 Task: Look for Airbnb properties in Stabroek, Belgium from 8th November, 2023 to 19th November, 2023 for 1 adult. Place can be shared room with 1  bedroom having 1 bed and 1 bathroom. Property type can be hotel. Amenities needed are: heating. Look for 3 properties as per requirement.
Action: Mouse moved to (533, 118)
Screenshot: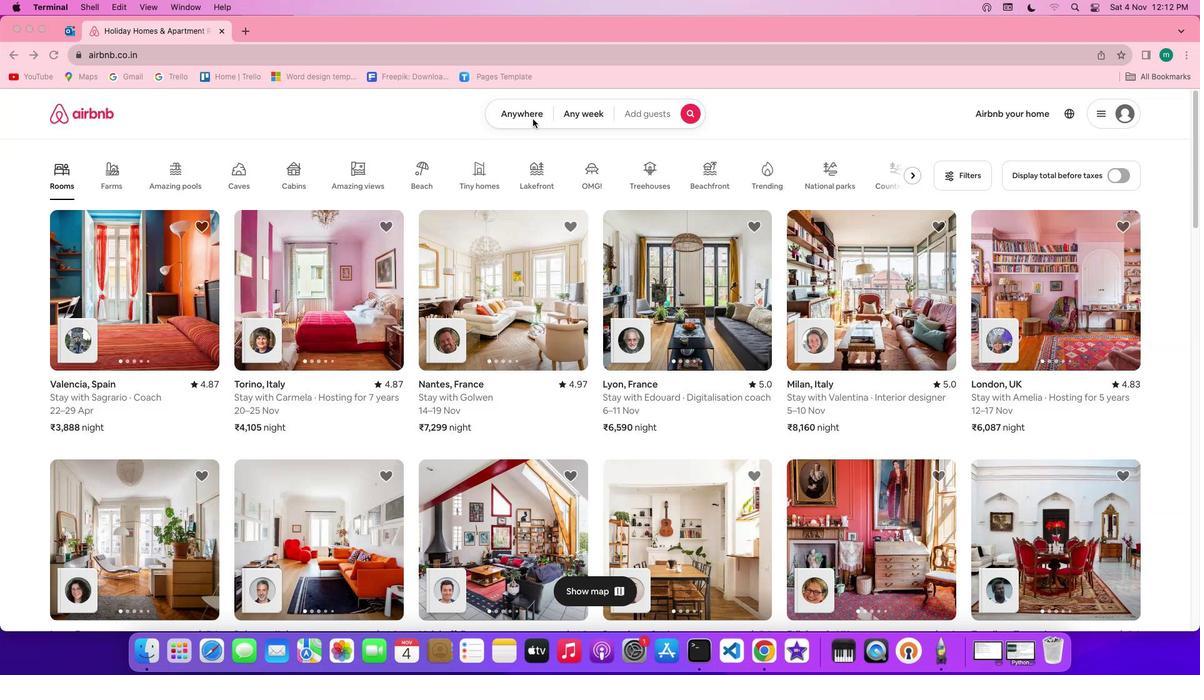 
Action: Mouse pressed left at (533, 118)
Screenshot: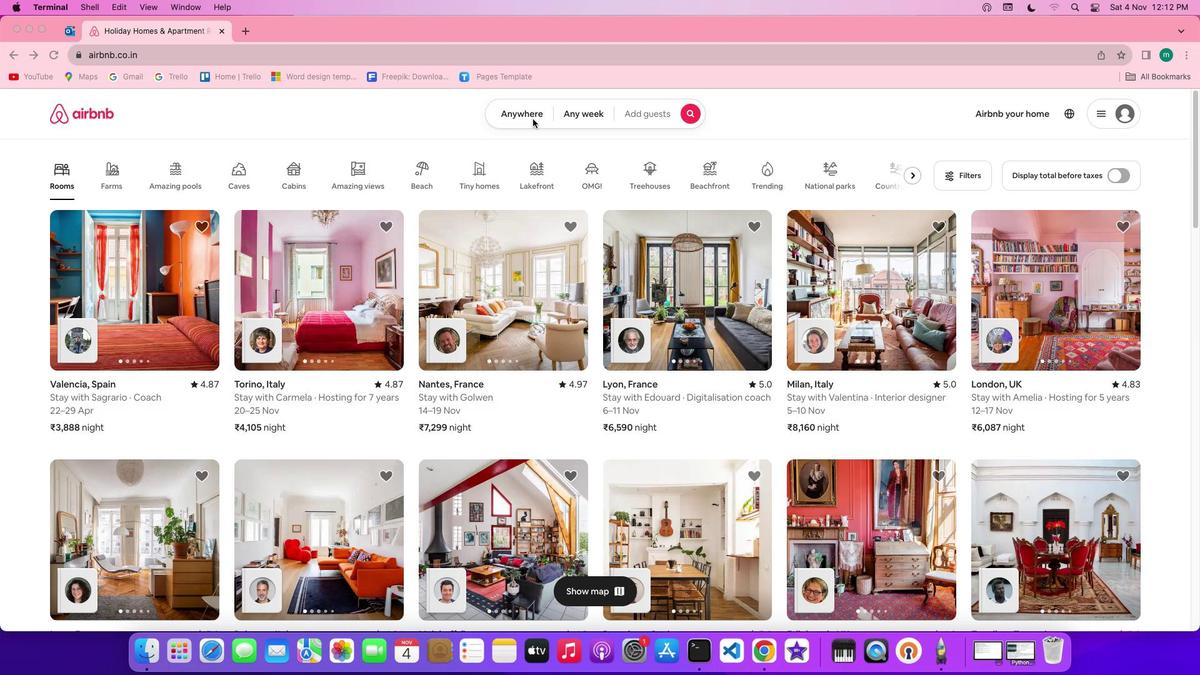
Action: Mouse pressed left at (533, 118)
Screenshot: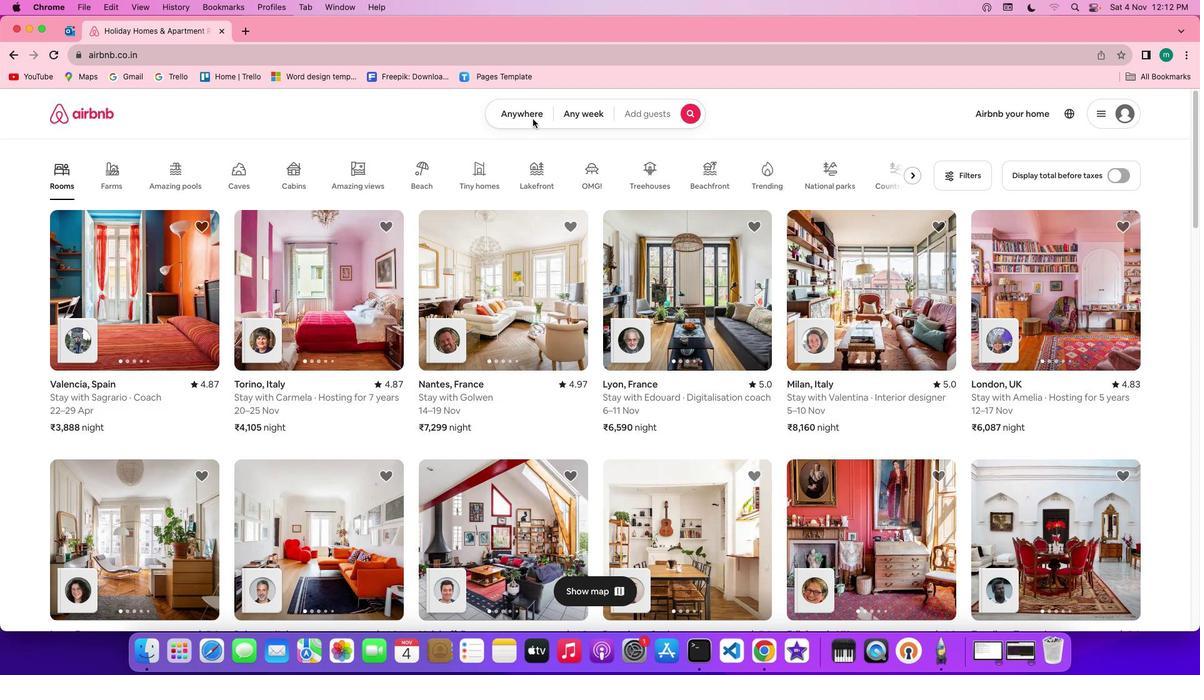 
Action: Mouse moved to (427, 164)
Screenshot: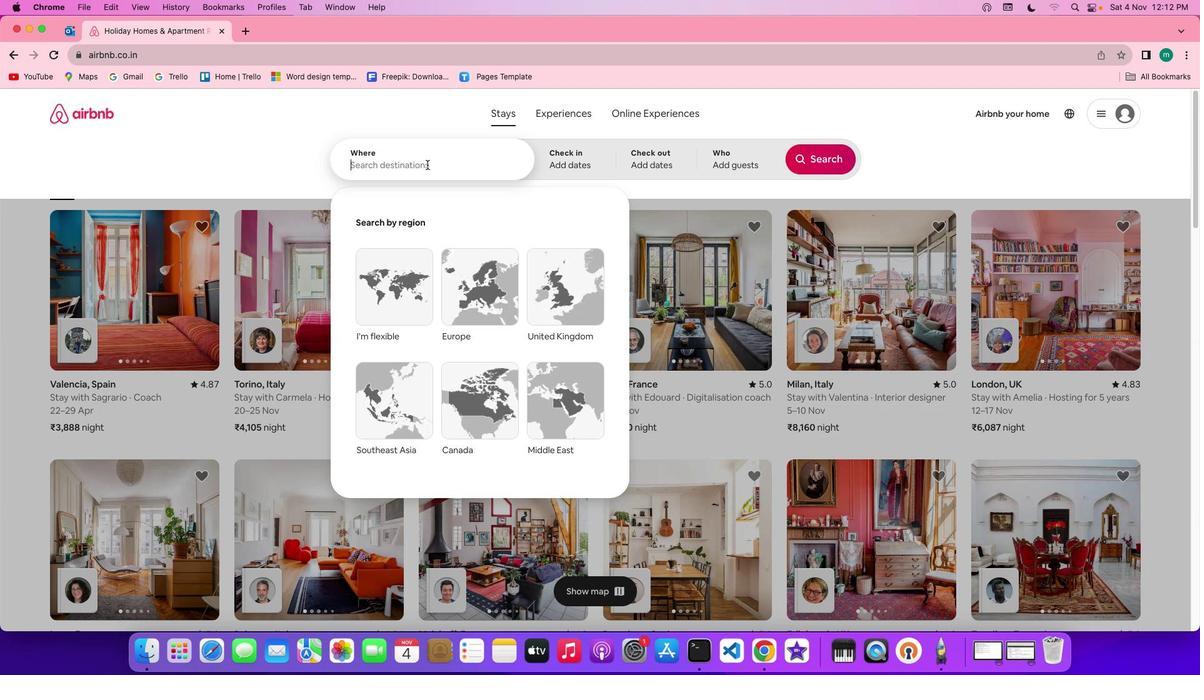 
Action: Key pressed Key.shift'S''t''a''r''b''r''o''e''k'','Key.spaceKey.shift'b''e''l''g''i''u''m'
Screenshot: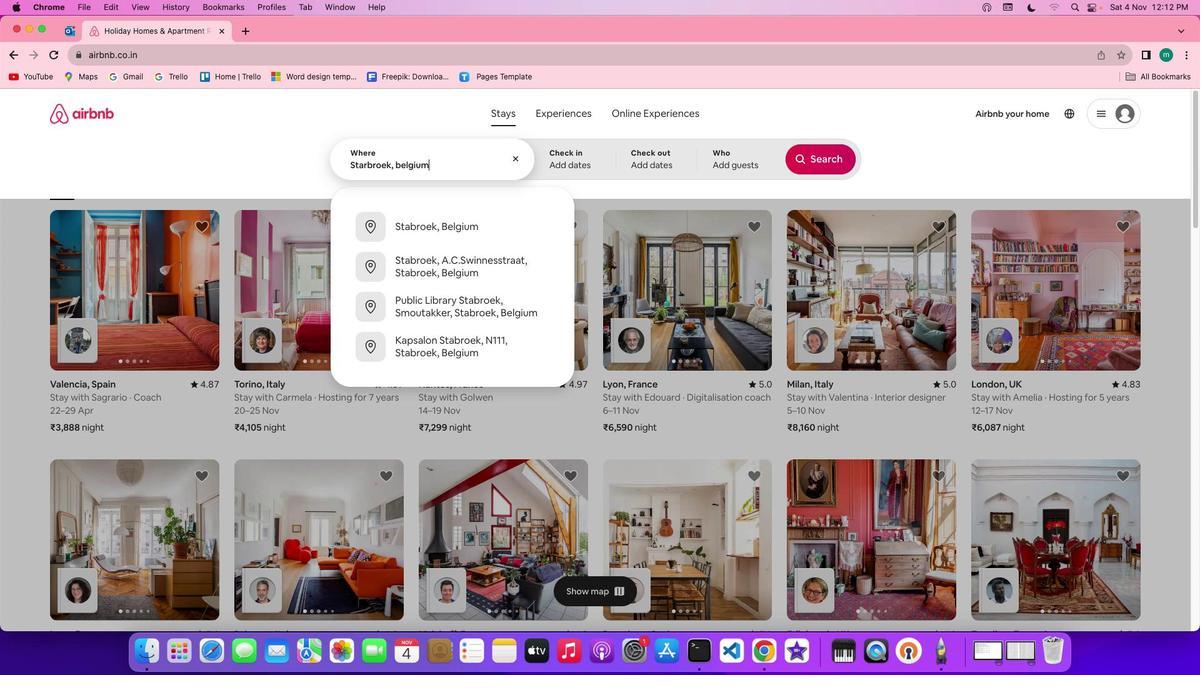 
Action: Mouse moved to (579, 159)
Screenshot: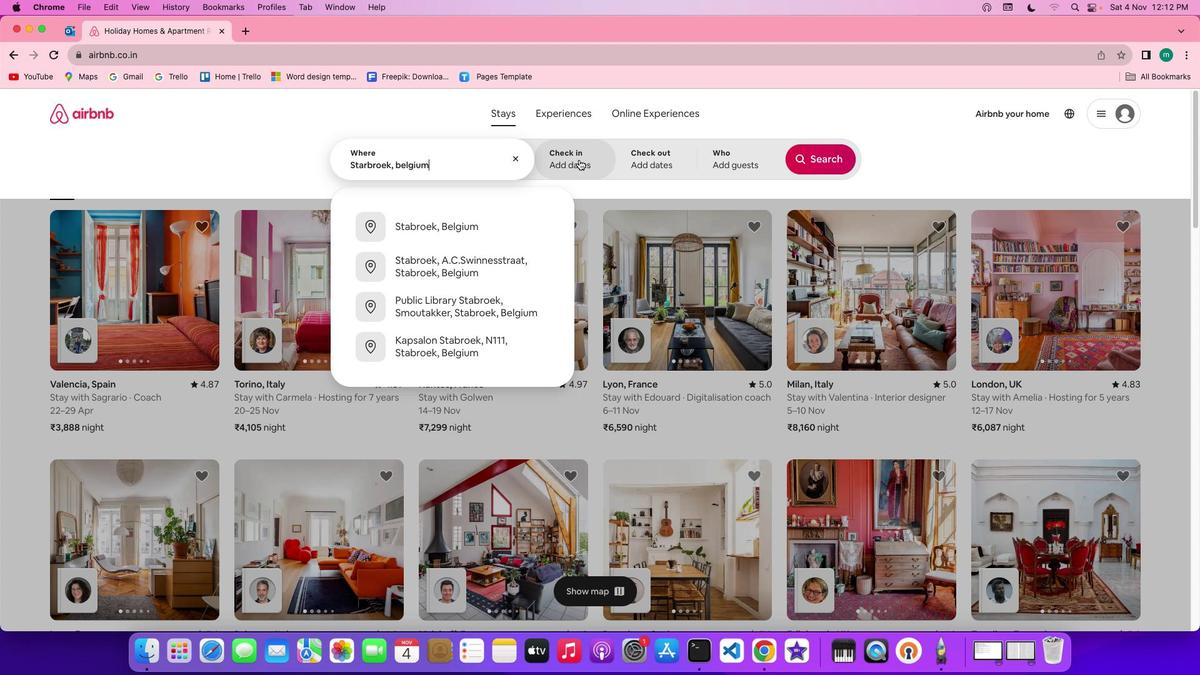 
Action: Mouse pressed left at (579, 159)
Screenshot: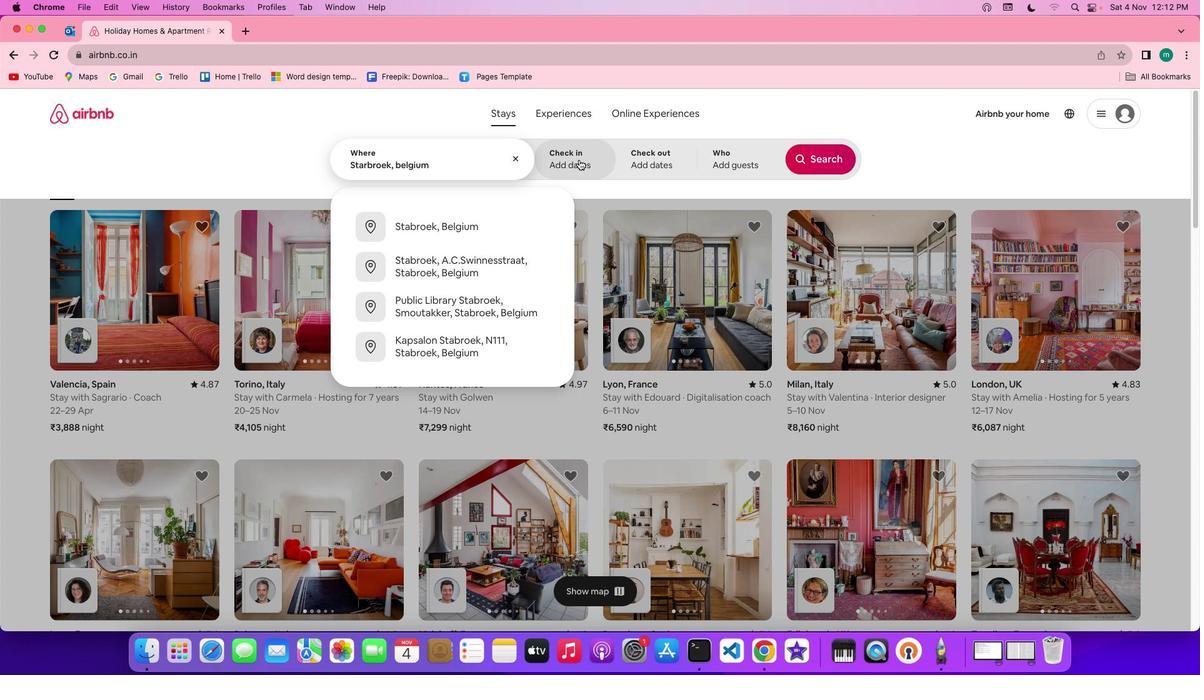 
Action: Mouse moved to (477, 343)
Screenshot: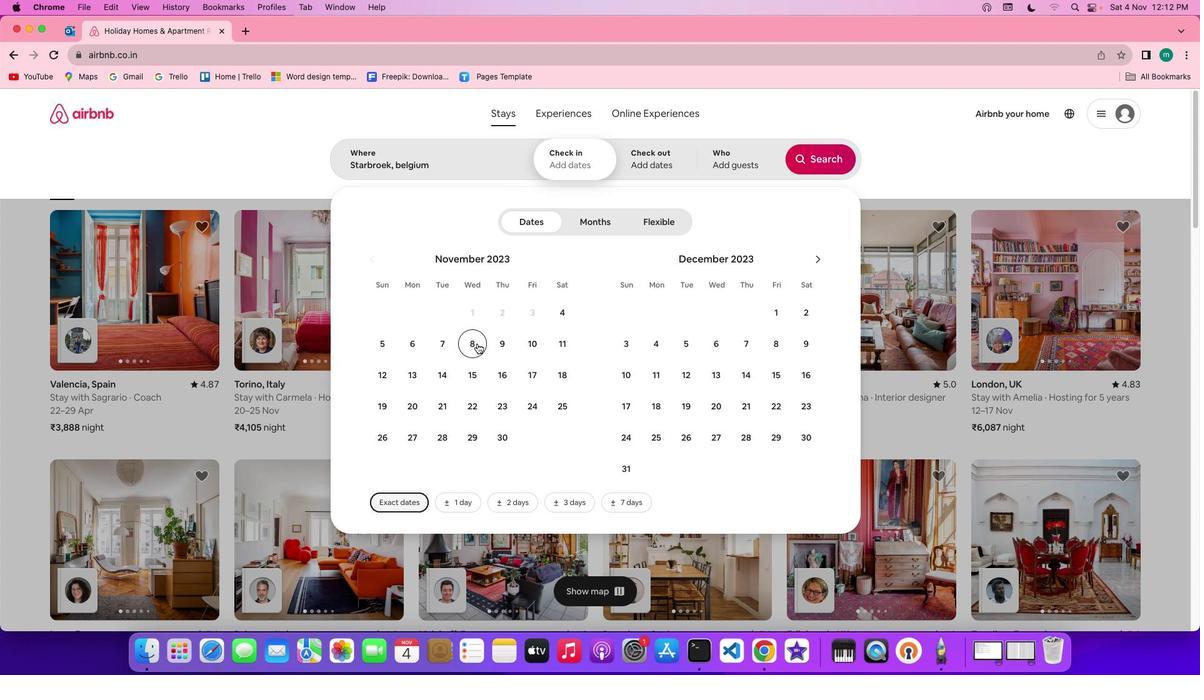 
Action: Mouse pressed left at (477, 343)
Screenshot: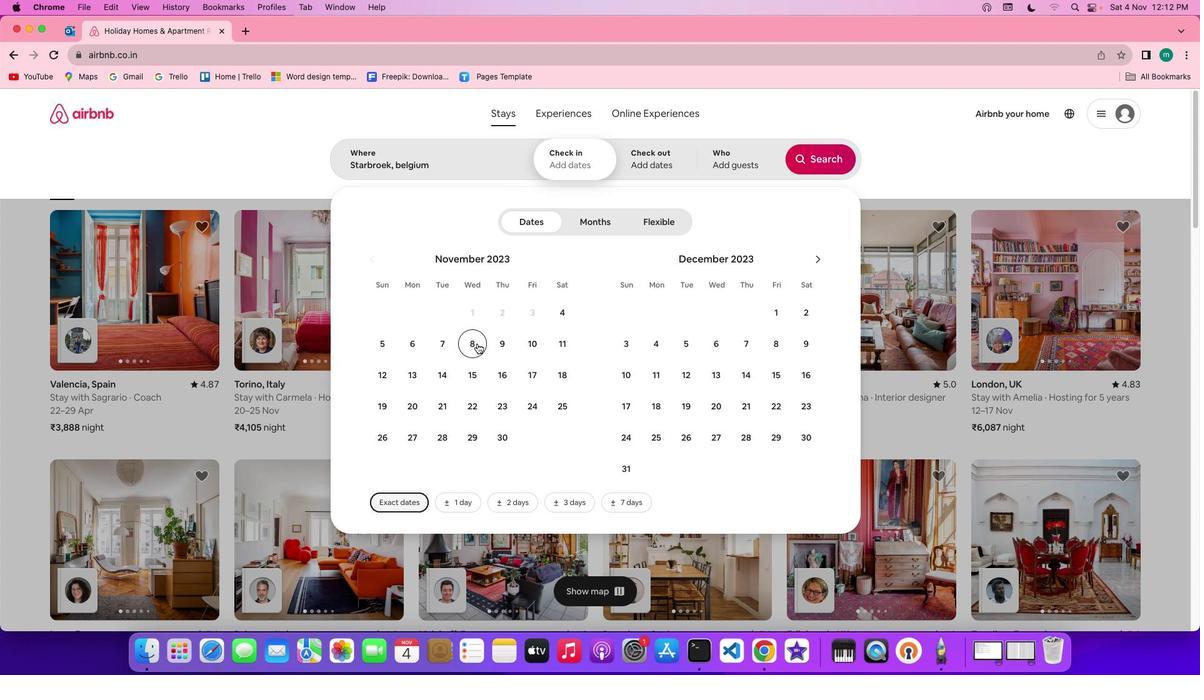 
Action: Mouse moved to (374, 404)
Screenshot: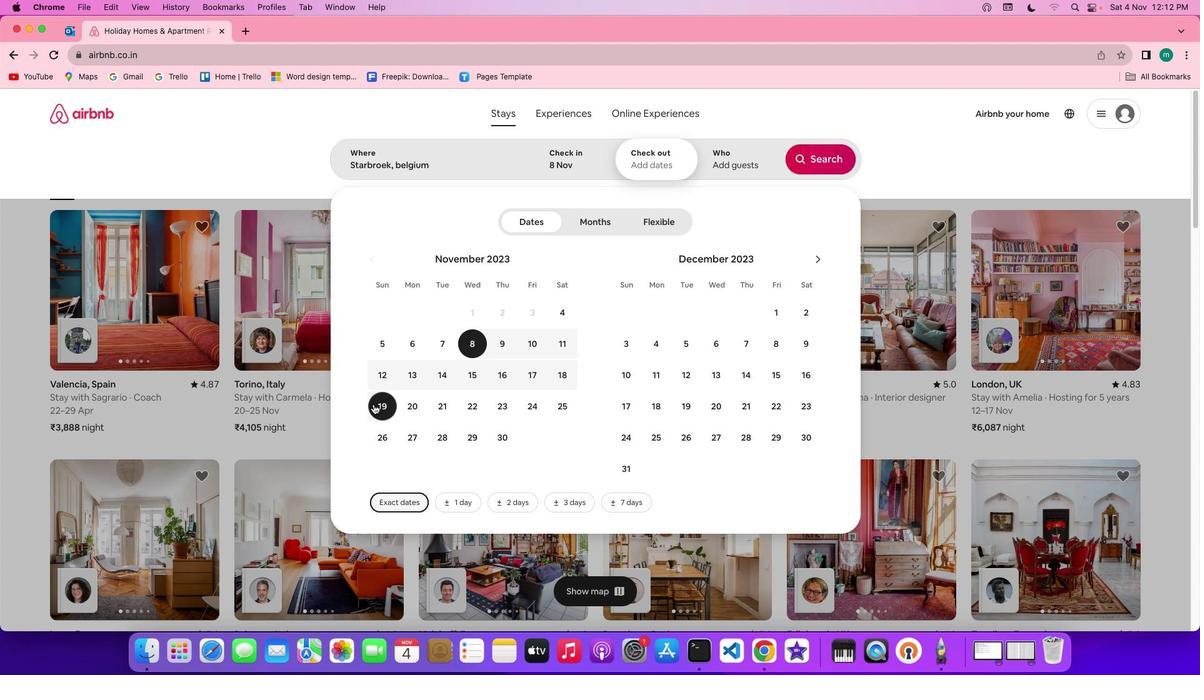 
Action: Mouse pressed left at (374, 404)
Screenshot: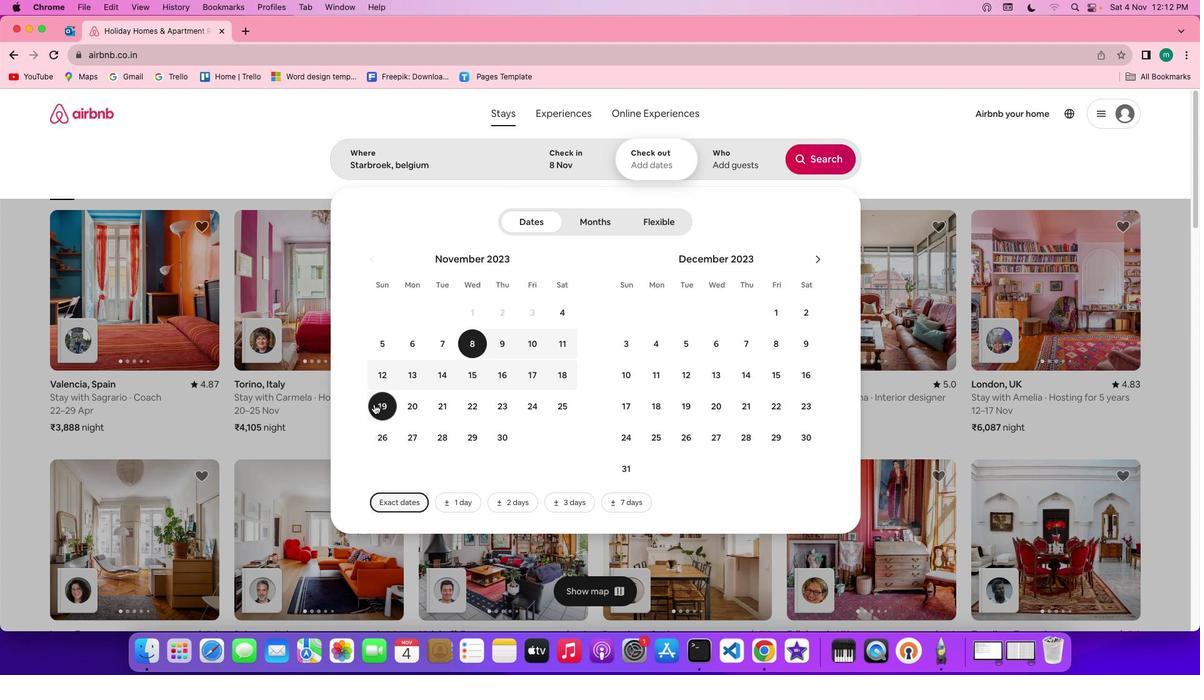 
Action: Mouse moved to (729, 168)
Screenshot: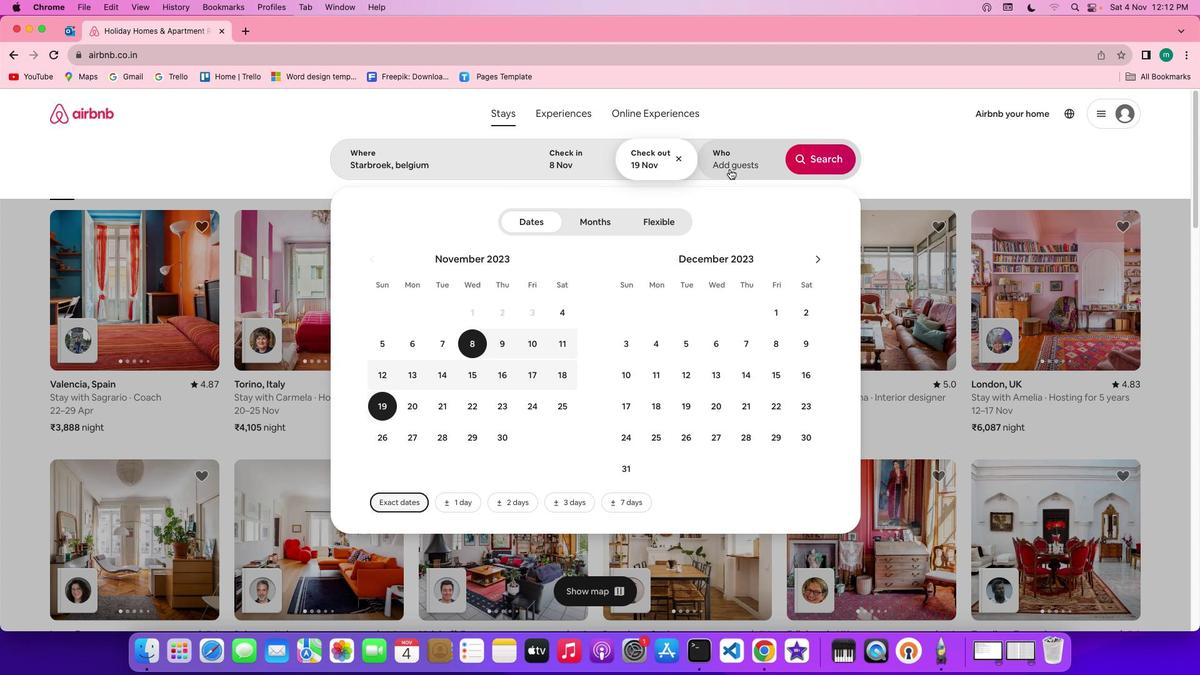 
Action: Mouse pressed left at (729, 168)
Screenshot: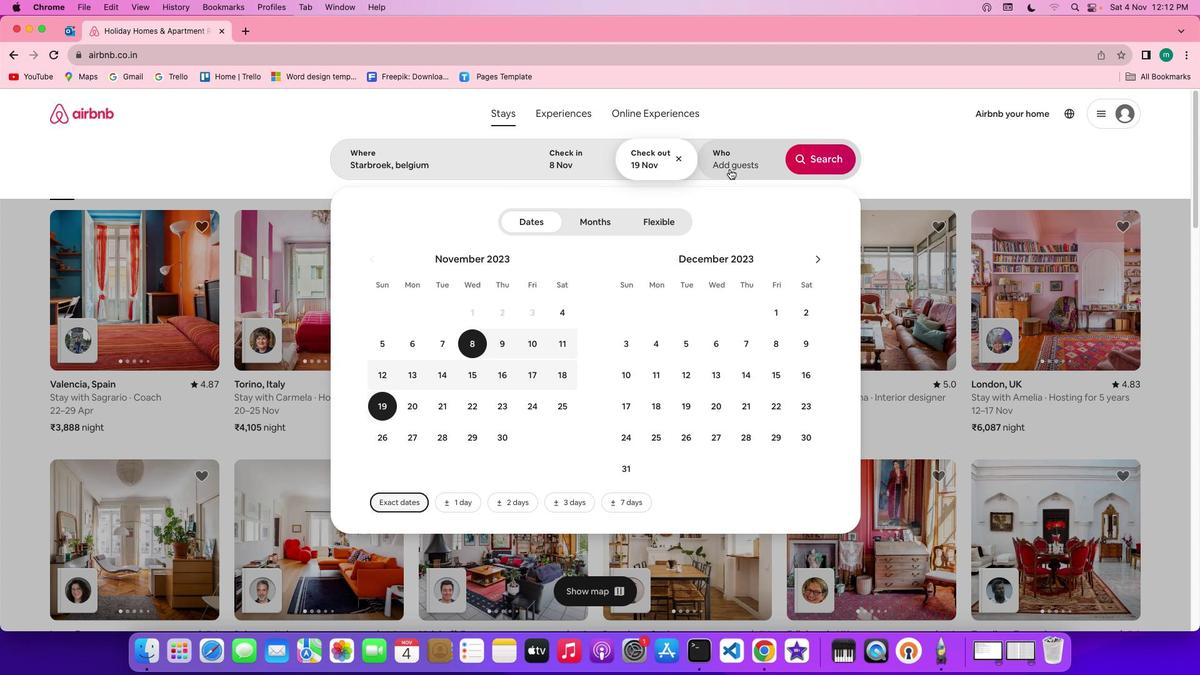 
Action: Mouse moved to (821, 223)
Screenshot: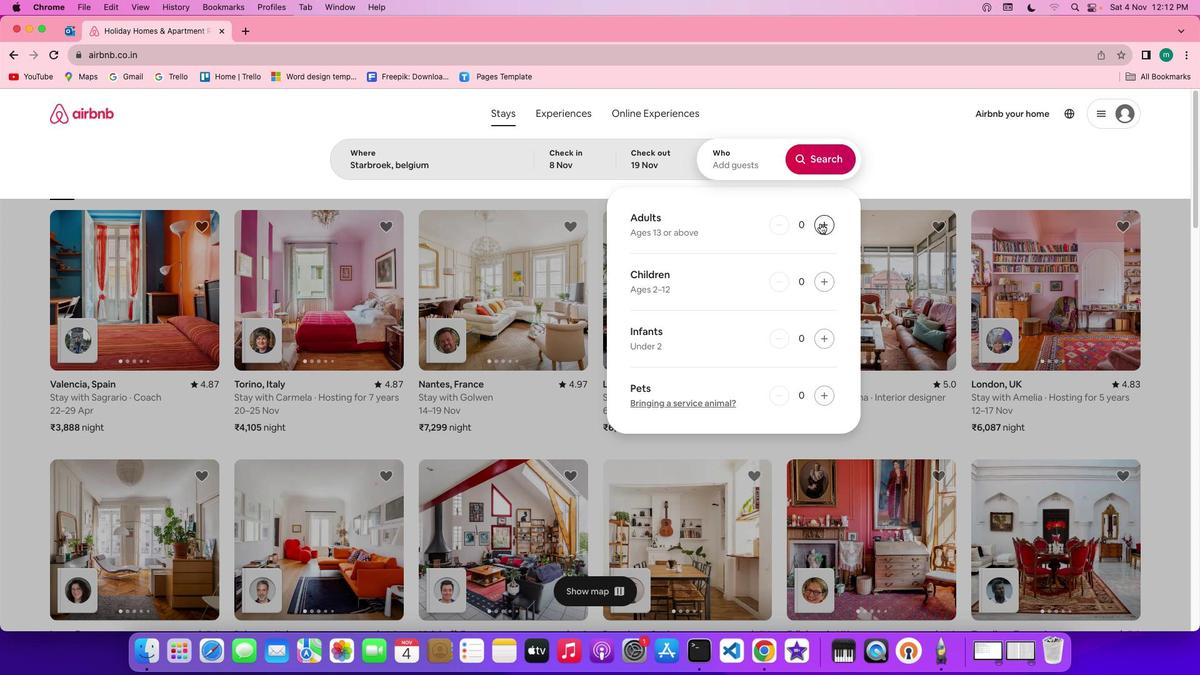 
Action: Mouse pressed left at (821, 223)
Screenshot: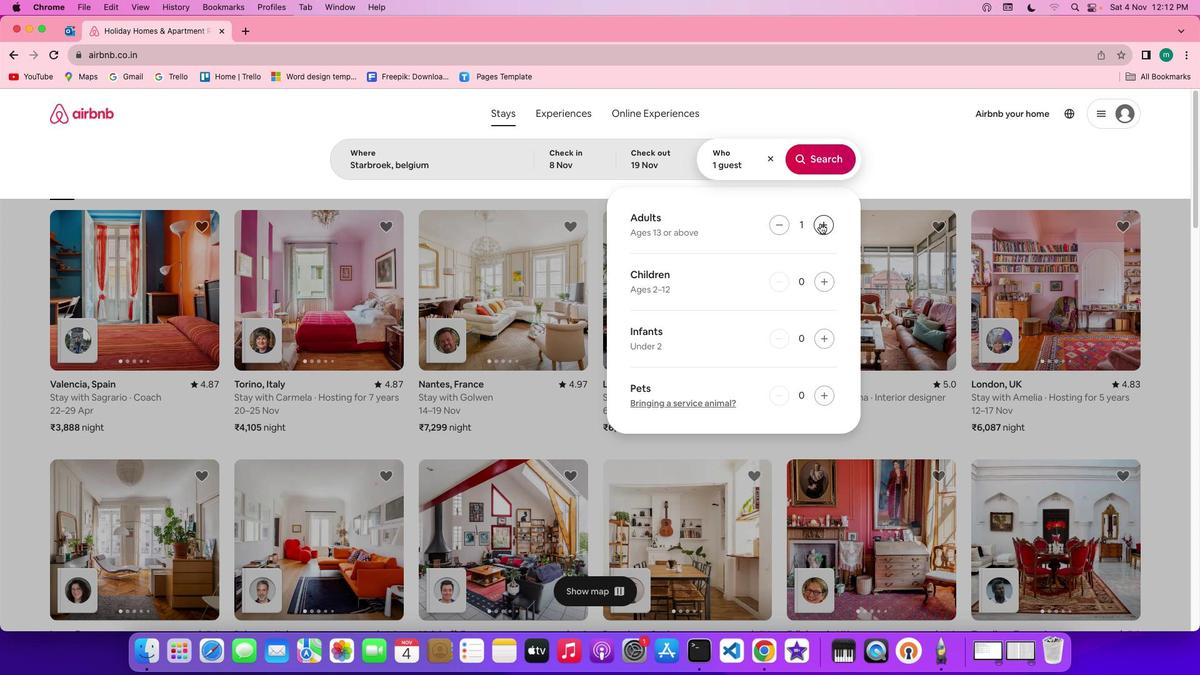 
Action: Mouse moved to (823, 158)
Screenshot: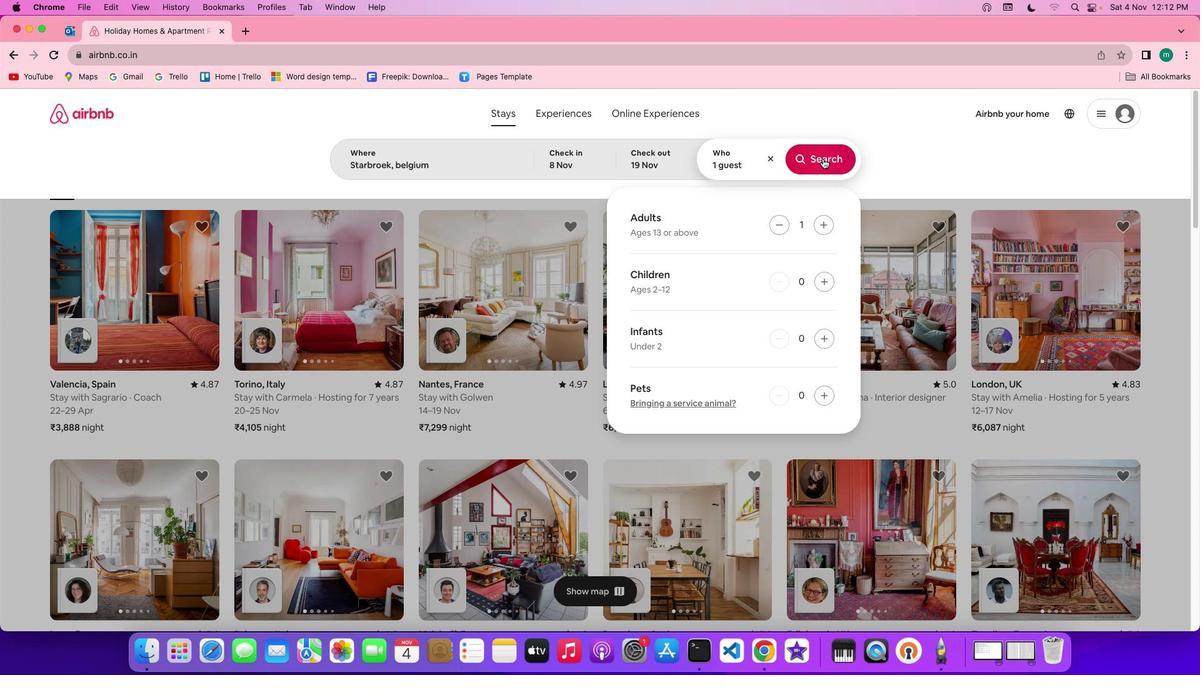 
Action: Mouse pressed left at (823, 158)
Screenshot: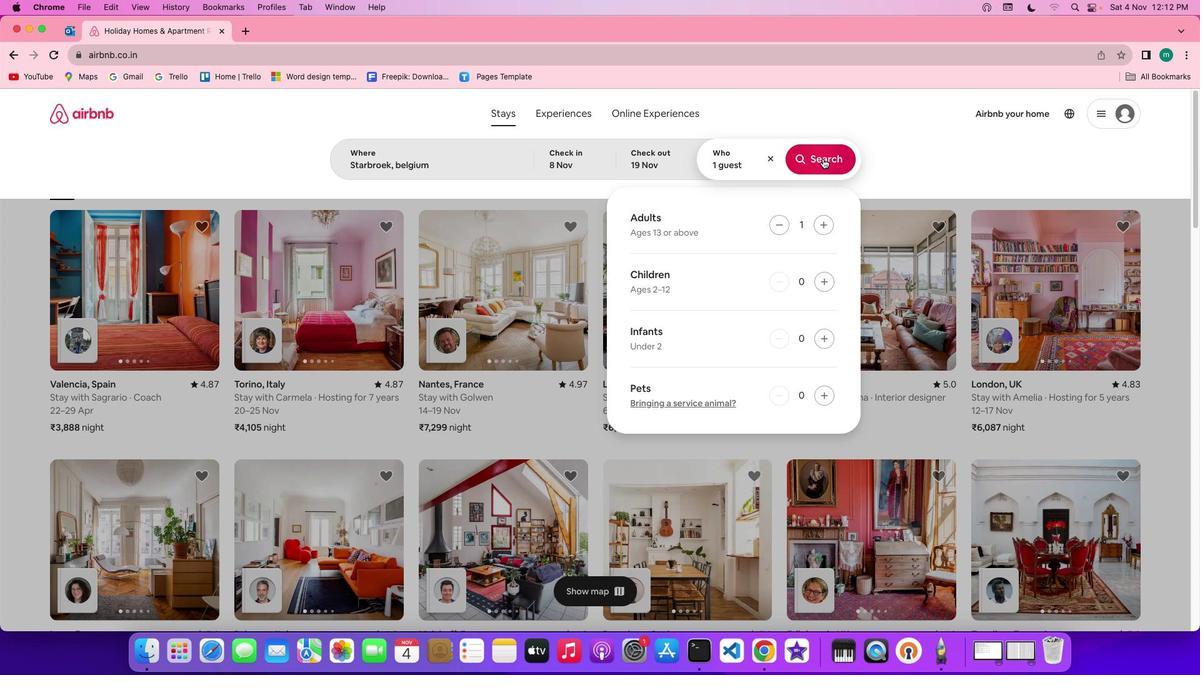 
Action: Mouse moved to (1015, 153)
Screenshot: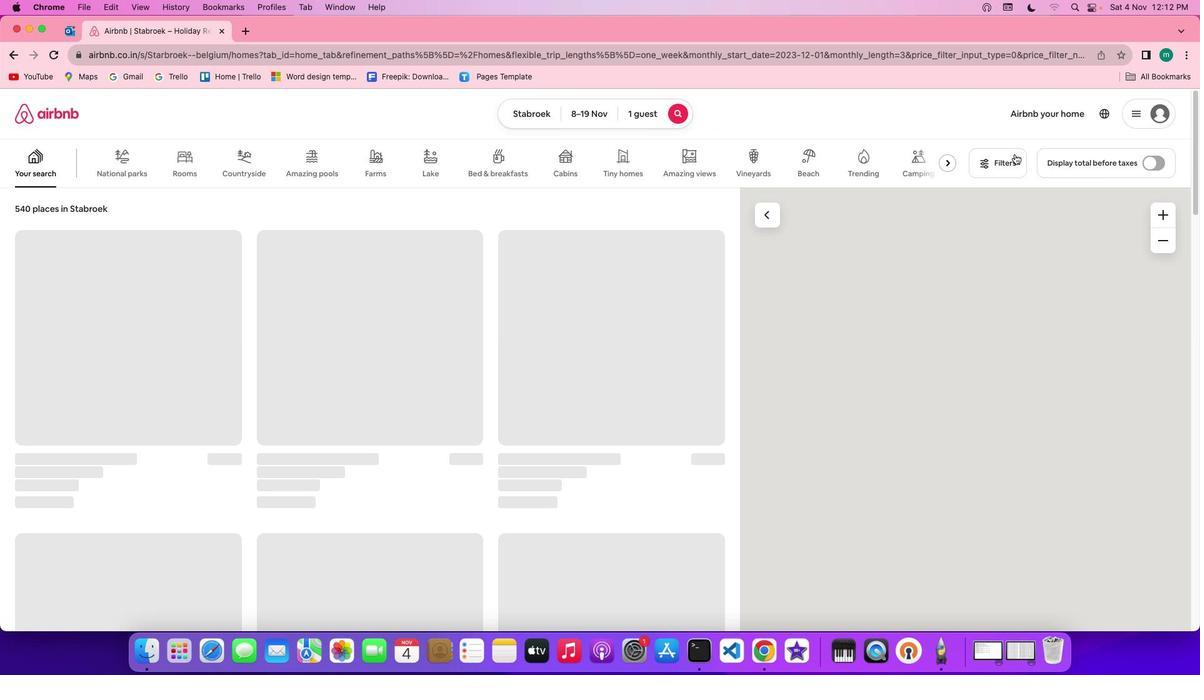 
Action: Mouse pressed left at (1015, 153)
Screenshot: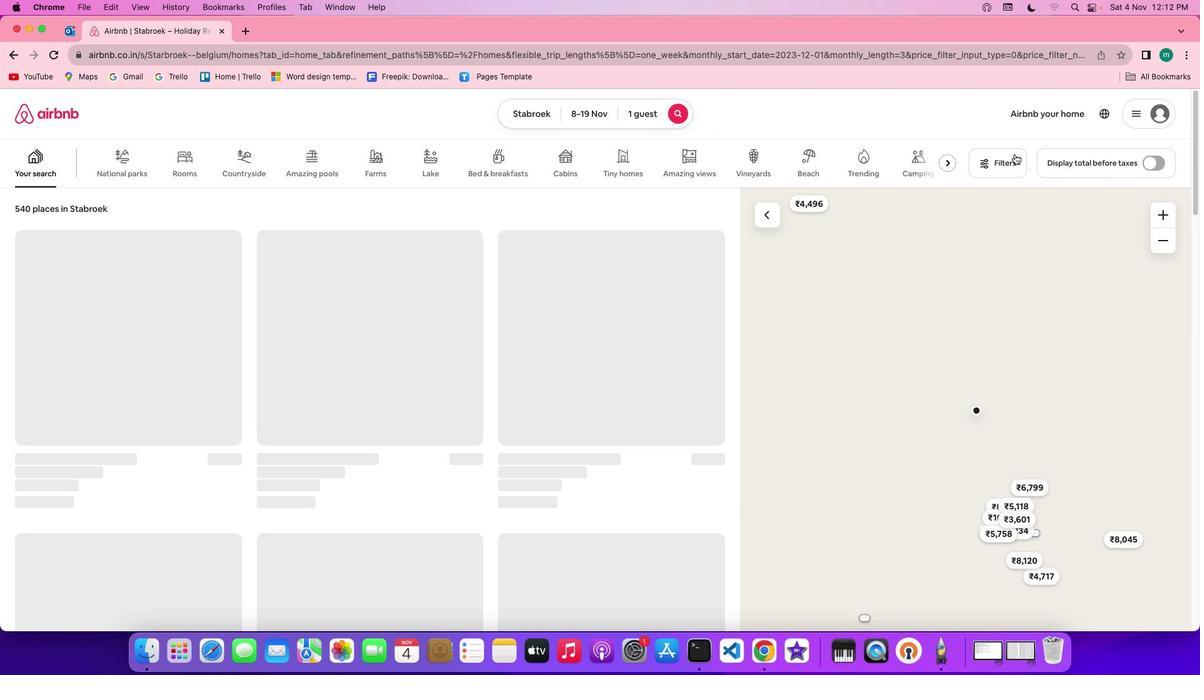 
Action: Mouse moved to (1006, 159)
Screenshot: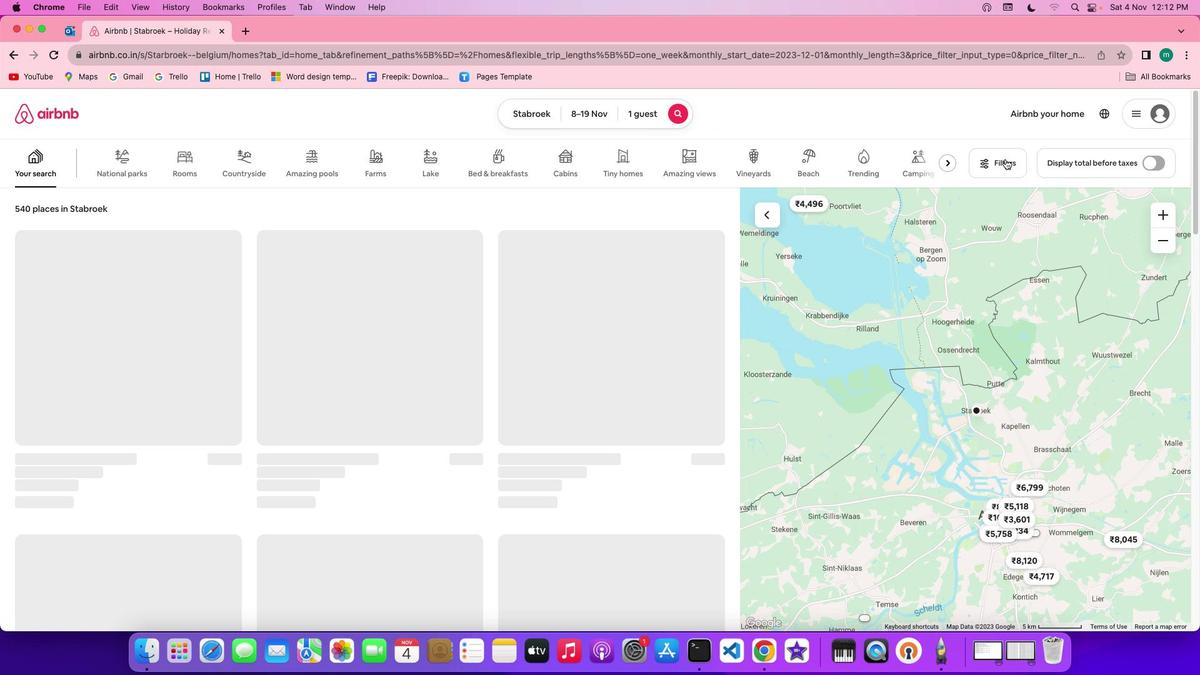 
Action: Mouse pressed left at (1006, 159)
Screenshot: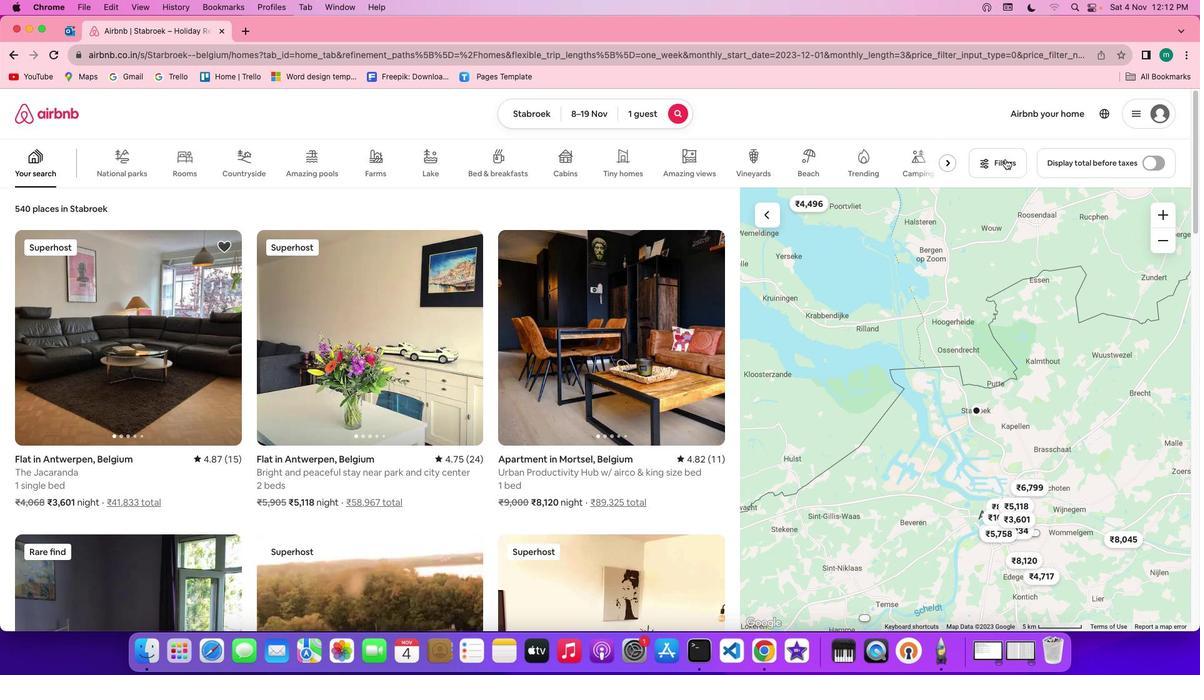 
Action: Mouse moved to (753, 290)
Screenshot: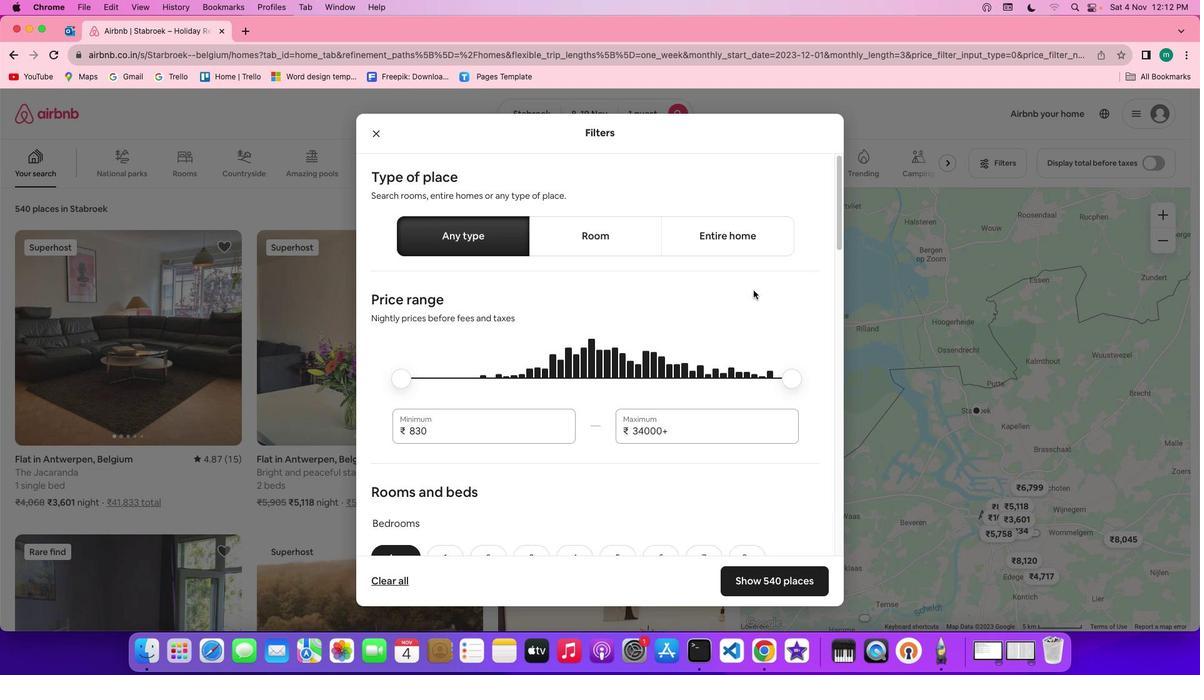 
Action: Mouse scrolled (753, 290) with delta (0, 0)
Screenshot: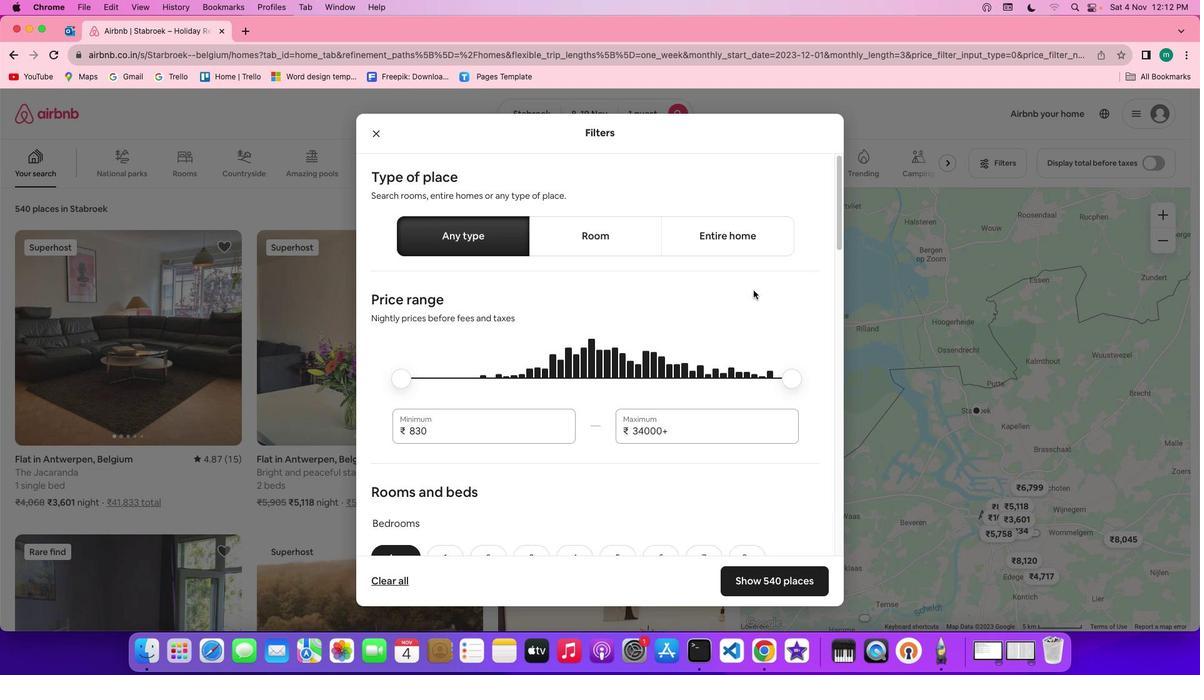
Action: Mouse scrolled (753, 290) with delta (0, 0)
Screenshot: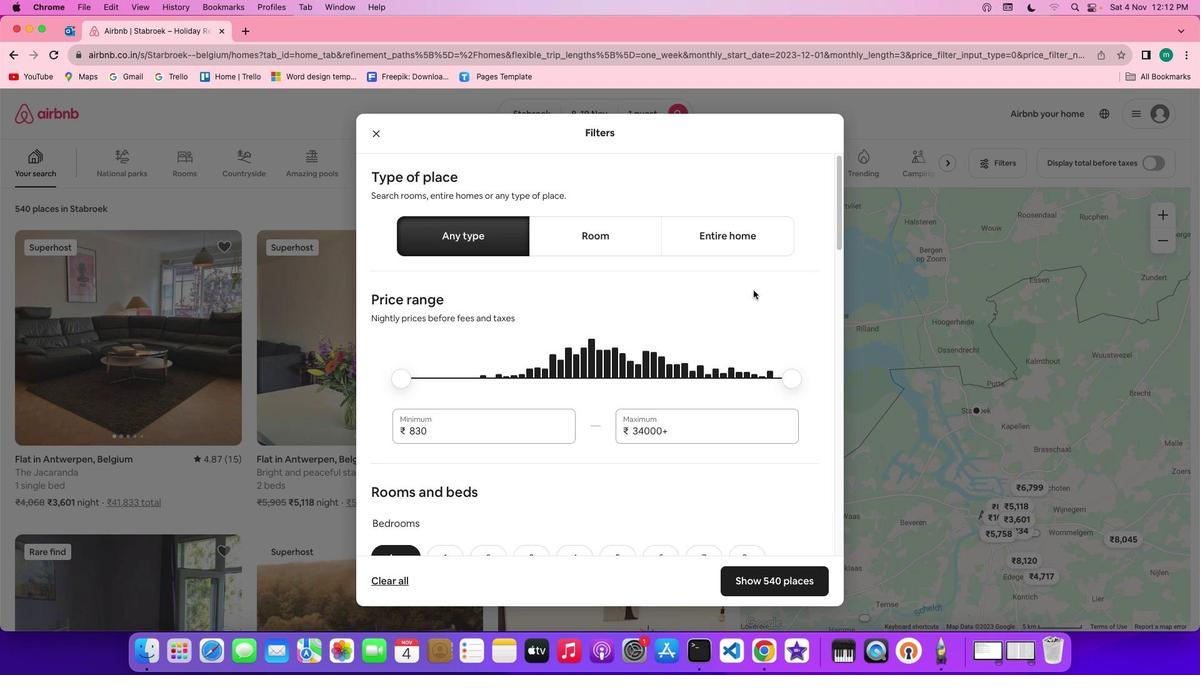 
Action: Mouse scrolled (753, 290) with delta (0, -1)
Screenshot: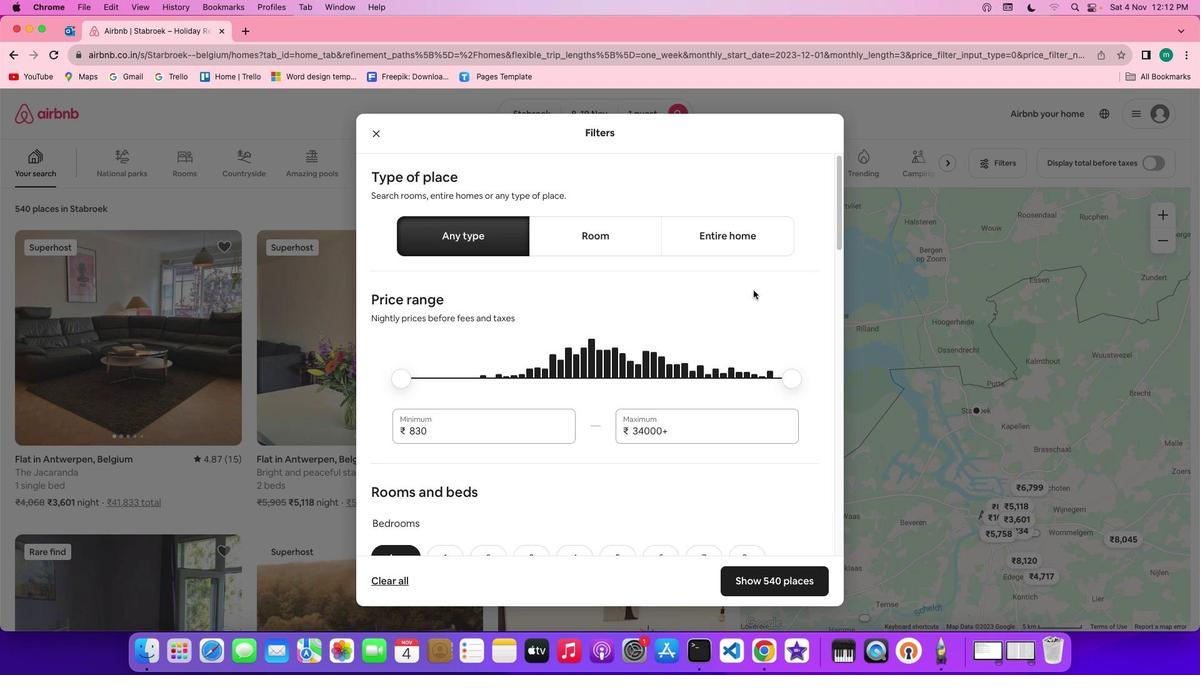 
Action: Mouse scrolled (753, 290) with delta (0, 0)
Screenshot: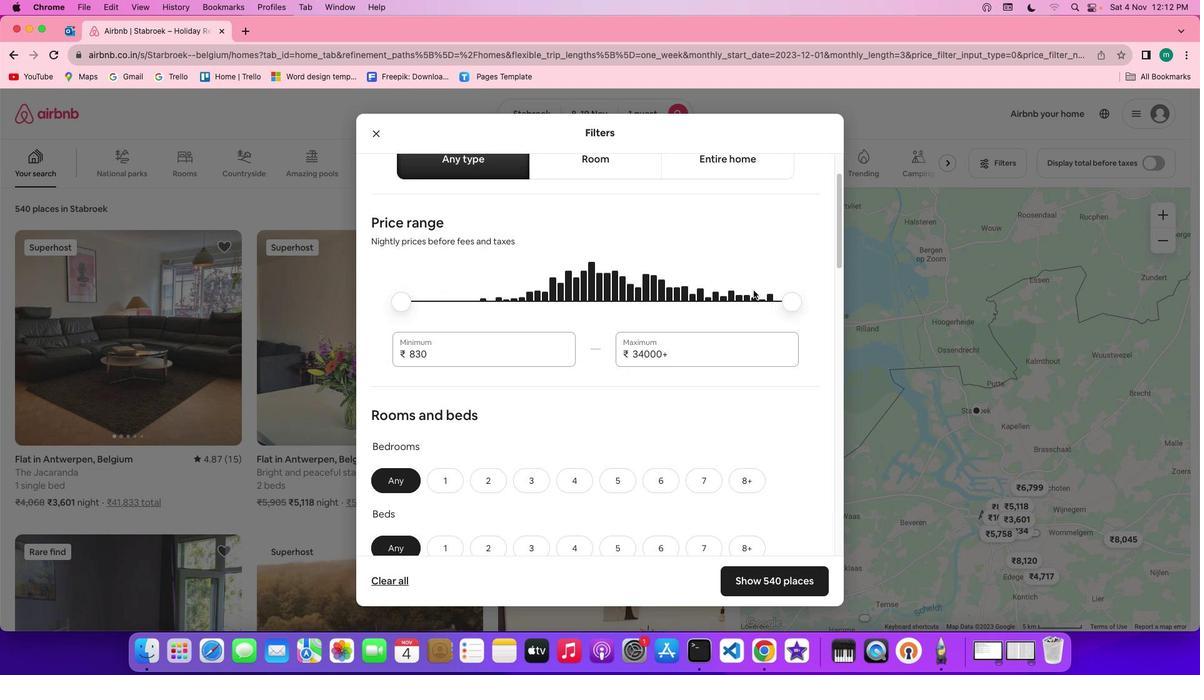 
Action: Mouse scrolled (753, 290) with delta (0, 0)
Screenshot: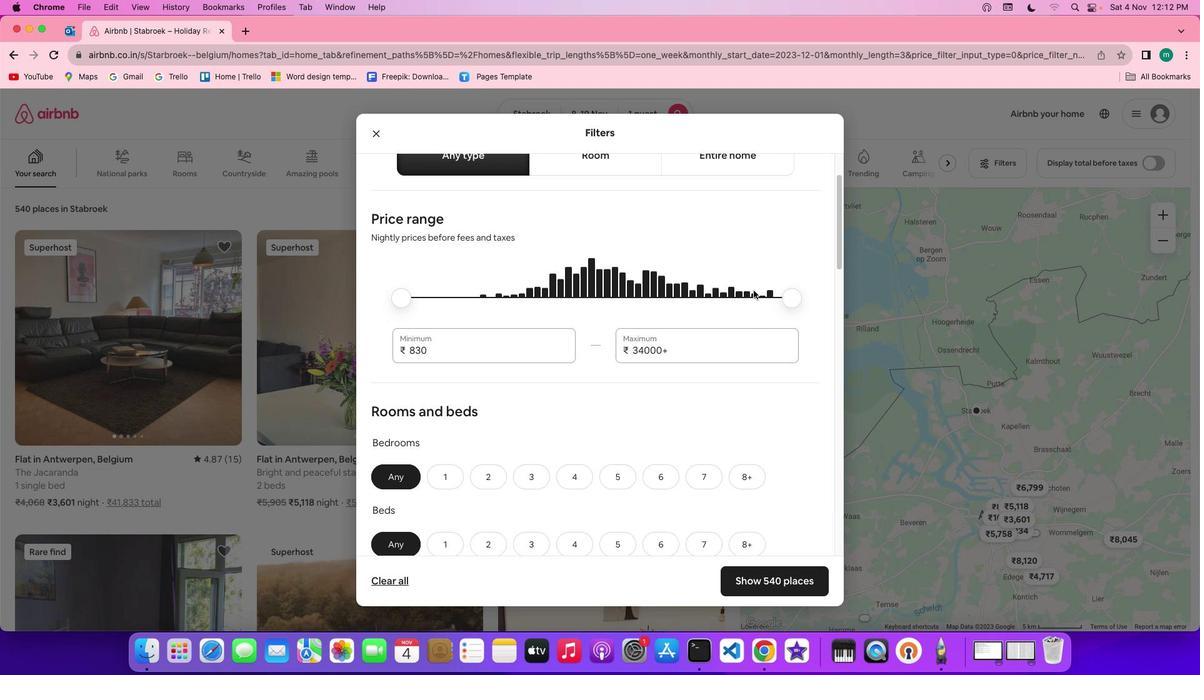 
Action: Mouse scrolled (753, 290) with delta (0, 0)
Screenshot: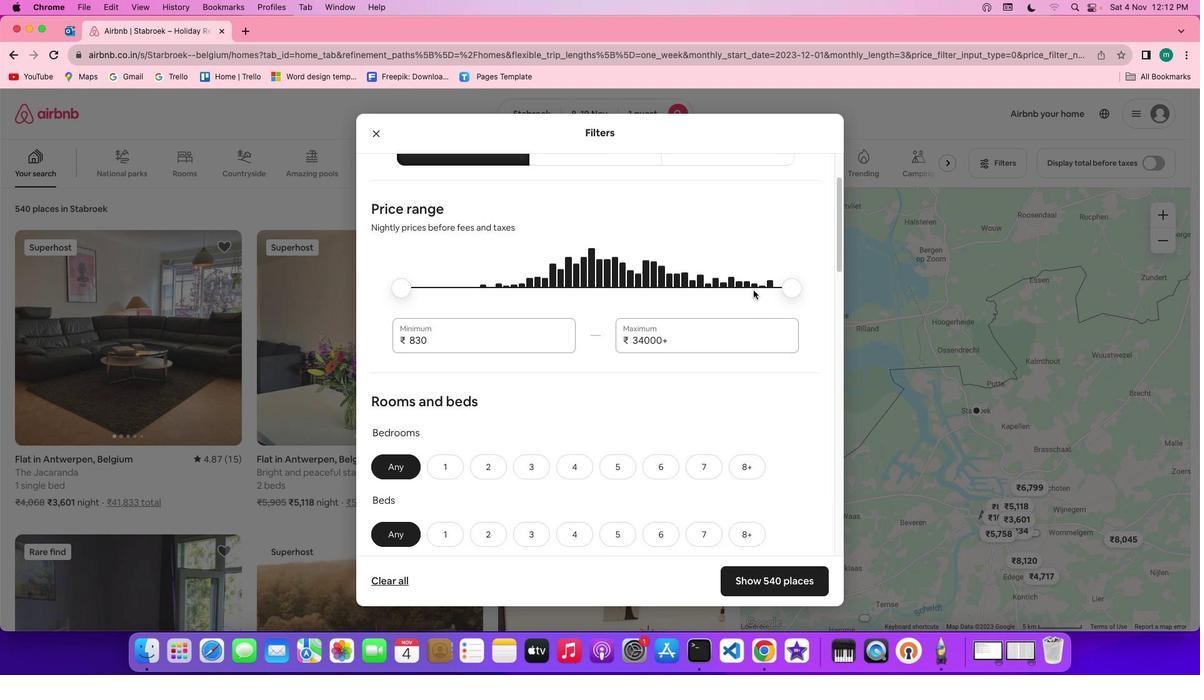 
Action: Mouse scrolled (753, 290) with delta (0, -1)
Screenshot: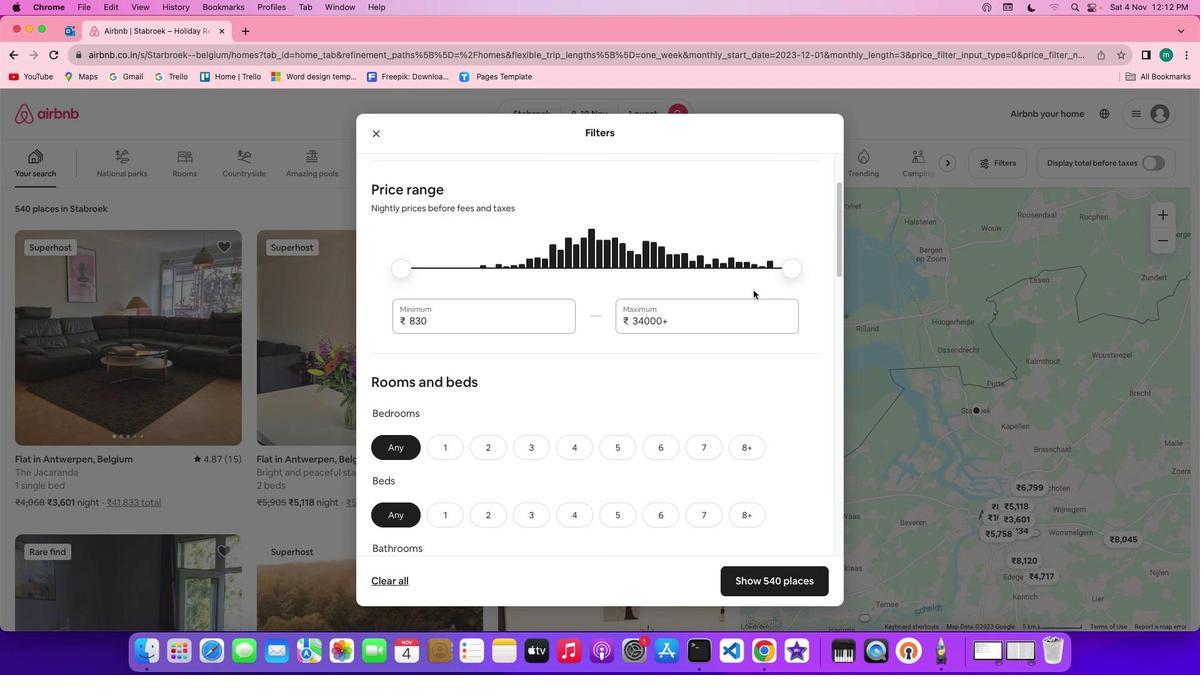 
Action: Mouse scrolled (753, 290) with delta (0, 0)
Screenshot: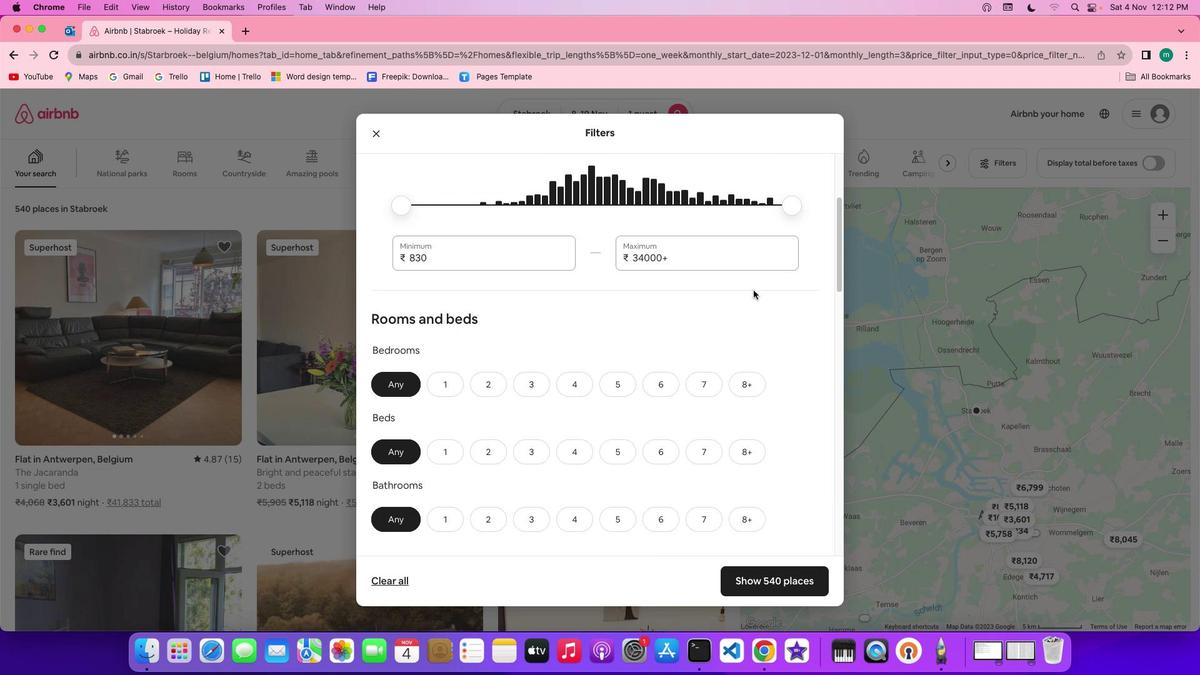 
Action: Mouse scrolled (753, 290) with delta (0, 0)
Screenshot: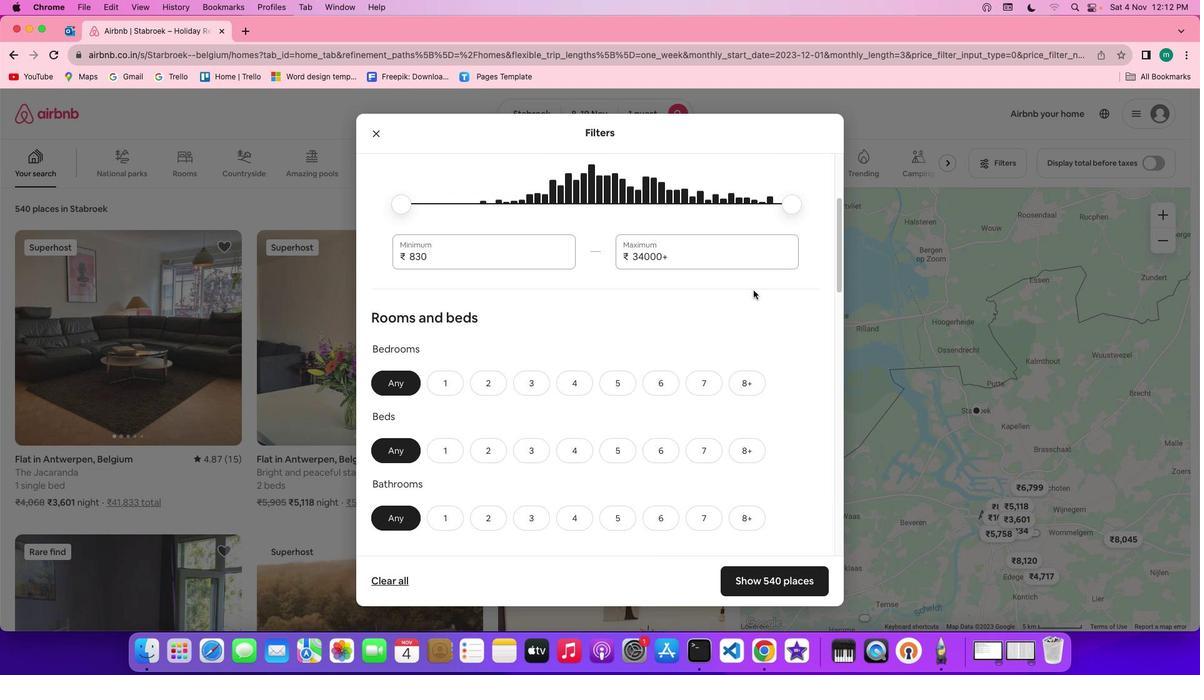 
Action: Mouse scrolled (753, 290) with delta (0, 0)
Screenshot: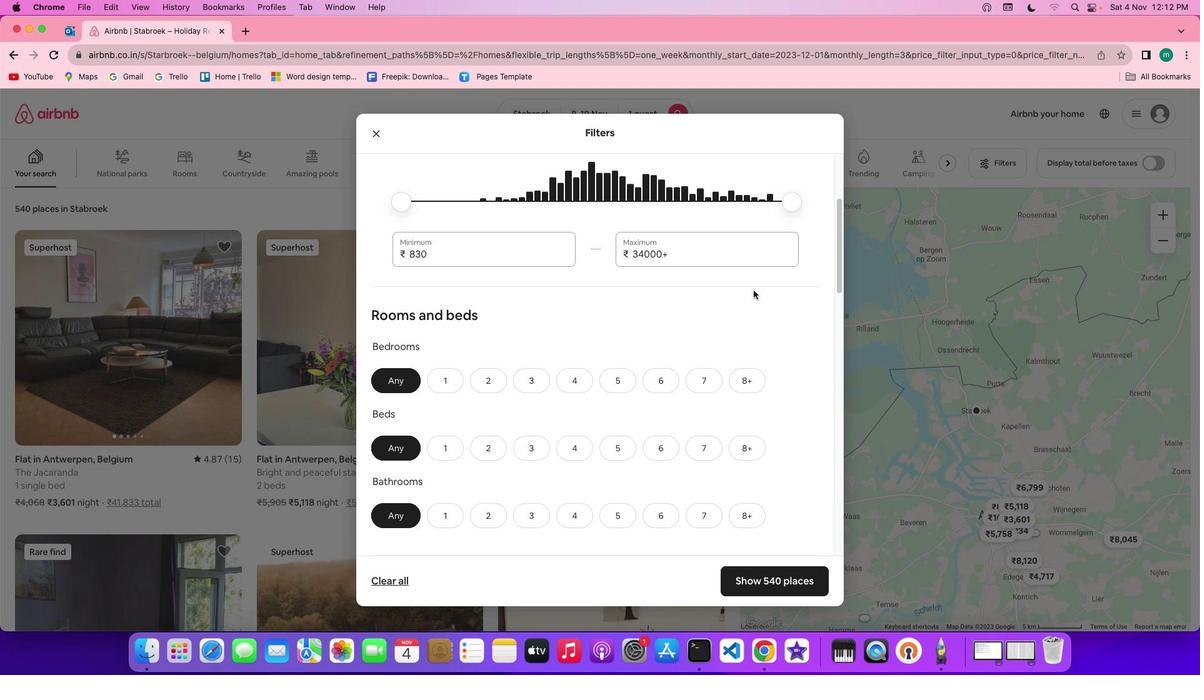 
Action: Mouse scrolled (753, 290) with delta (0, -1)
Screenshot: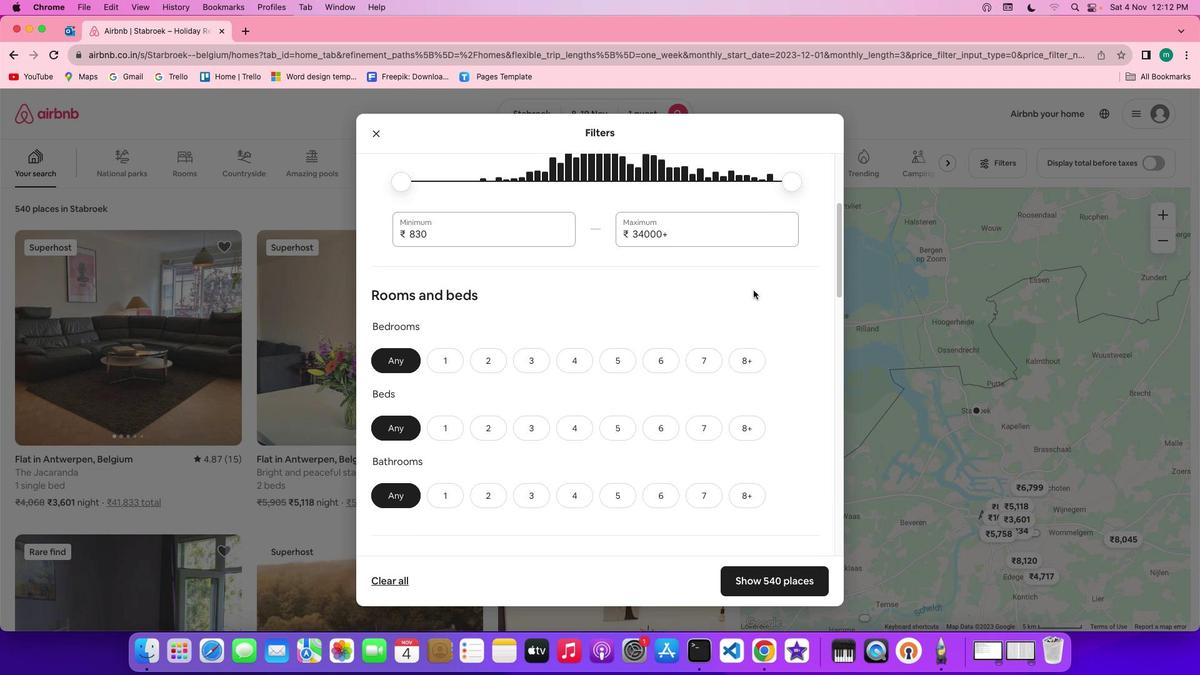 
Action: Mouse scrolled (753, 290) with delta (0, 0)
Screenshot: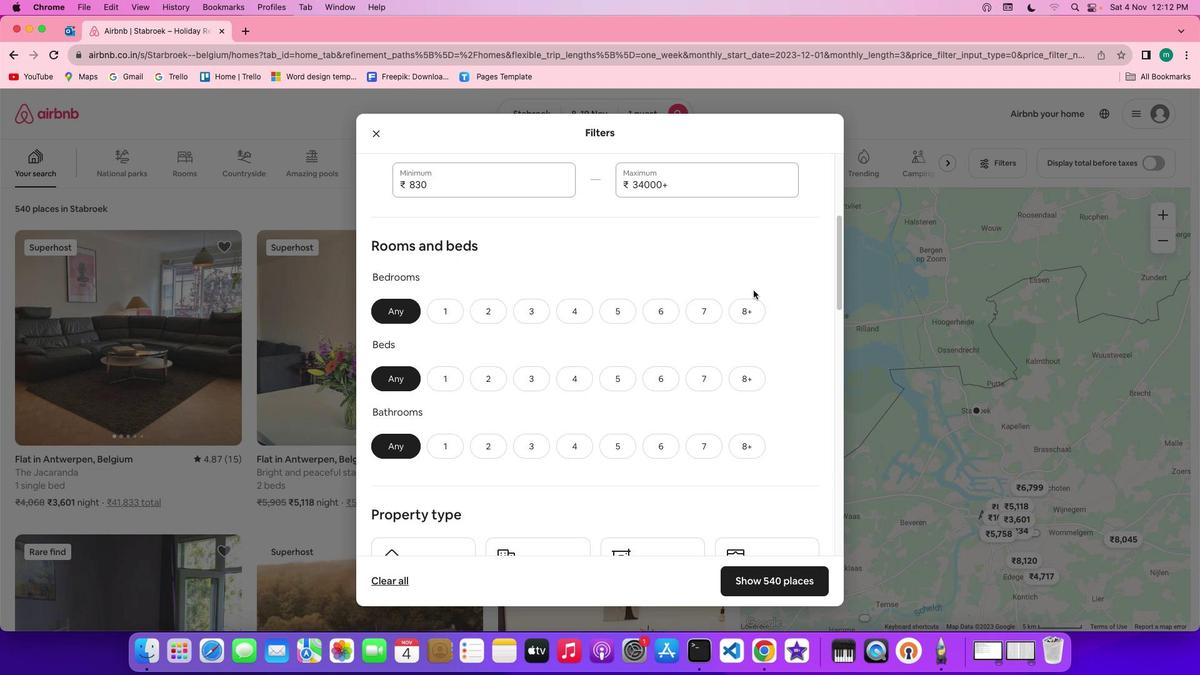 
Action: Mouse scrolled (753, 290) with delta (0, 0)
Screenshot: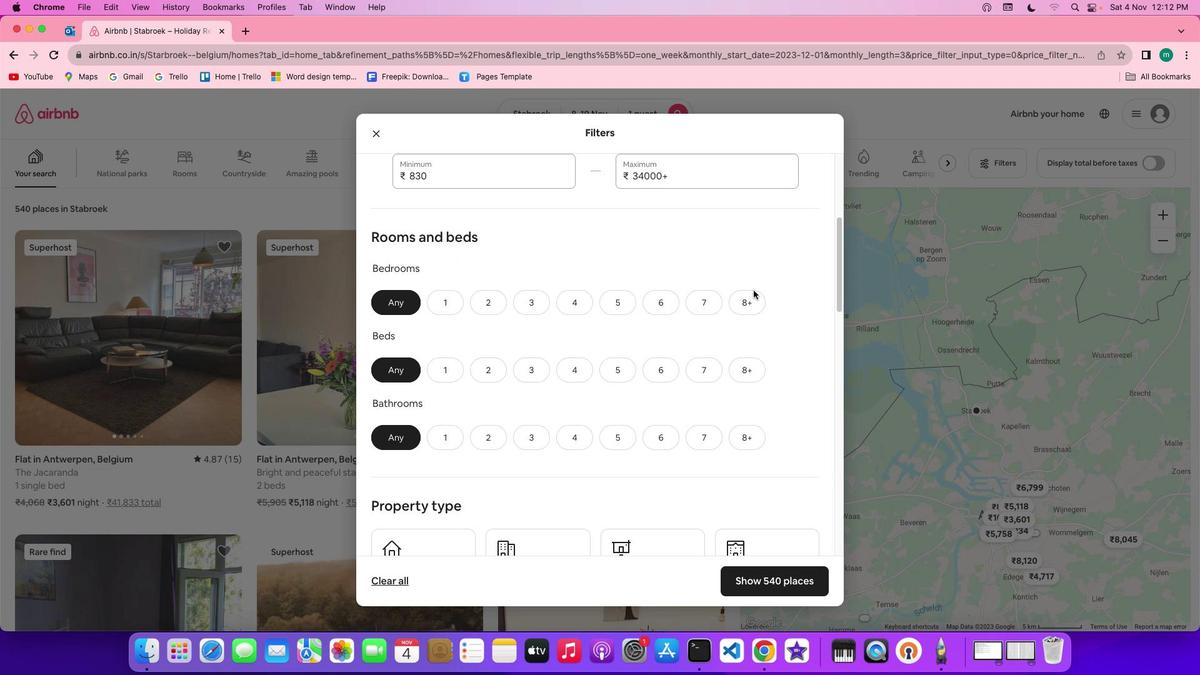 
Action: Mouse moved to (440, 290)
Screenshot: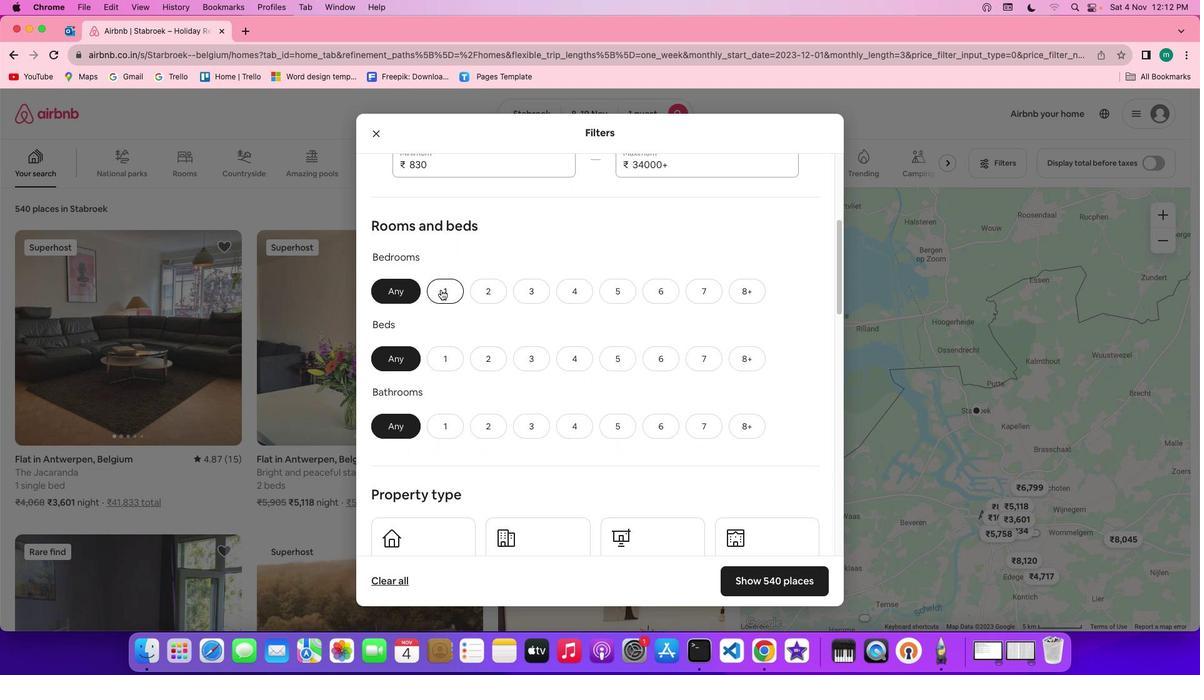
Action: Mouse pressed left at (440, 290)
Screenshot: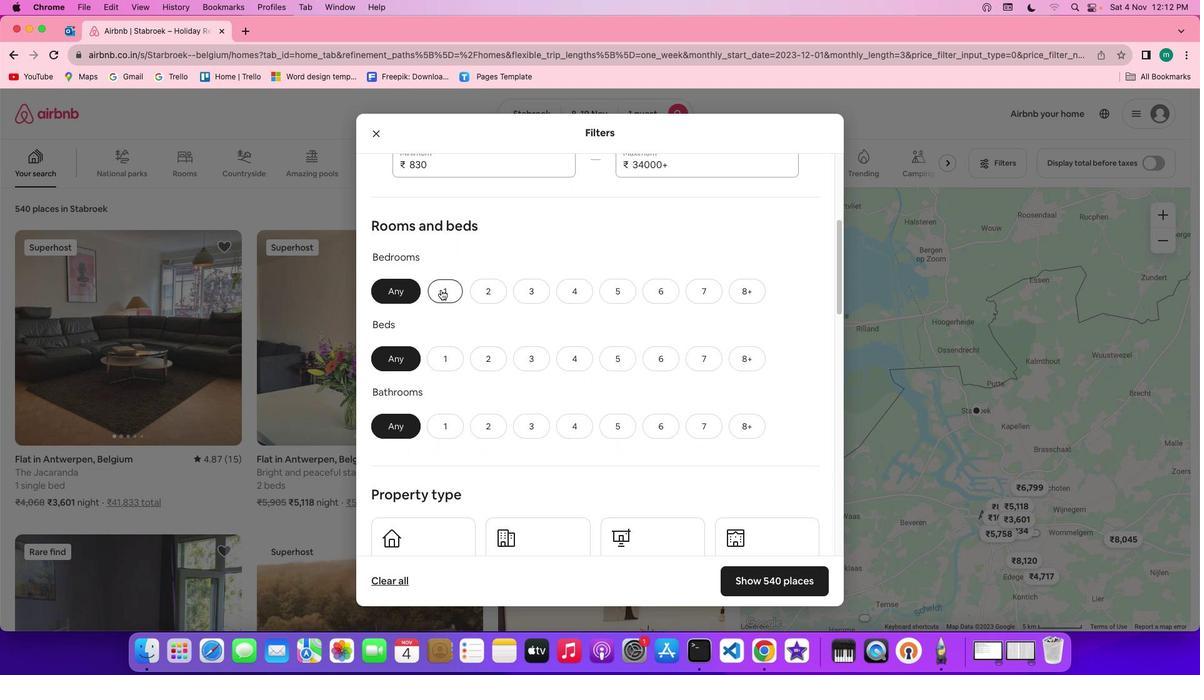 
Action: Mouse moved to (451, 353)
Screenshot: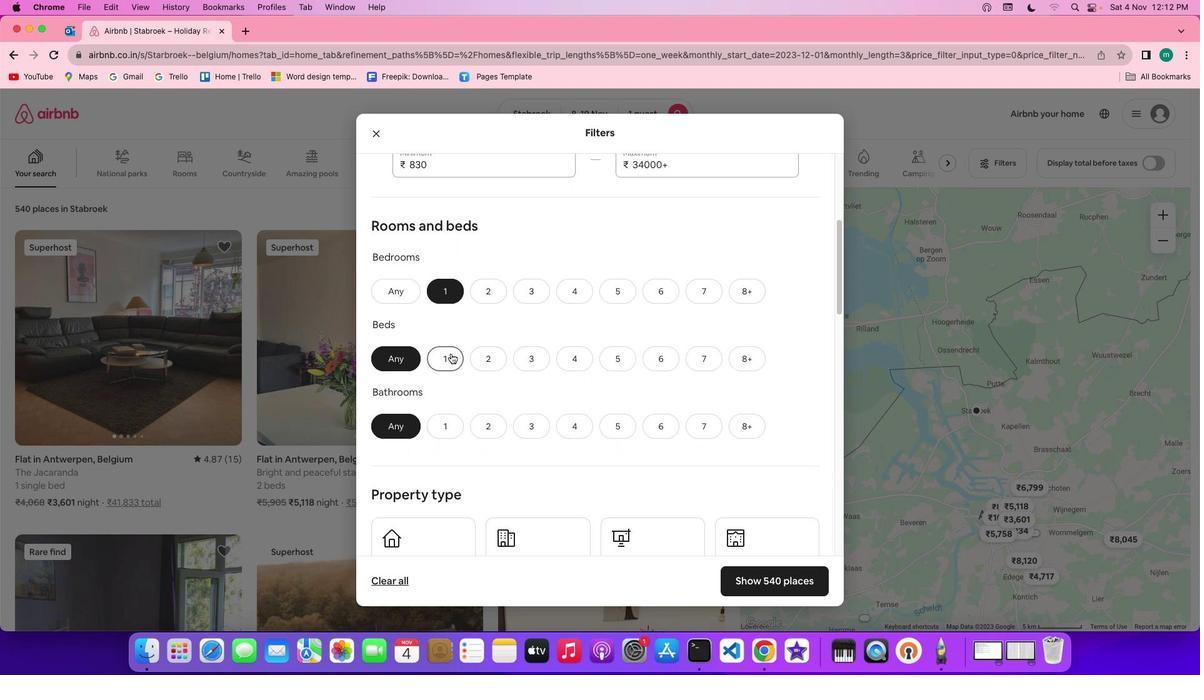 
Action: Mouse pressed left at (451, 353)
Screenshot: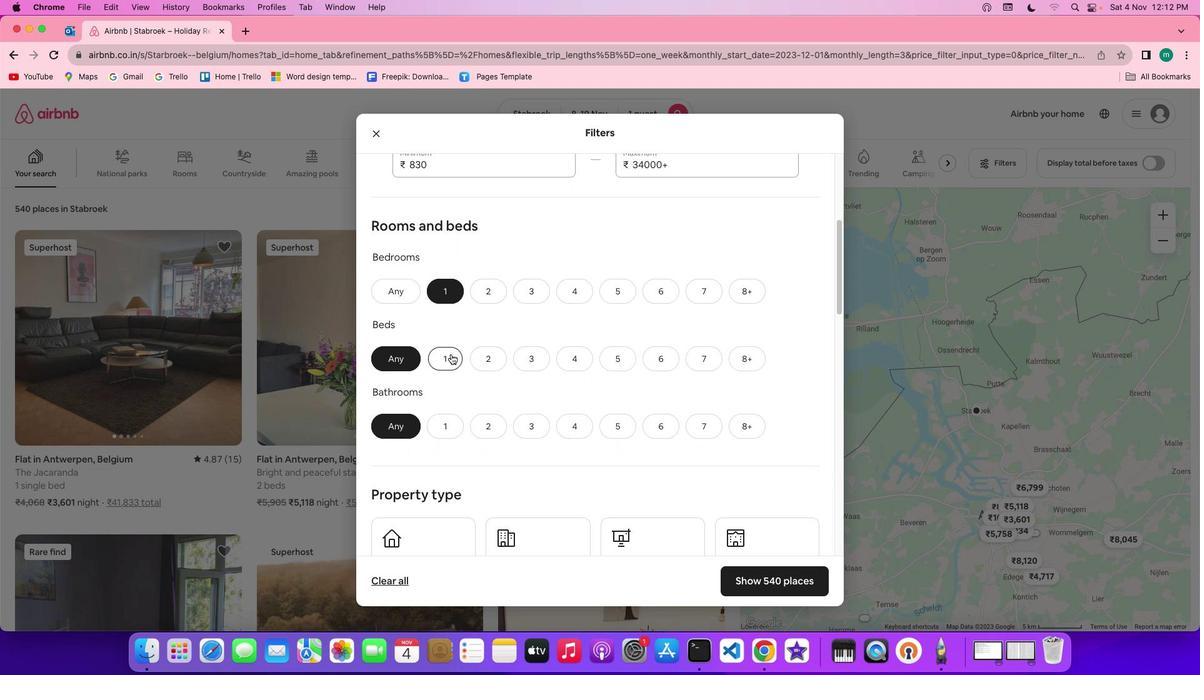 
Action: Mouse moved to (442, 417)
Screenshot: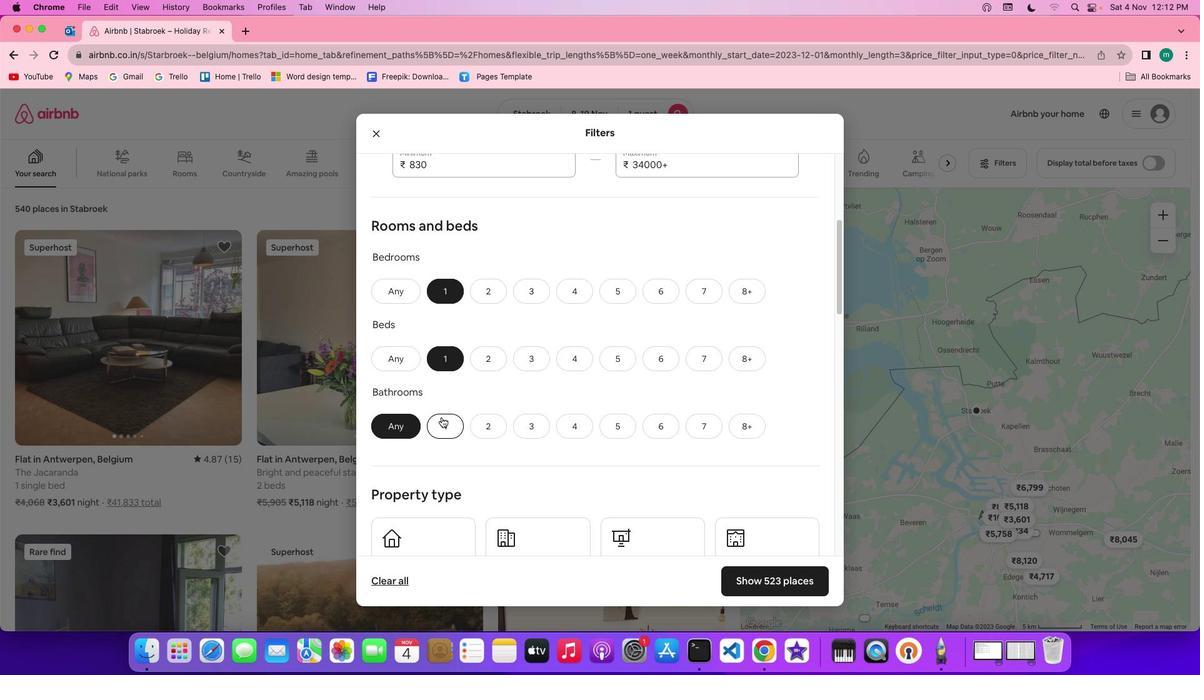 
Action: Mouse pressed left at (442, 417)
Screenshot: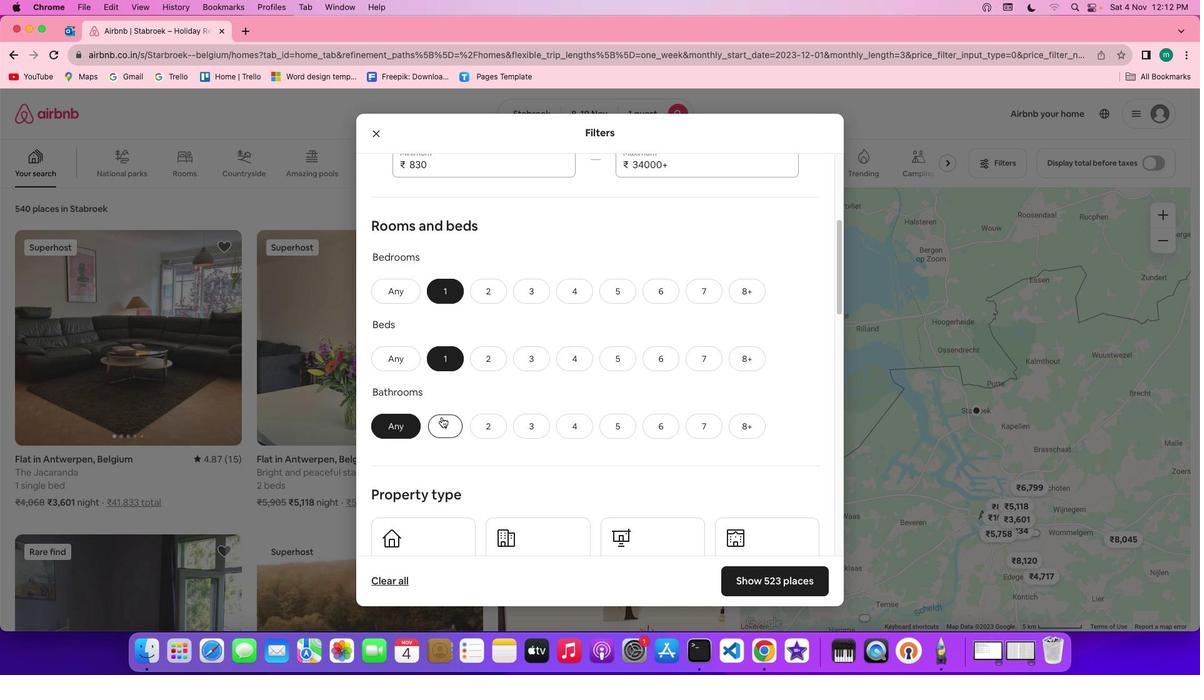 
Action: Mouse moved to (617, 400)
Screenshot: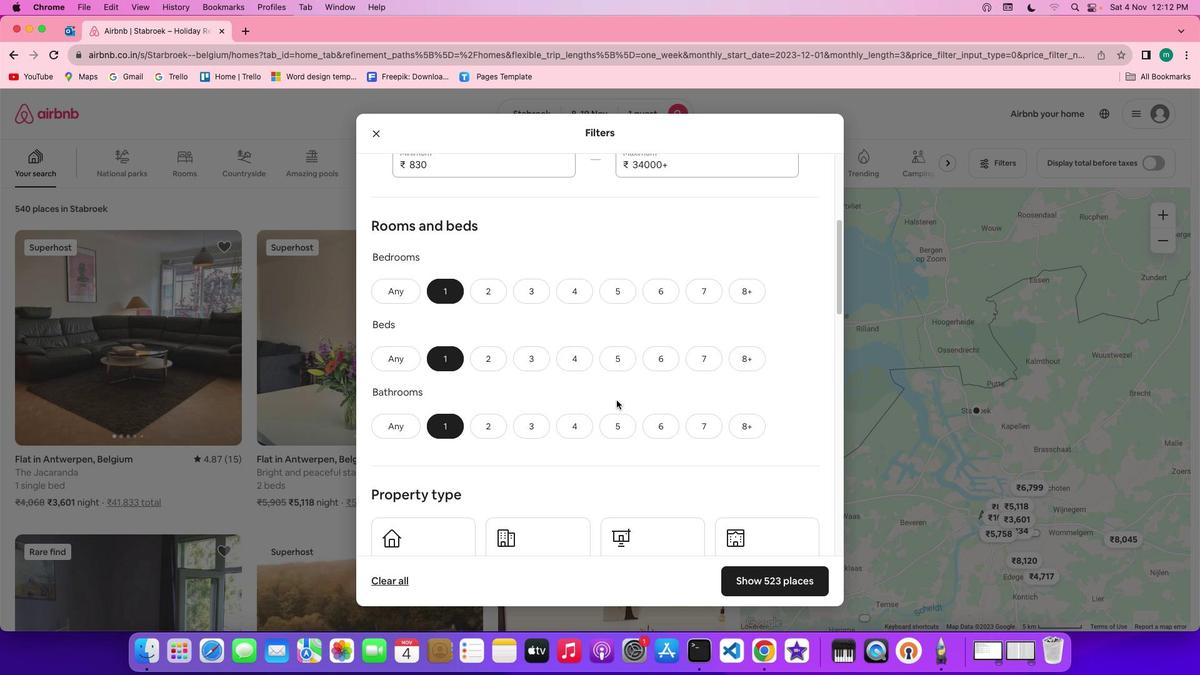
Action: Mouse scrolled (617, 400) with delta (0, 0)
Screenshot: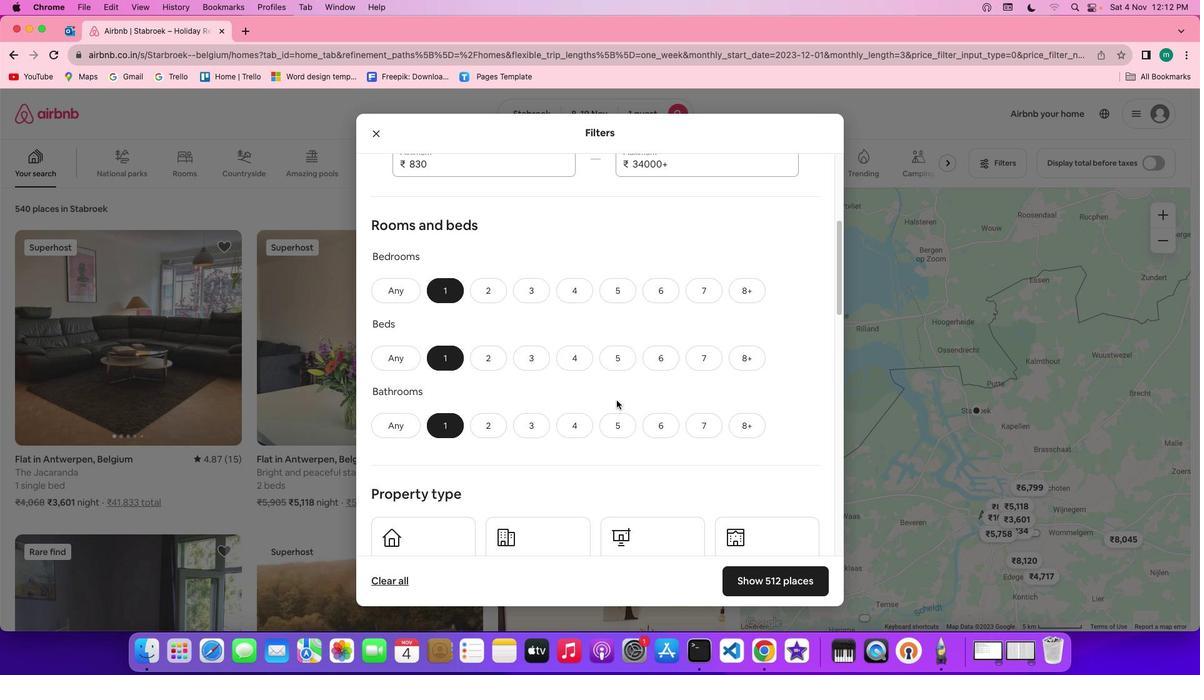 
Action: Mouse scrolled (617, 400) with delta (0, 0)
Screenshot: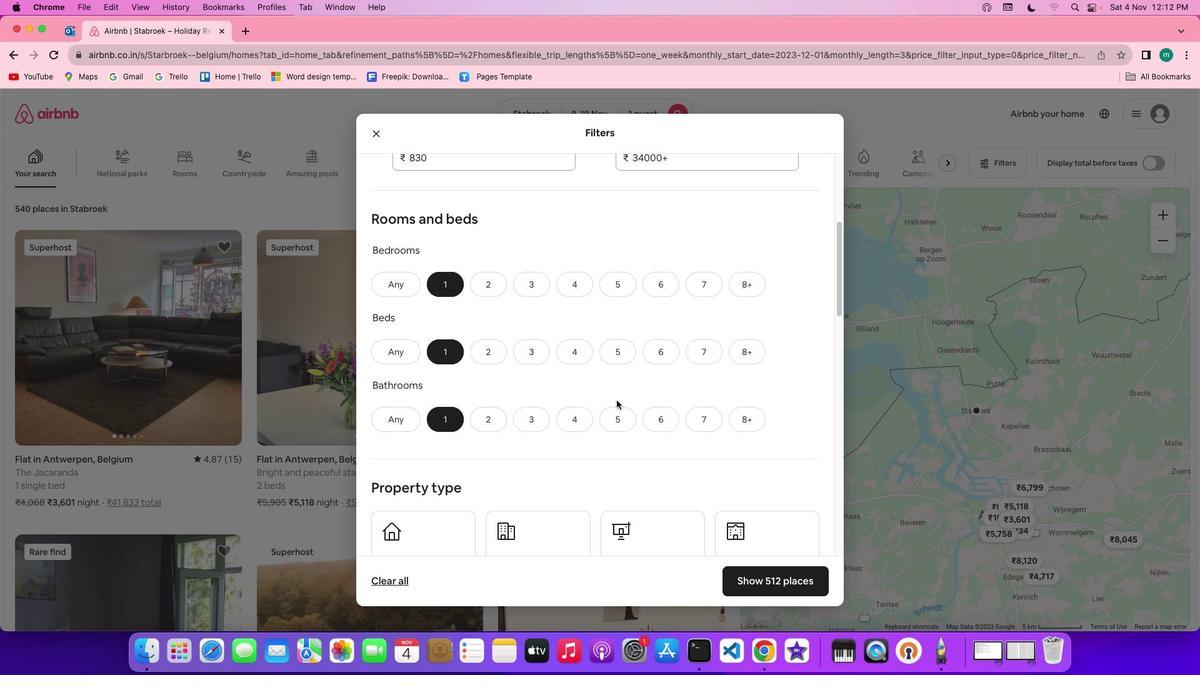 
Action: Mouse scrolled (617, 400) with delta (0, -1)
Screenshot: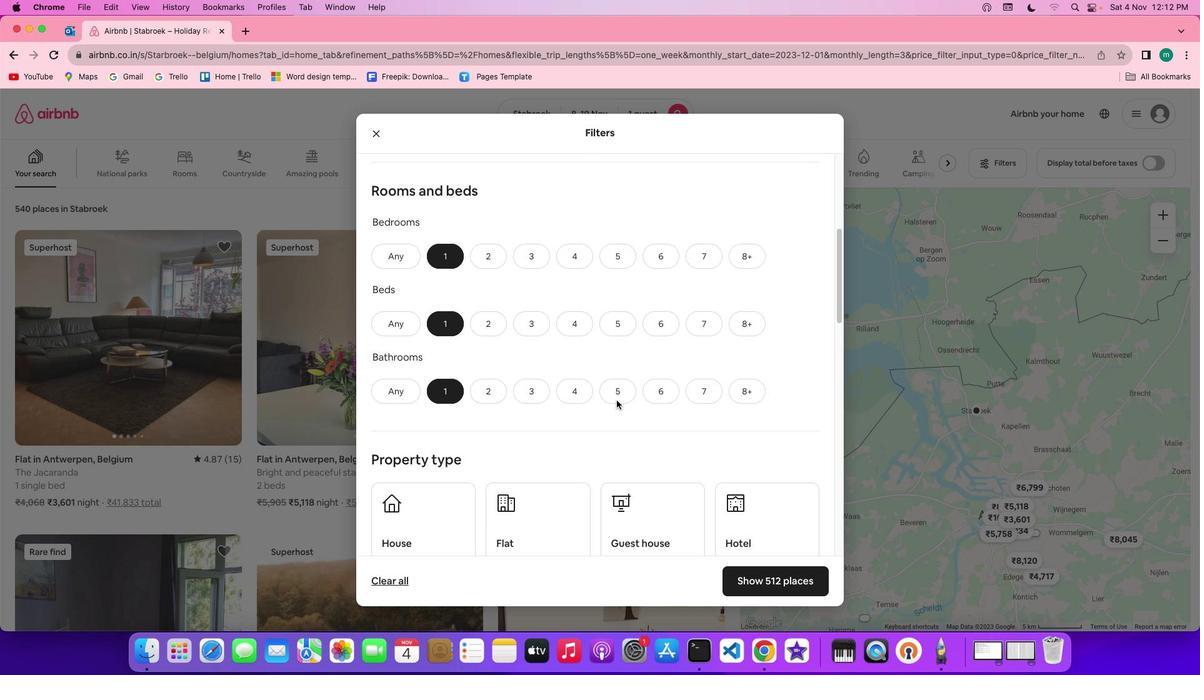 
Action: Mouse scrolled (617, 400) with delta (0, -1)
Screenshot: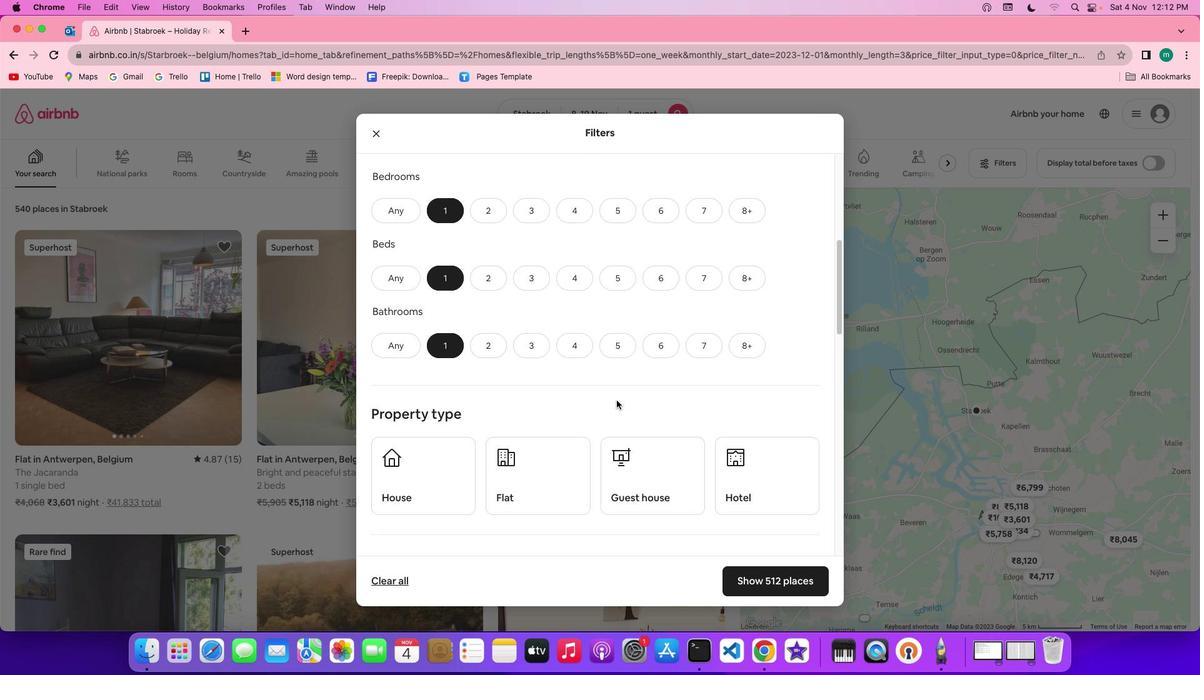 
Action: Mouse scrolled (617, 400) with delta (0, 0)
Screenshot: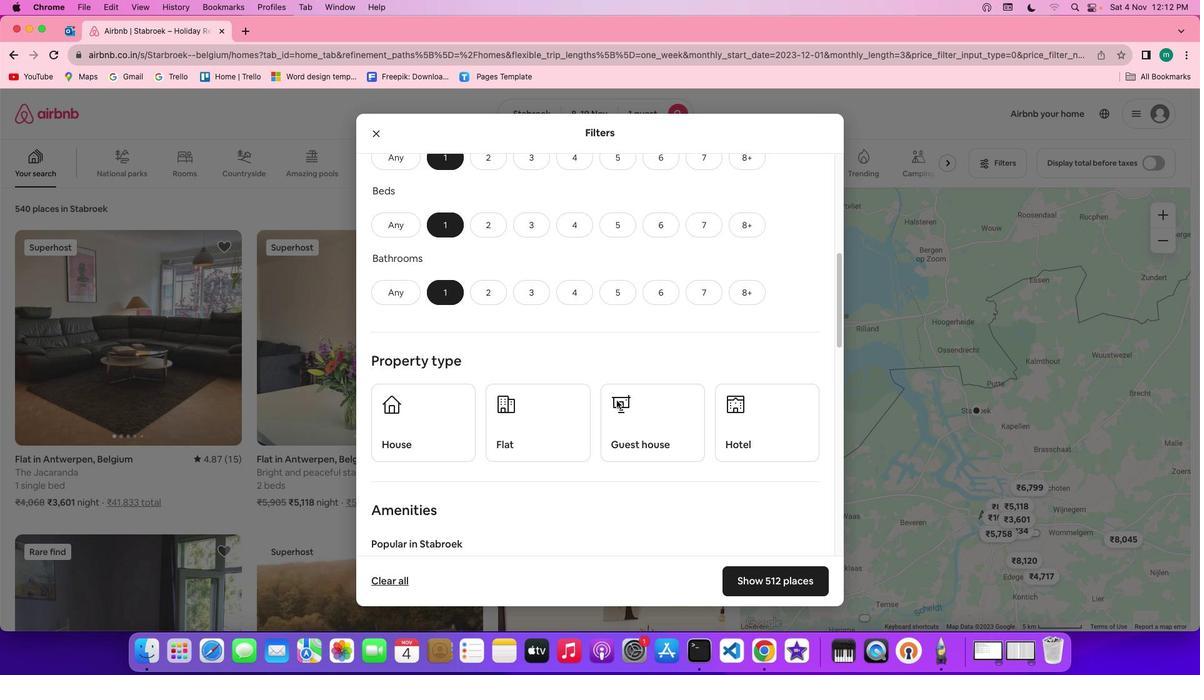 
Action: Mouse scrolled (617, 400) with delta (0, 0)
Screenshot: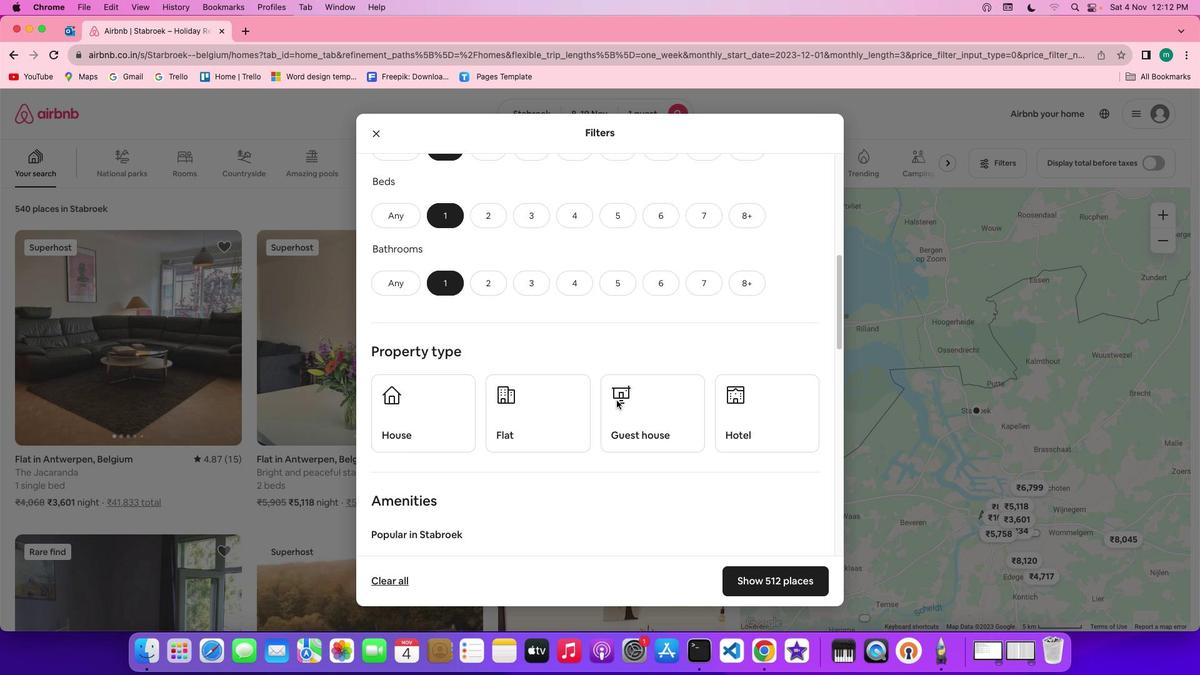
Action: Mouse scrolled (617, 400) with delta (0, 0)
Screenshot: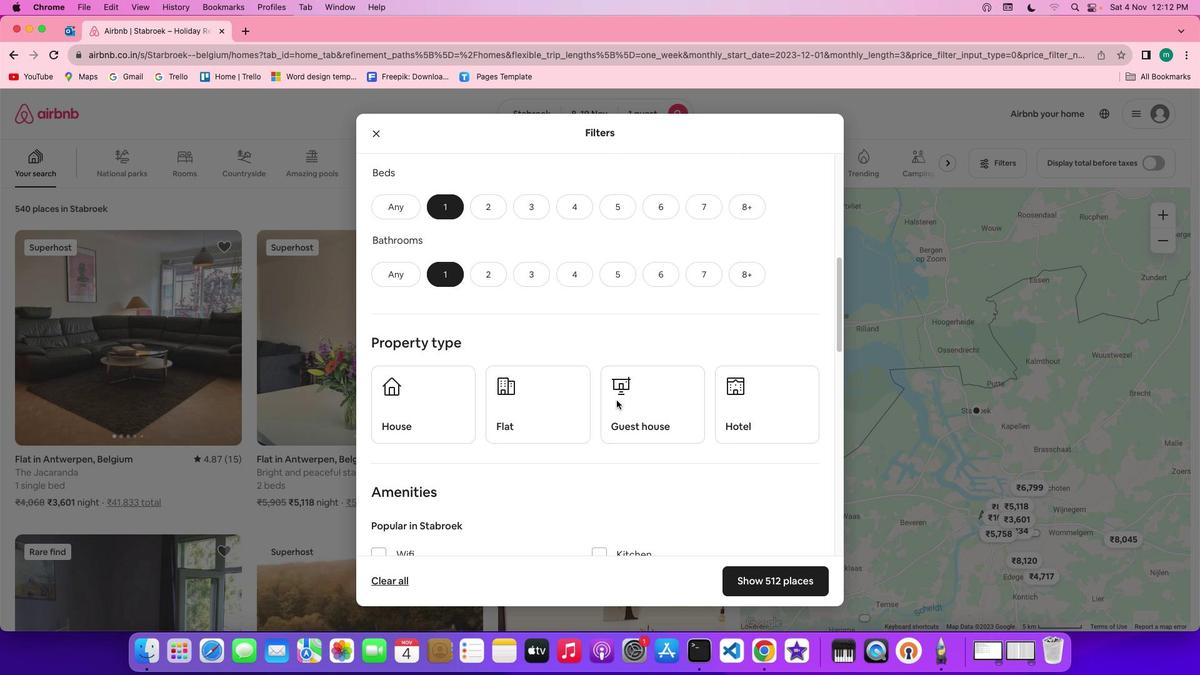 
Action: Mouse scrolled (617, 400) with delta (0, 0)
Screenshot: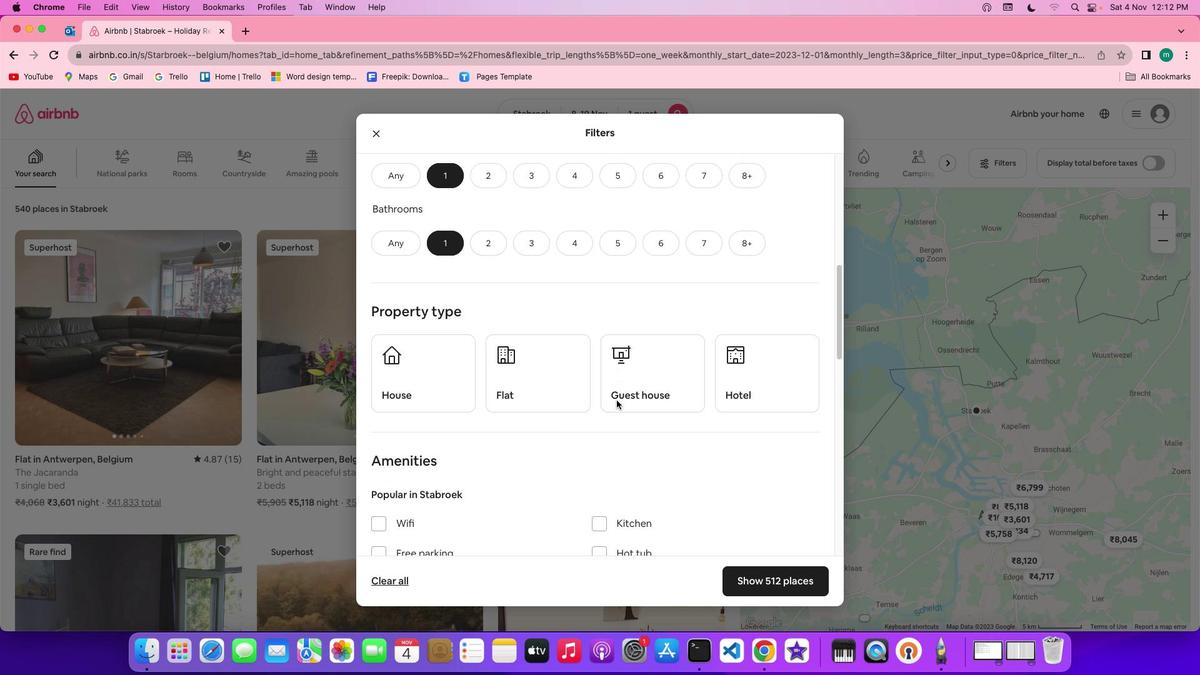 
Action: Mouse scrolled (617, 400) with delta (0, 0)
Screenshot: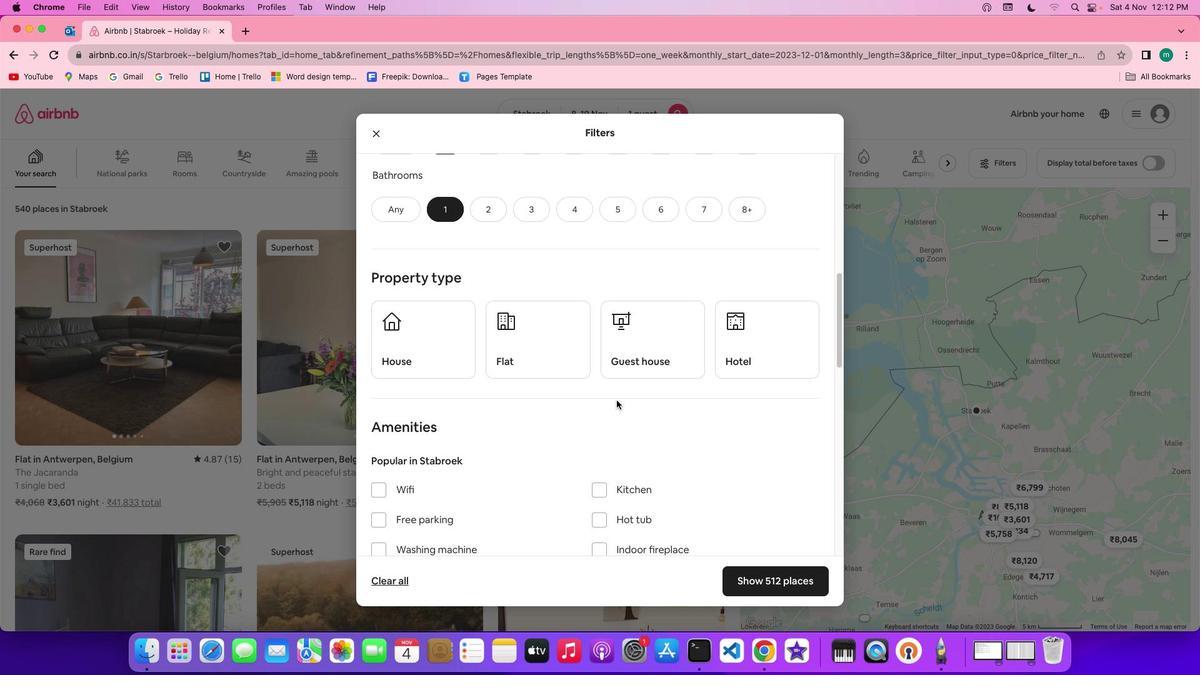 
Action: Mouse scrolled (617, 400) with delta (0, 0)
Screenshot: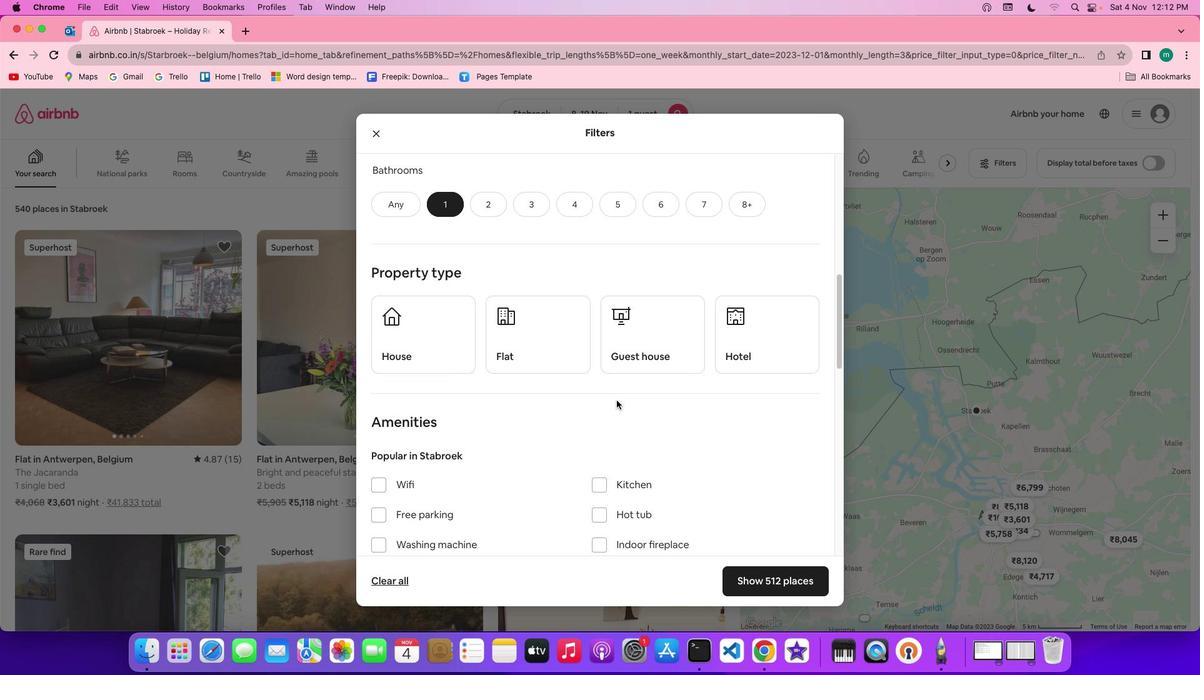 
Action: Mouse scrolled (617, 400) with delta (0, 0)
Screenshot: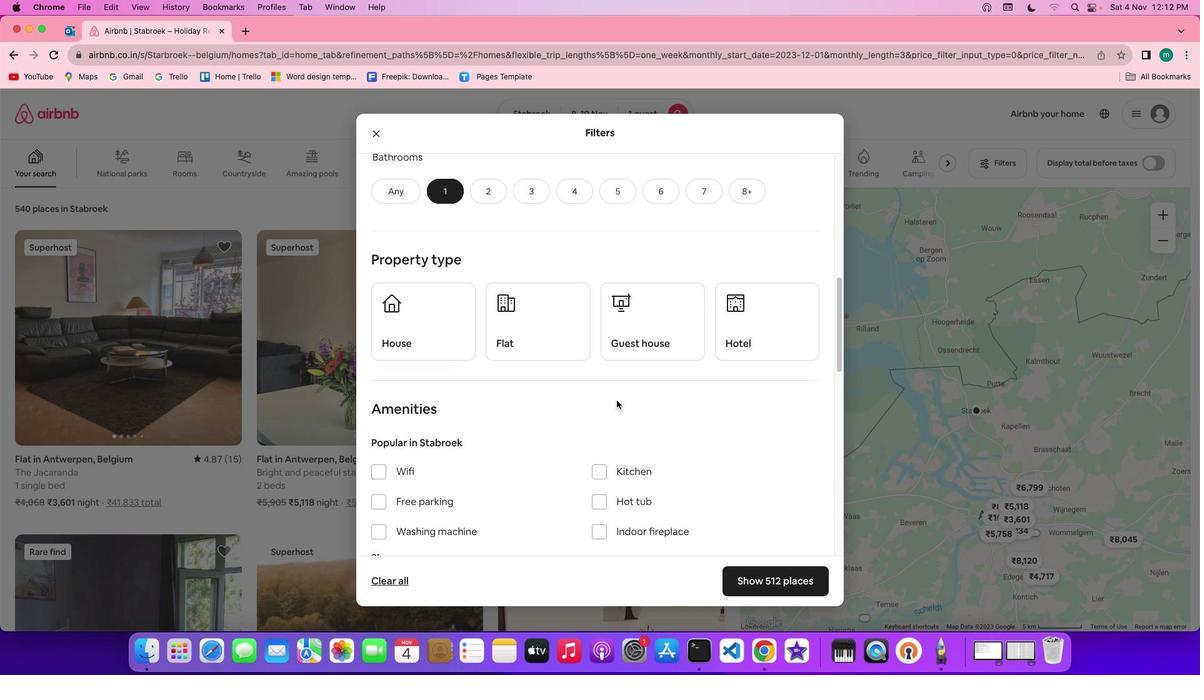 
Action: Mouse scrolled (617, 400) with delta (0, 0)
Screenshot: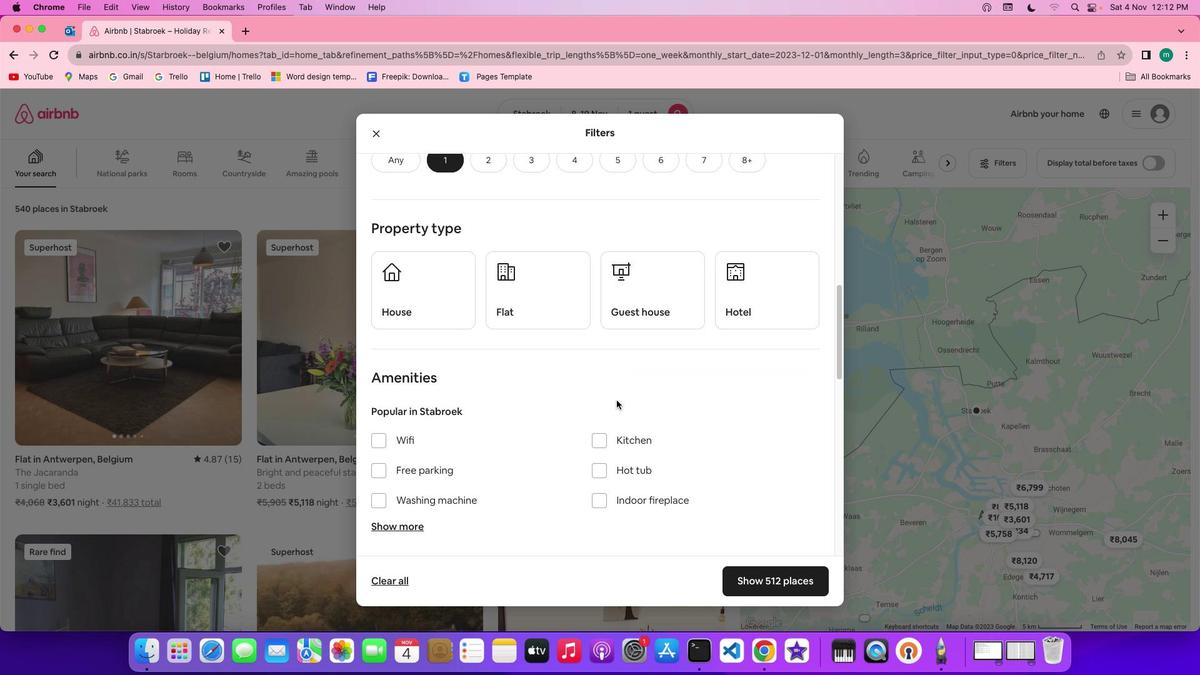 
Action: Mouse scrolled (617, 400) with delta (0, 0)
Screenshot: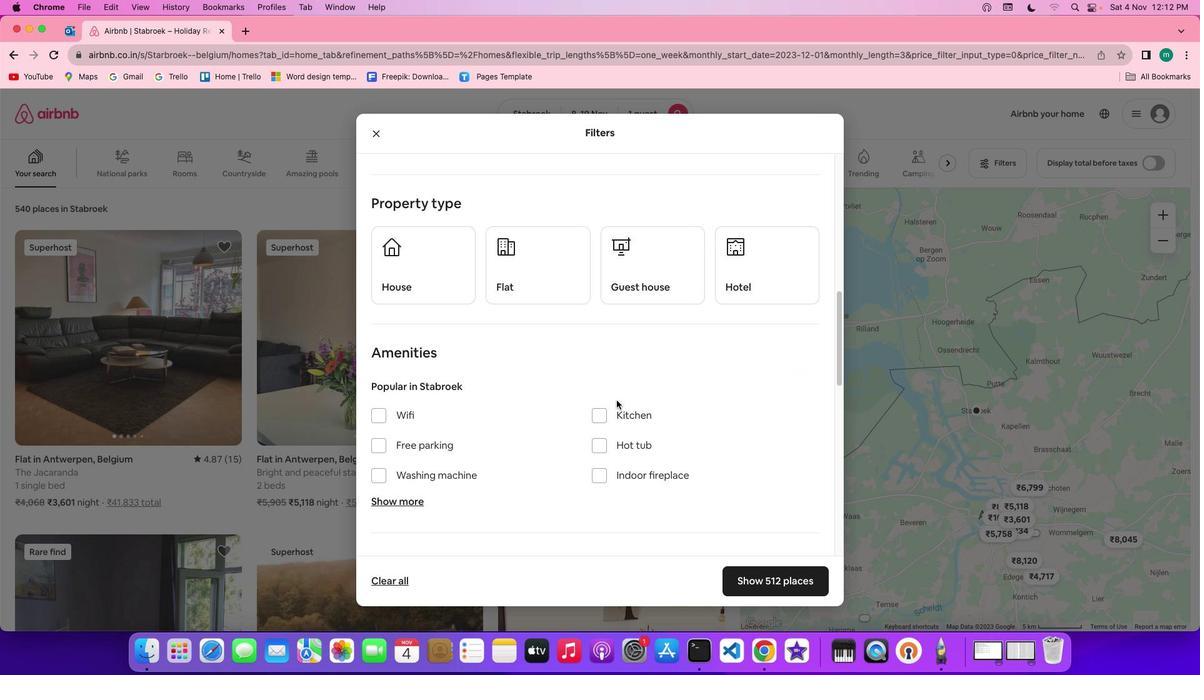 
Action: Mouse scrolled (617, 400) with delta (0, 0)
Screenshot: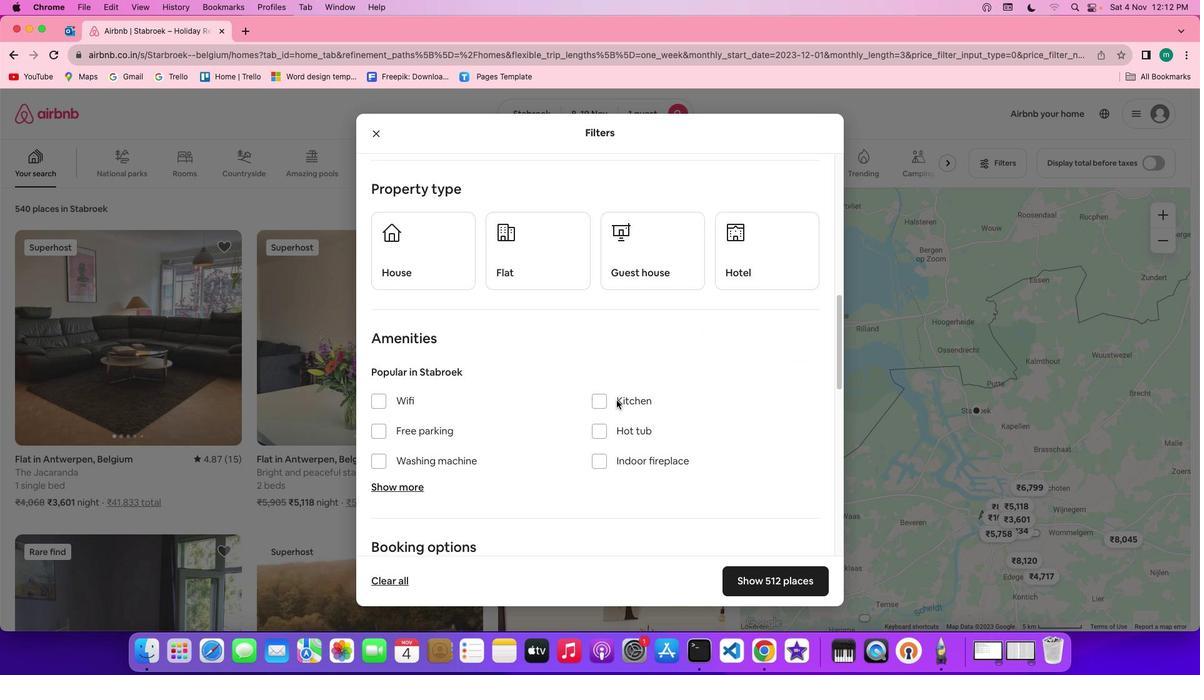 
Action: Mouse scrolled (617, 400) with delta (0, 0)
Screenshot: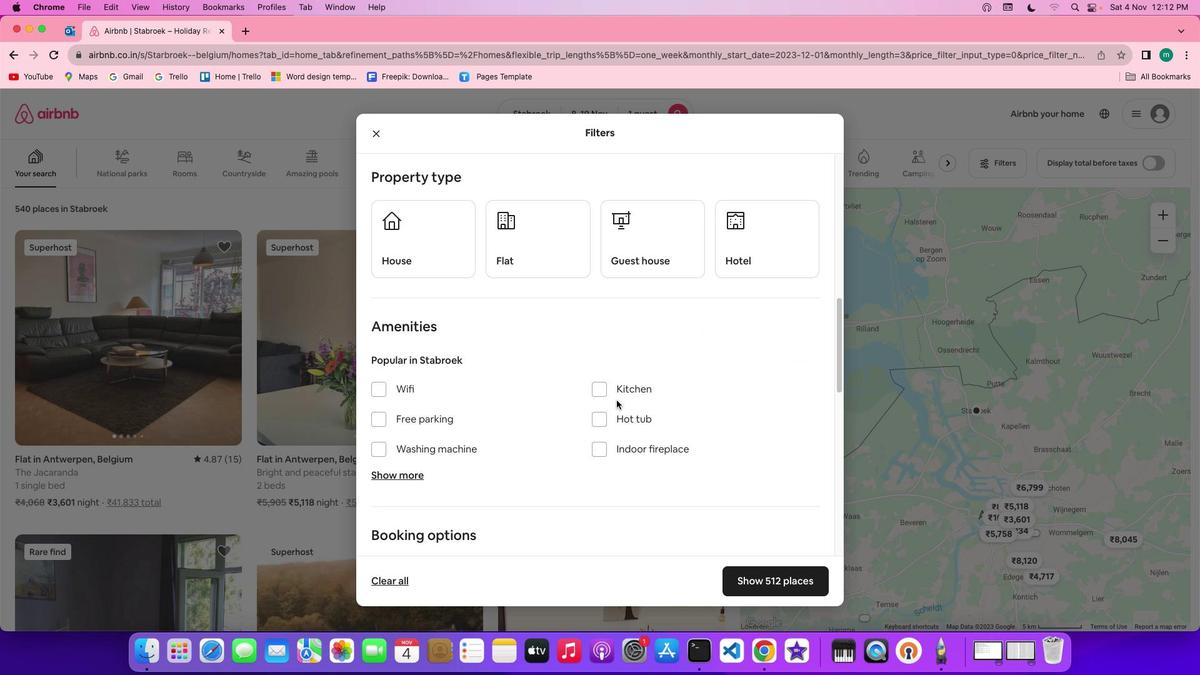 
Action: Mouse scrolled (617, 400) with delta (0, 0)
Screenshot: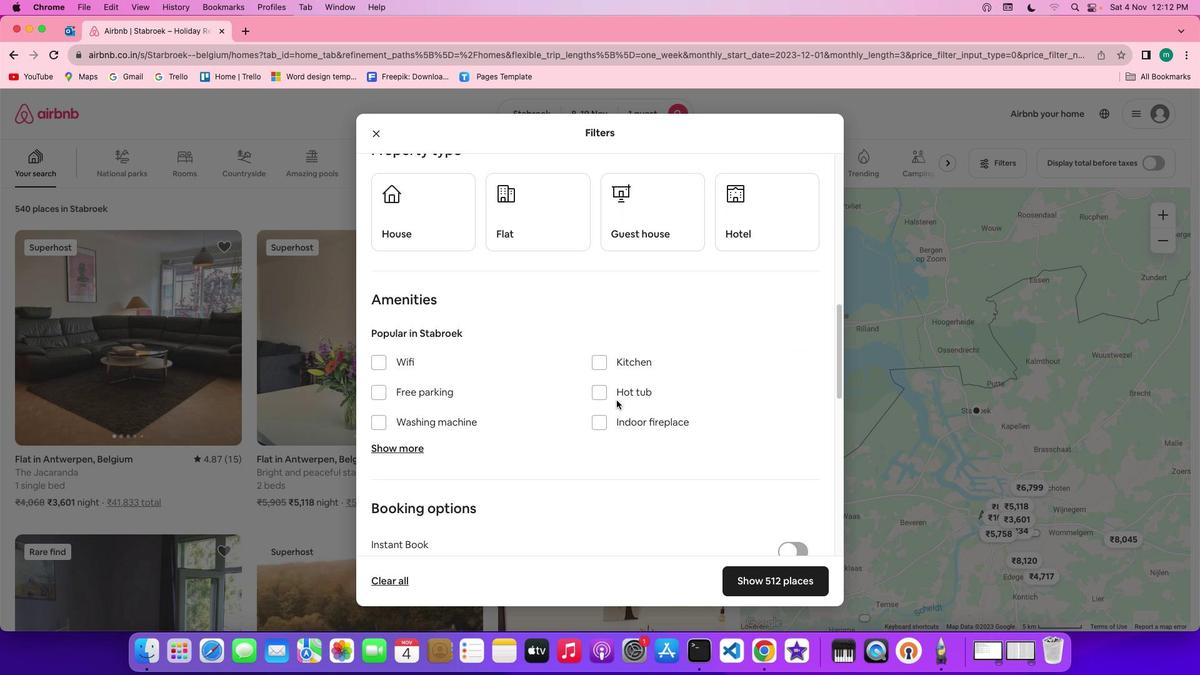 
Action: Mouse moved to (768, 199)
Screenshot: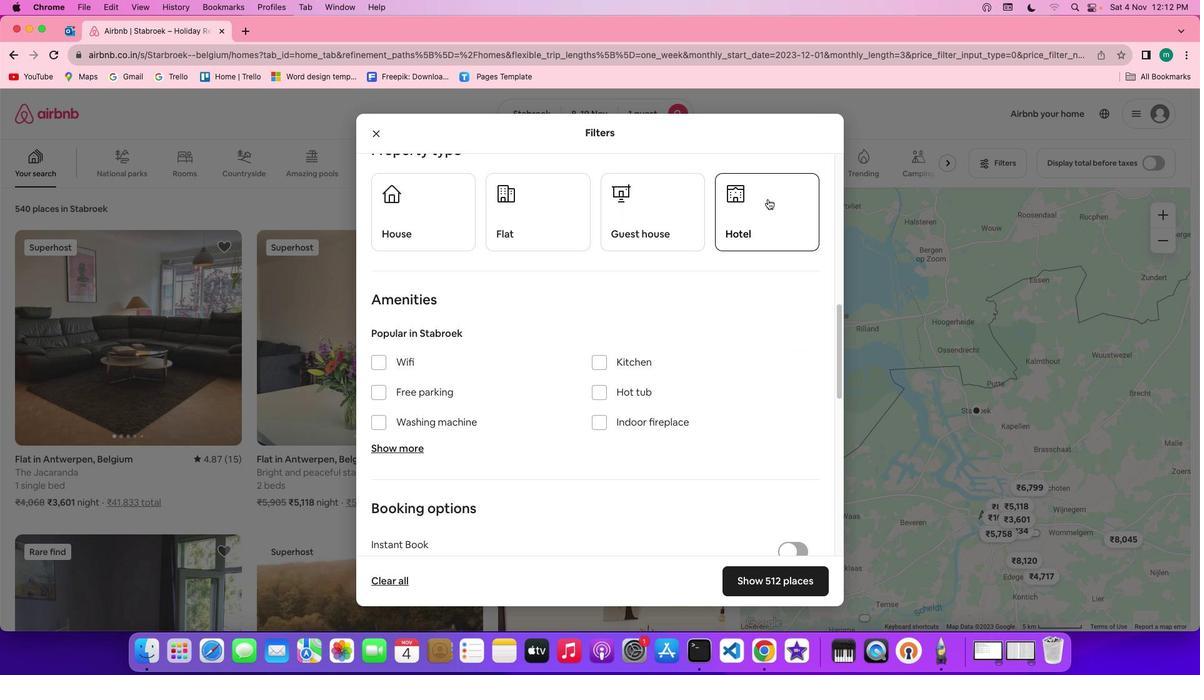
Action: Mouse pressed left at (768, 199)
Screenshot: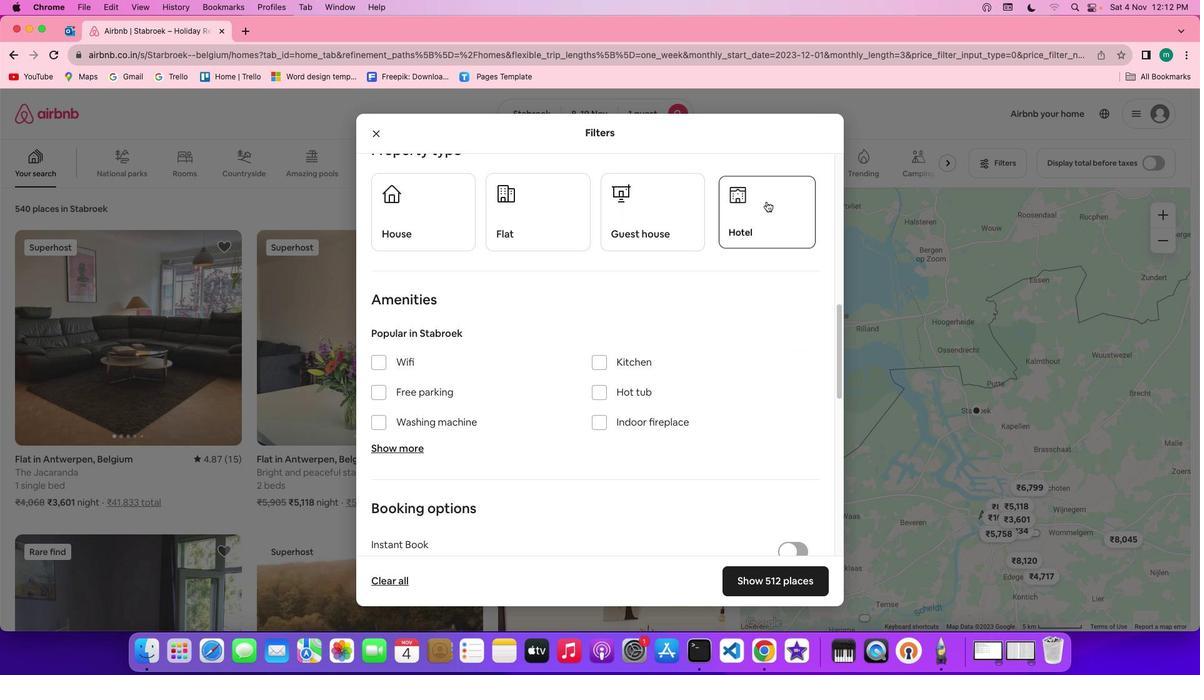 
Action: Mouse moved to (736, 364)
Screenshot: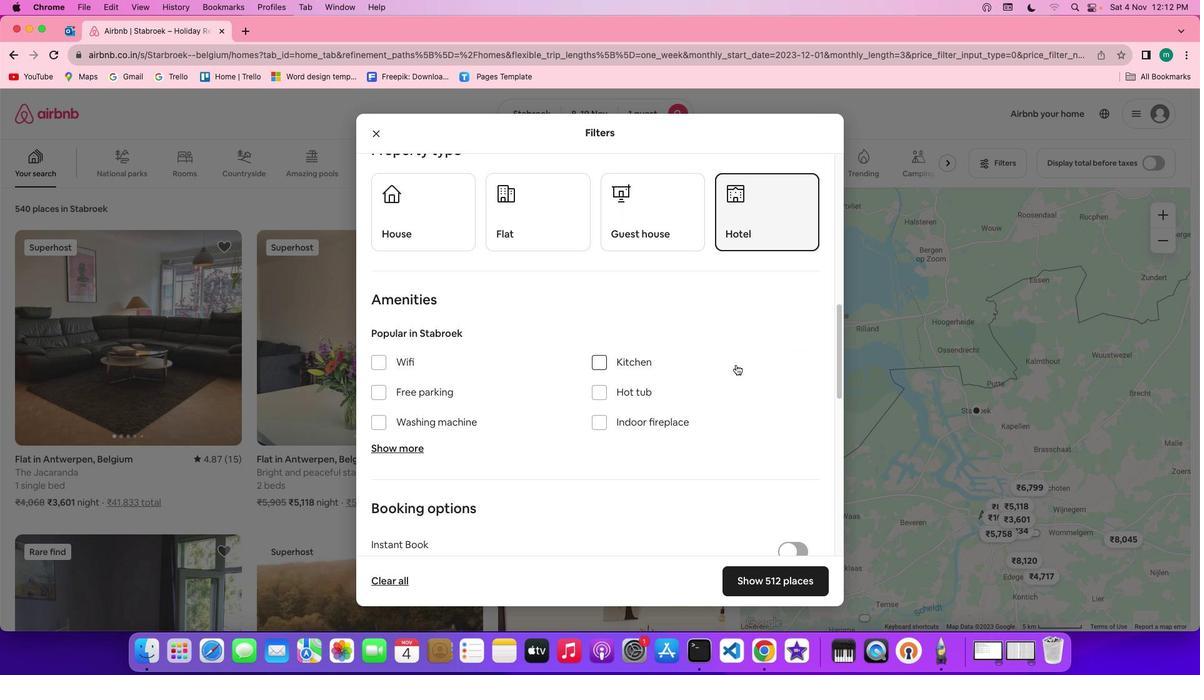 
Action: Mouse scrolled (736, 364) with delta (0, 0)
Screenshot: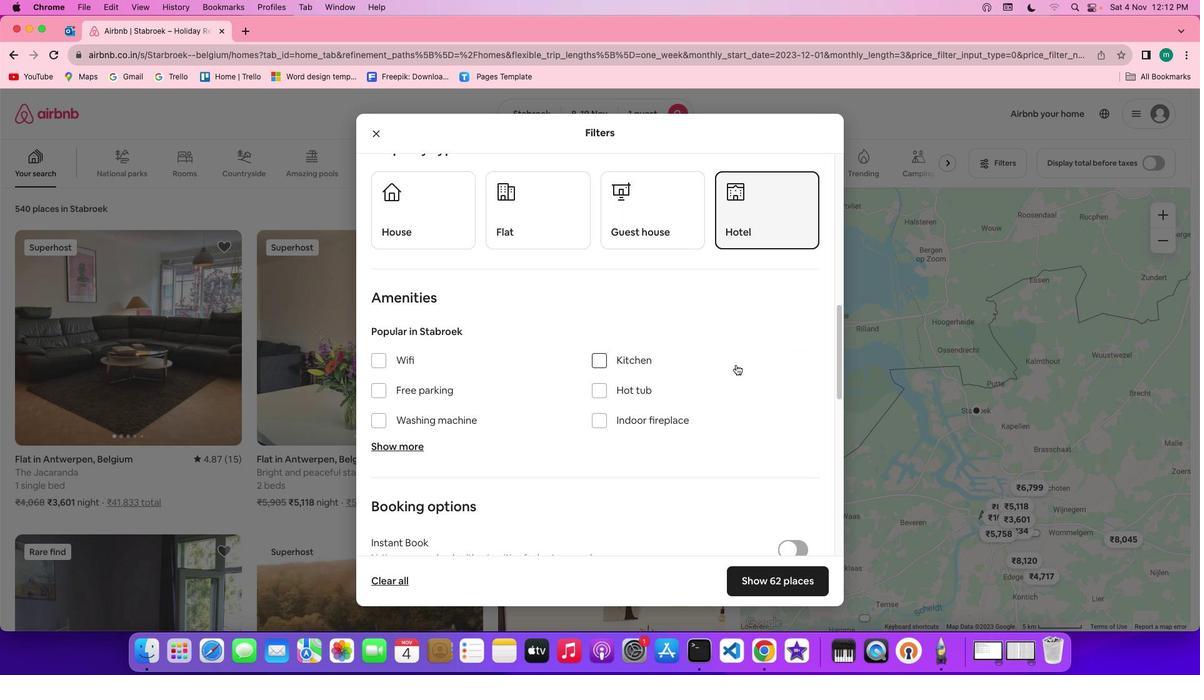 
Action: Mouse scrolled (736, 364) with delta (0, 0)
Screenshot: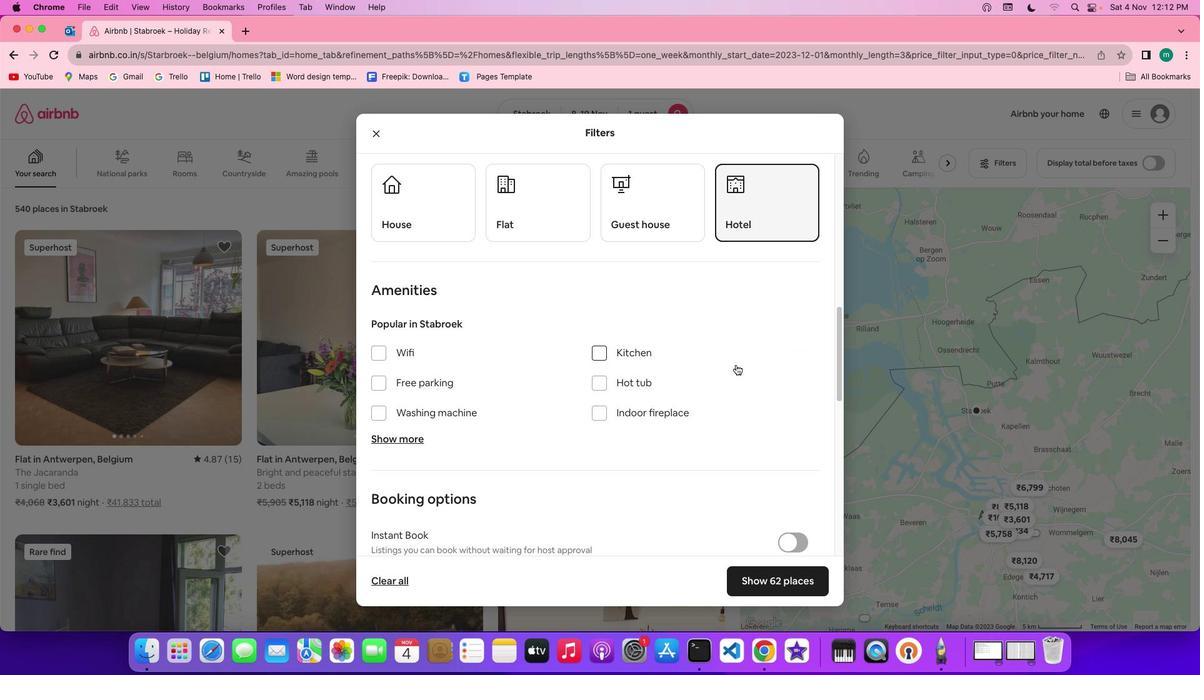
Action: Mouse scrolled (736, 364) with delta (0, 0)
Screenshot: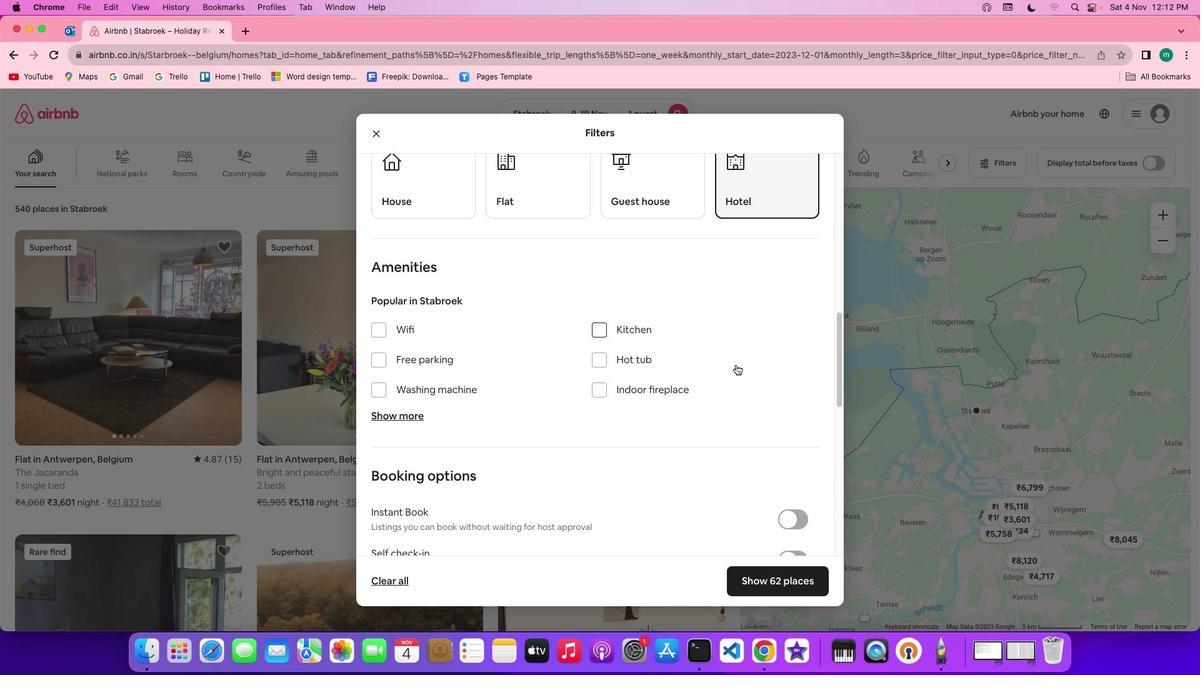 
Action: Mouse scrolled (736, 364) with delta (0, 0)
Screenshot: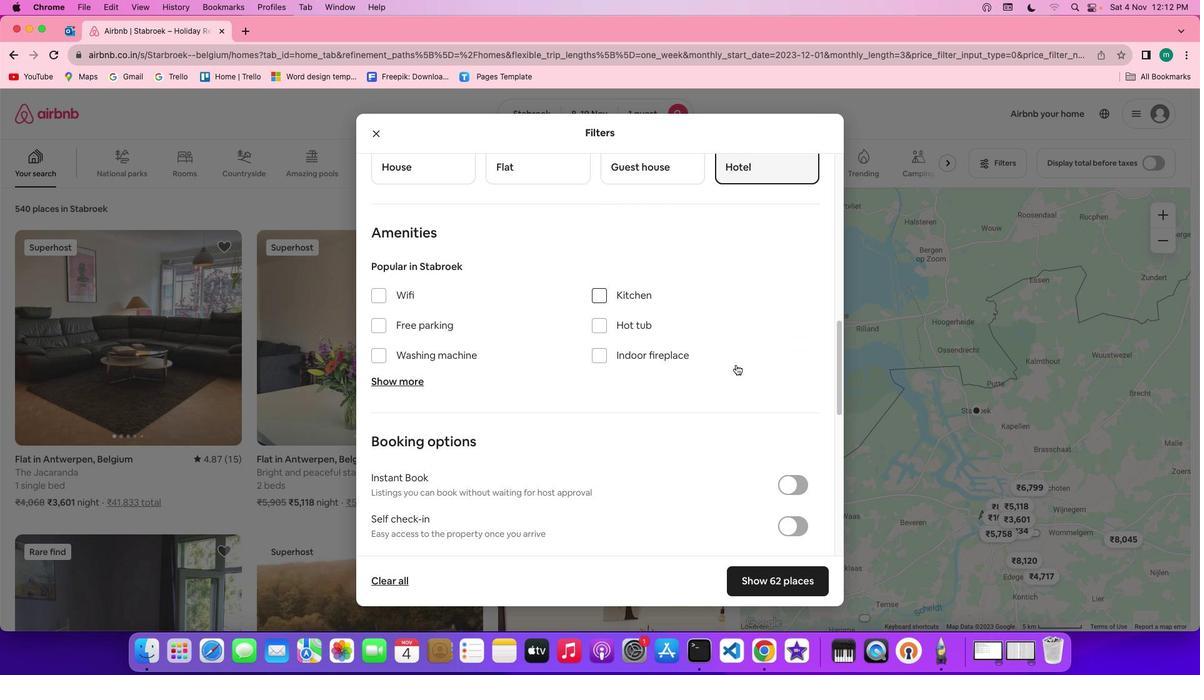 
Action: Mouse moved to (753, 394)
Screenshot: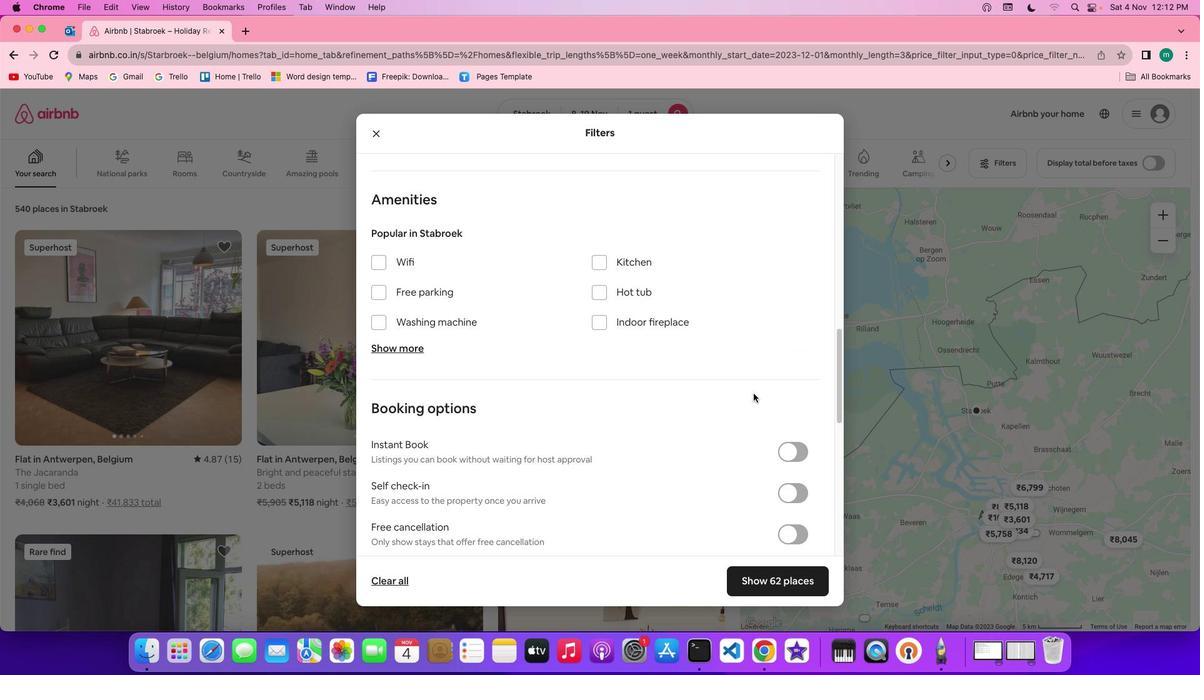 
Action: Mouse scrolled (753, 394) with delta (0, 0)
Screenshot: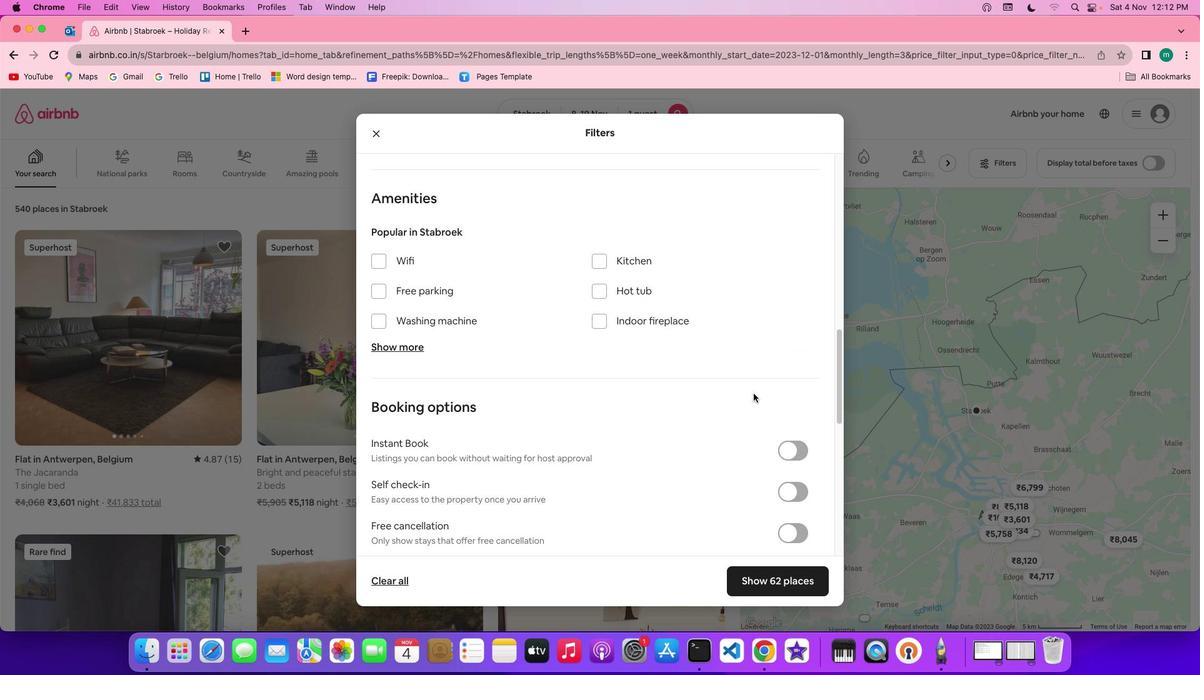 
Action: Mouse scrolled (753, 394) with delta (0, 0)
Screenshot: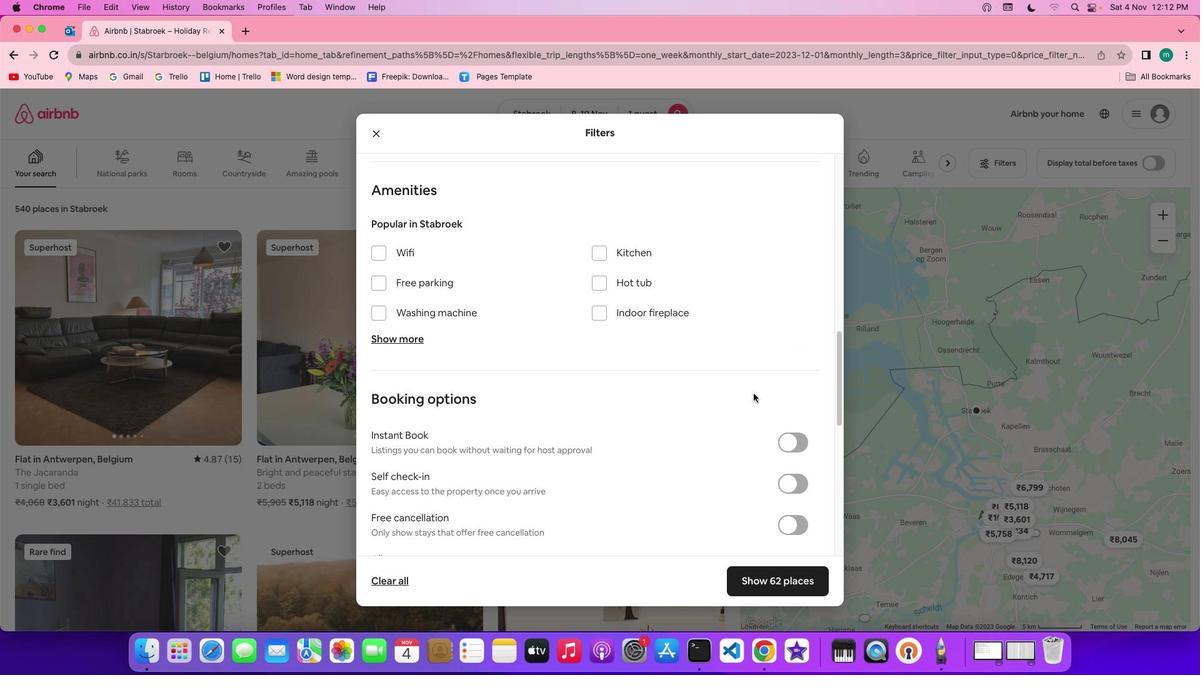 
Action: Mouse scrolled (753, 394) with delta (0, 0)
Screenshot: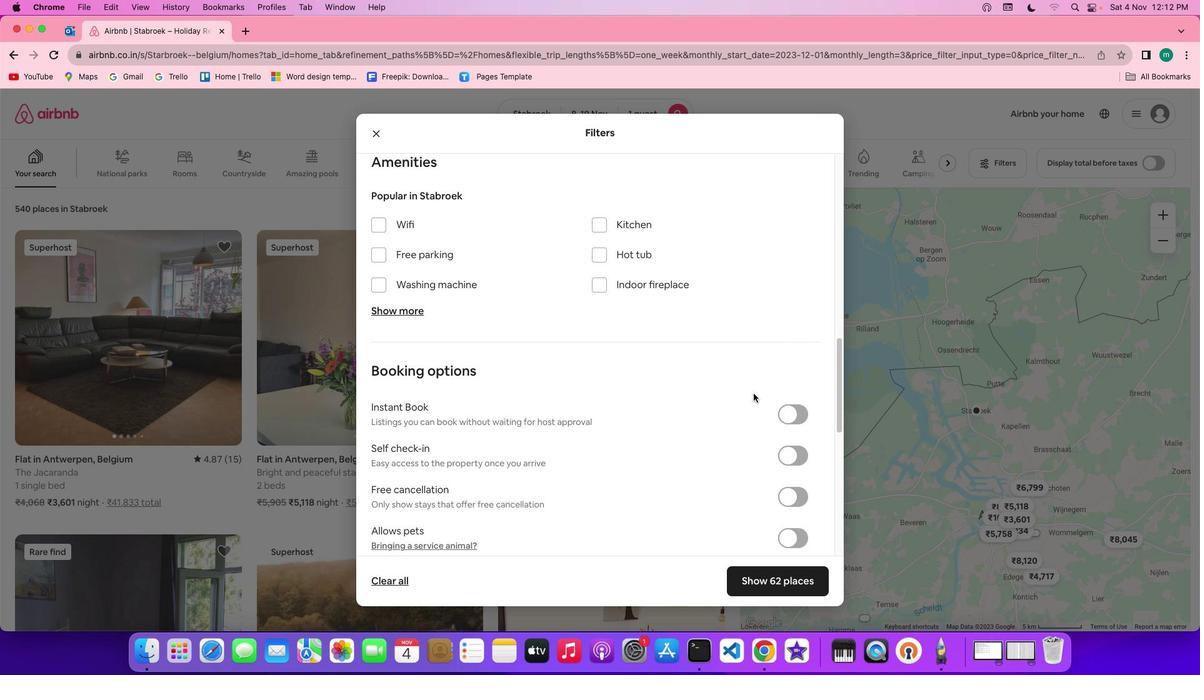 
Action: Mouse scrolled (753, 394) with delta (0, -1)
Screenshot: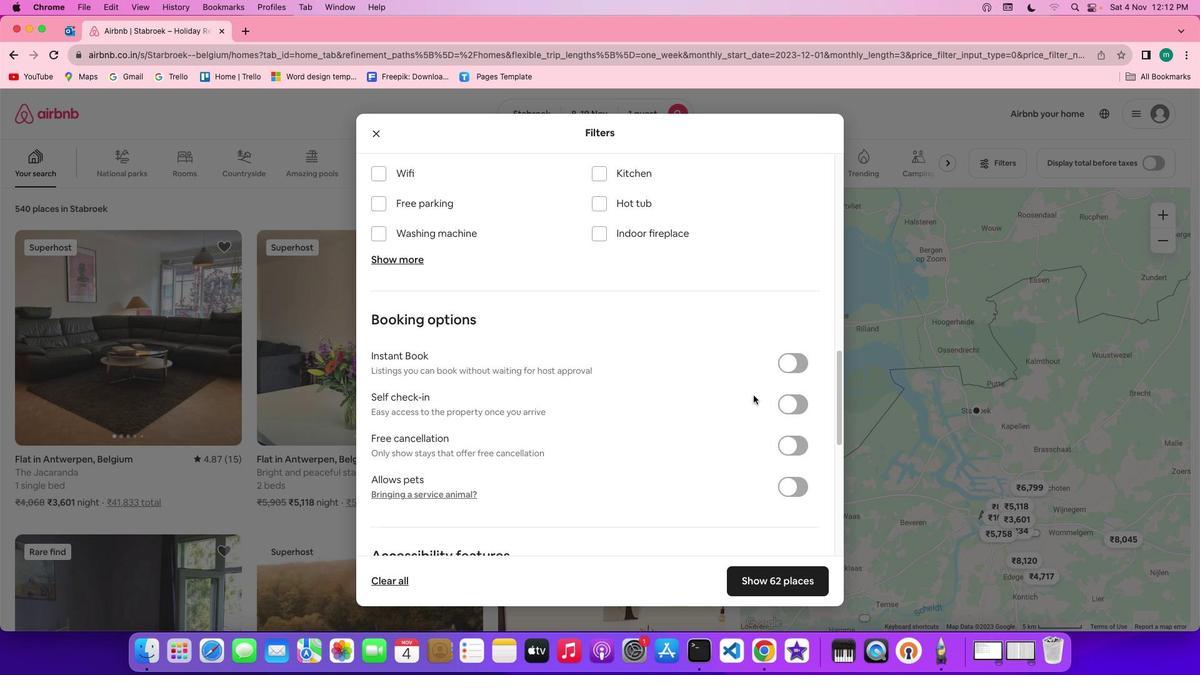 
Action: Mouse moved to (754, 396)
Screenshot: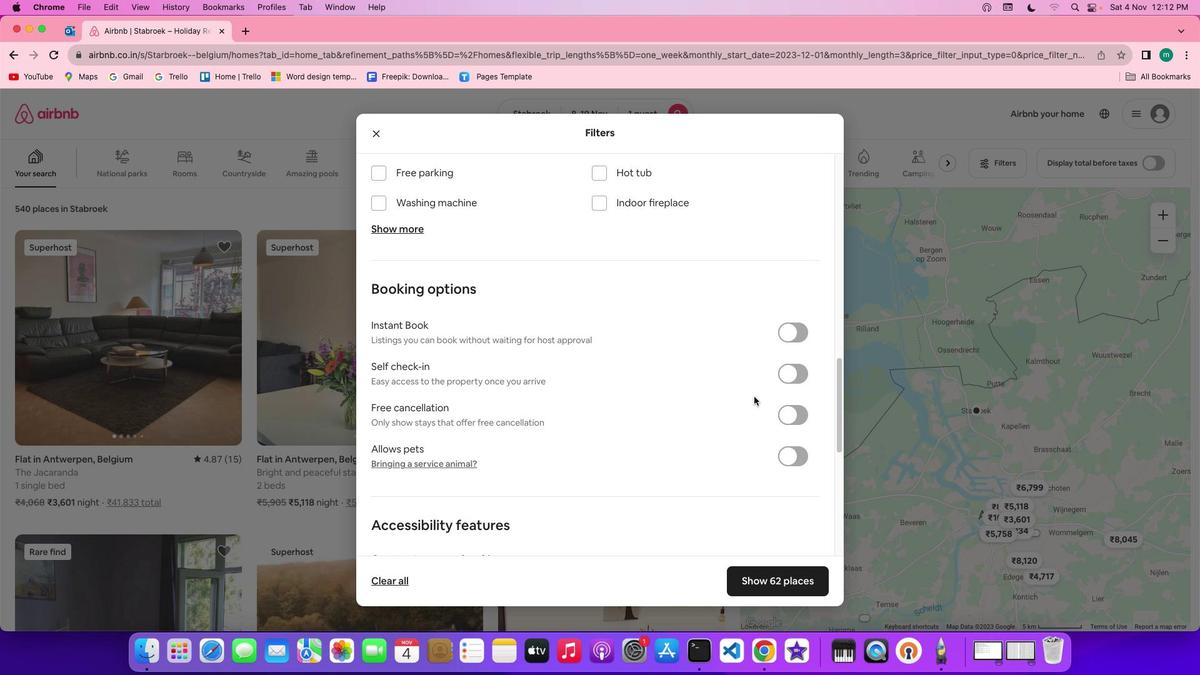 
Action: Mouse scrolled (754, 396) with delta (0, 0)
Screenshot: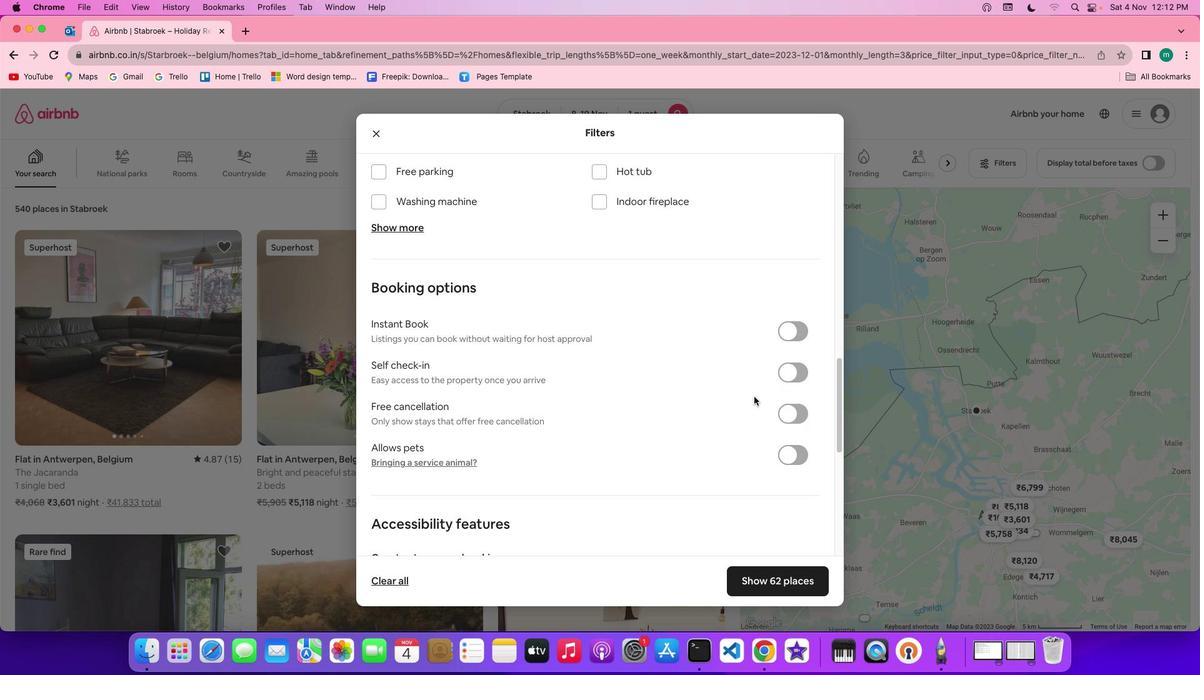 
Action: Mouse scrolled (754, 396) with delta (0, 0)
Screenshot: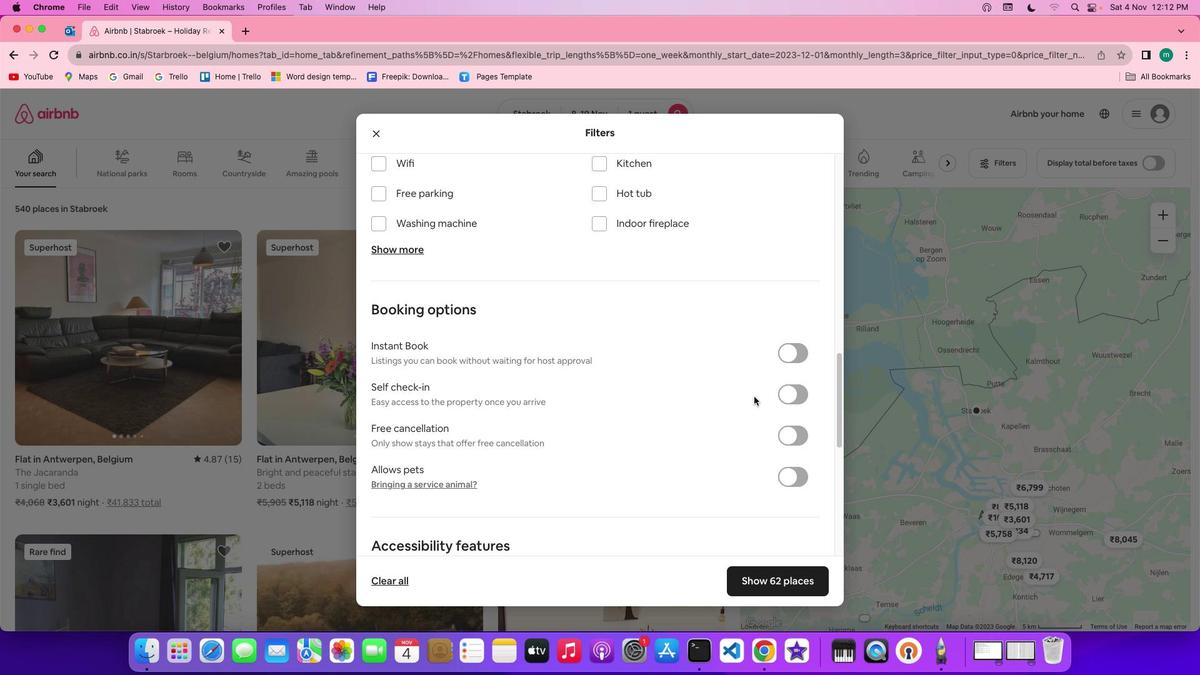 
Action: Mouse scrolled (754, 396) with delta (0, 0)
Screenshot: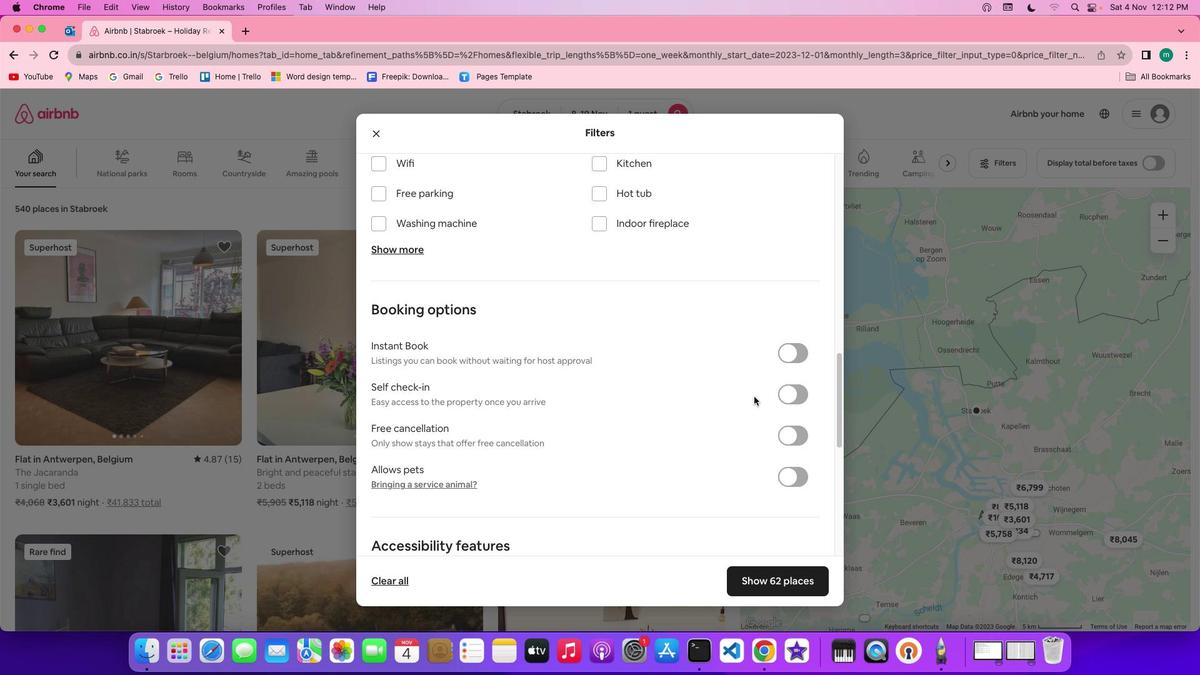 
Action: Mouse scrolled (754, 396) with delta (0, 1)
Screenshot: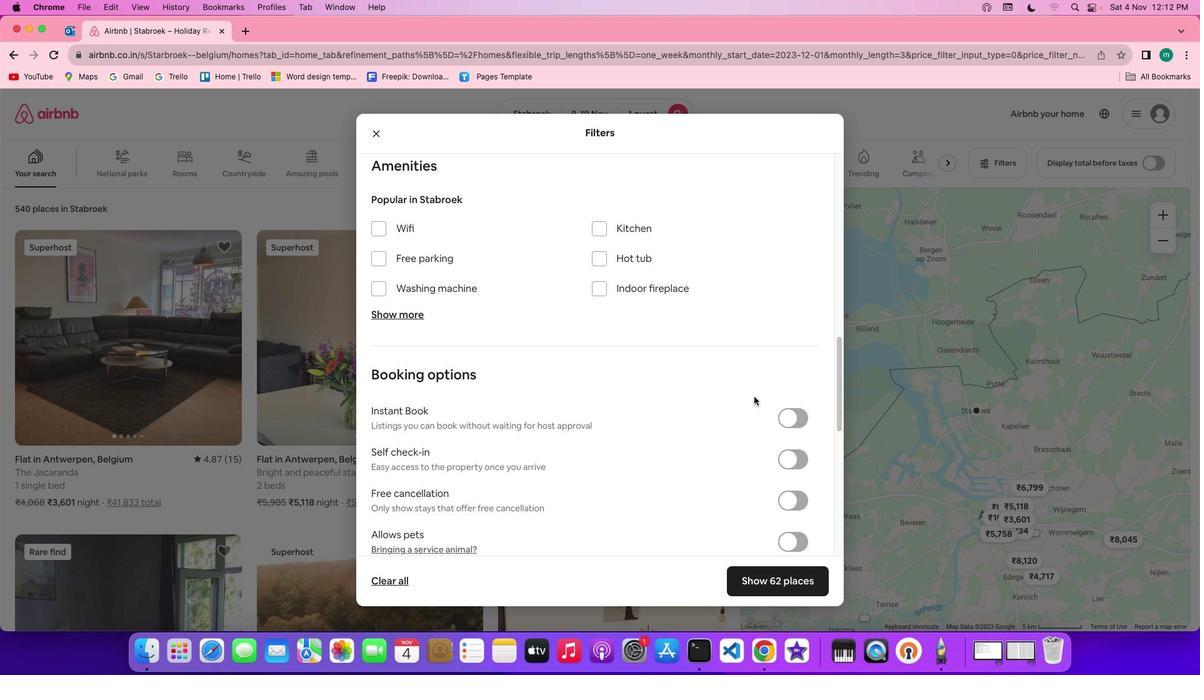 
Action: Mouse moved to (398, 340)
Screenshot: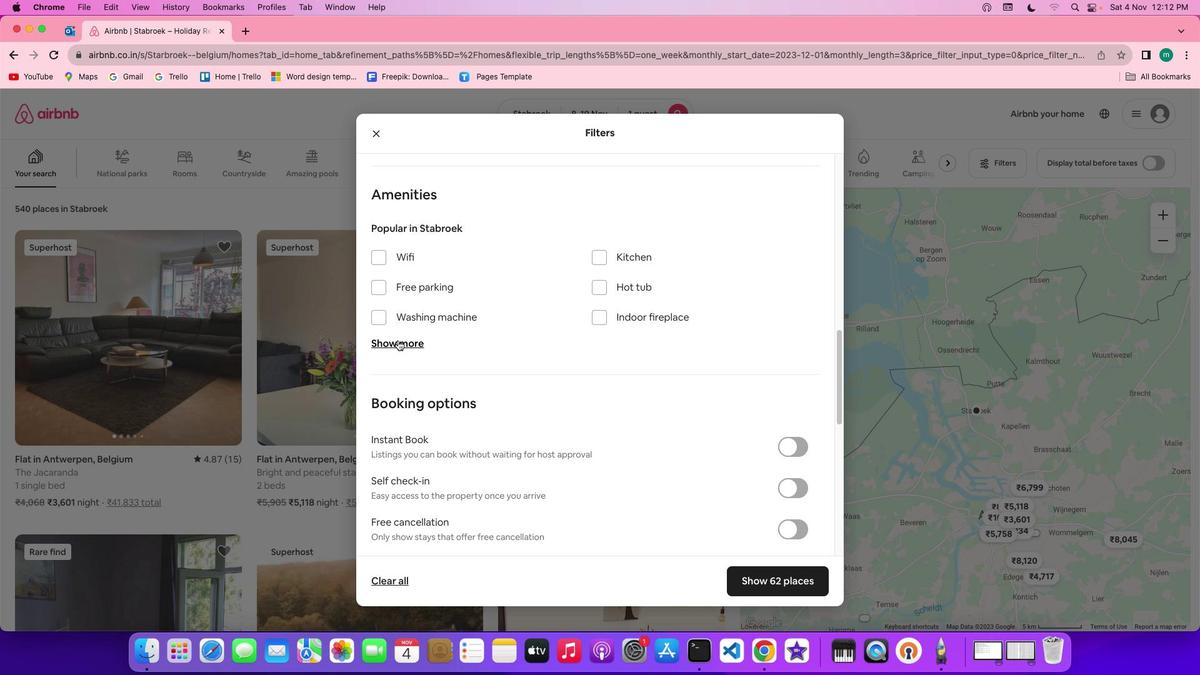 
Action: Mouse pressed left at (398, 340)
Screenshot: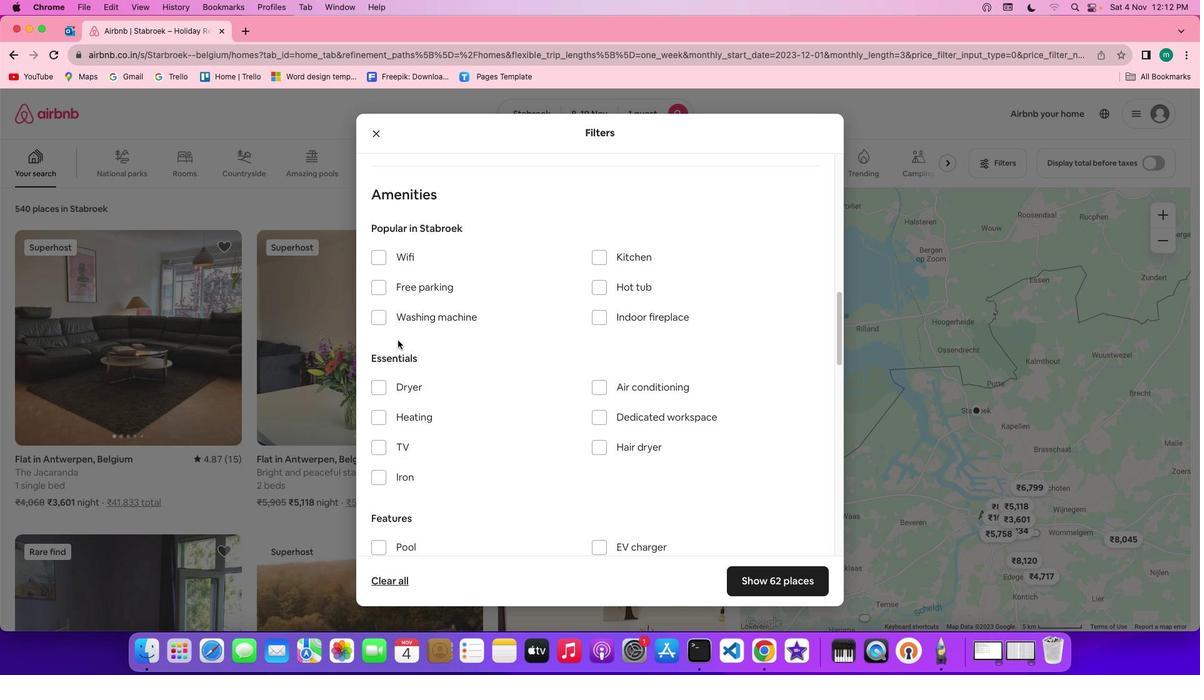 
Action: Mouse moved to (410, 418)
Screenshot: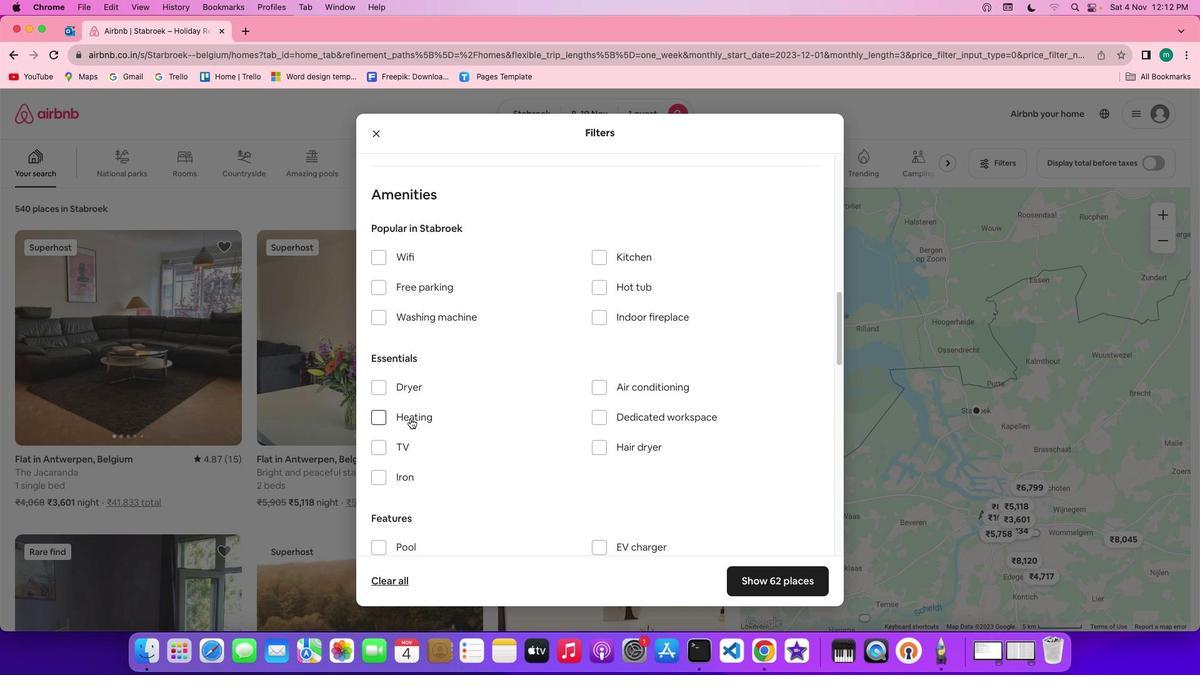
Action: Mouse pressed left at (410, 418)
Screenshot: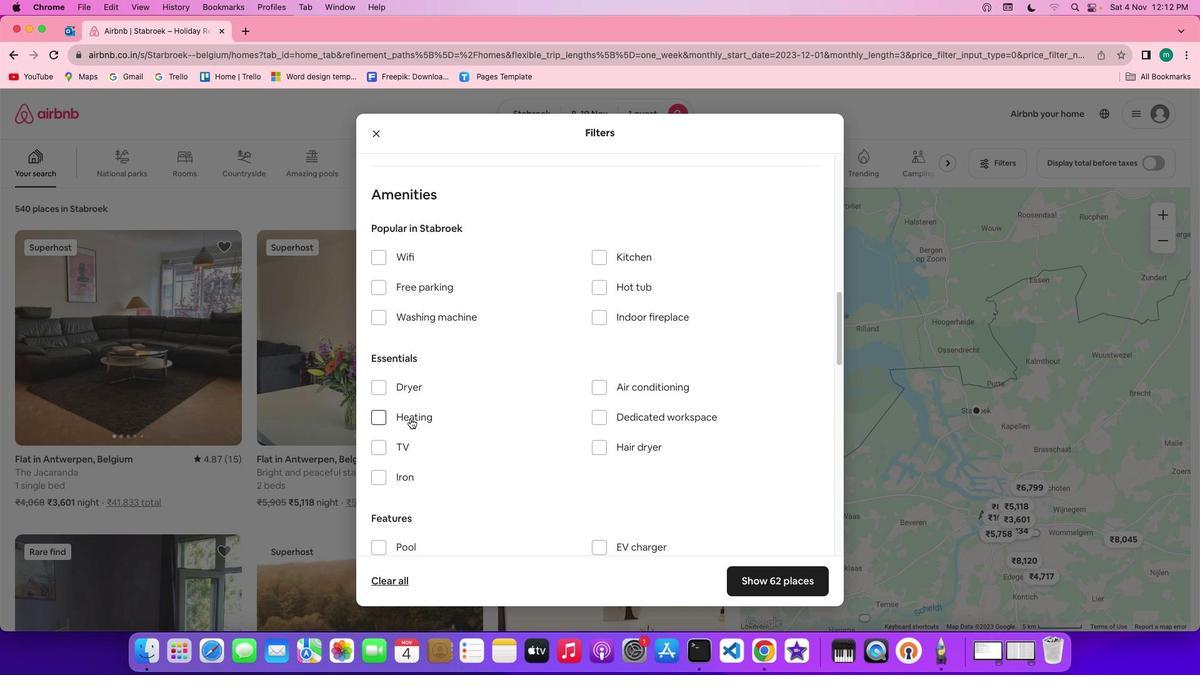 
Action: Mouse moved to (615, 422)
Screenshot: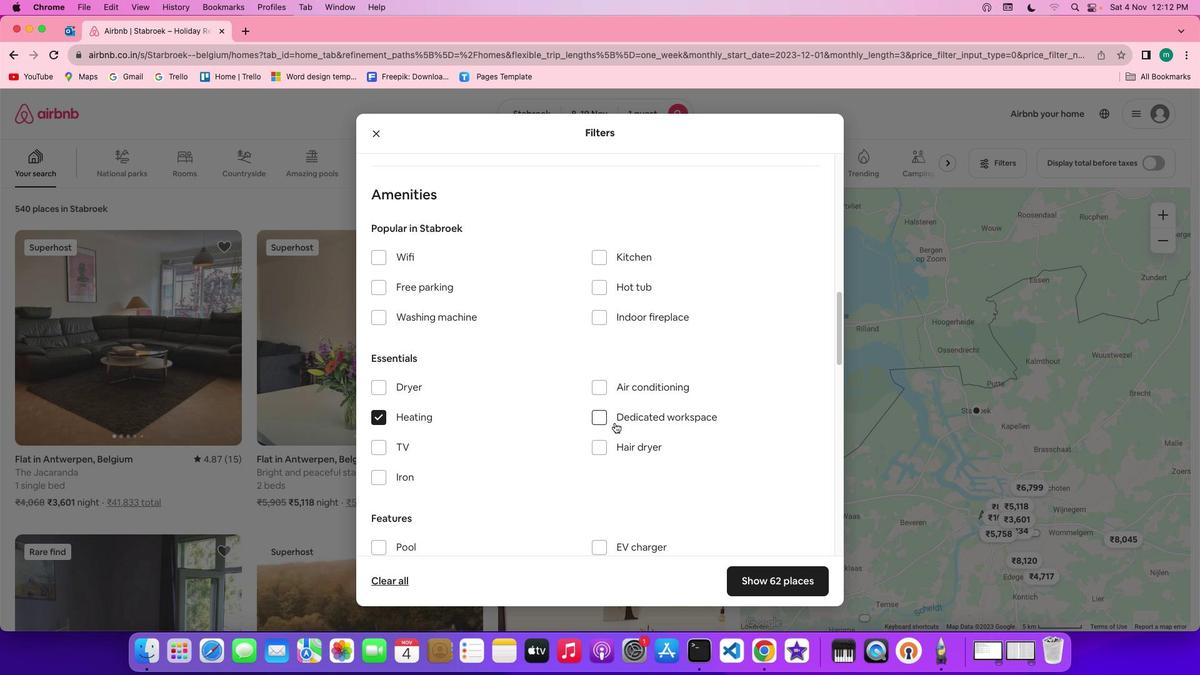 
Action: Mouse scrolled (615, 422) with delta (0, 0)
Screenshot: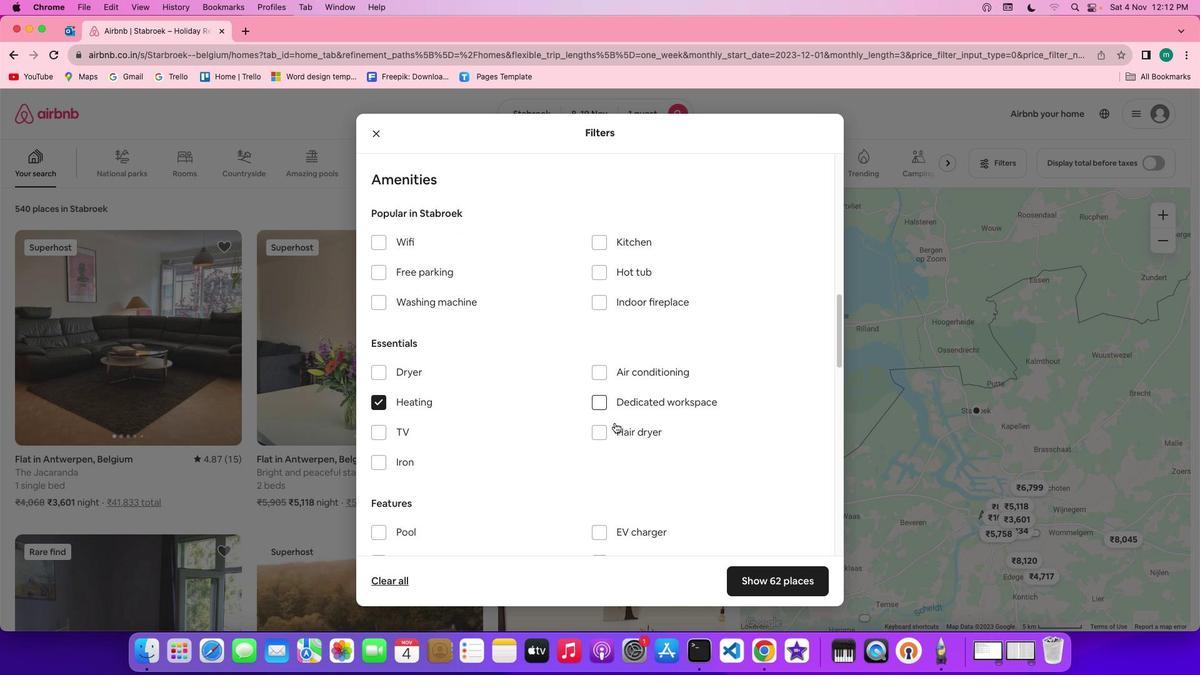 
Action: Mouse scrolled (615, 422) with delta (0, 0)
Screenshot: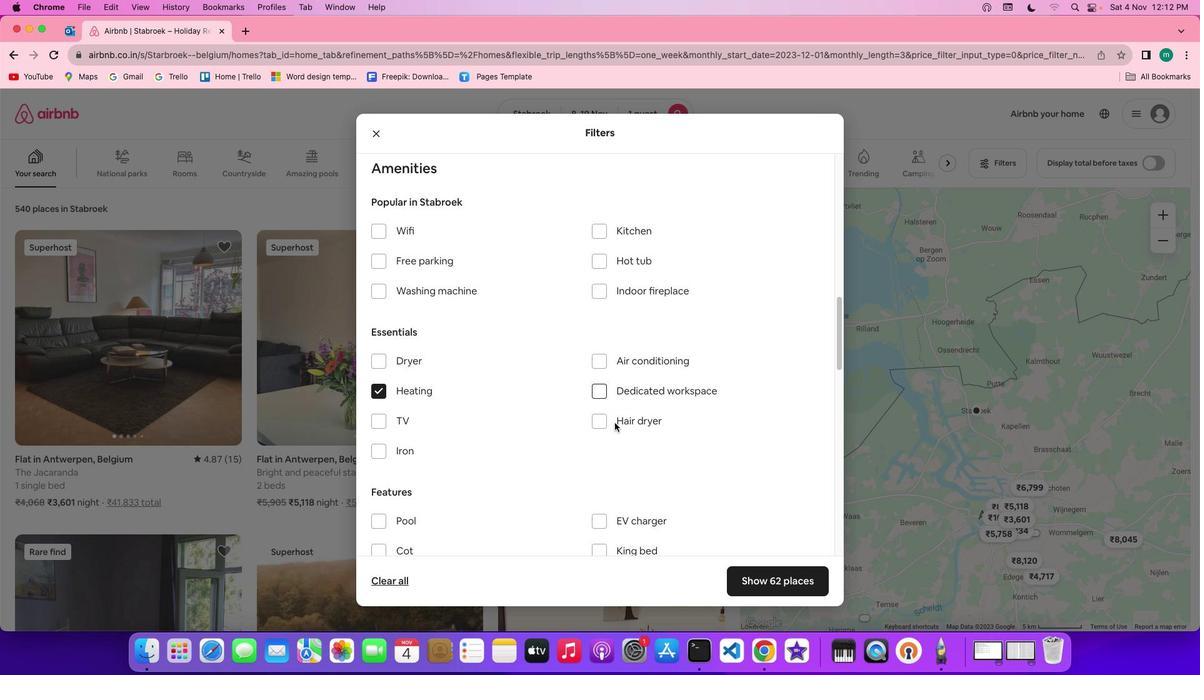 
Action: Mouse scrolled (615, 422) with delta (0, -1)
Screenshot: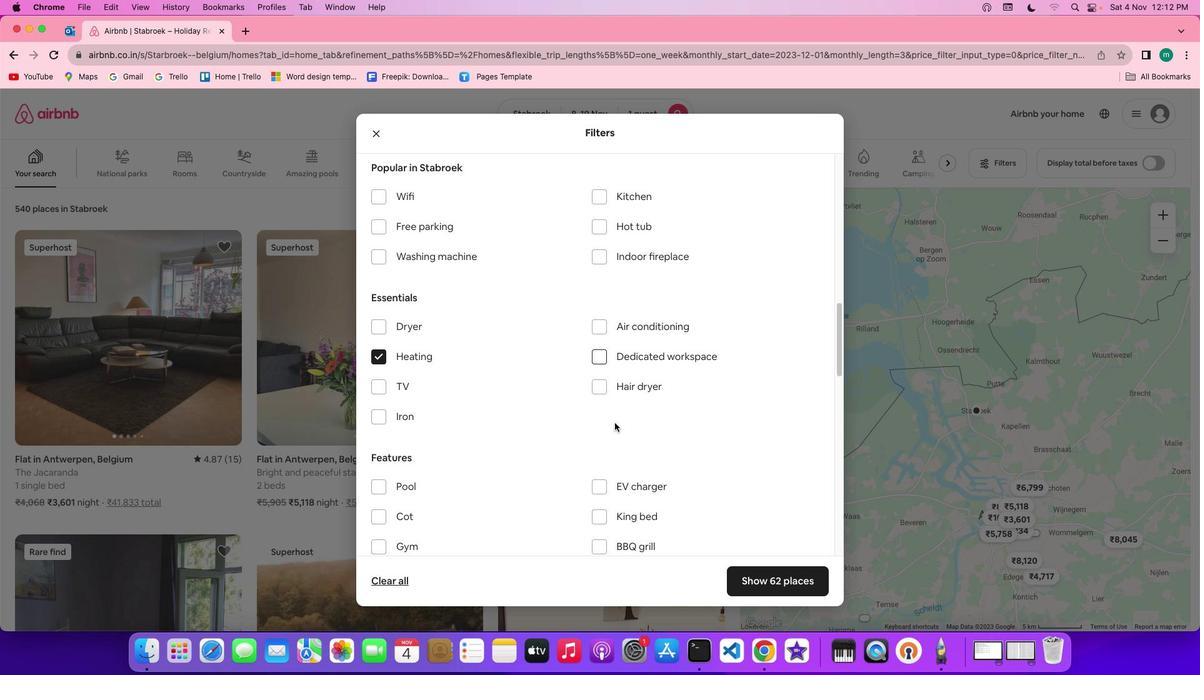 
Action: Mouse scrolled (615, 422) with delta (0, -2)
Screenshot: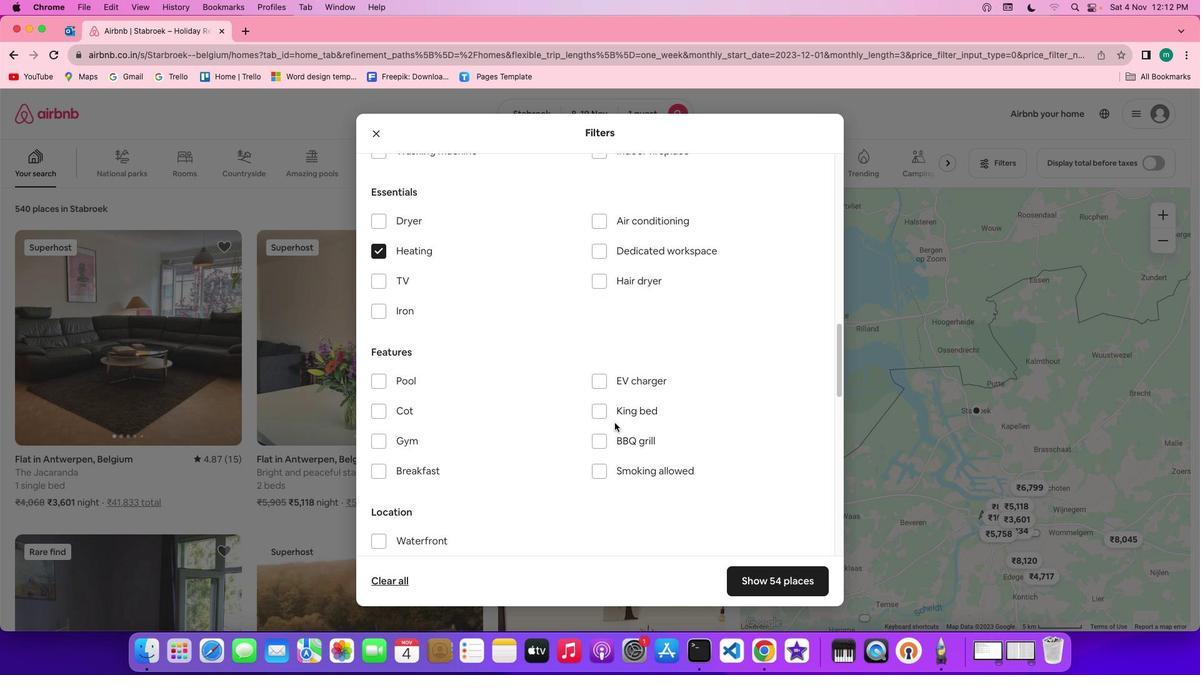
Action: Mouse scrolled (615, 422) with delta (0, 0)
Screenshot: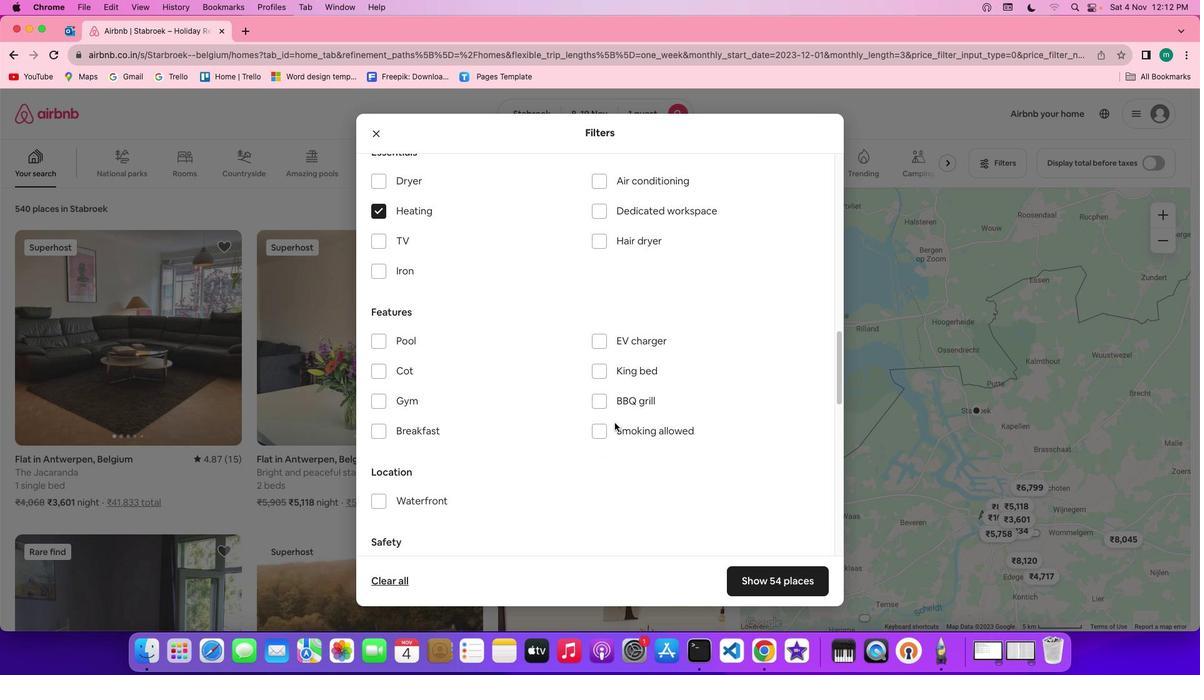 
Action: Mouse scrolled (615, 422) with delta (0, 0)
Screenshot: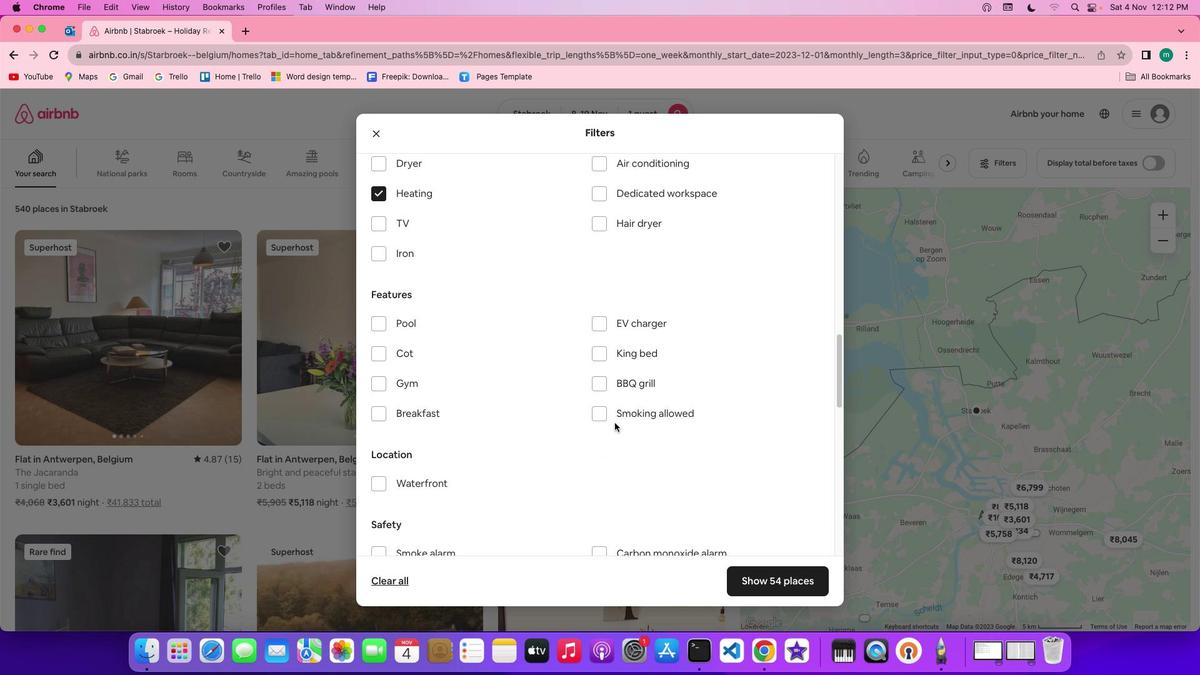 
Action: Mouse scrolled (615, 422) with delta (0, -1)
Screenshot: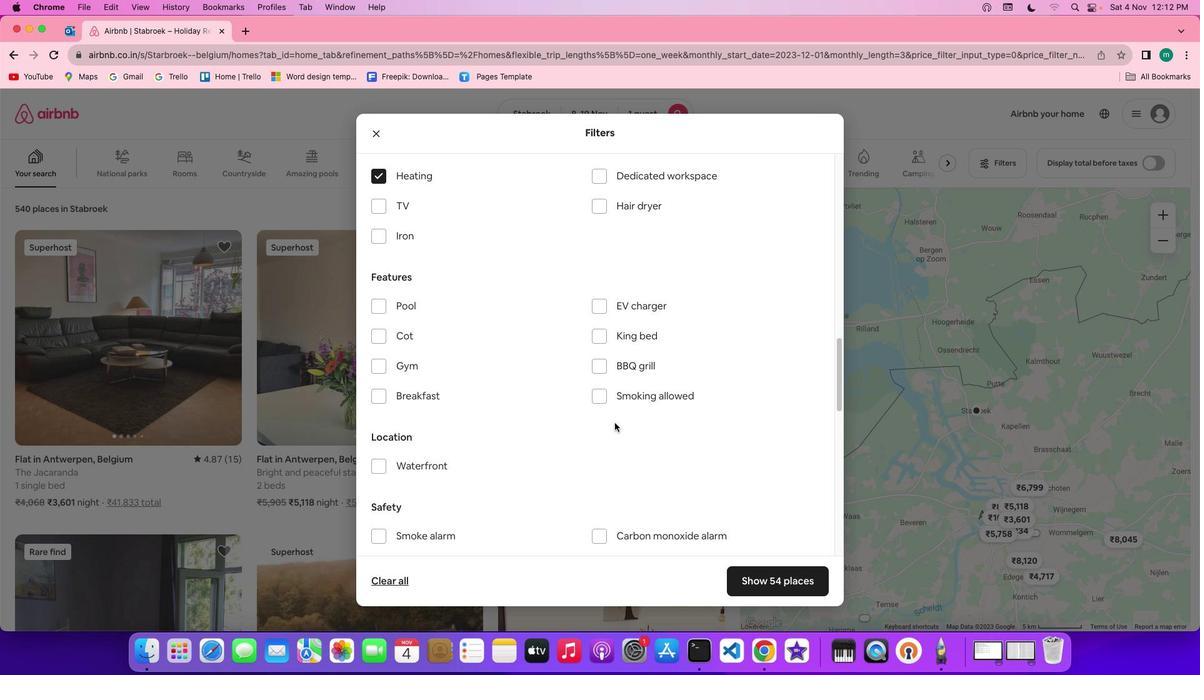 
Action: Mouse scrolled (615, 422) with delta (0, 0)
Screenshot: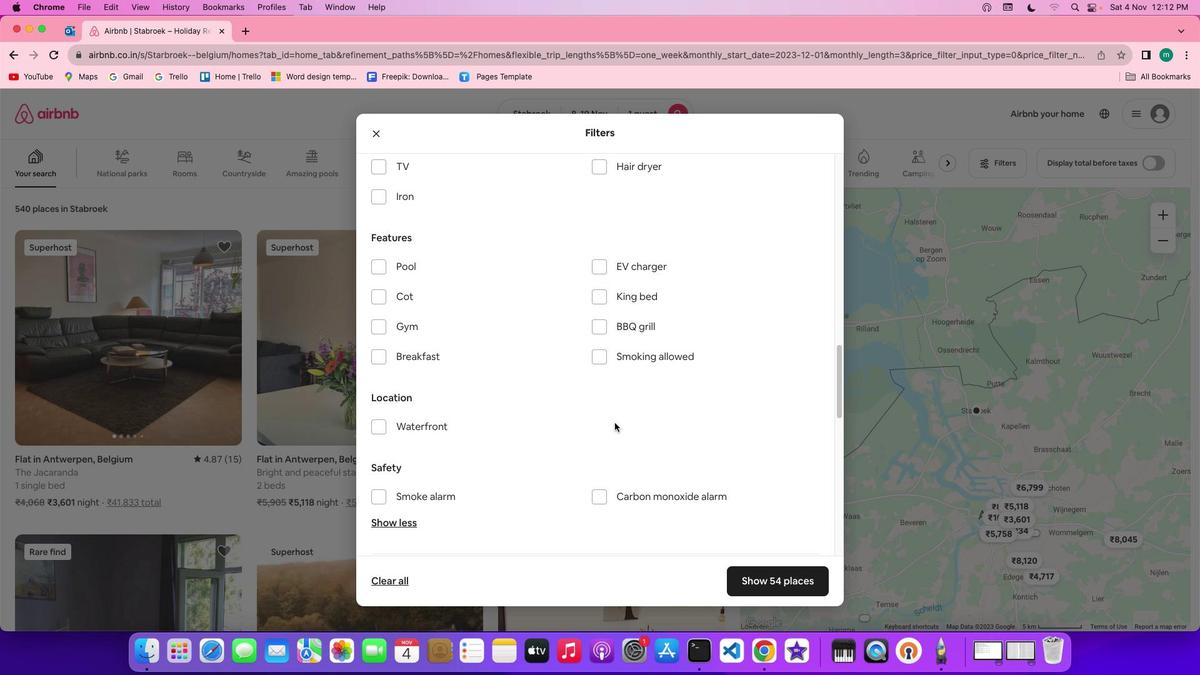 
Action: Mouse scrolled (615, 422) with delta (0, 0)
Screenshot: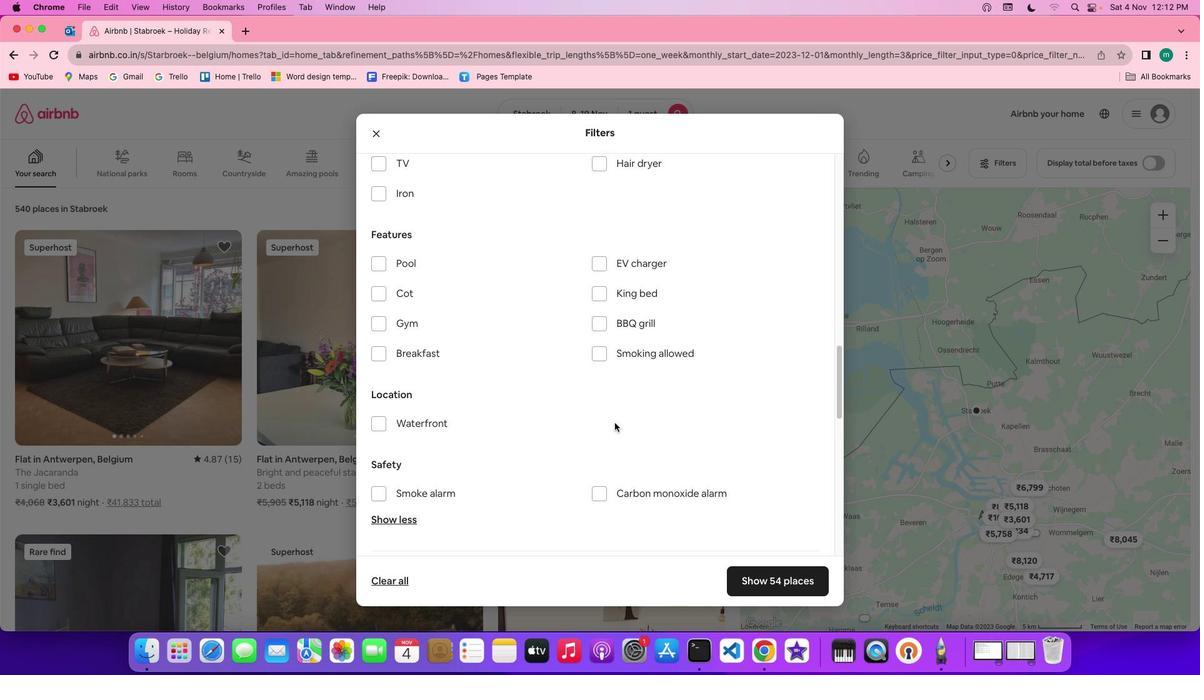 
Action: Mouse scrolled (615, 422) with delta (0, 0)
Screenshot: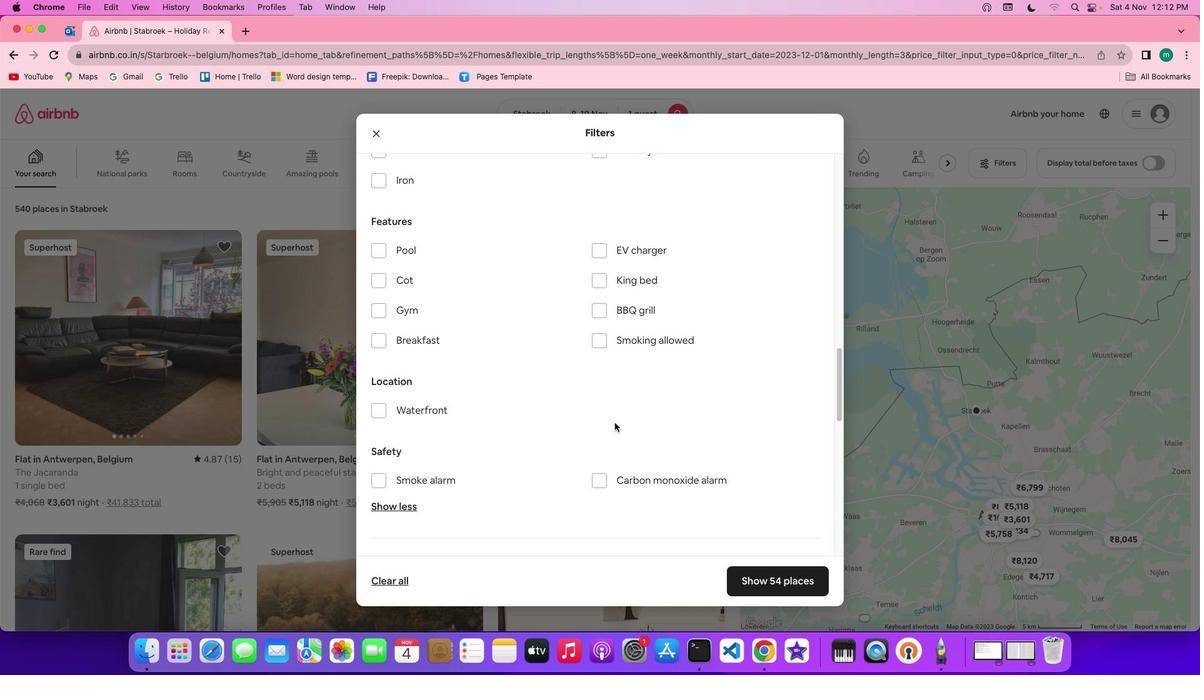 
Action: Mouse scrolled (615, 422) with delta (0, 0)
Screenshot: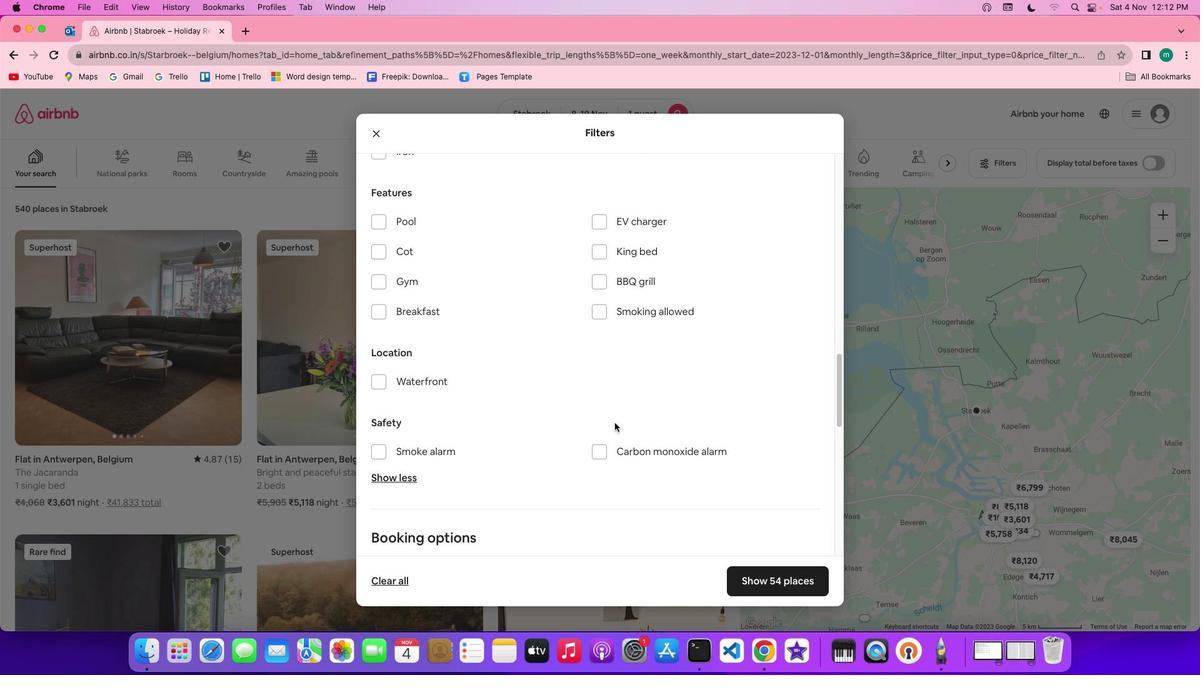 
Action: Mouse moved to (611, 420)
Screenshot: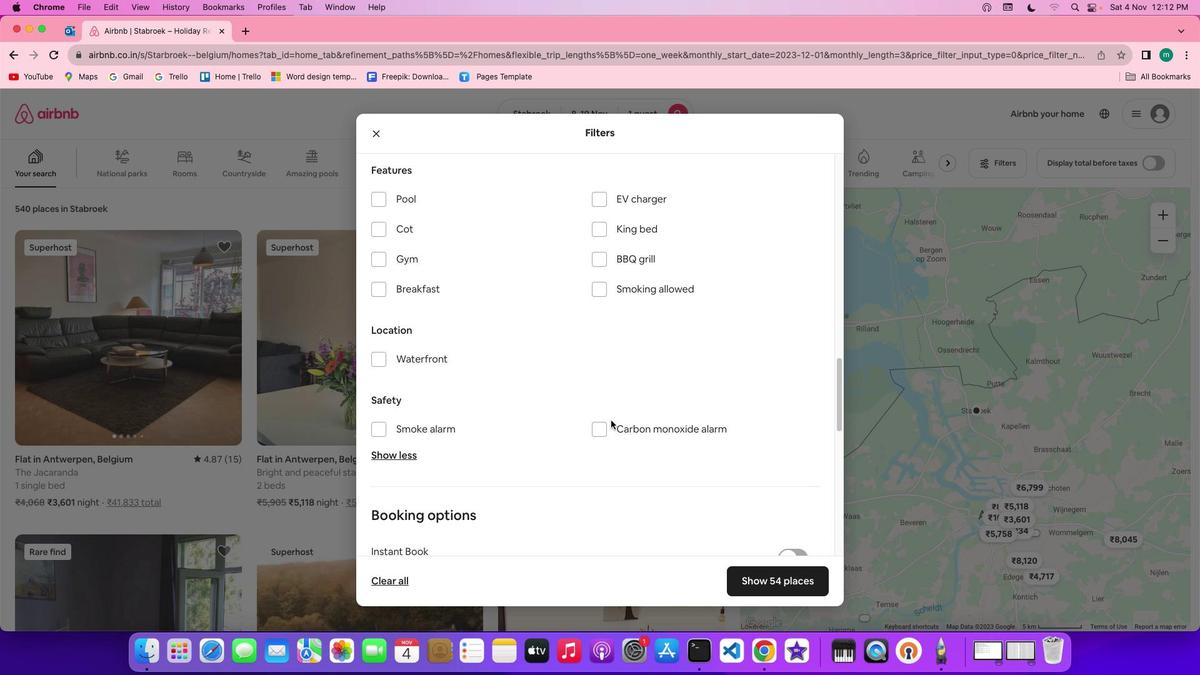 
Action: Mouse scrolled (611, 420) with delta (0, 0)
Screenshot: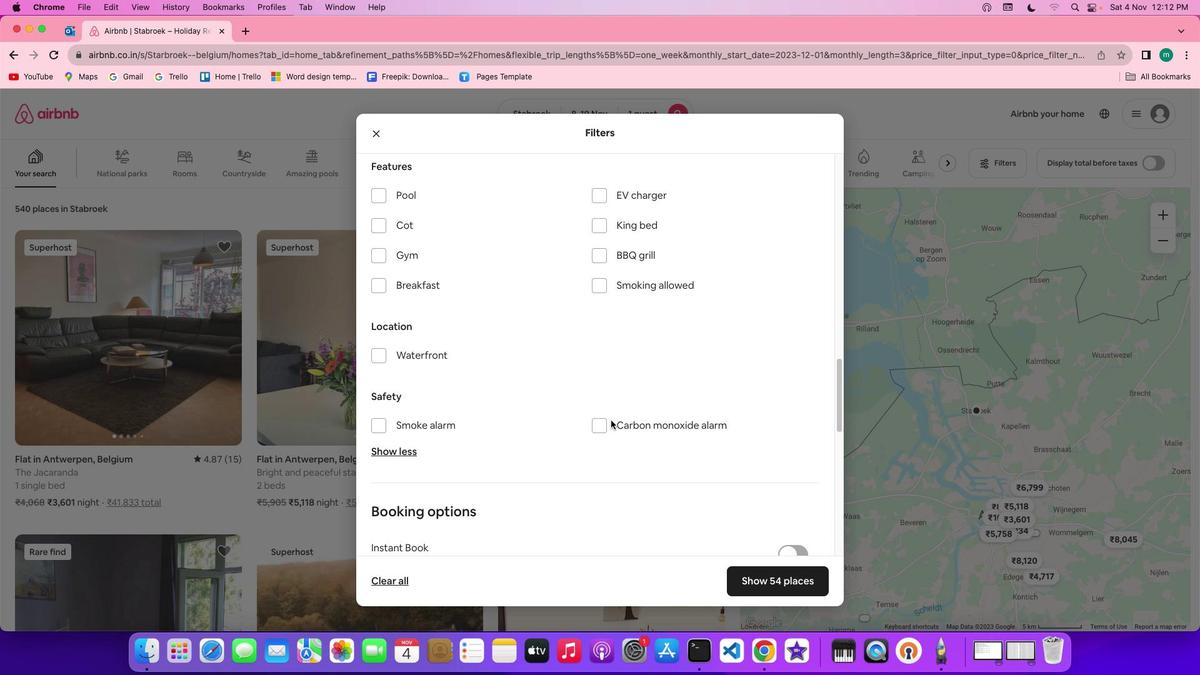 
Action: Mouse scrolled (611, 420) with delta (0, 0)
Screenshot: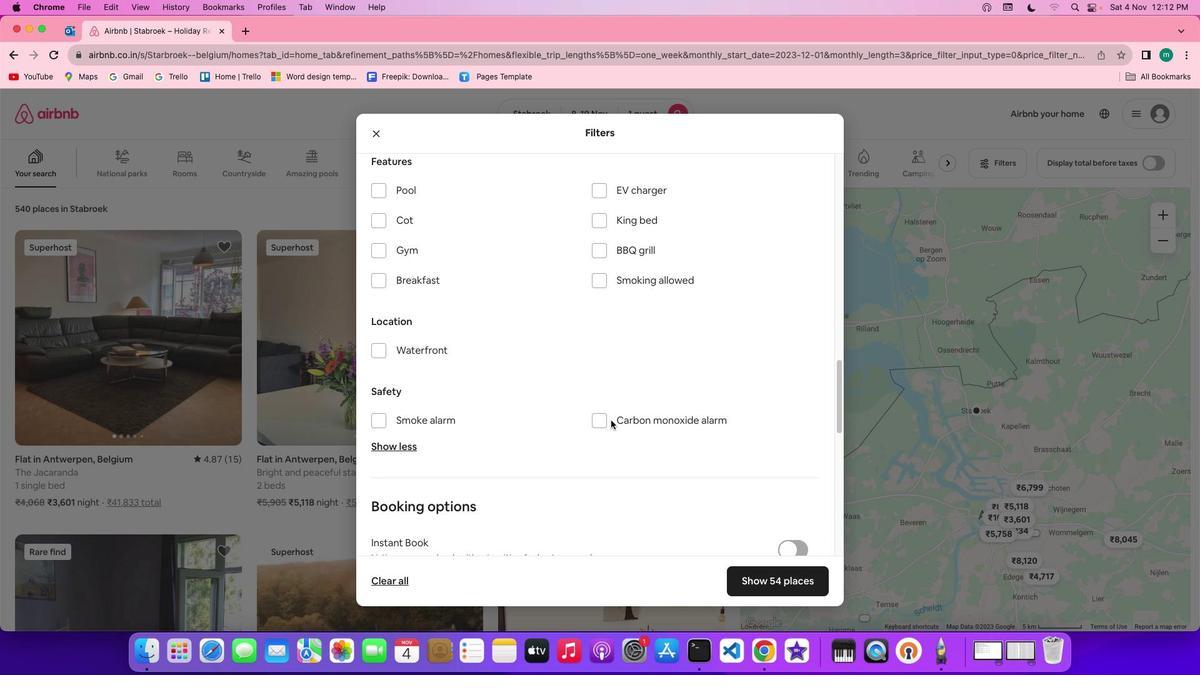 
Action: Mouse scrolled (611, 420) with delta (0, 0)
Screenshot: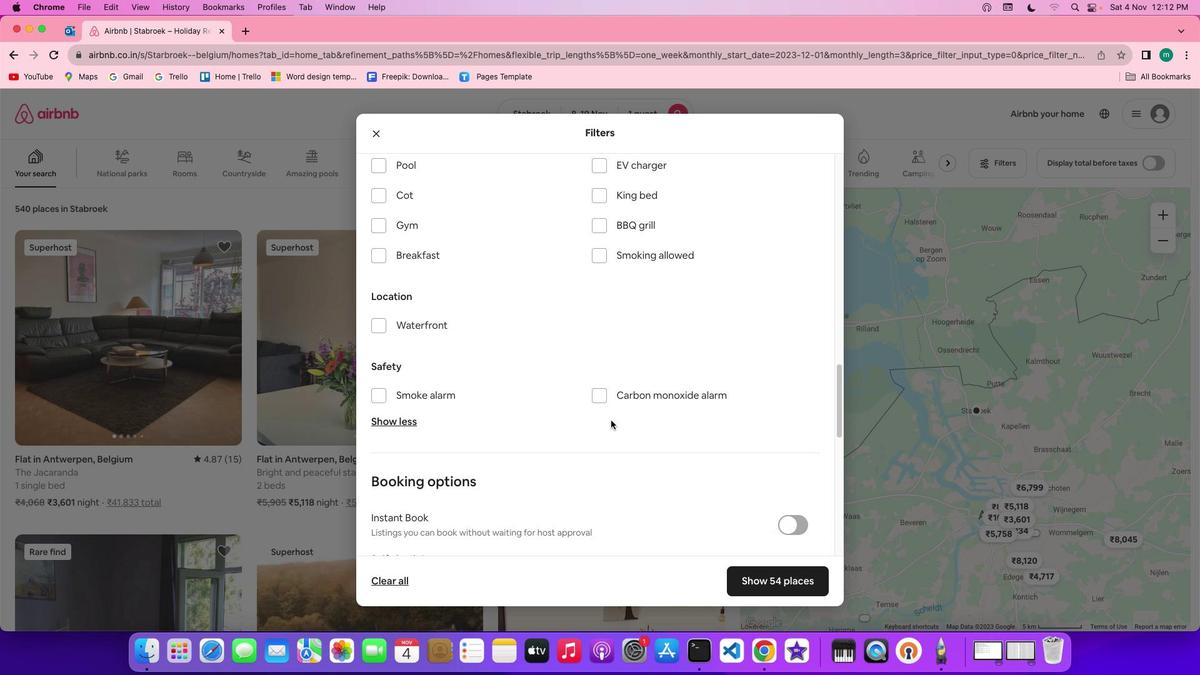 
Action: Mouse moved to (639, 439)
Screenshot: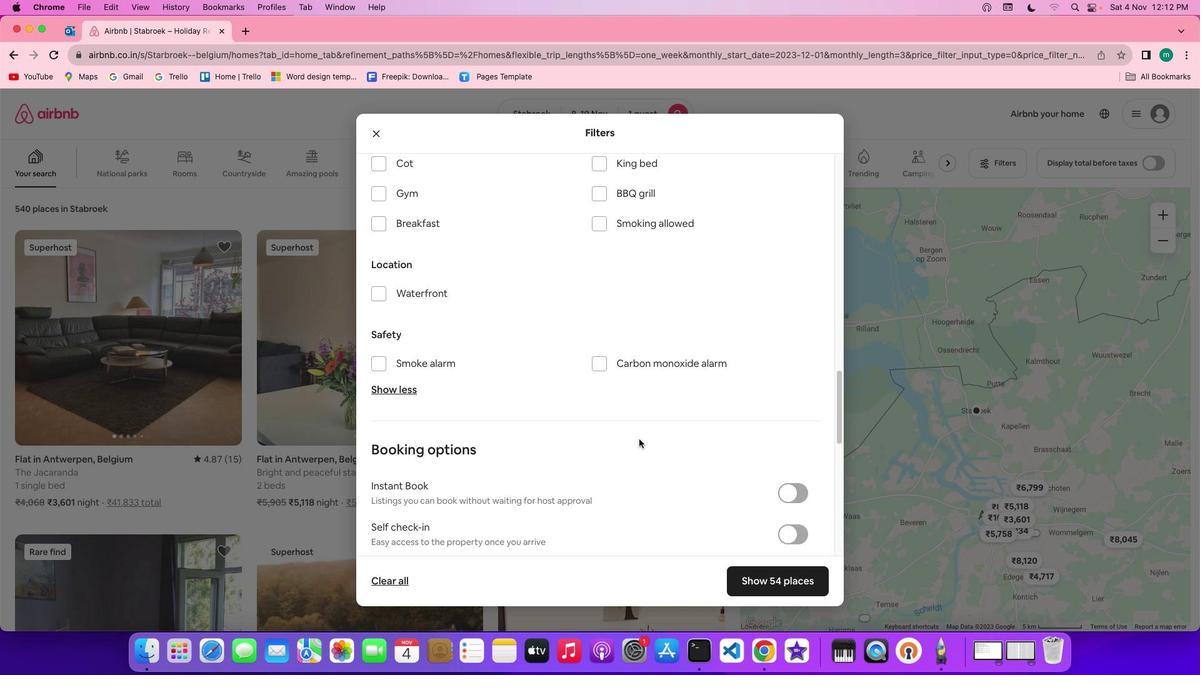 
Action: Mouse scrolled (639, 439) with delta (0, 0)
Screenshot: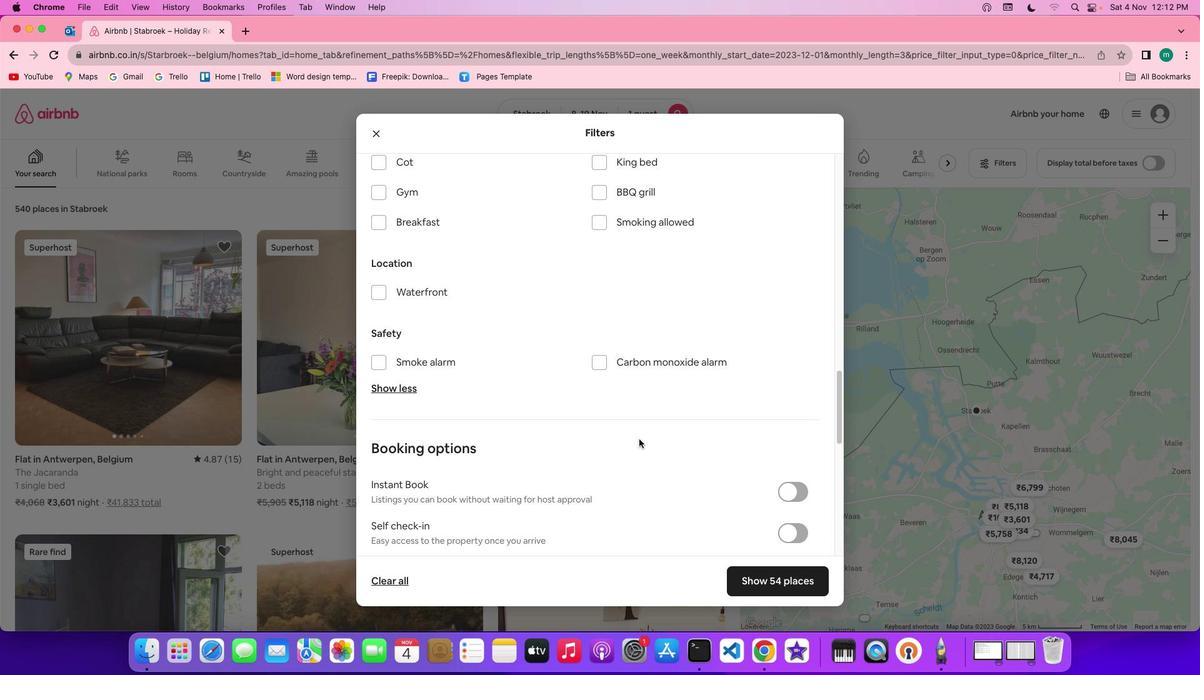 
Action: Mouse scrolled (639, 439) with delta (0, 0)
Screenshot: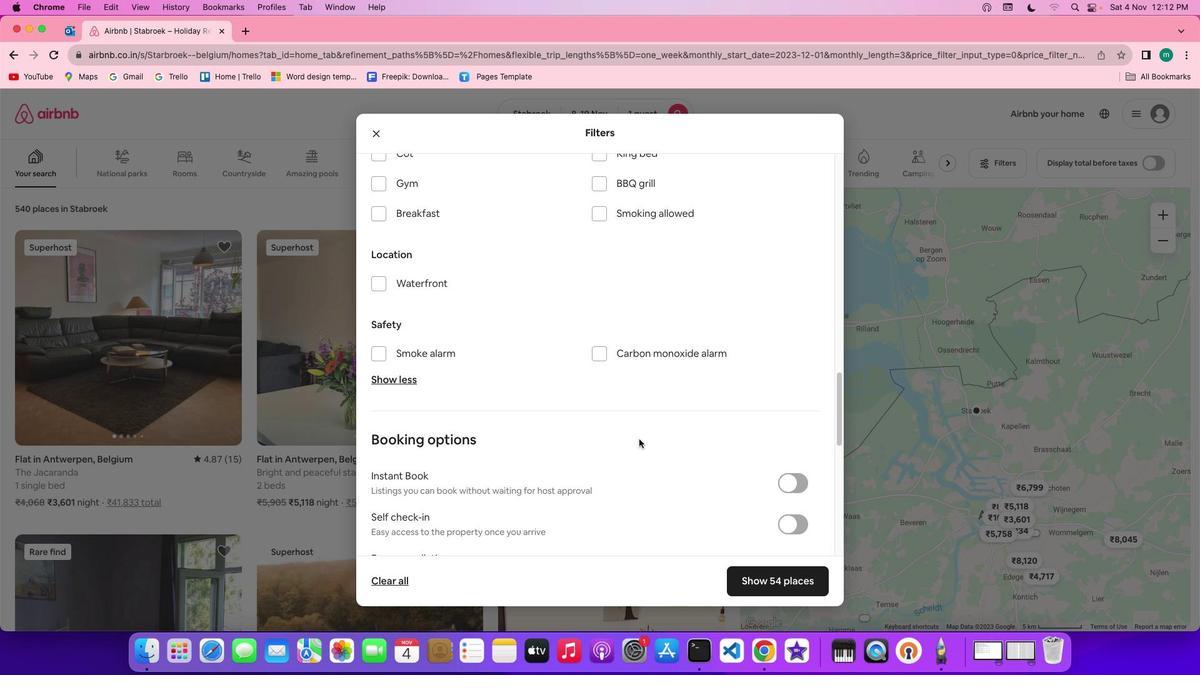 
Action: Mouse scrolled (639, 439) with delta (0, 0)
Screenshot: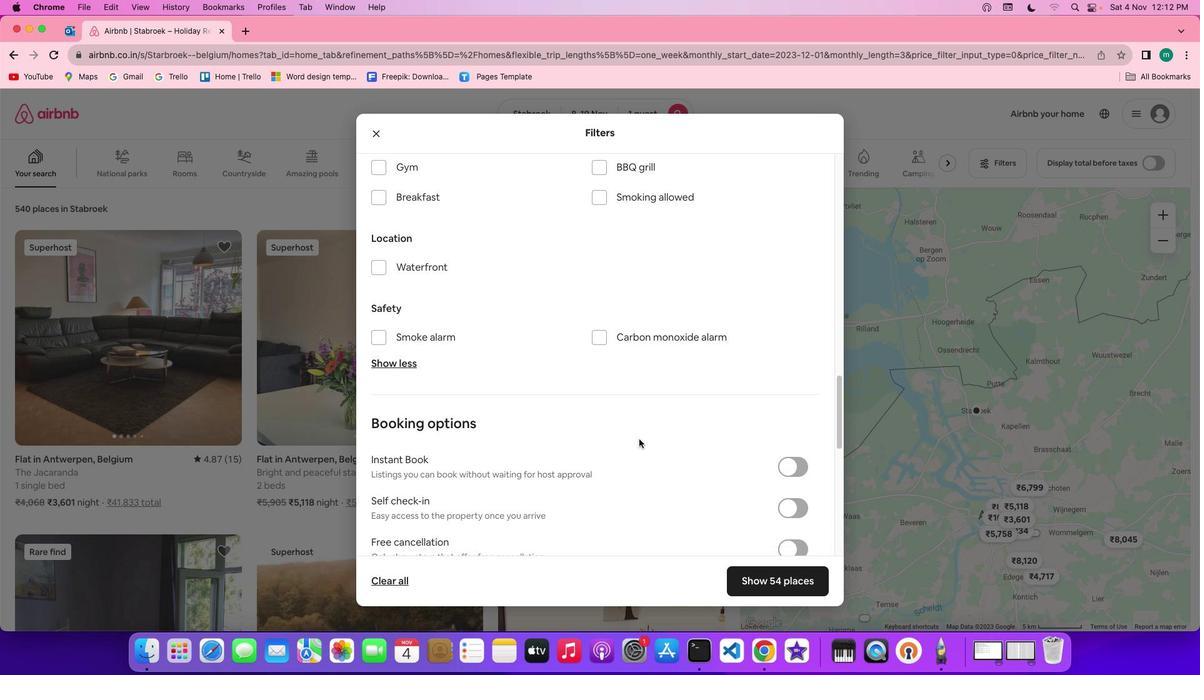 
Action: Mouse scrolled (639, 439) with delta (0, 0)
Screenshot: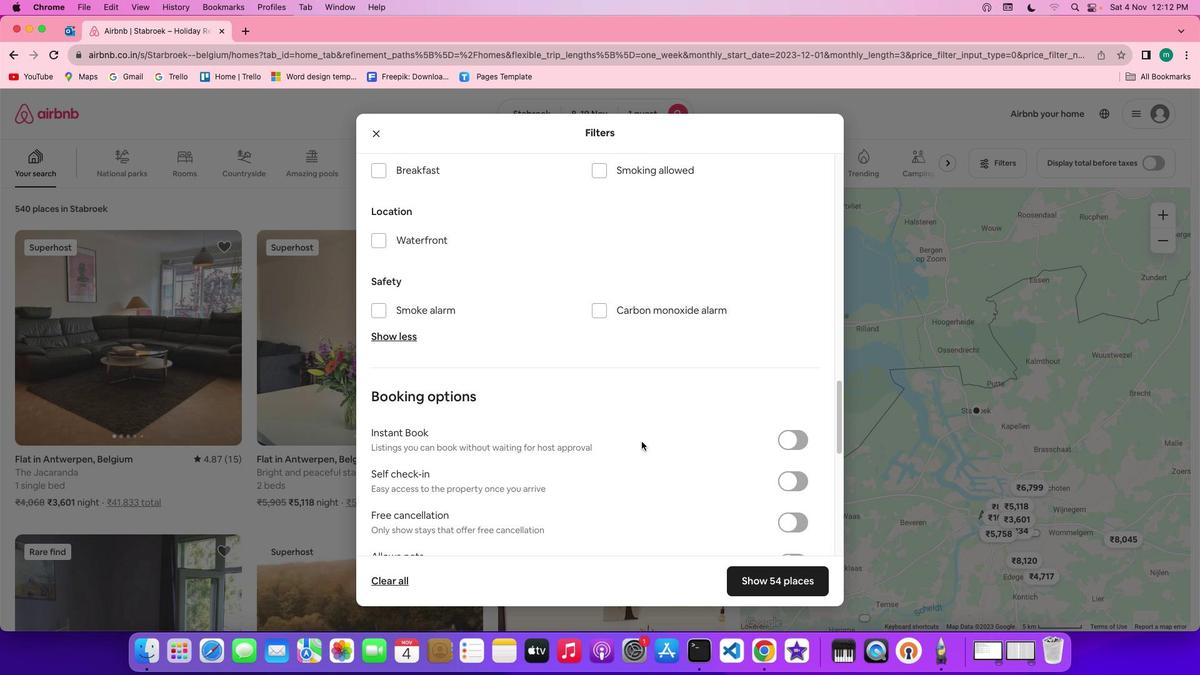 
Action: Mouse moved to (644, 444)
Screenshot: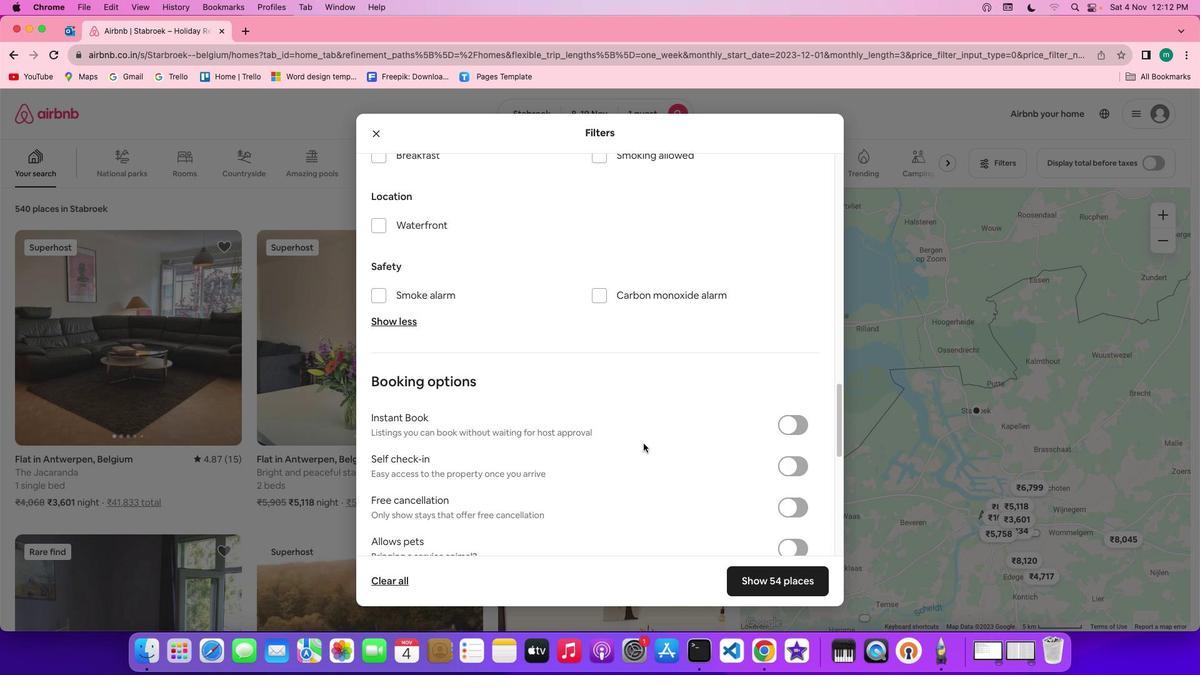 
Action: Mouse scrolled (644, 444) with delta (0, 0)
Screenshot: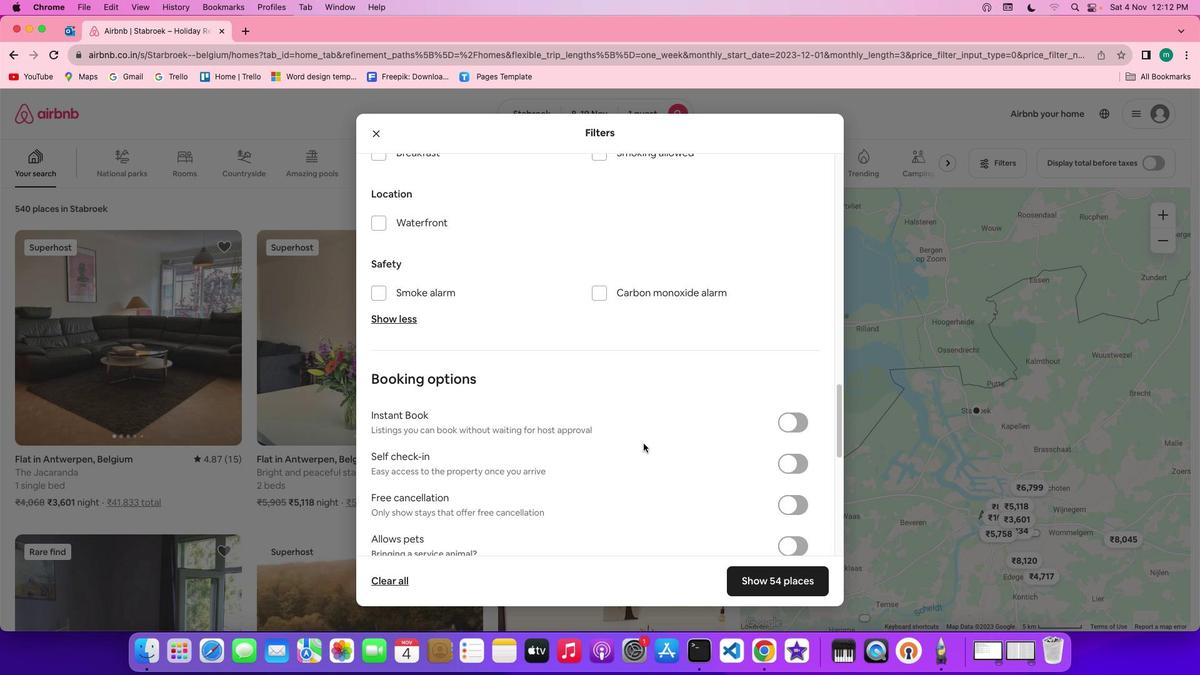 
Action: Mouse scrolled (644, 444) with delta (0, 0)
Screenshot: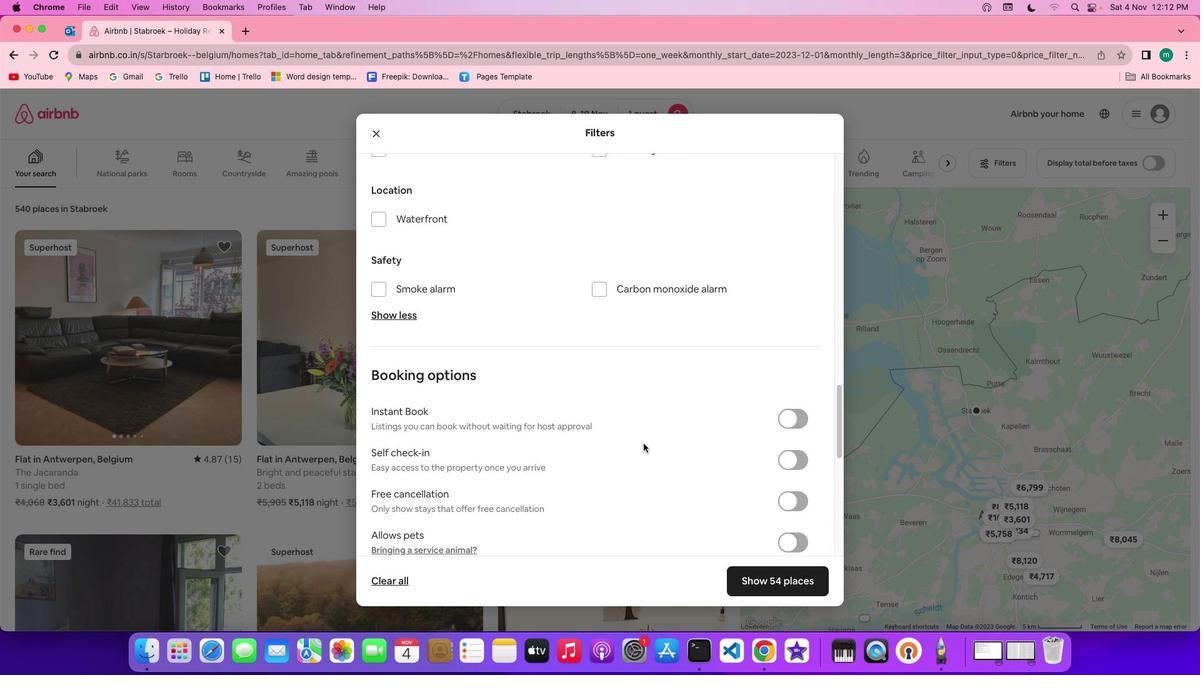 
Action: Mouse scrolled (644, 444) with delta (0, 0)
Screenshot: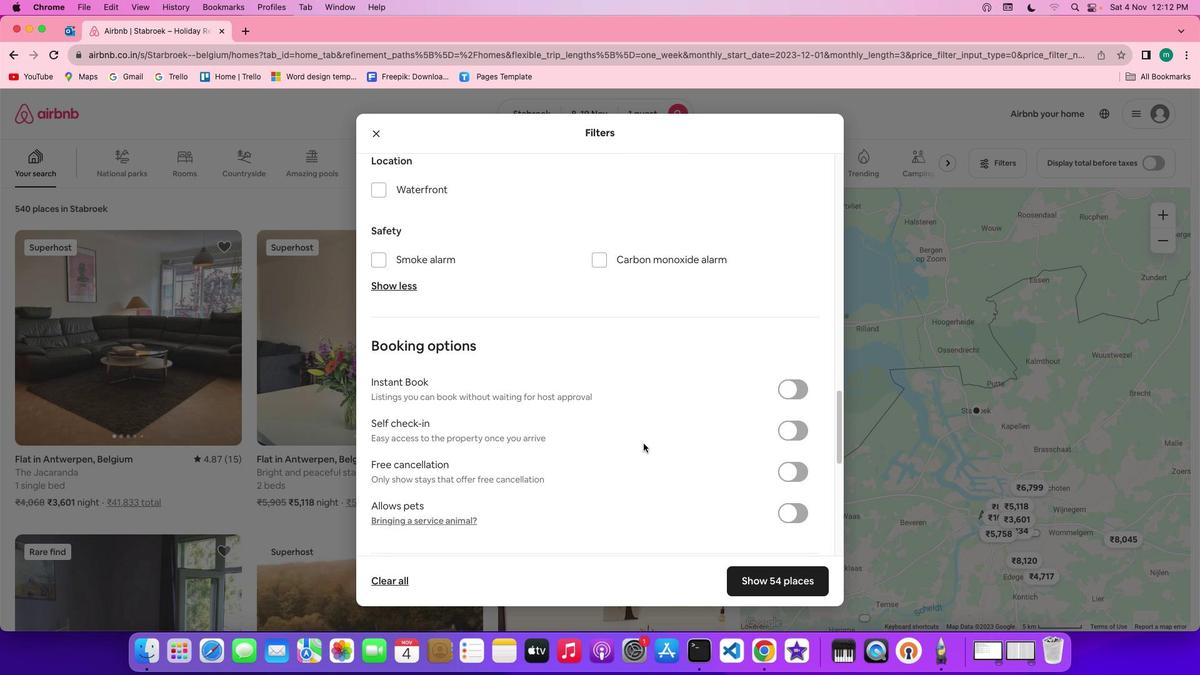 
Action: Mouse moved to (646, 445)
Screenshot: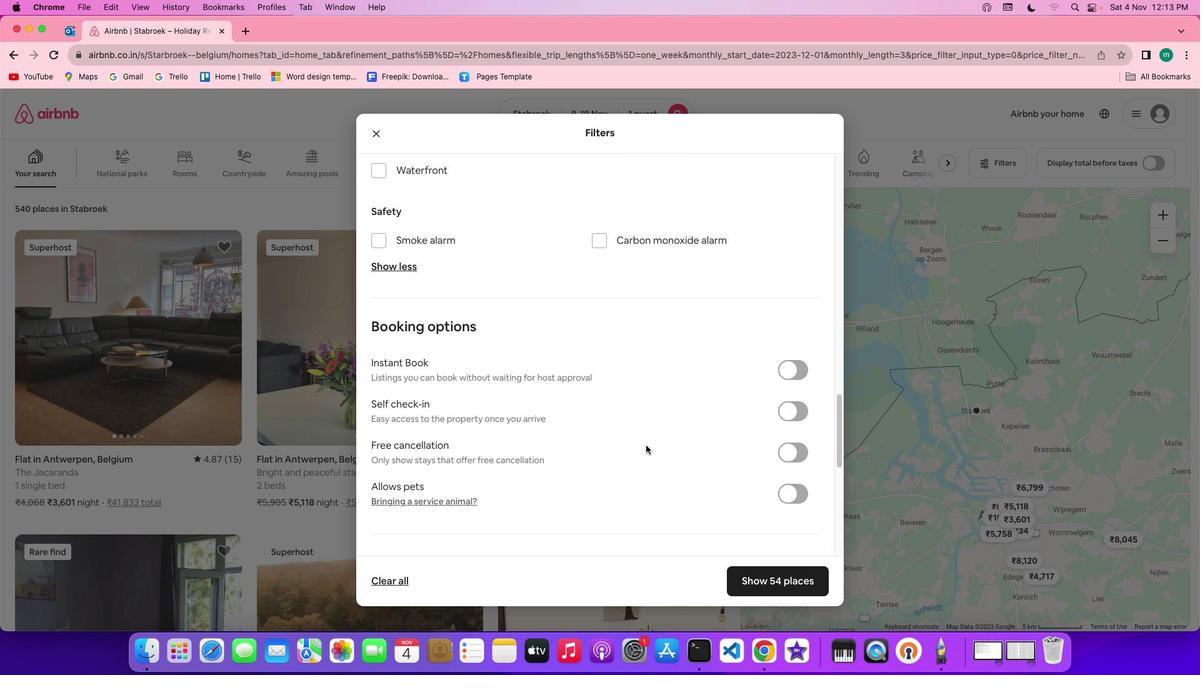
Action: Mouse scrolled (646, 445) with delta (0, 0)
Screenshot: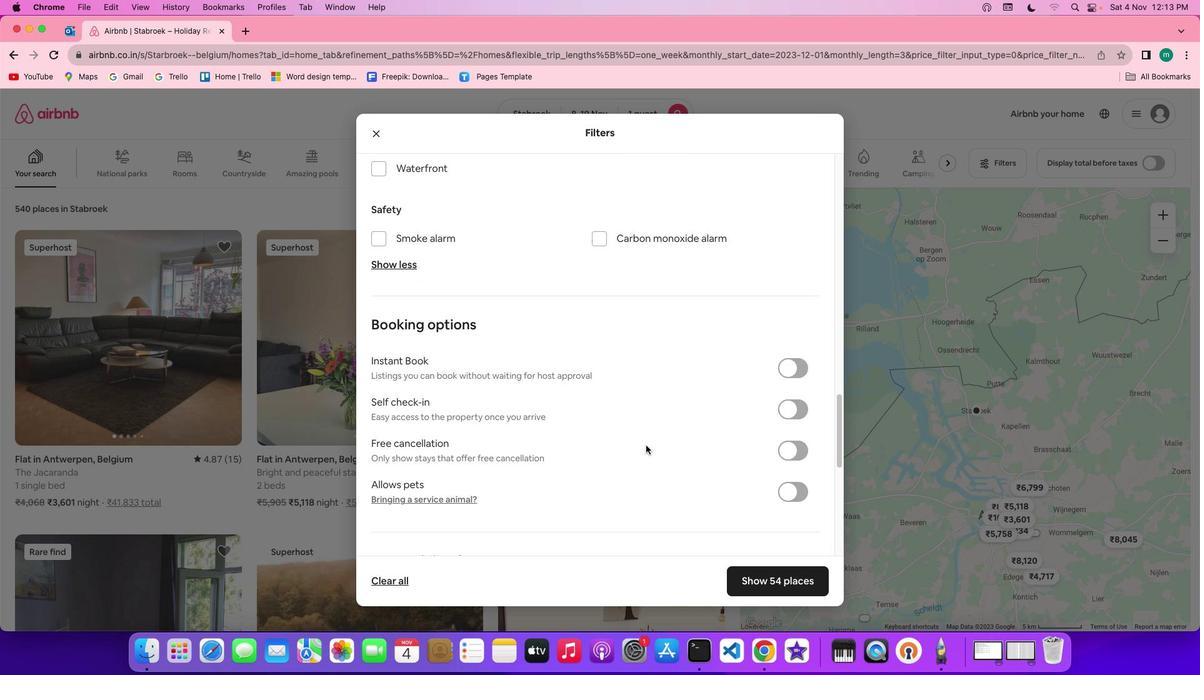 
Action: Mouse scrolled (646, 445) with delta (0, 0)
Screenshot: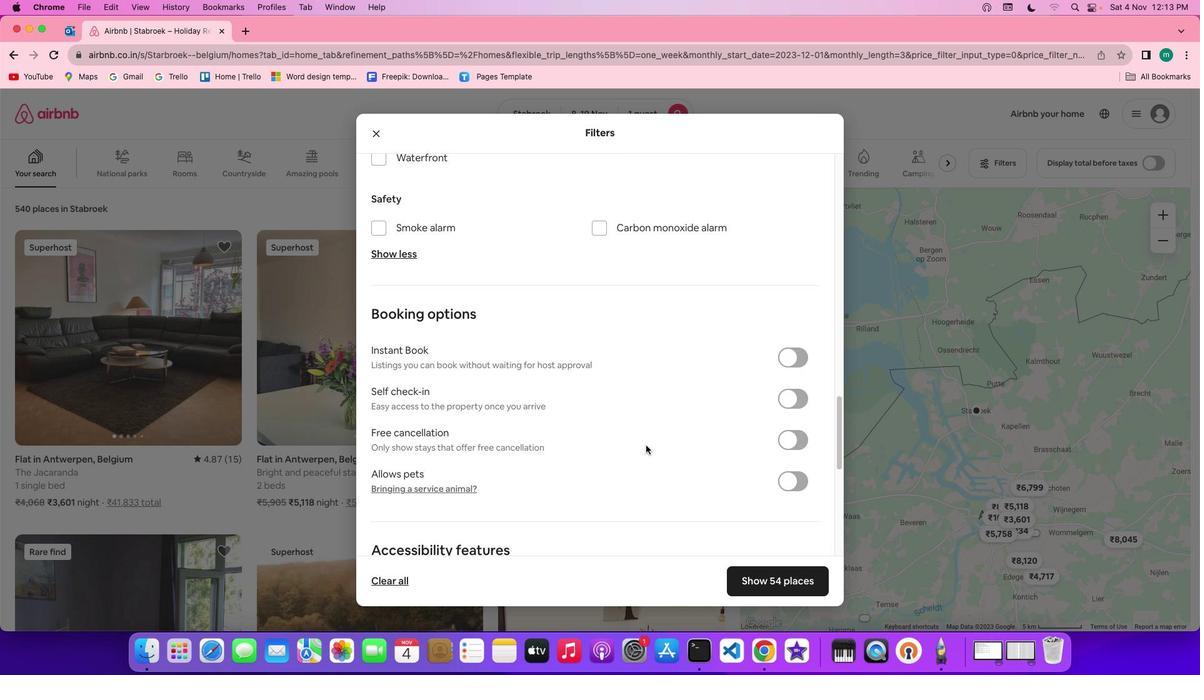 
Action: Mouse scrolled (646, 445) with delta (0, -1)
Screenshot: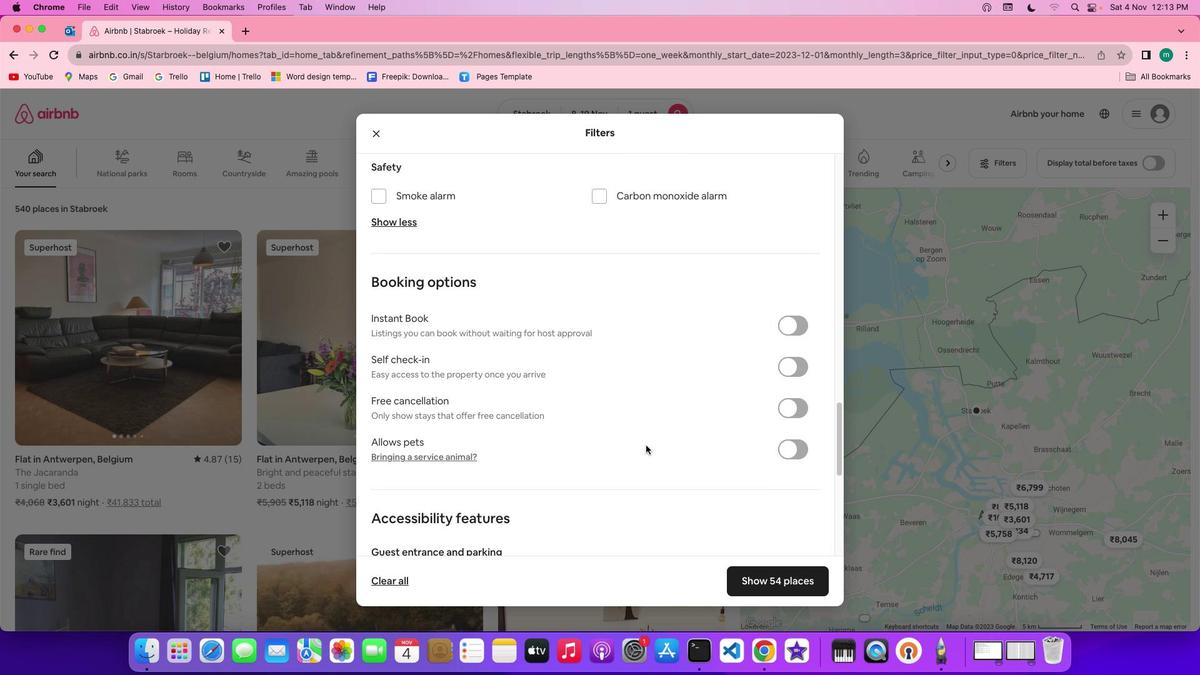 
Action: Mouse scrolled (646, 445) with delta (0, -1)
Screenshot: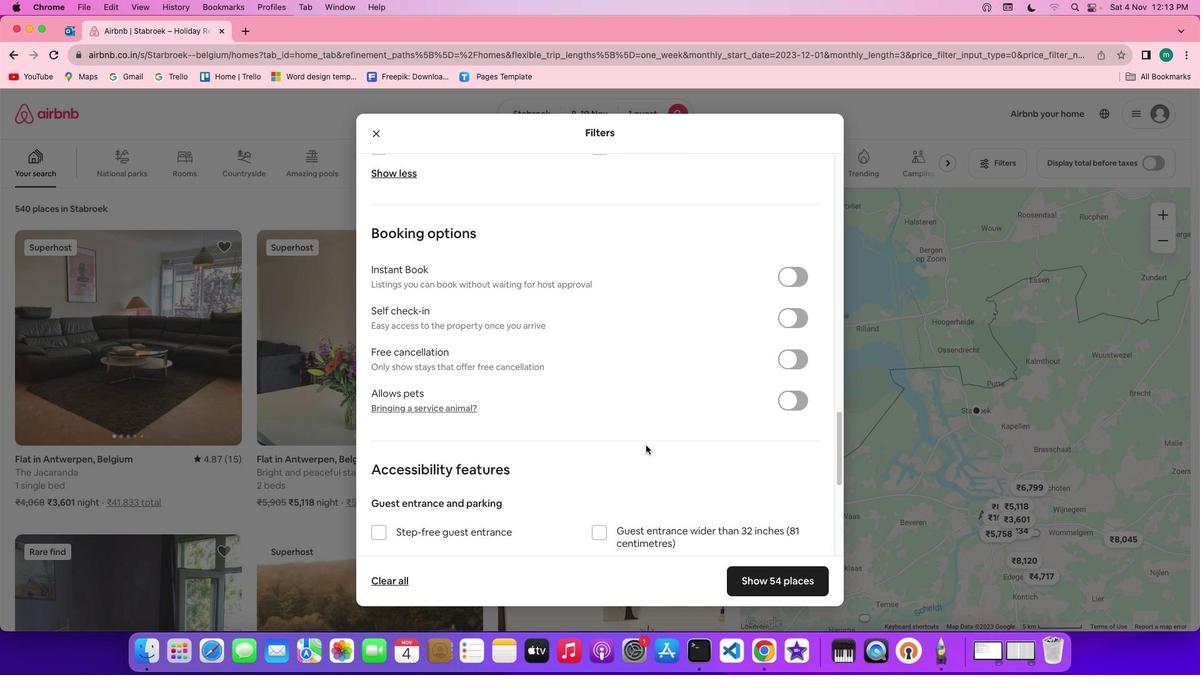 
Action: Mouse moved to (651, 450)
Screenshot: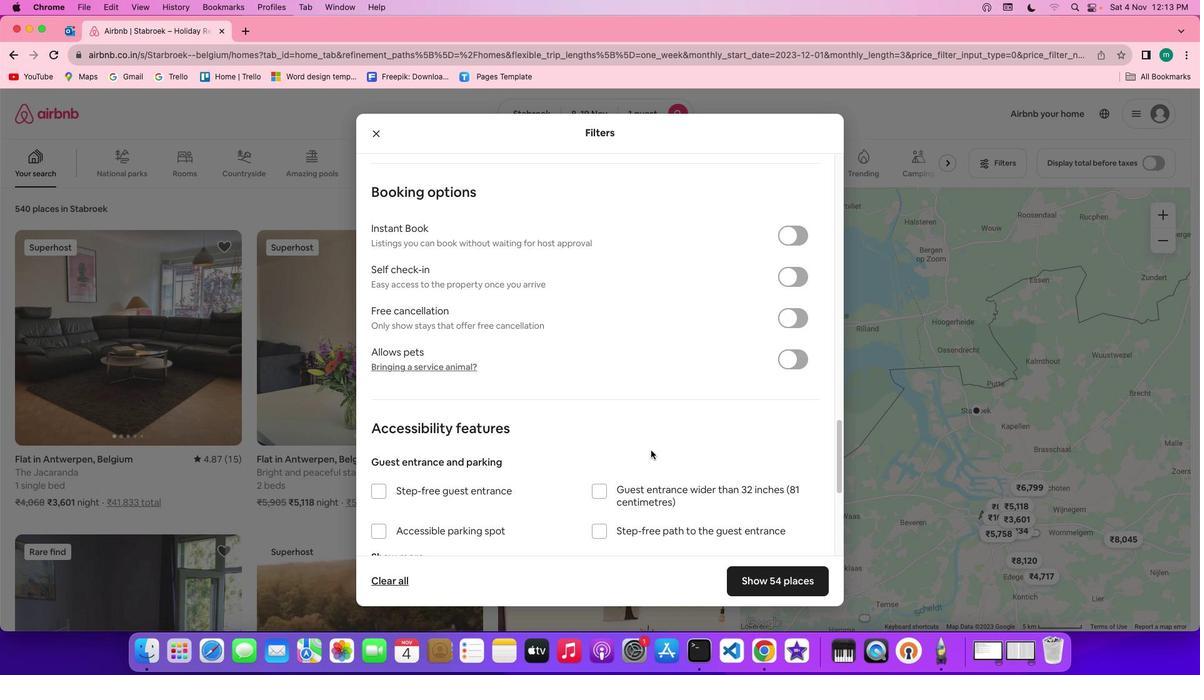 
Action: Mouse scrolled (651, 450) with delta (0, 0)
Screenshot: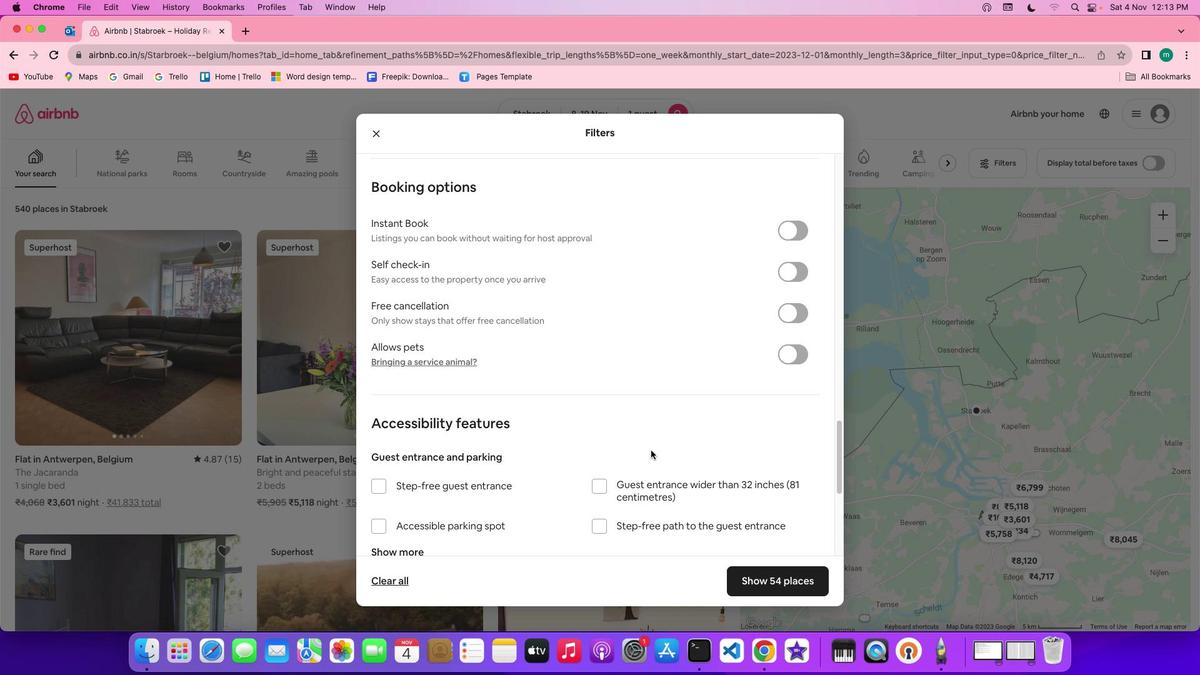 
Action: Mouse scrolled (651, 450) with delta (0, 0)
Screenshot: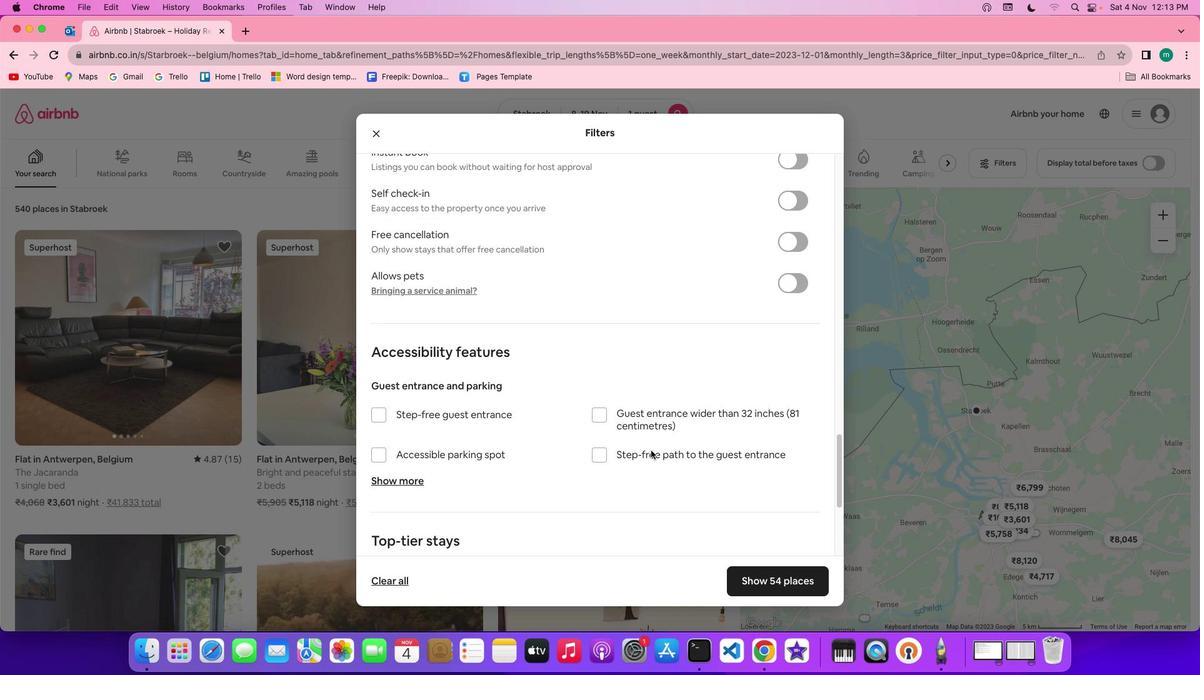 
Action: Mouse scrolled (651, 450) with delta (0, -1)
Screenshot: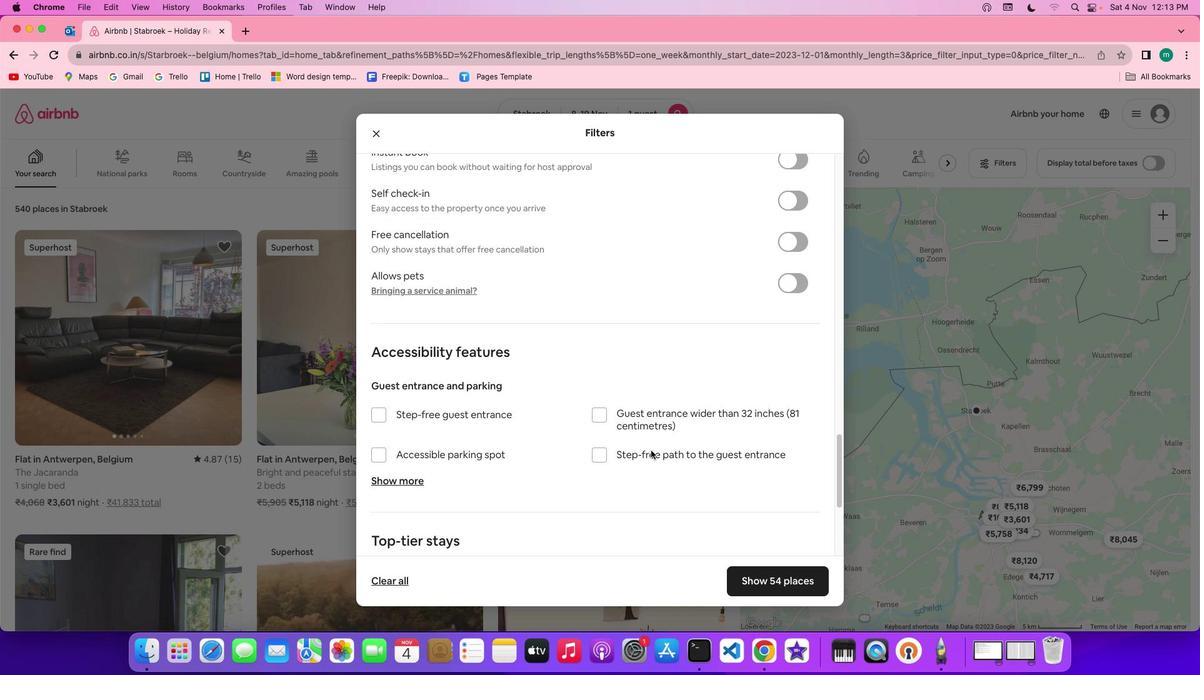
Action: Mouse scrolled (651, 450) with delta (0, -2)
Screenshot: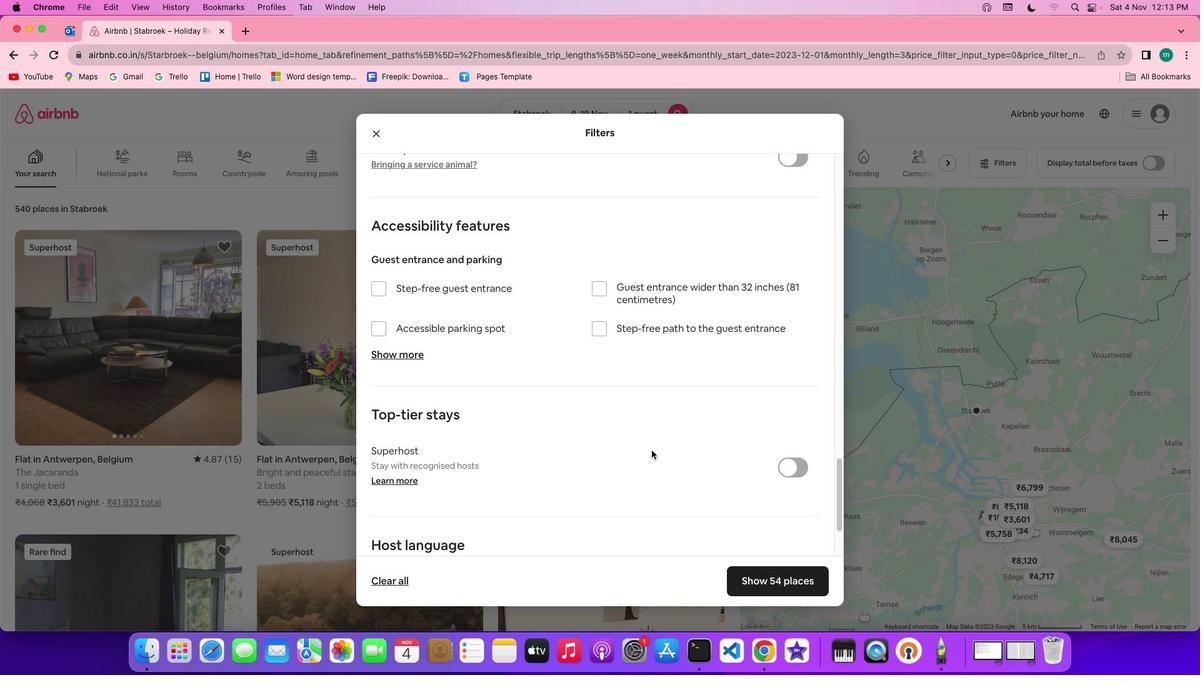 
Action: Mouse moved to (668, 459)
Screenshot: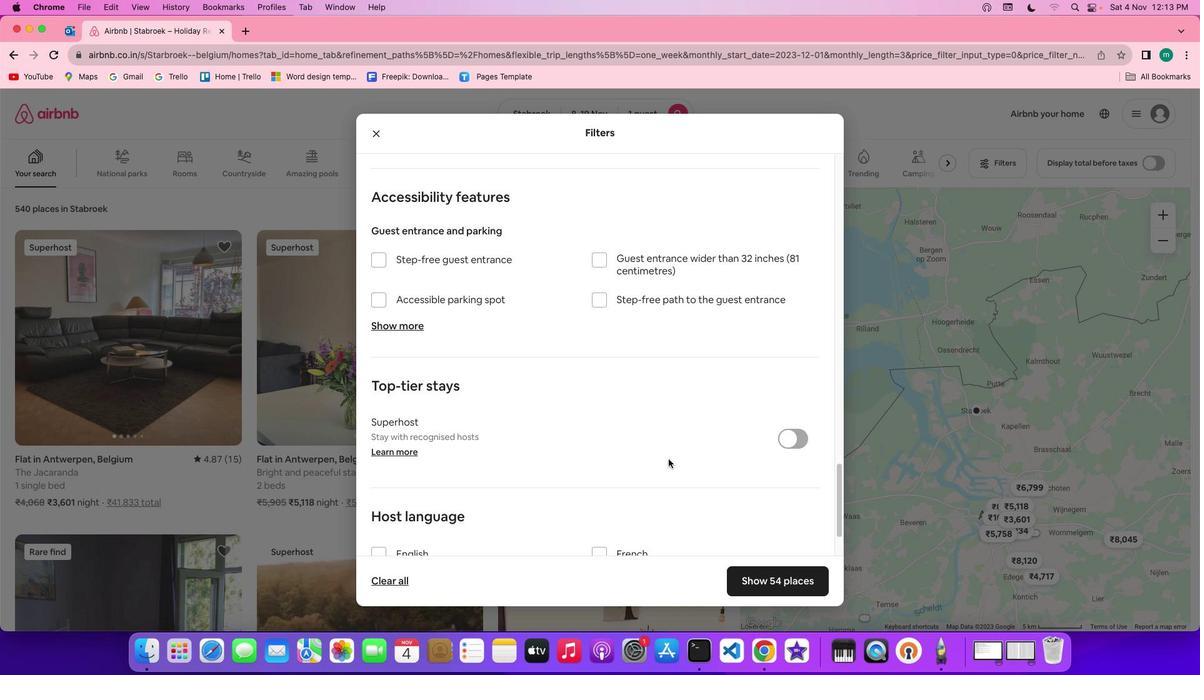 
Action: Mouse scrolled (668, 459) with delta (0, 0)
Screenshot: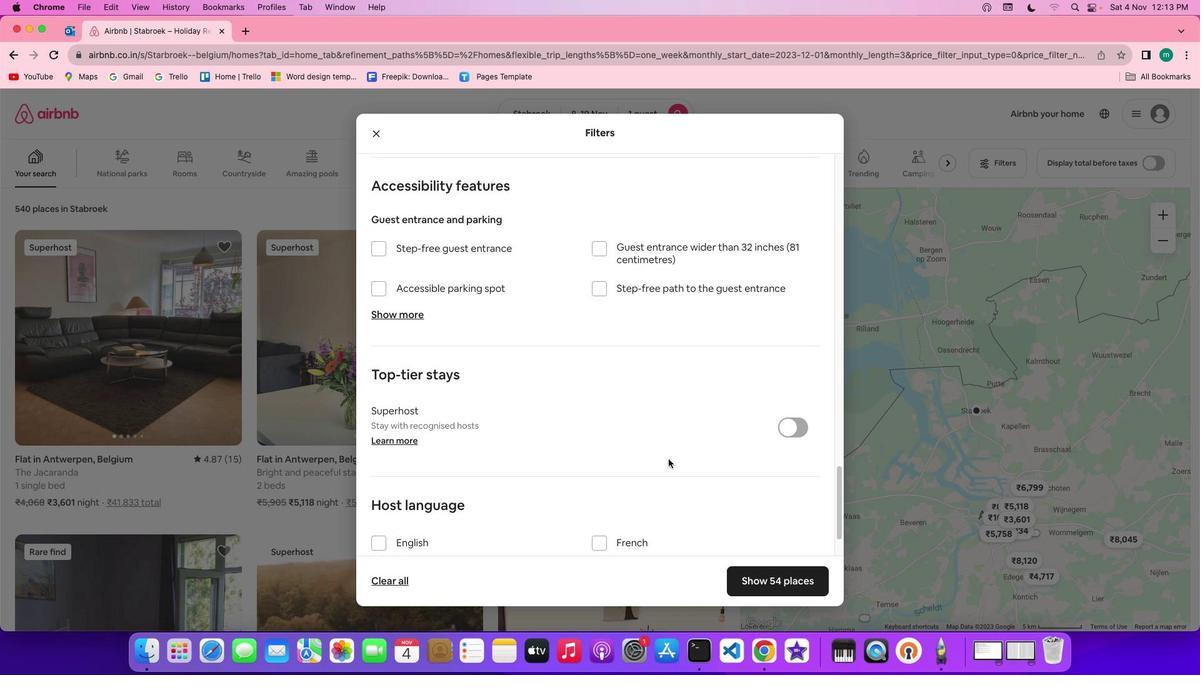 
Action: Mouse scrolled (668, 459) with delta (0, 0)
Screenshot: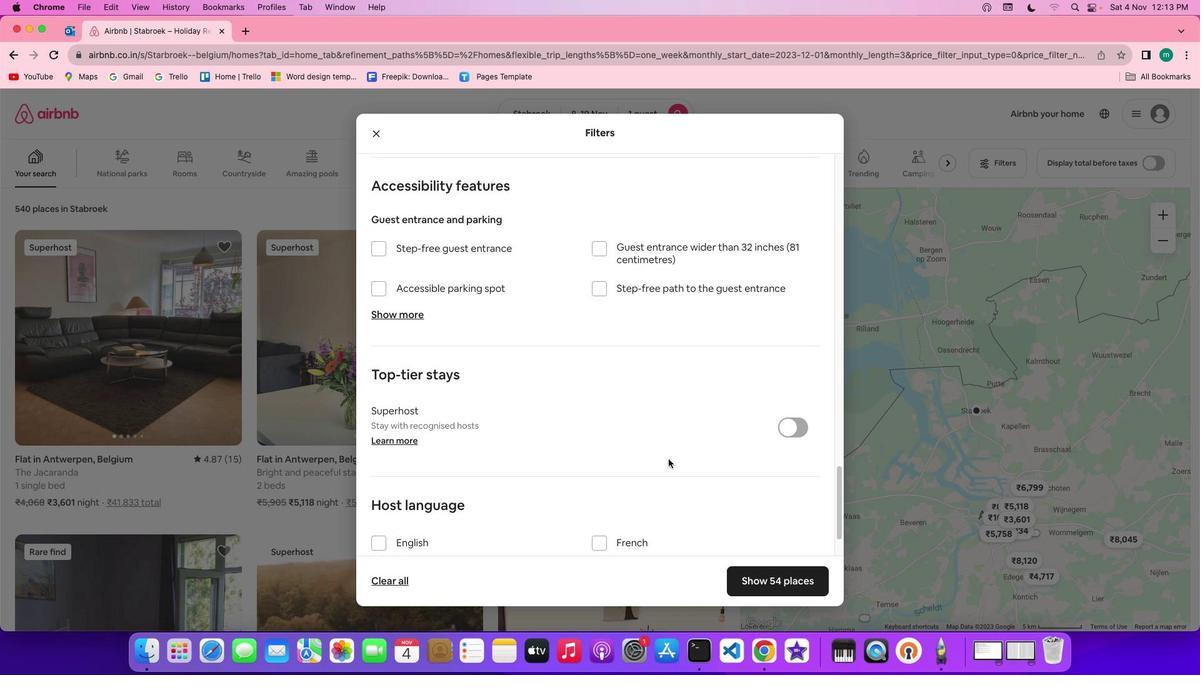 
Action: Mouse scrolled (668, 459) with delta (0, -1)
Screenshot: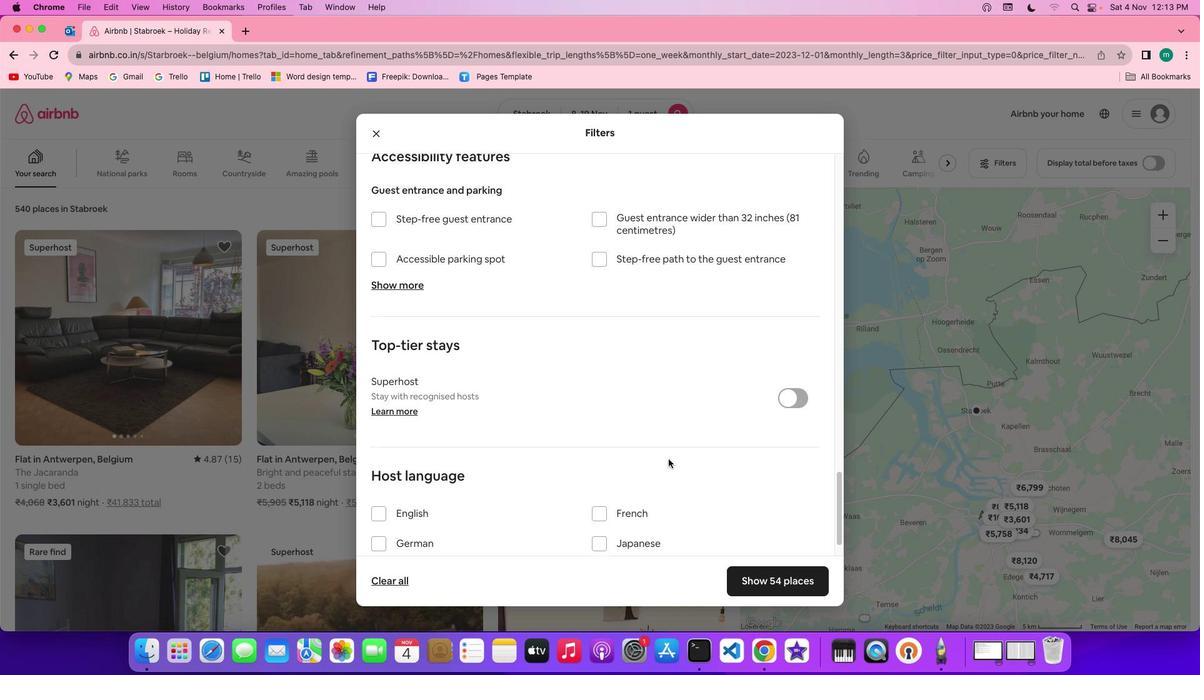 
Action: Mouse scrolled (668, 459) with delta (0, -3)
Screenshot: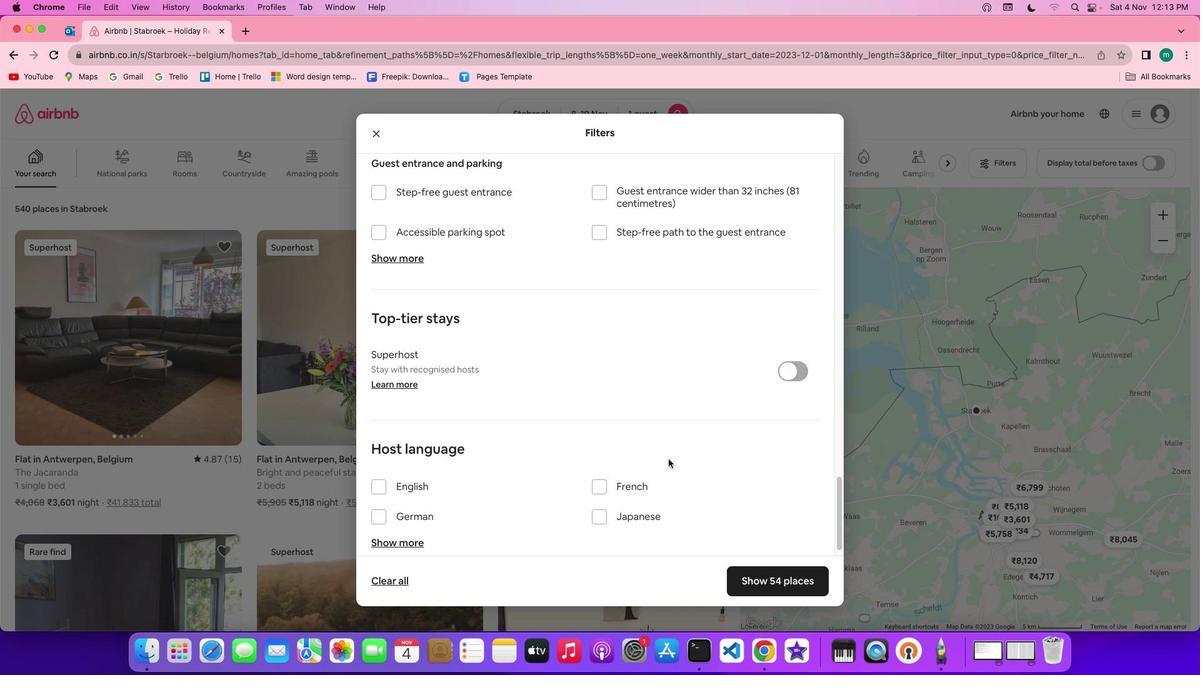 
Action: Mouse scrolled (668, 459) with delta (0, -3)
Screenshot: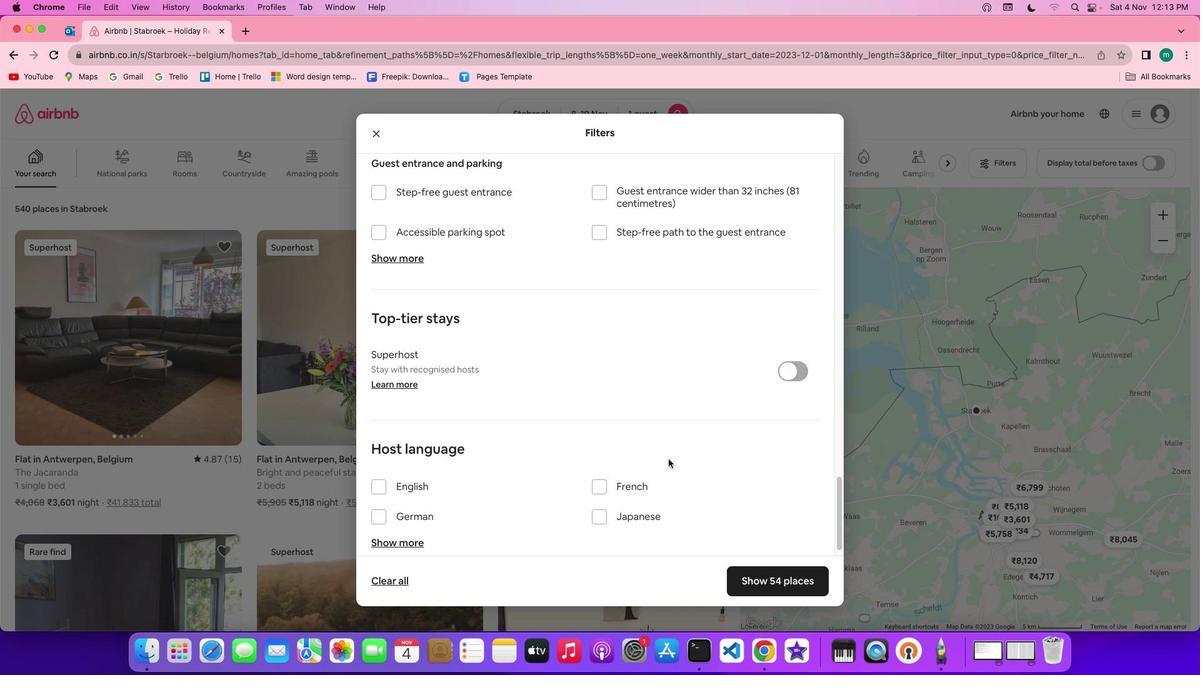 
Action: Mouse scrolled (668, 459) with delta (0, -3)
Screenshot: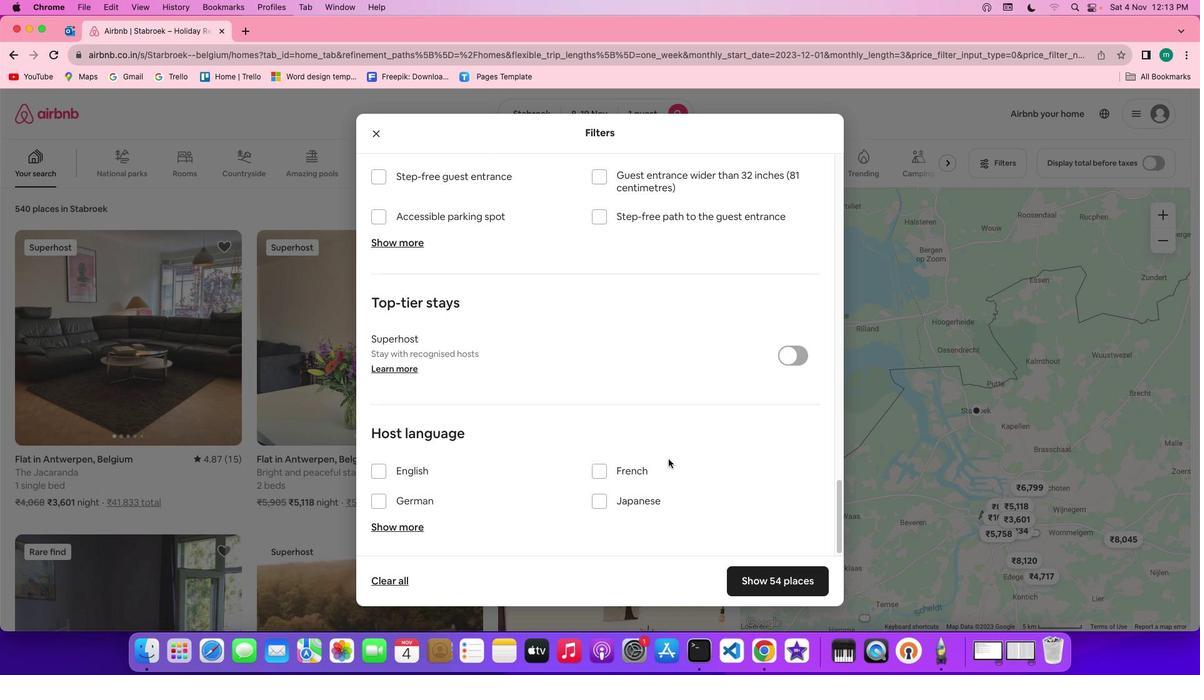
Action: Mouse moved to (737, 505)
Screenshot: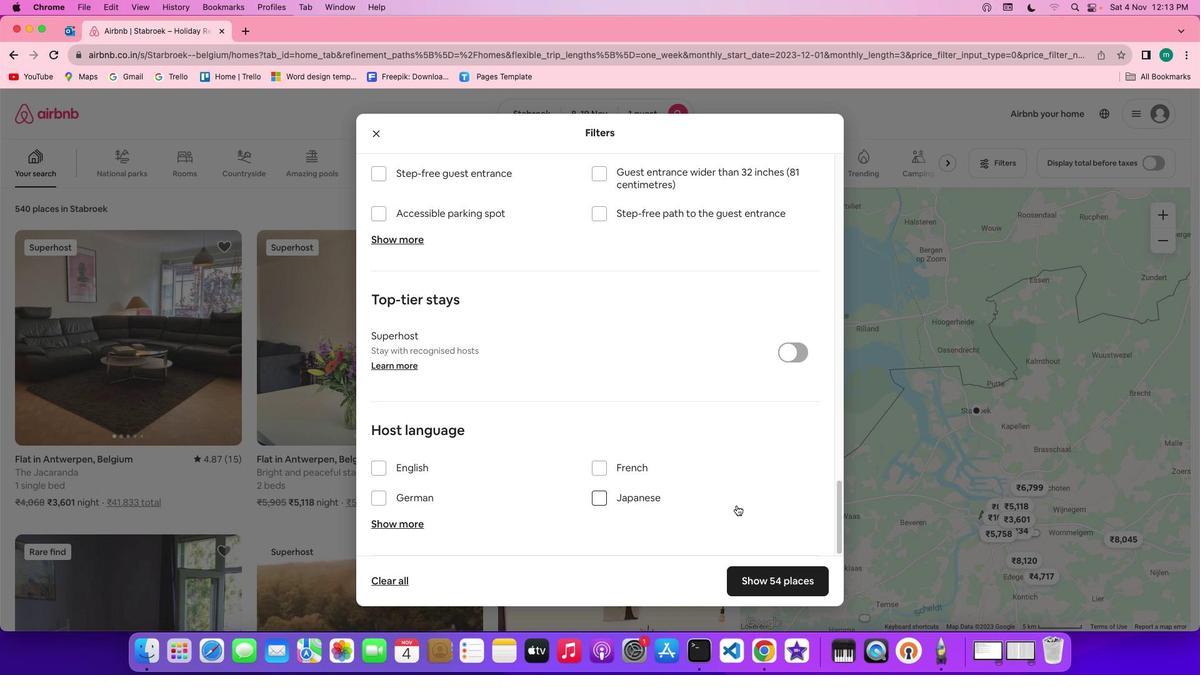
Action: Mouse scrolled (737, 505) with delta (0, 0)
Screenshot: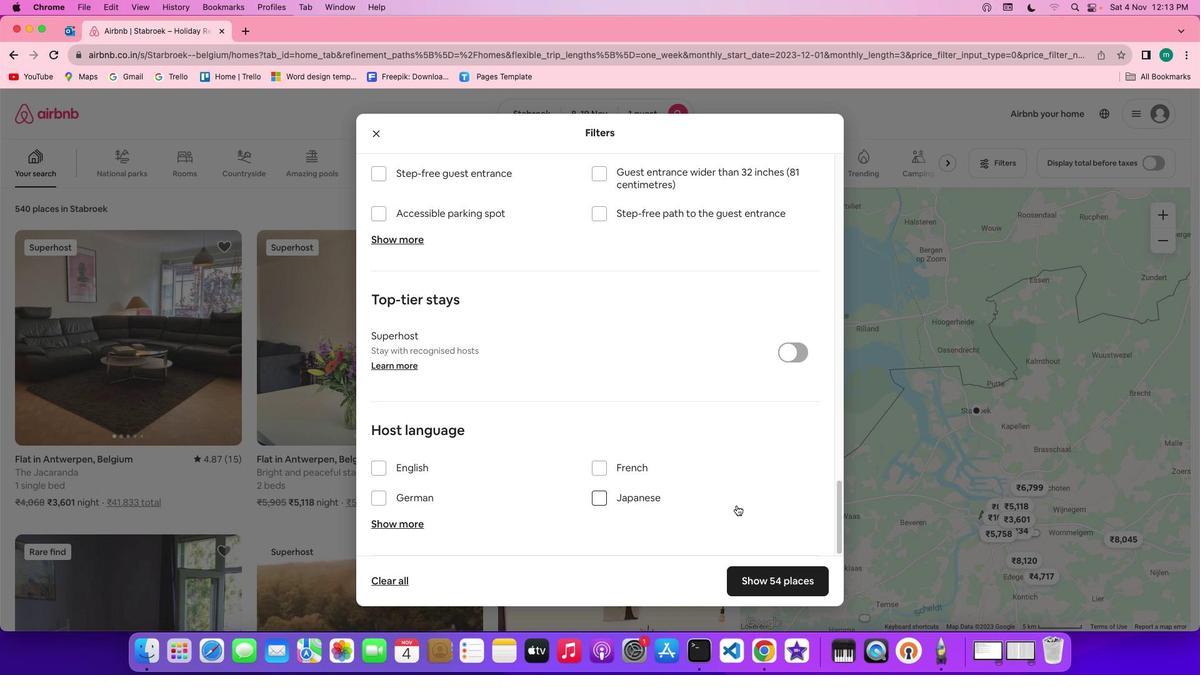 
Action: Mouse scrolled (737, 505) with delta (0, 0)
Screenshot: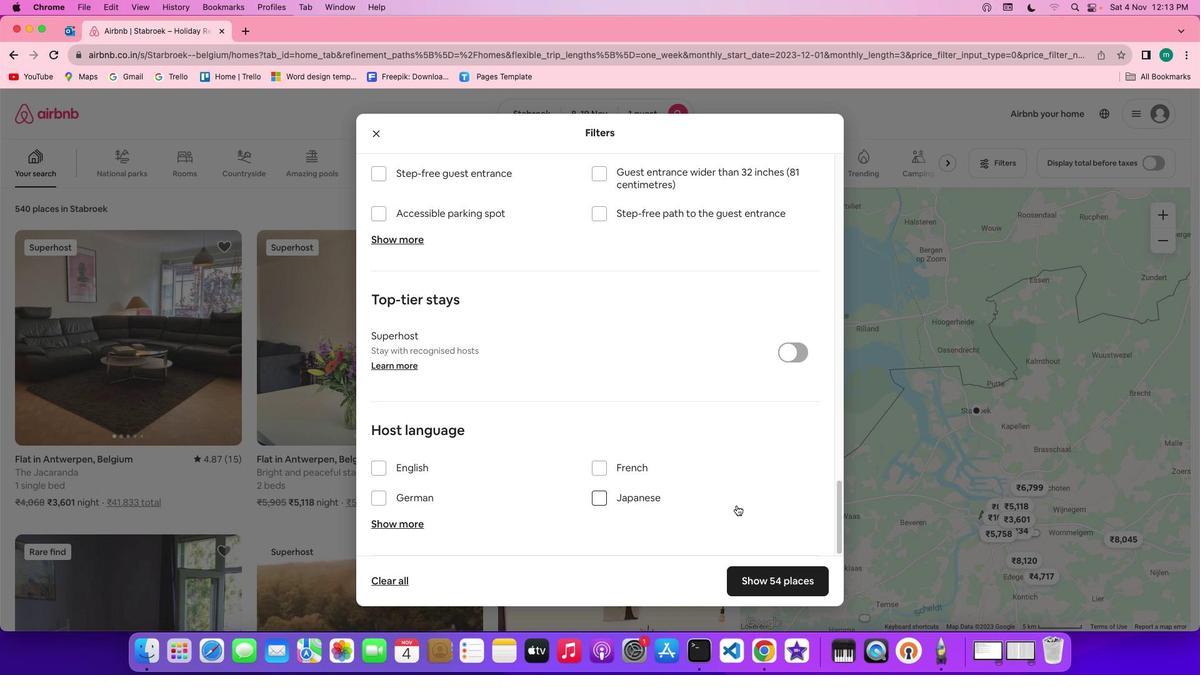 
Action: Mouse scrolled (737, 505) with delta (0, -1)
Screenshot: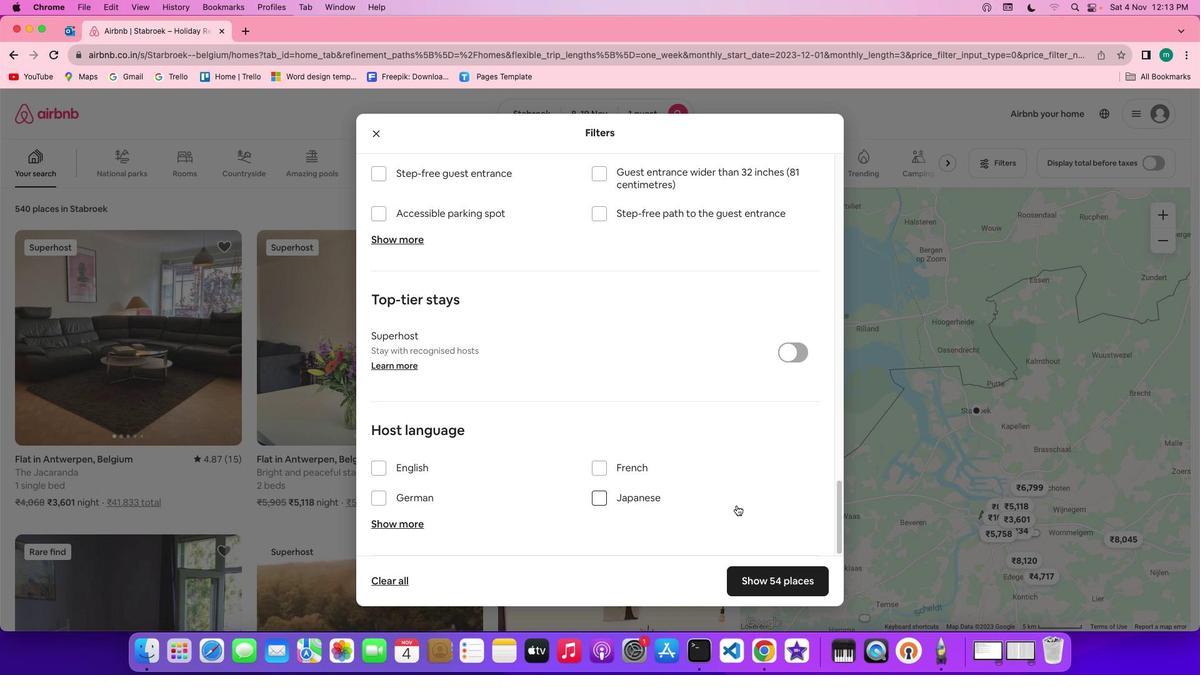 
Action: Mouse scrolled (737, 505) with delta (0, -3)
Screenshot: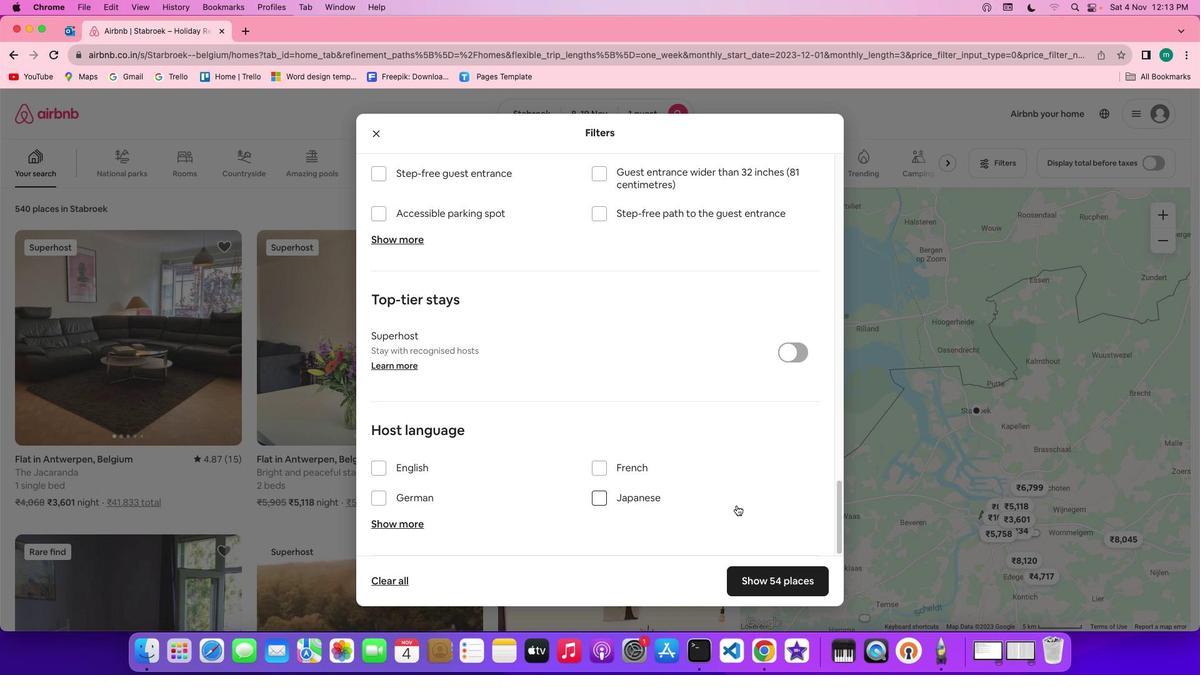 
Action: Mouse moved to (798, 577)
Screenshot: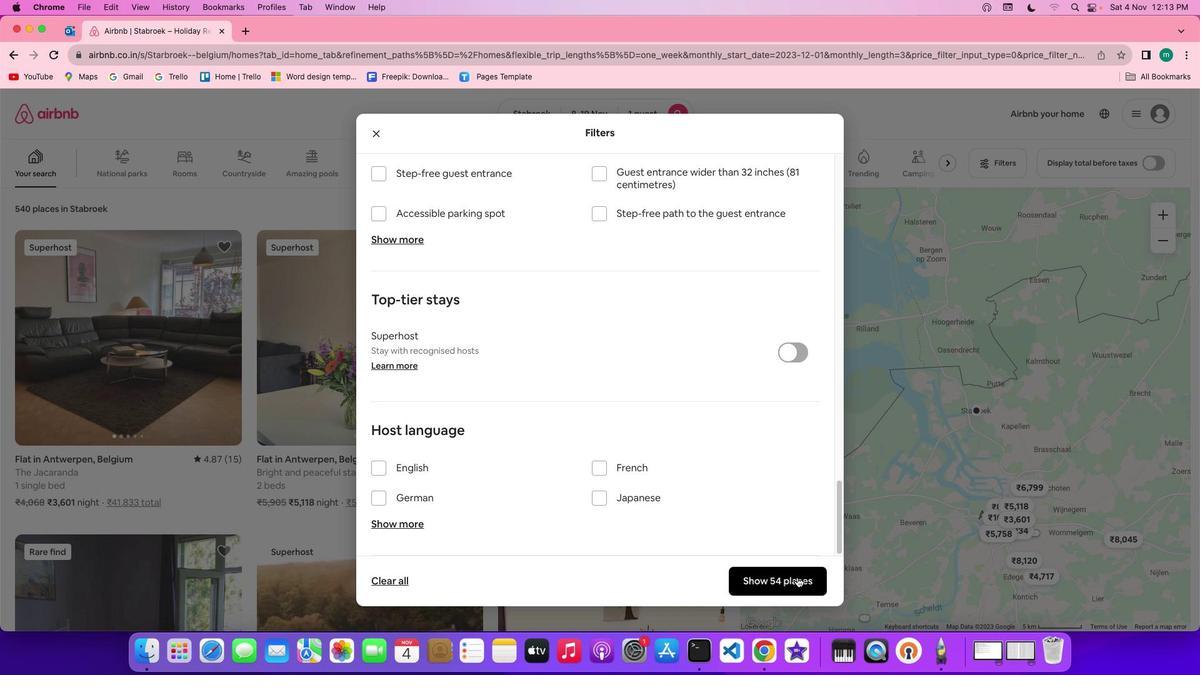 
Action: Mouse pressed left at (798, 577)
Screenshot: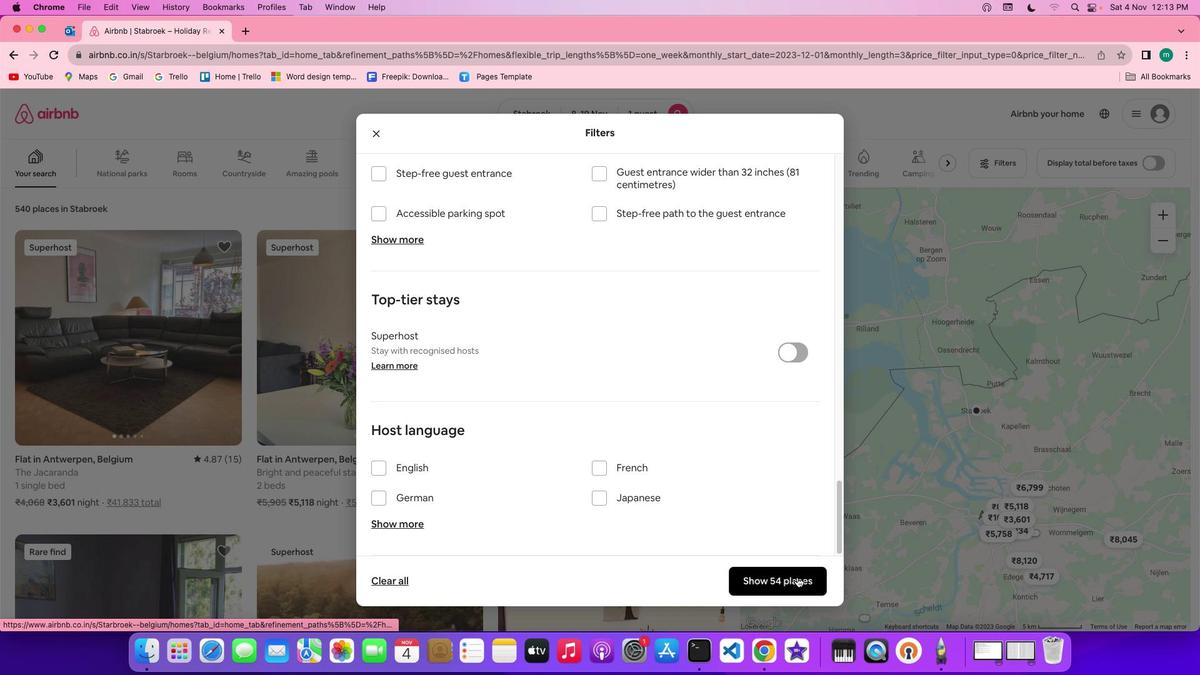 
Action: Mouse moved to (140, 342)
Screenshot: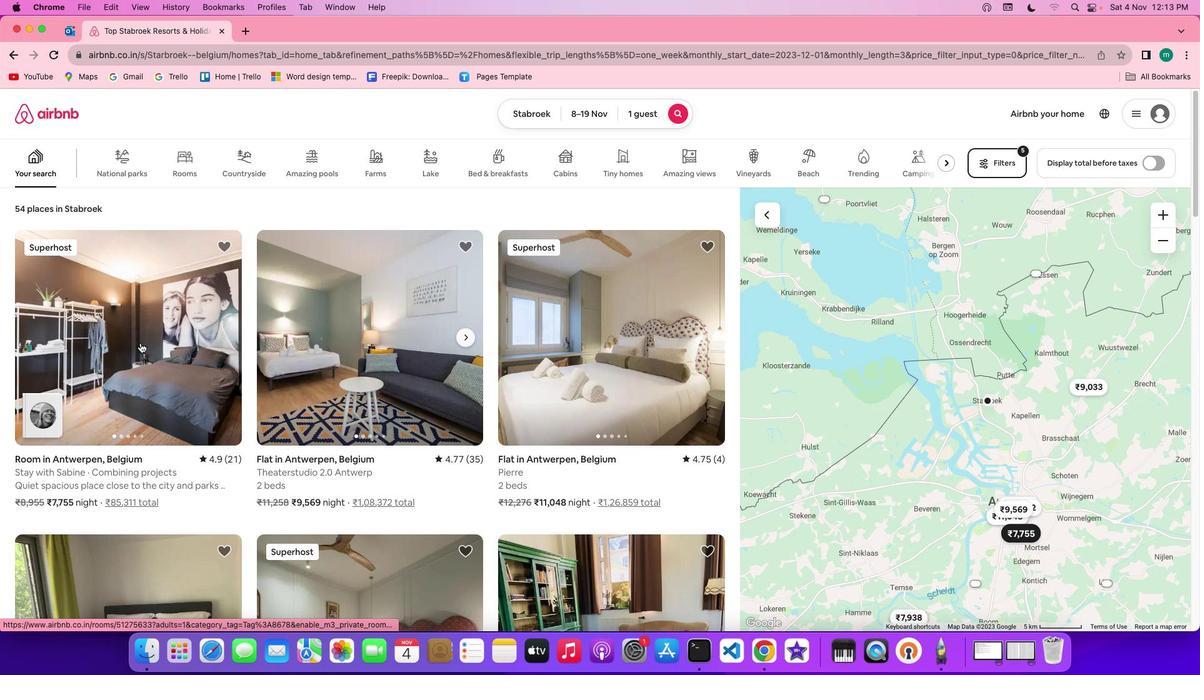 
Action: Mouse pressed left at (140, 342)
Screenshot: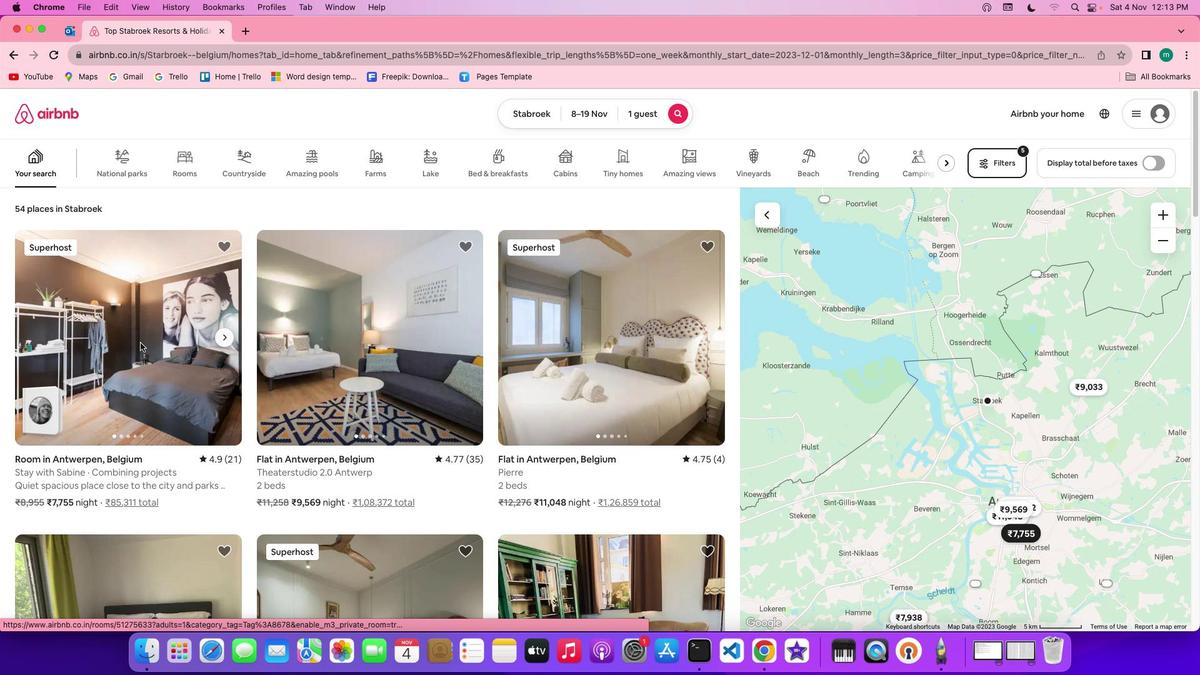 
Action: Mouse moved to (911, 465)
Screenshot: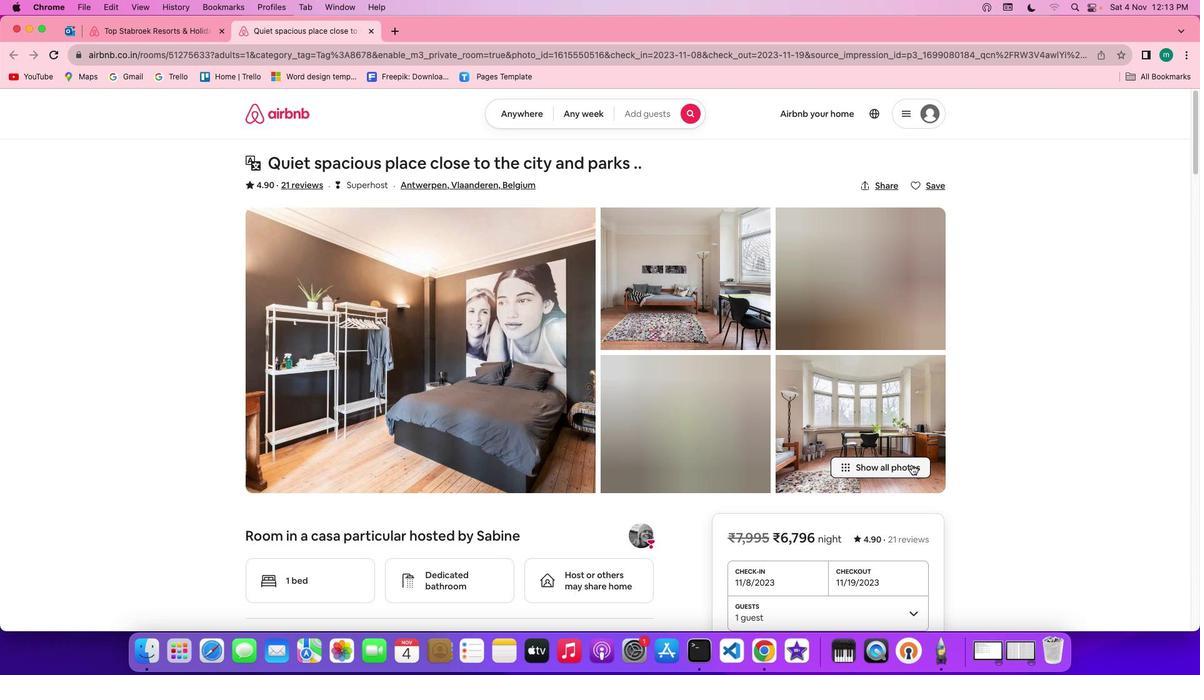 
Action: Mouse pressed left at (911, 465)
Screenshot: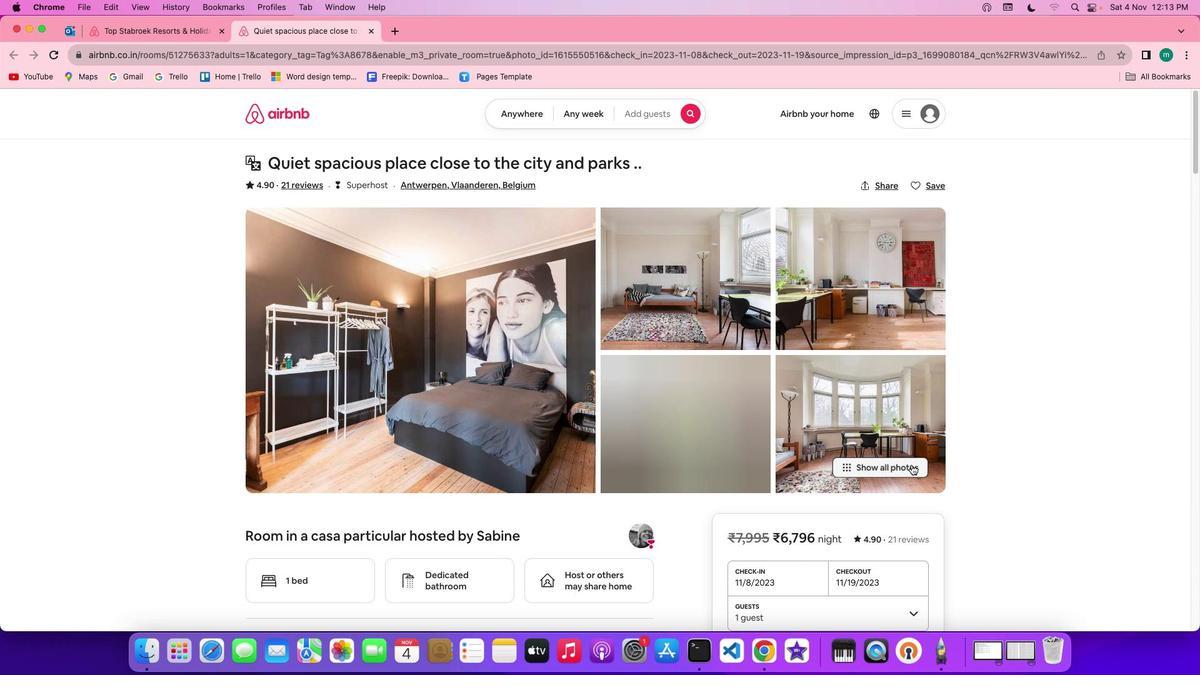 
Action: Mouse moved to (459, 348)
Screenshot: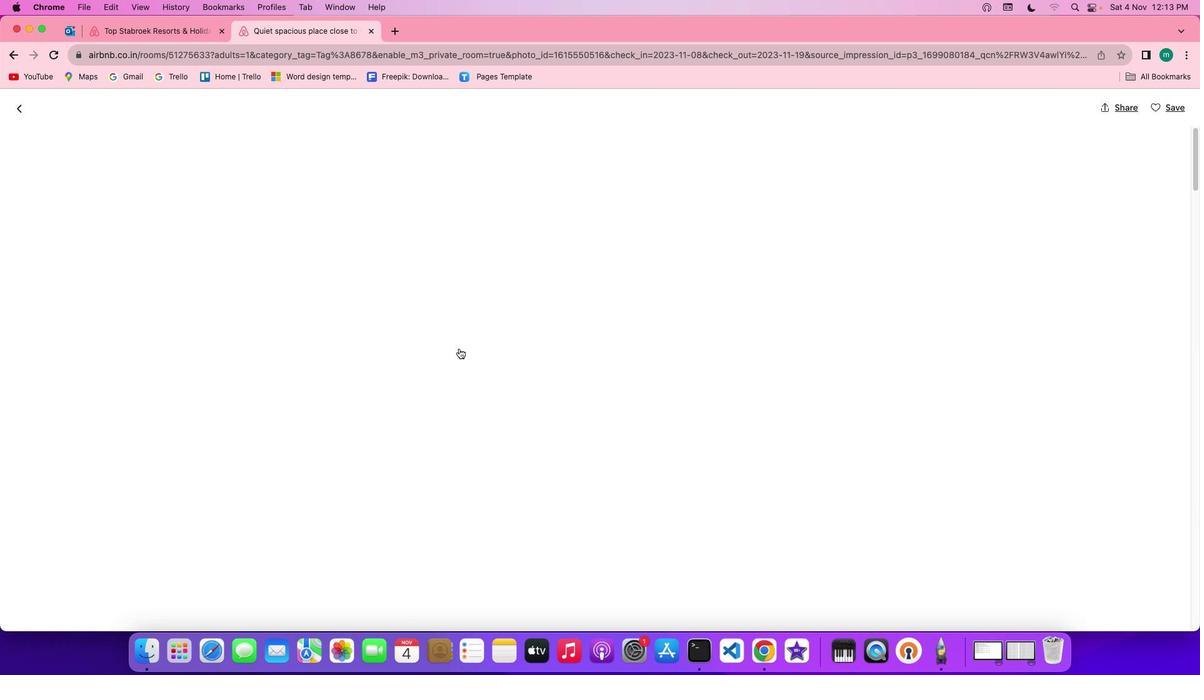 
Action: Mouse scrolled (459, 348) with delta (0, 0)
Screenshot: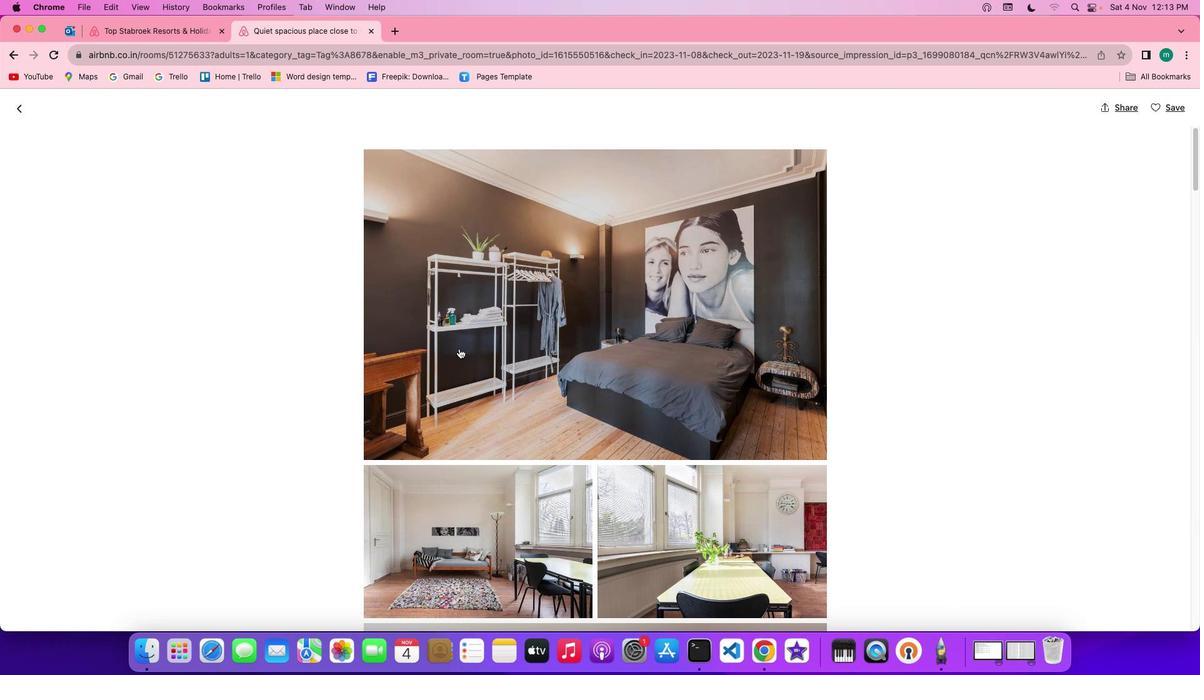 
Action: Mouse scrolled (459, 348) with delta (0, 0)
Screenshot: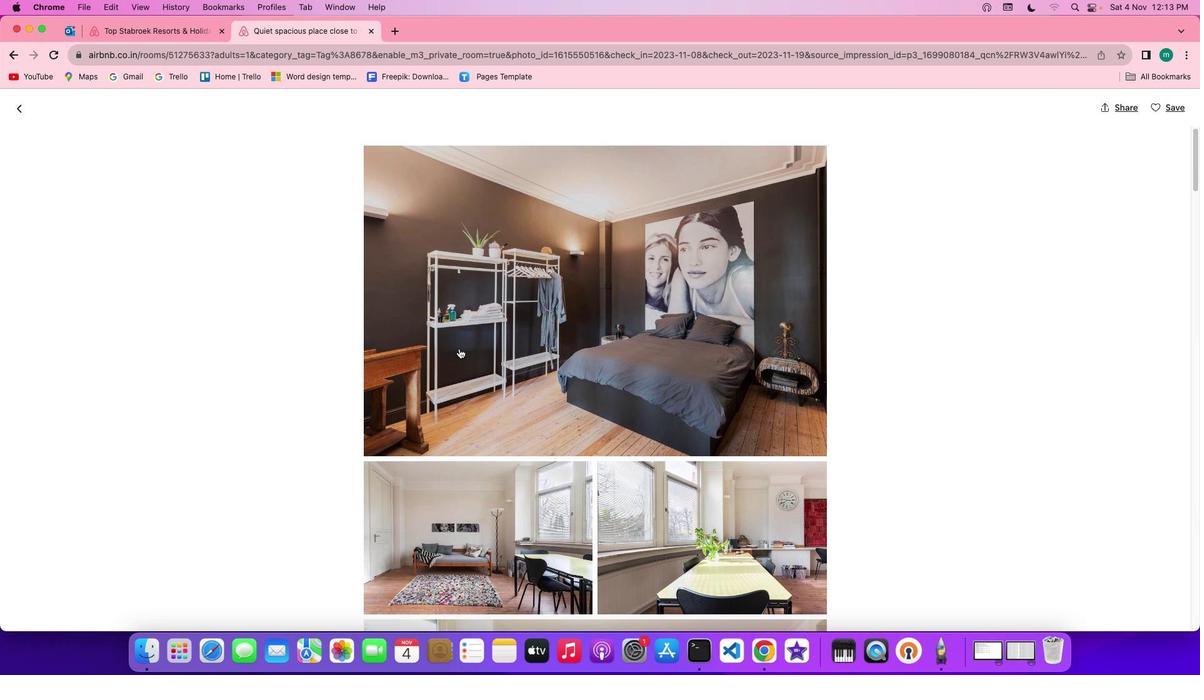 
Action: Mouse scrolled (459, 348) with delta (0, 0)
Screenshot: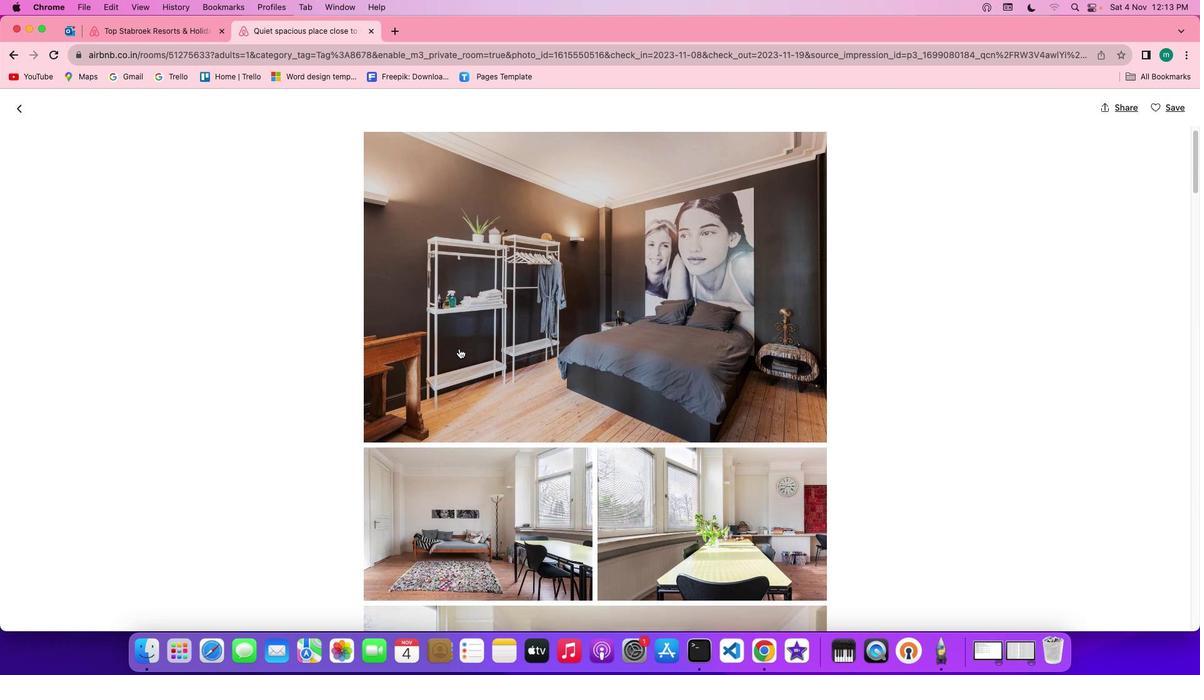
Action: Mouse scrolled (459, 348) with delta (0, 0)
Screenshot: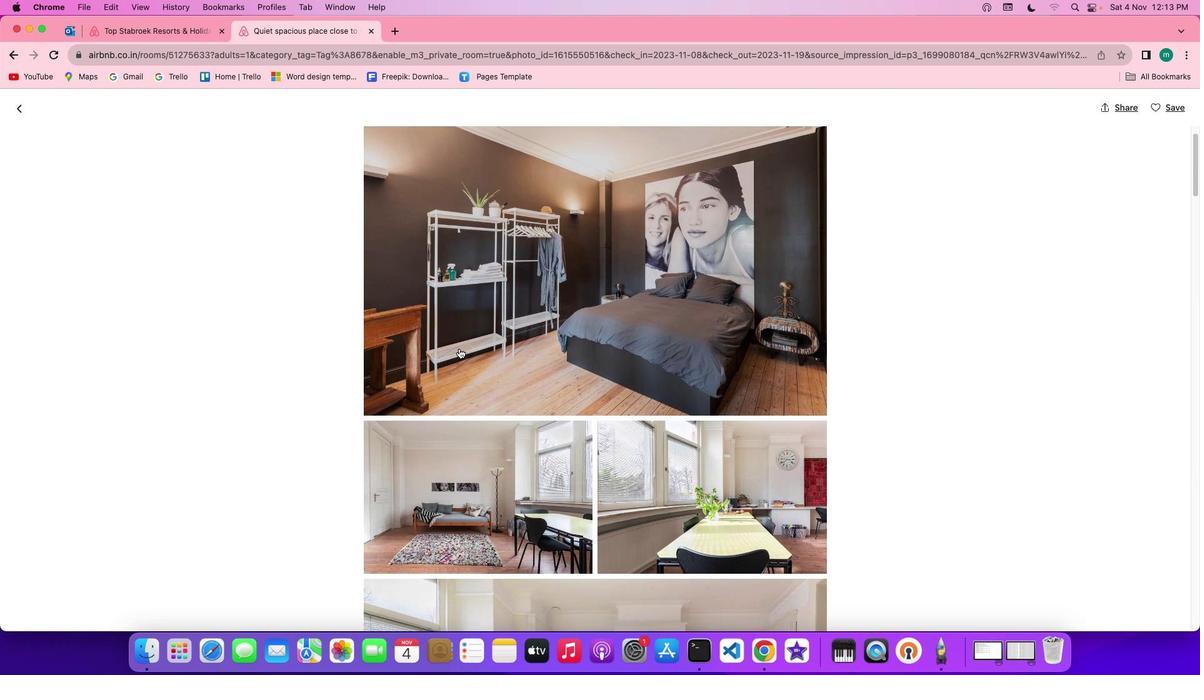 
Action: Mouse scrolled (459, 348) with delta (0, 0)
Screenshot: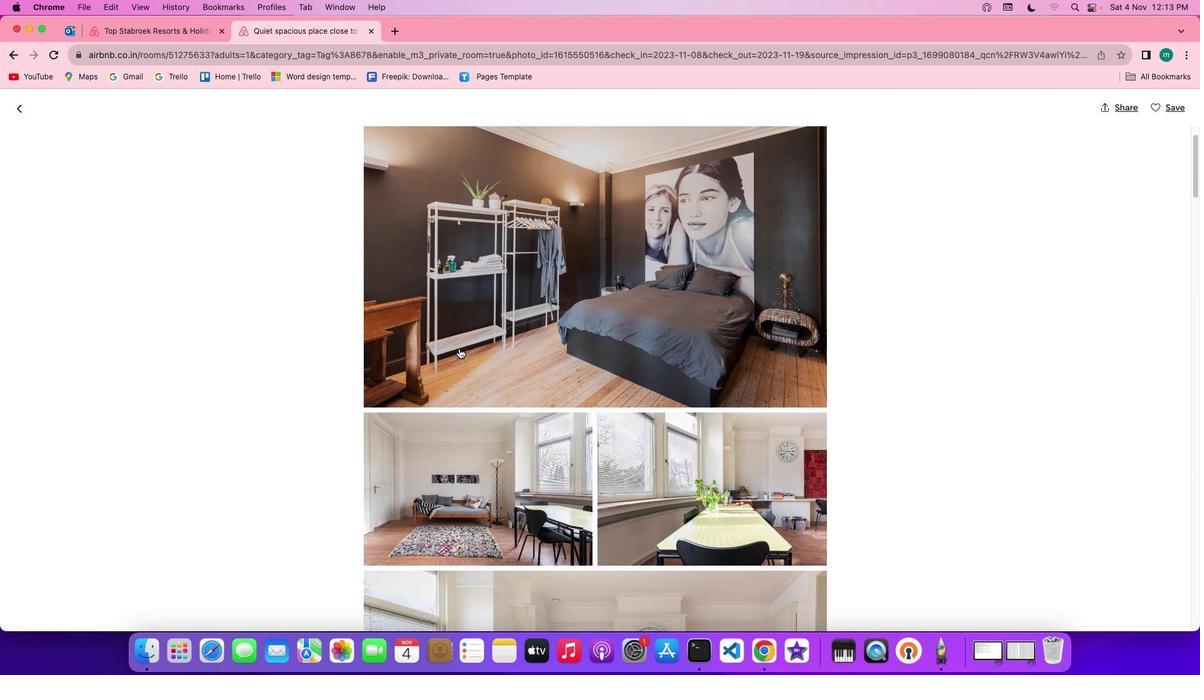 
Action: Mouse scrolled (459, 348) with delta (0, -1)
Screenshot: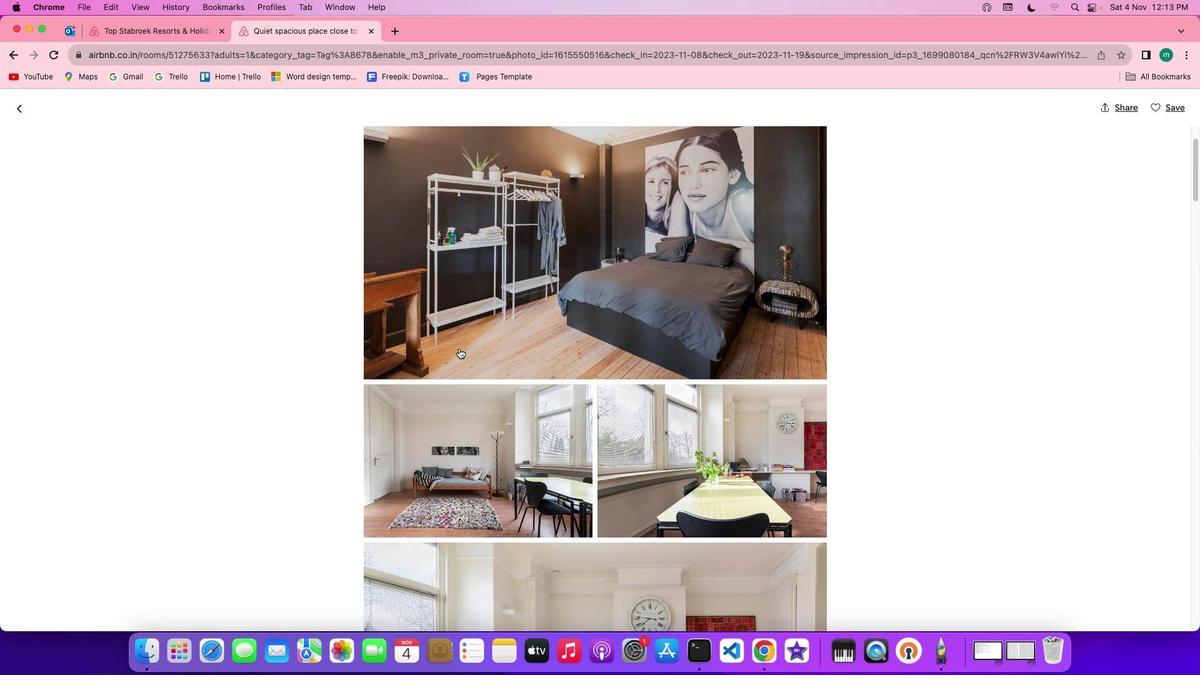 
Action: Mouse scrolled (459, 348) with delta (0, 0)
Screenshot: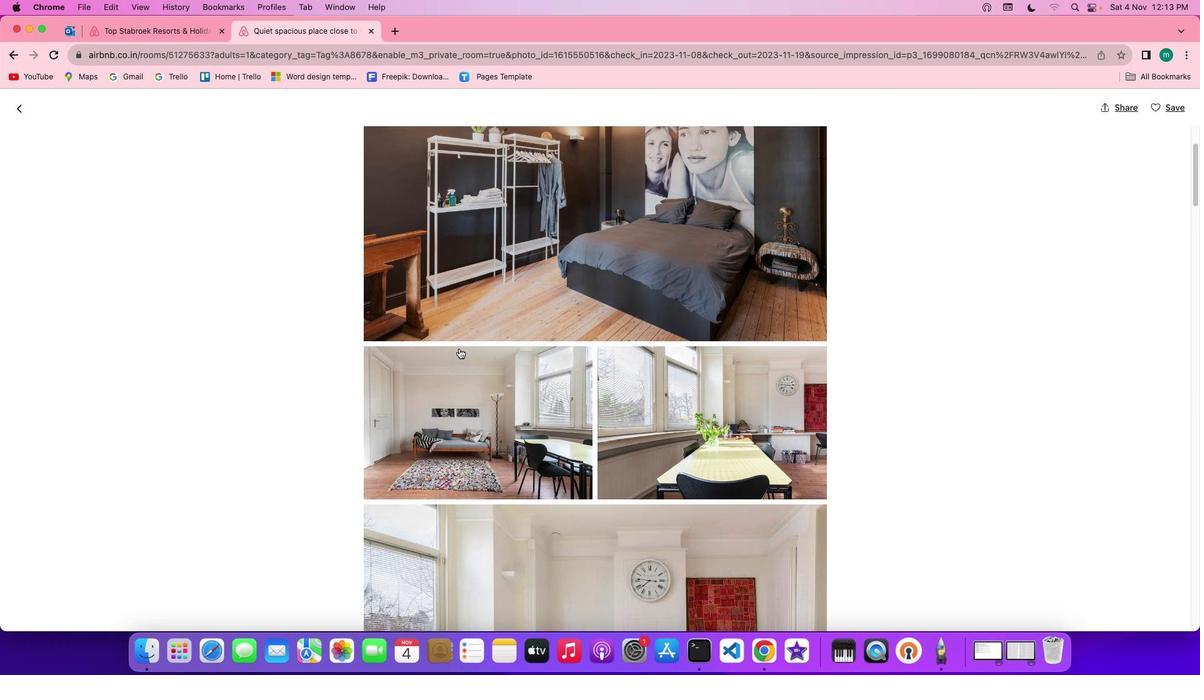 
Action: Mouse scrolled (459, 348) with delta (0, 0)
Screenshot: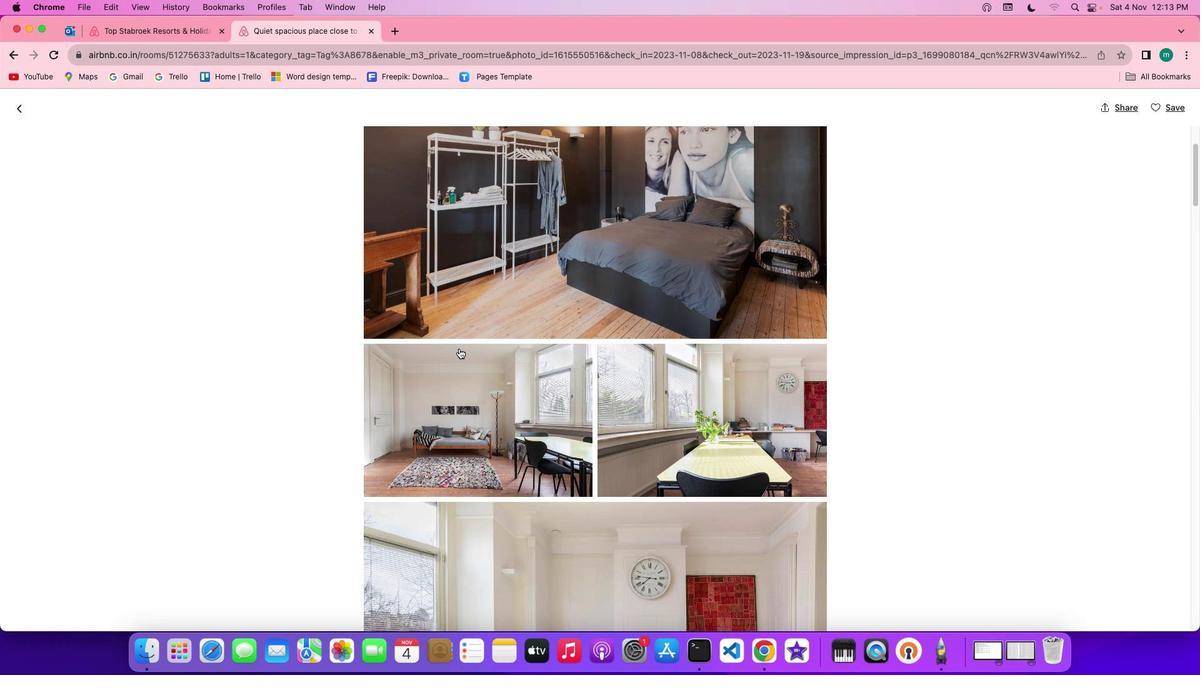 
Action: Mouse scrolled (459, 348) with delta (0, -1)
Screenshot: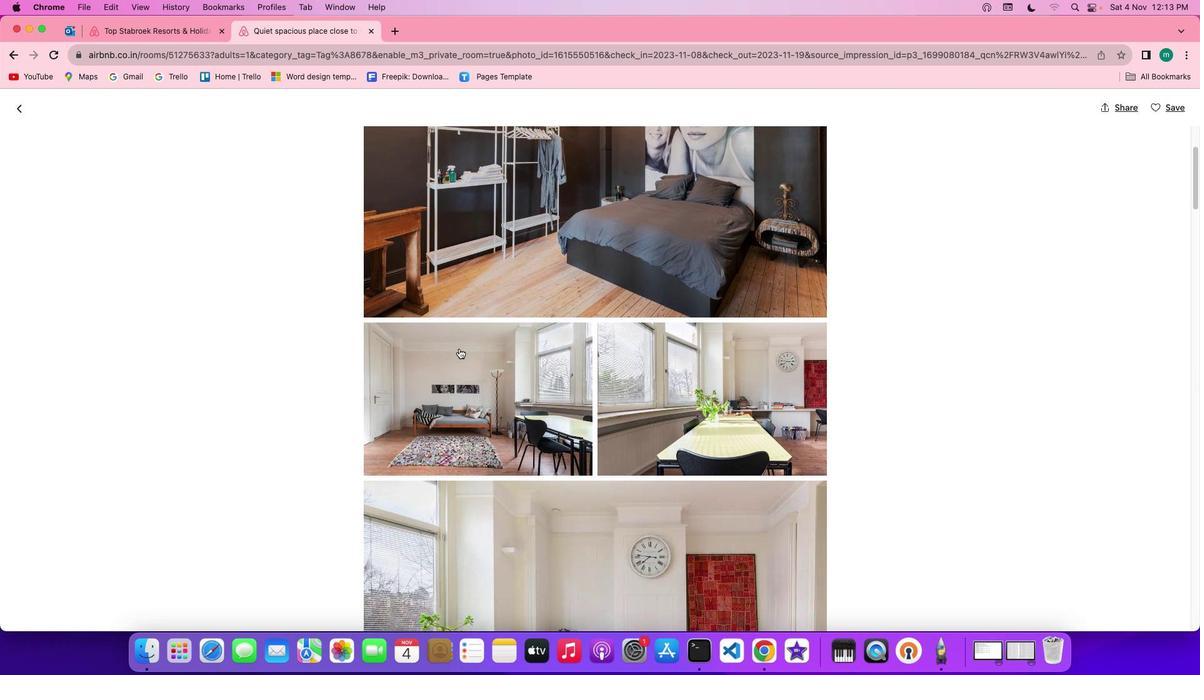 
Action: Mouse scrolled (459, 348) with delta (0, 0)
Screenshot: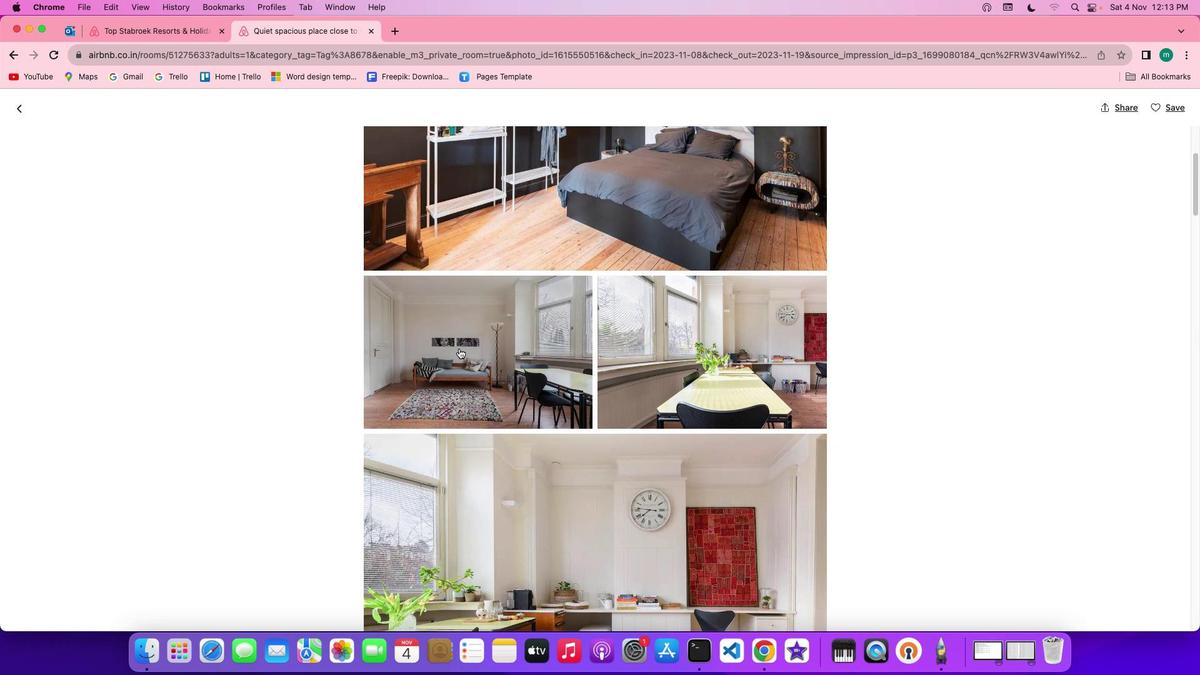 
Action: Mouse scrolled (459, 348) with delta (0, 0)
Screenshot: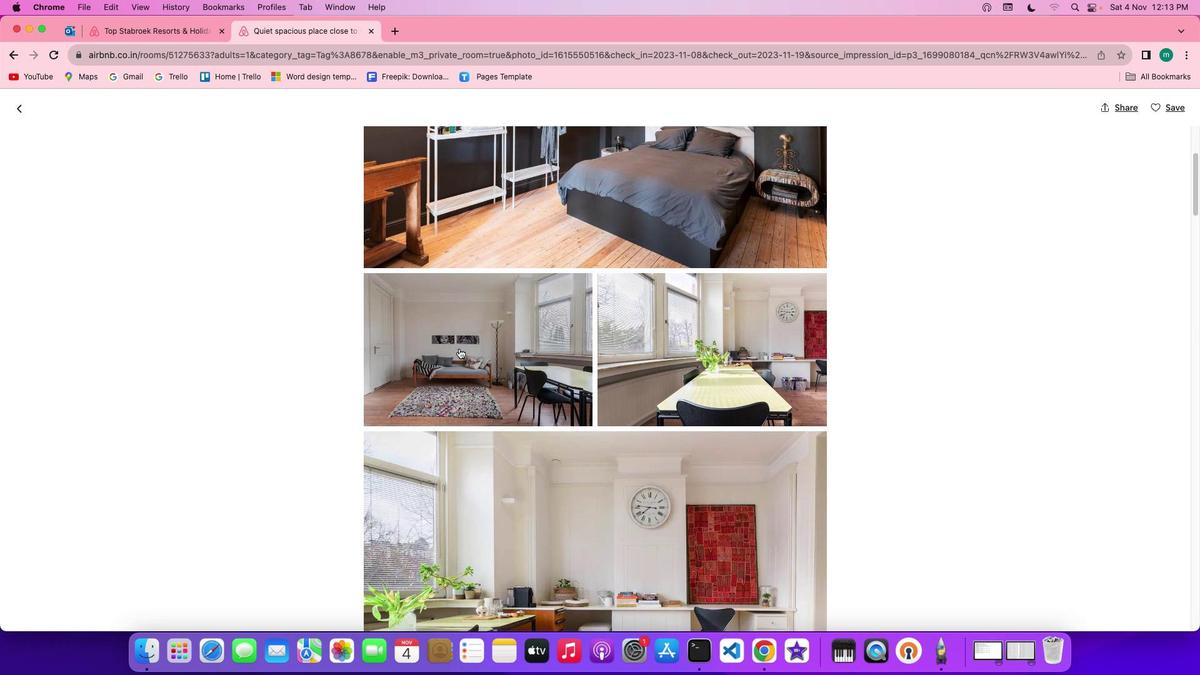 
Action: Mouse scrolled (459, 348) with delta (0, 0)
Screenshot: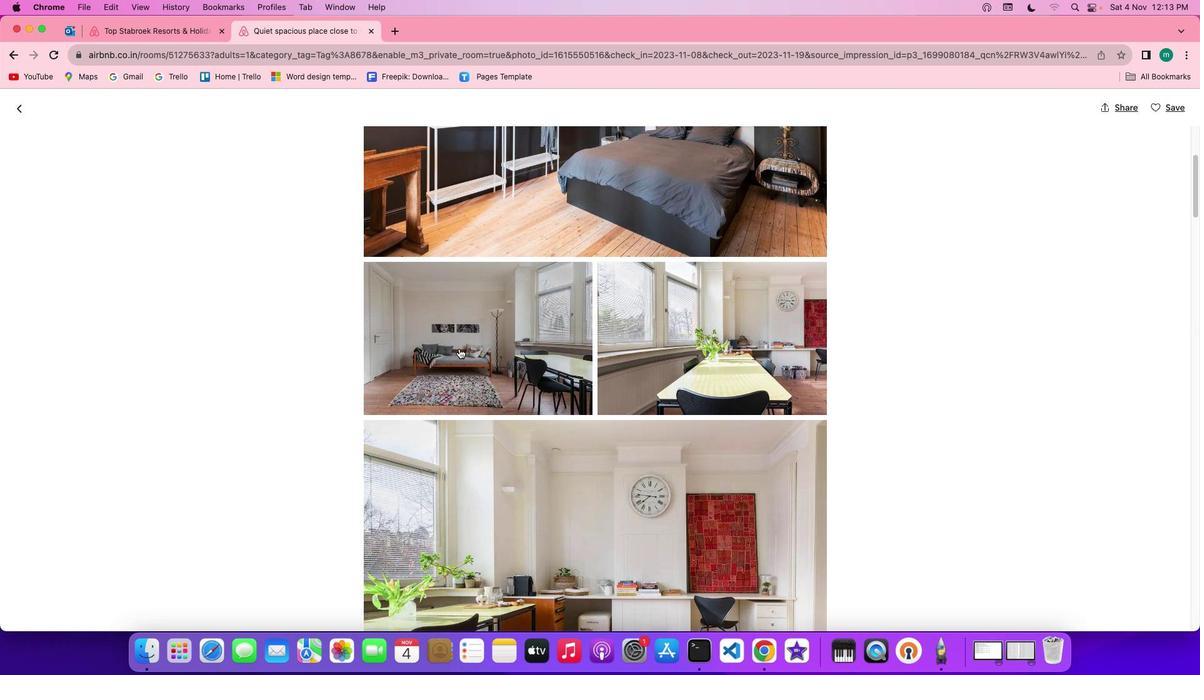 
Action: Mouse scrolled (459, 348) with delta (0, 0)
Screenshot: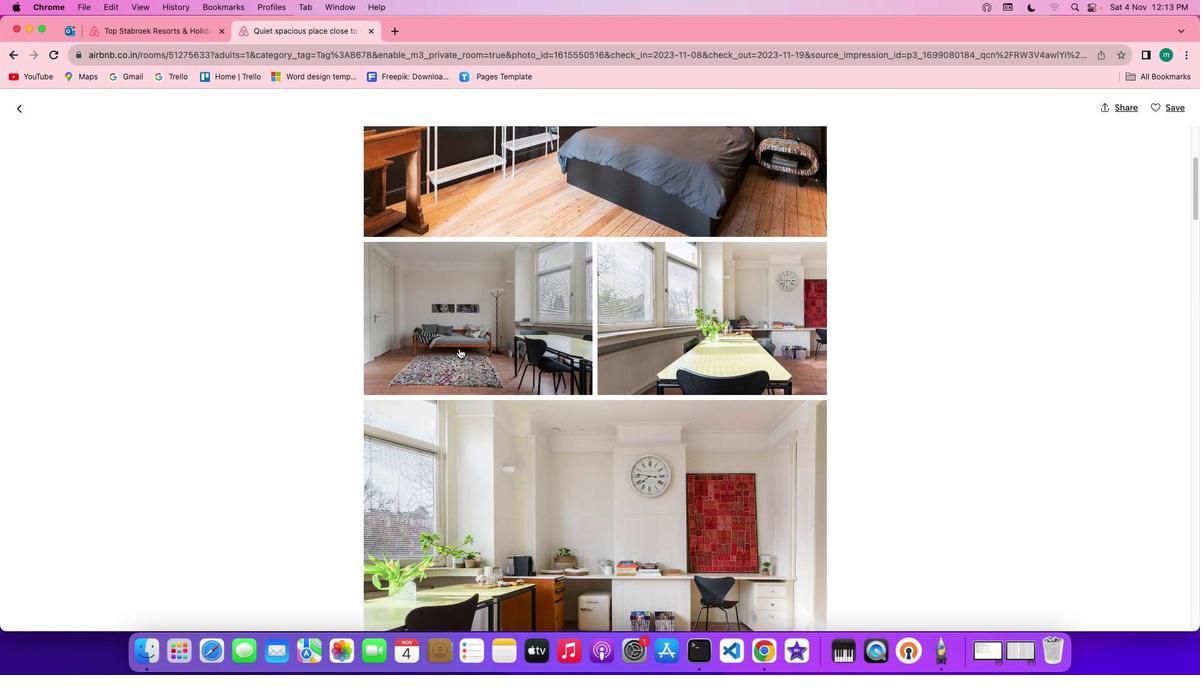 
Action: Mouse scrolled (459, 348) with delta (0, 0)
Screenshot: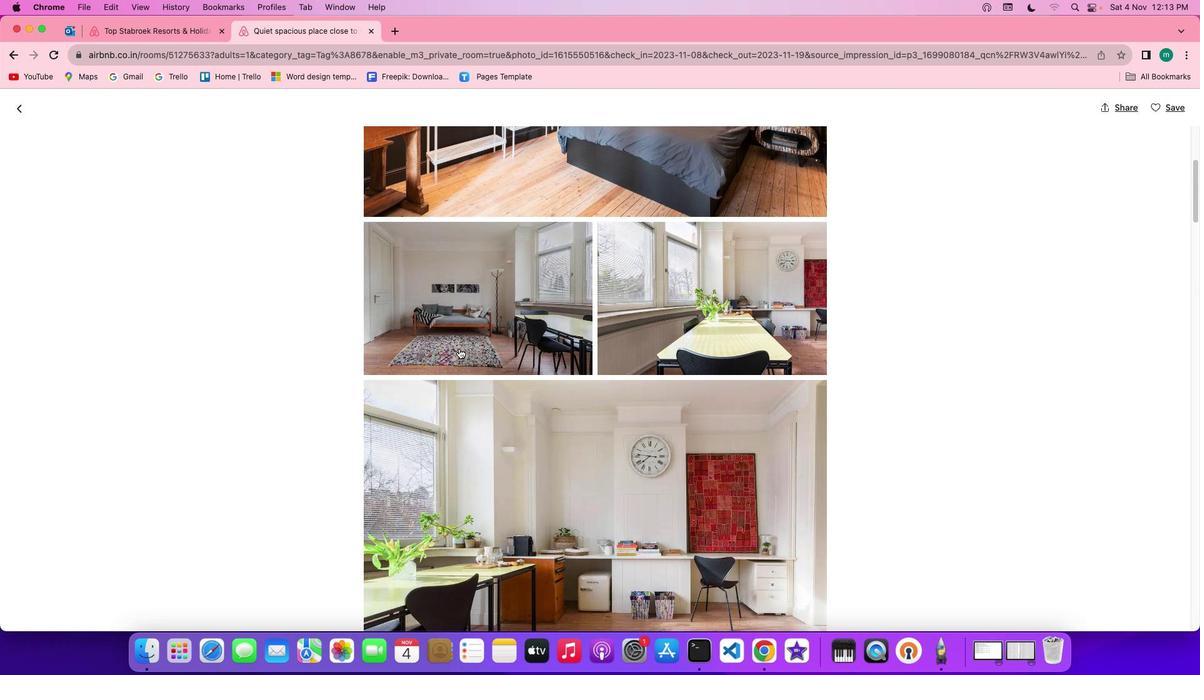 
Action: Mouse scrolled (459, 348) with delta (0, -1)
Screenshot: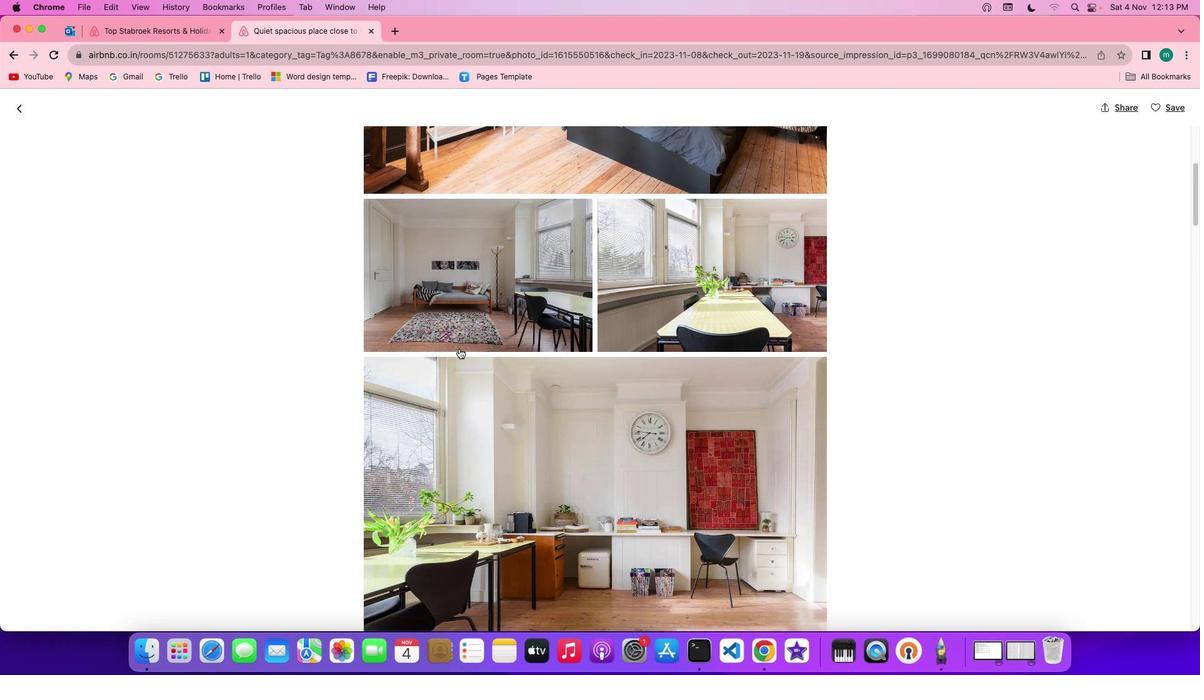 
Action: Mouse scrolled (459, 348) with delta (0, -1)
Screenshot: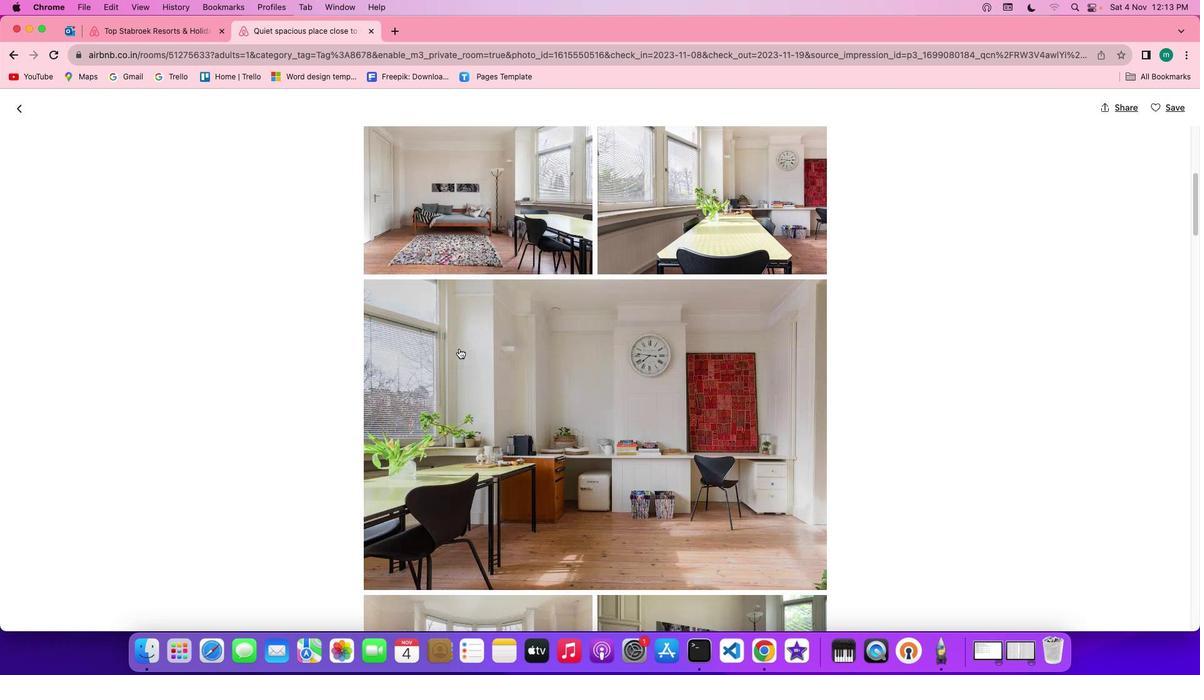 
Action: Mouse scrolled (459, 348) with delta (0, 0)
Screenshot: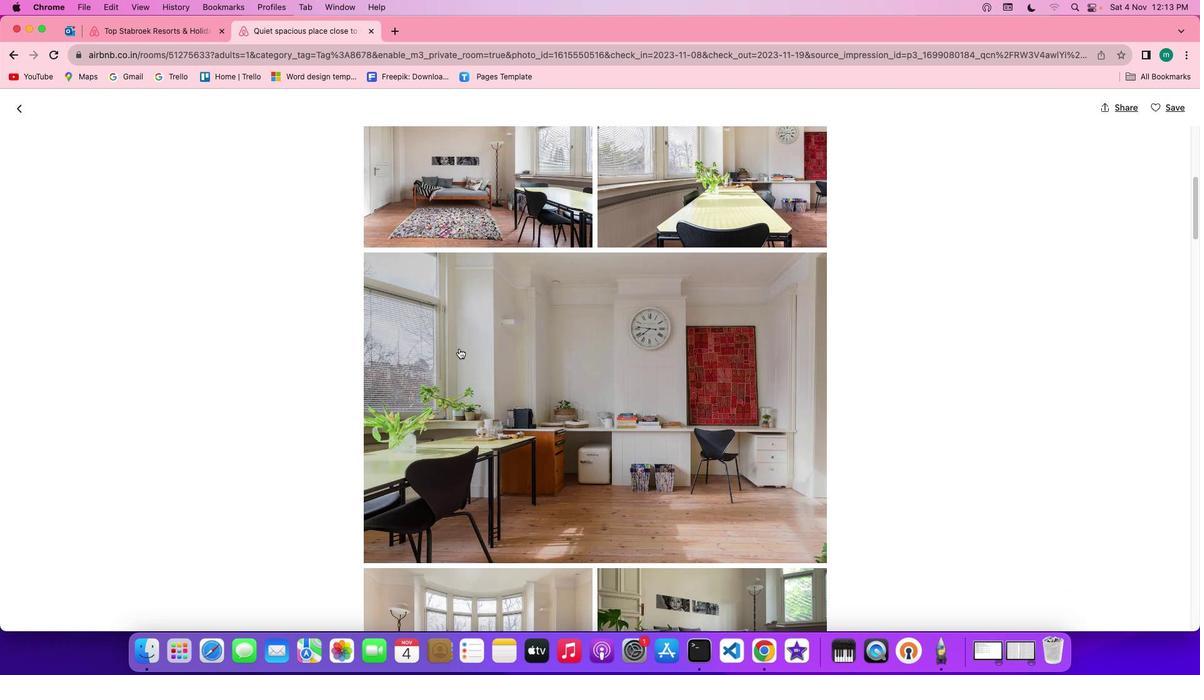 
Action: Mouse scrolled (459, 348) with delta (0, 0)
Screenshot: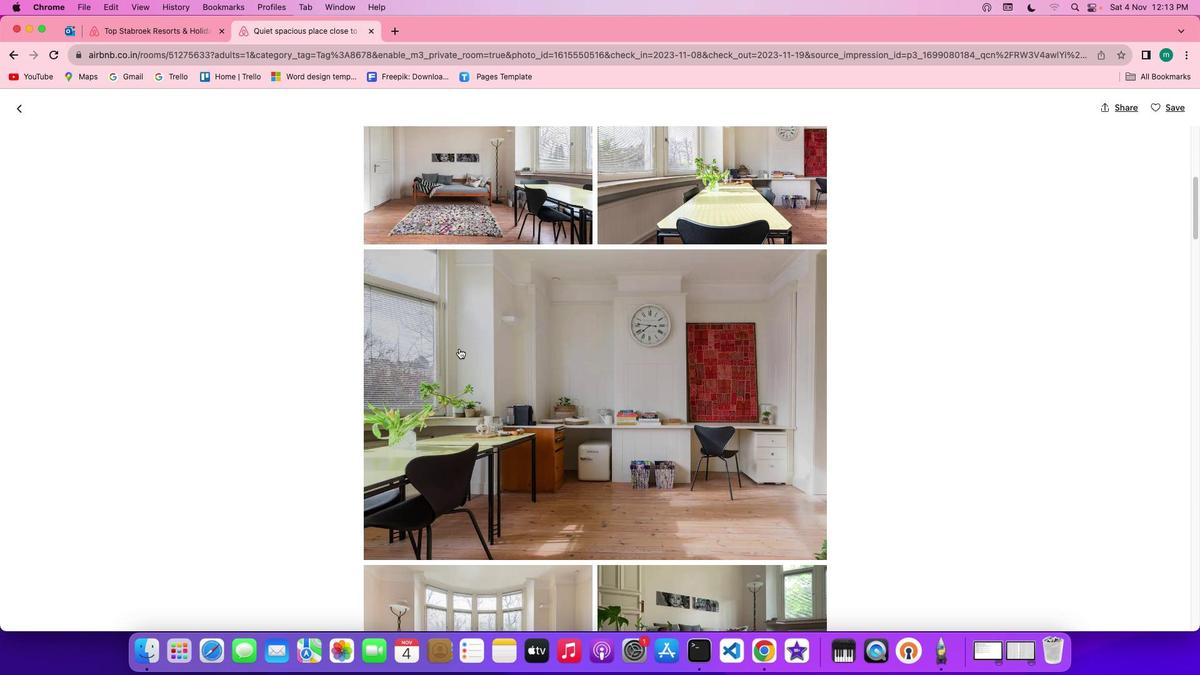 
Action: Mouse scrolled (459, 348) with delta (0, 0)
Screenshot: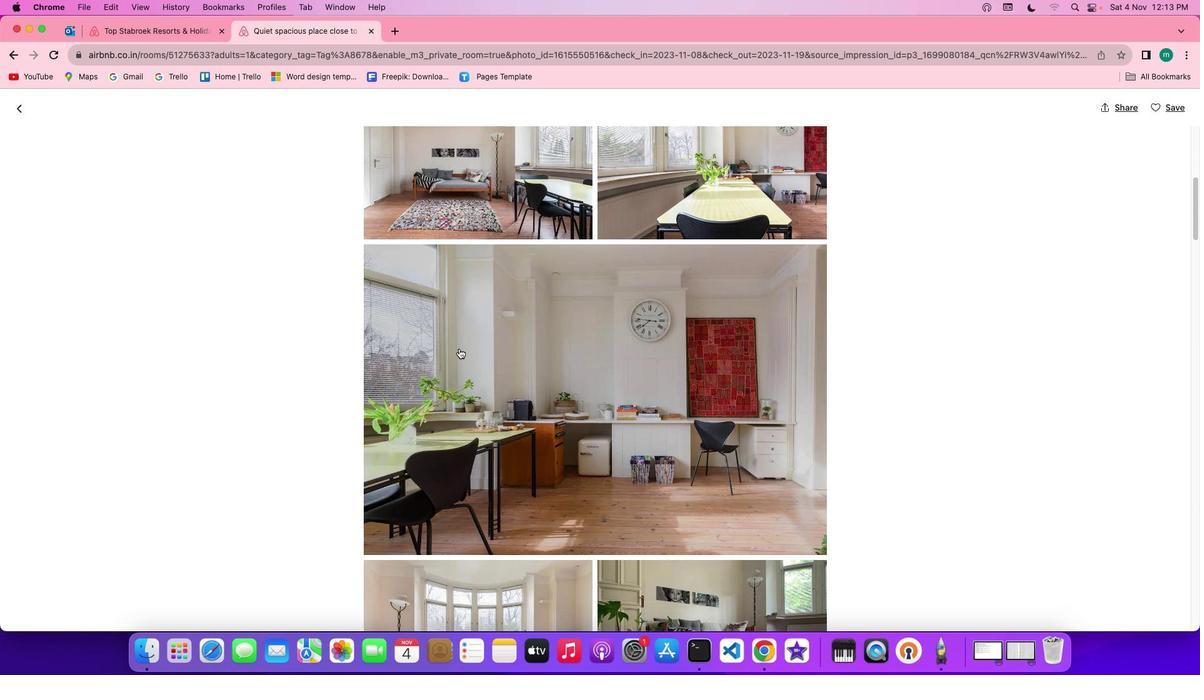 
Action: Mouse scrolled (459, 348) with delta (0, -1)
Screenshot: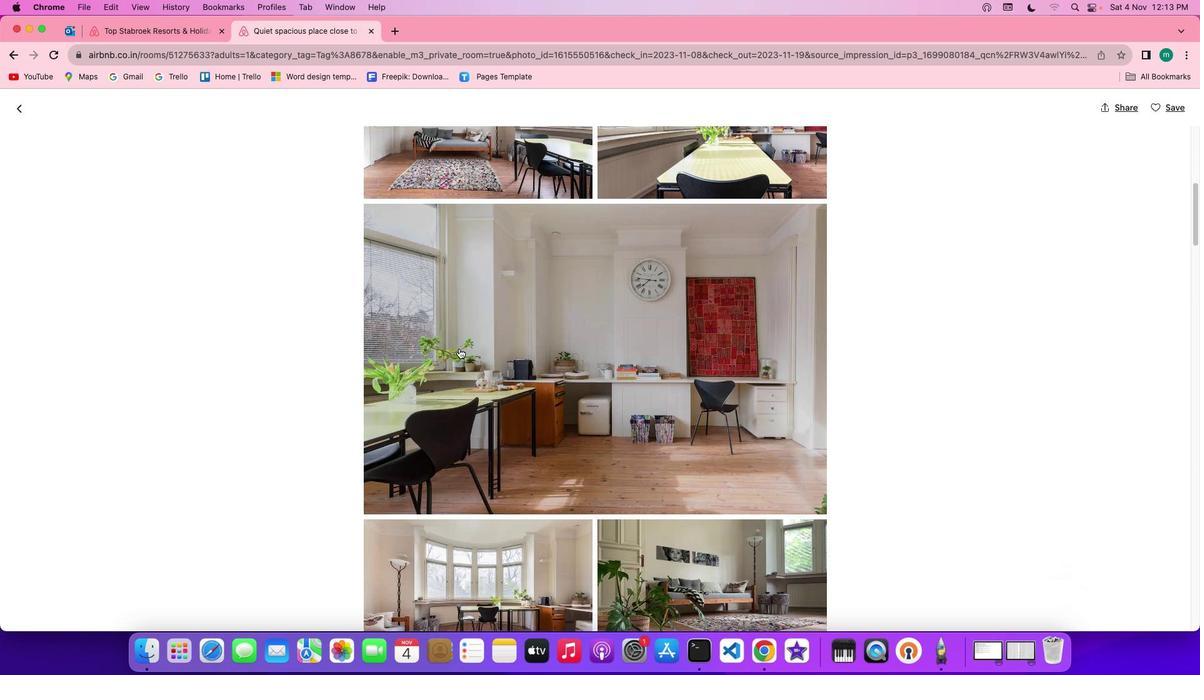 
Action: Mouse scrolled (459, 348) with delta (0, 0)
Screenshot: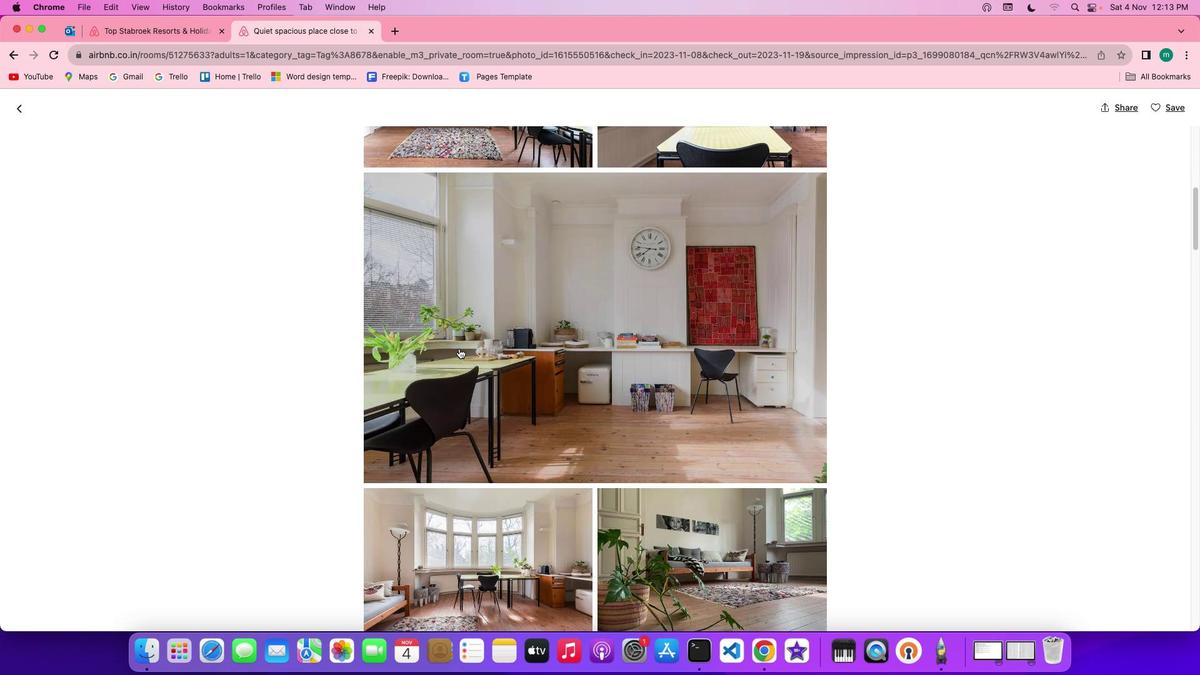 
Action: Mouse scrolled (459, 348) with delta (0, 0)
Screenshot: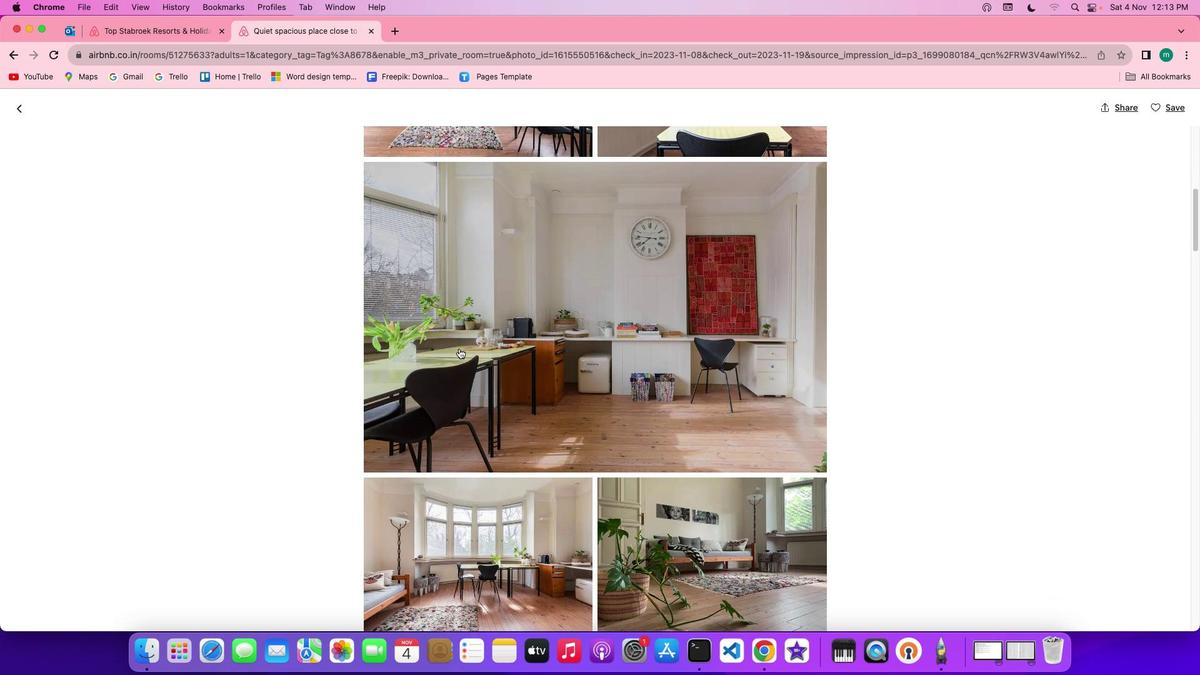 
Action: Mouse scrolled (459, 348) with delta (0, -1)
Screenshot: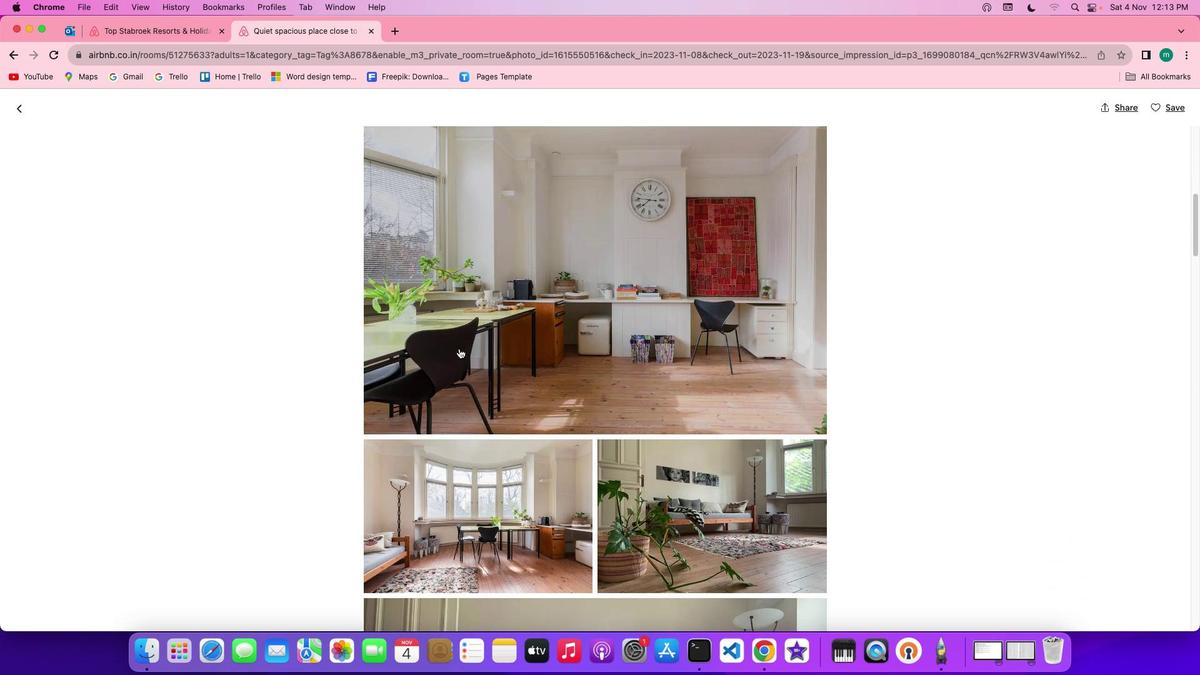 
Action: Mouse scrolled (459, 348) with delta (0, -1)
Screenshot: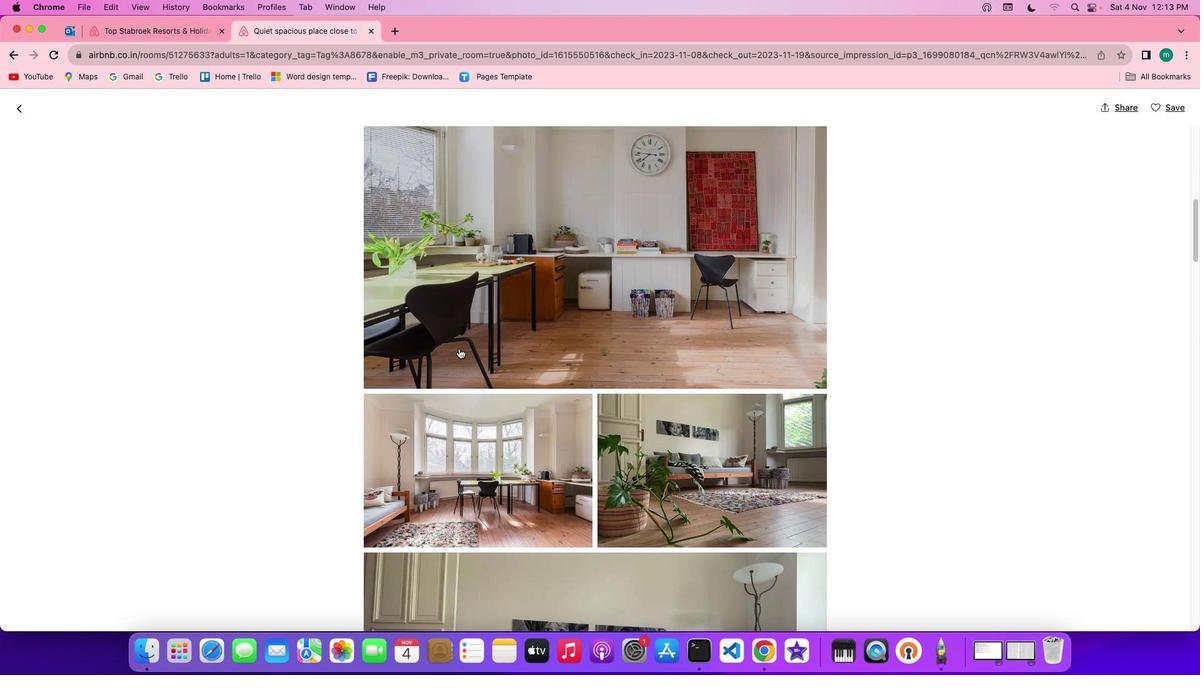 
Action: Mouse scrolled (459, 348) with delta (0, 0)
Screenshot: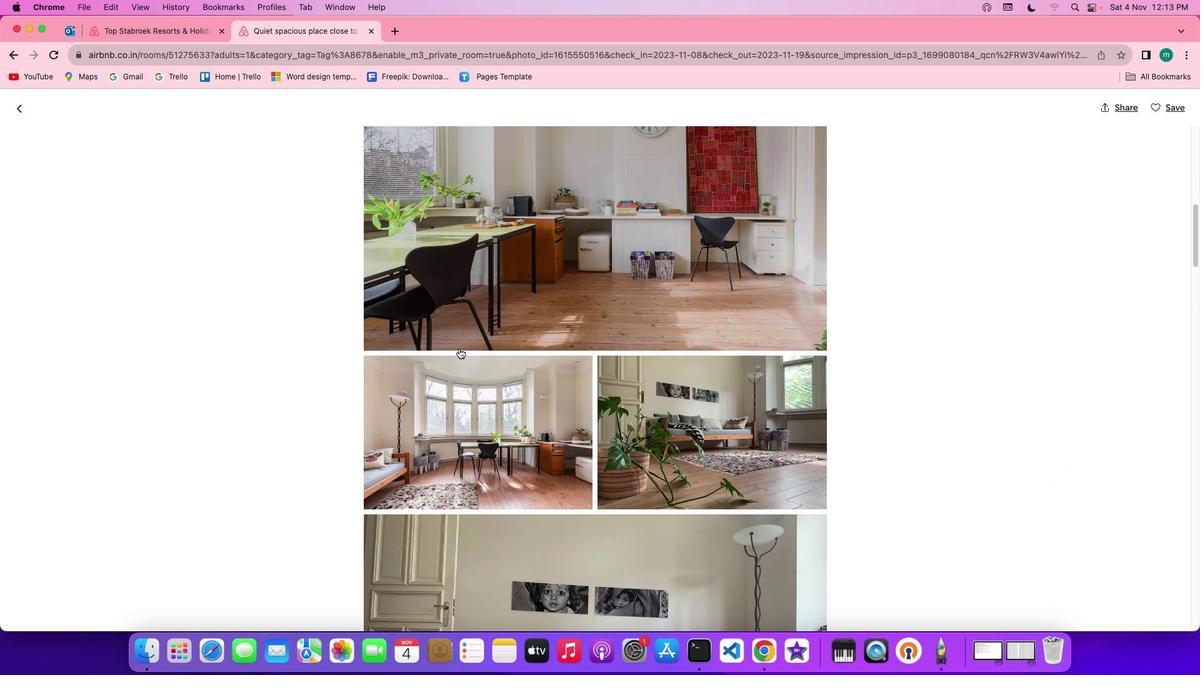 
Action: Mouse scrolled (459, 348) with delta (0, 0)
Screenshot: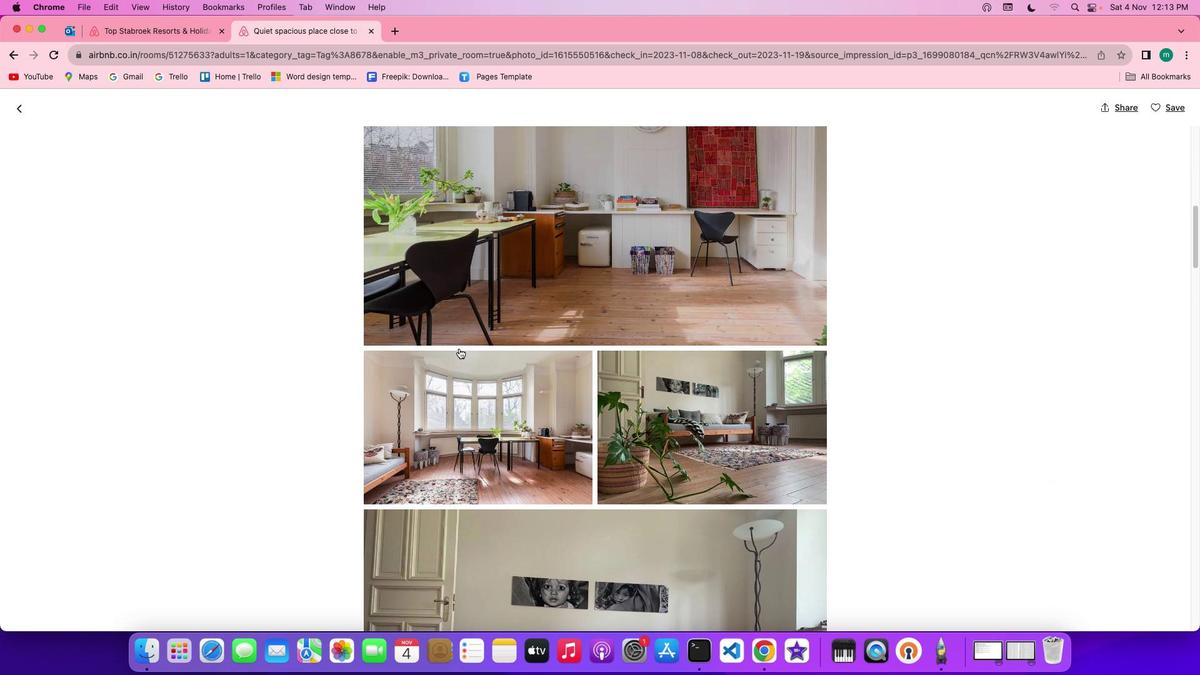 
Action: Mouse scrolled (459, 348) with delta (0, -1)
Screenshot: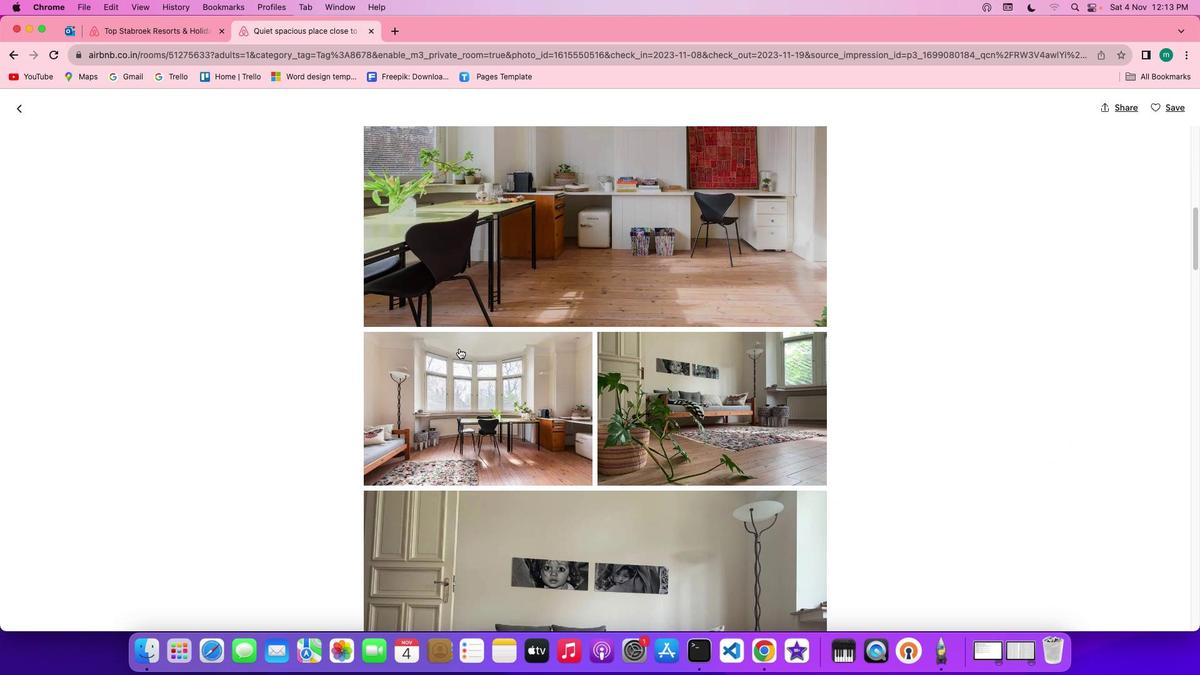 
Action: Mouse scrolled (459, 348) with delta (0, 0)
Screenshot: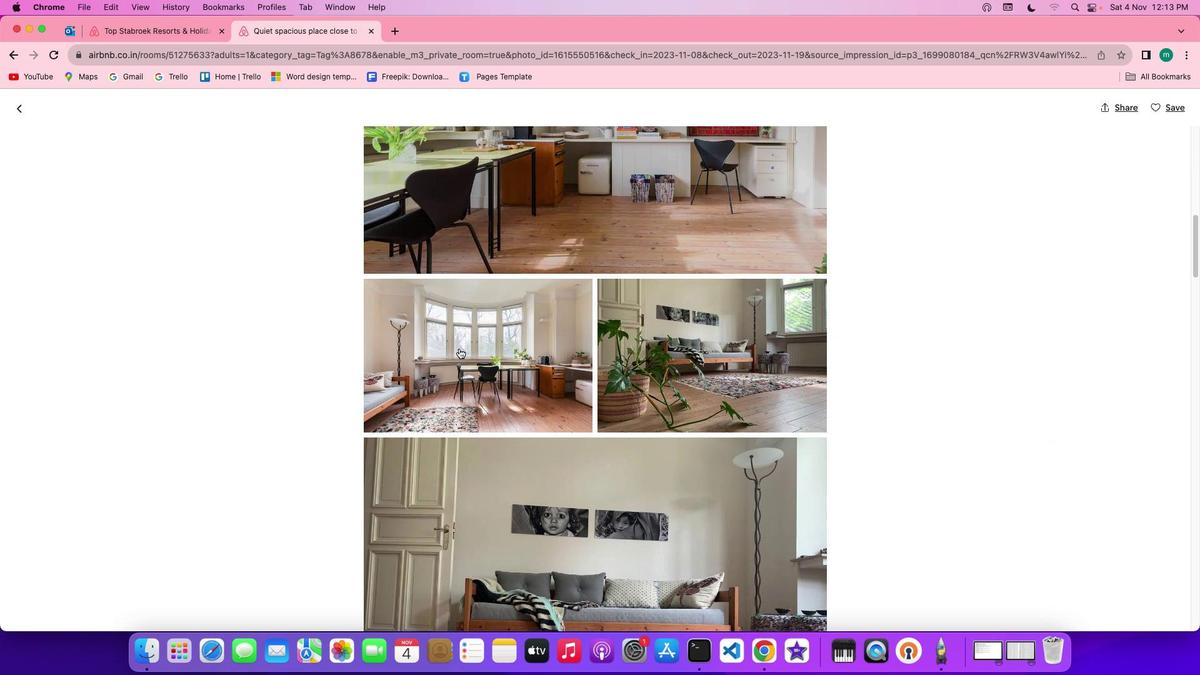 
Action: Mouse scrolled (459, 348) with delta (0, 0)
Screenshot: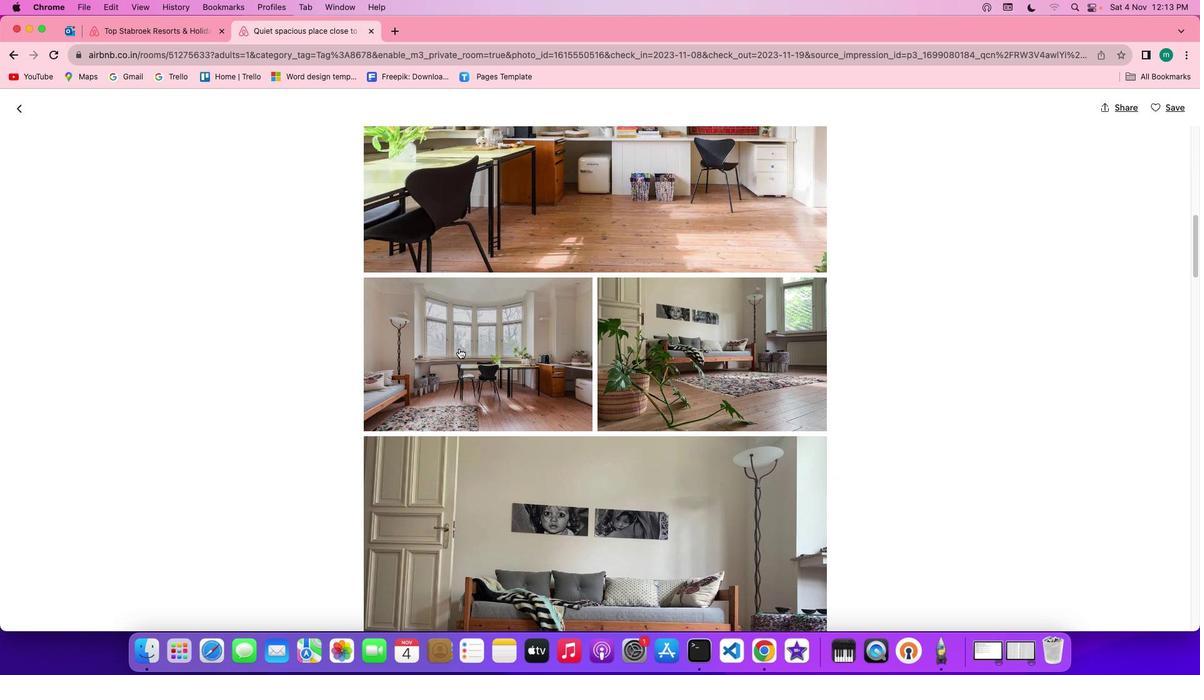 
Action: Mouse scrolled (459, 348) with delta (0, 0)
Screenshot: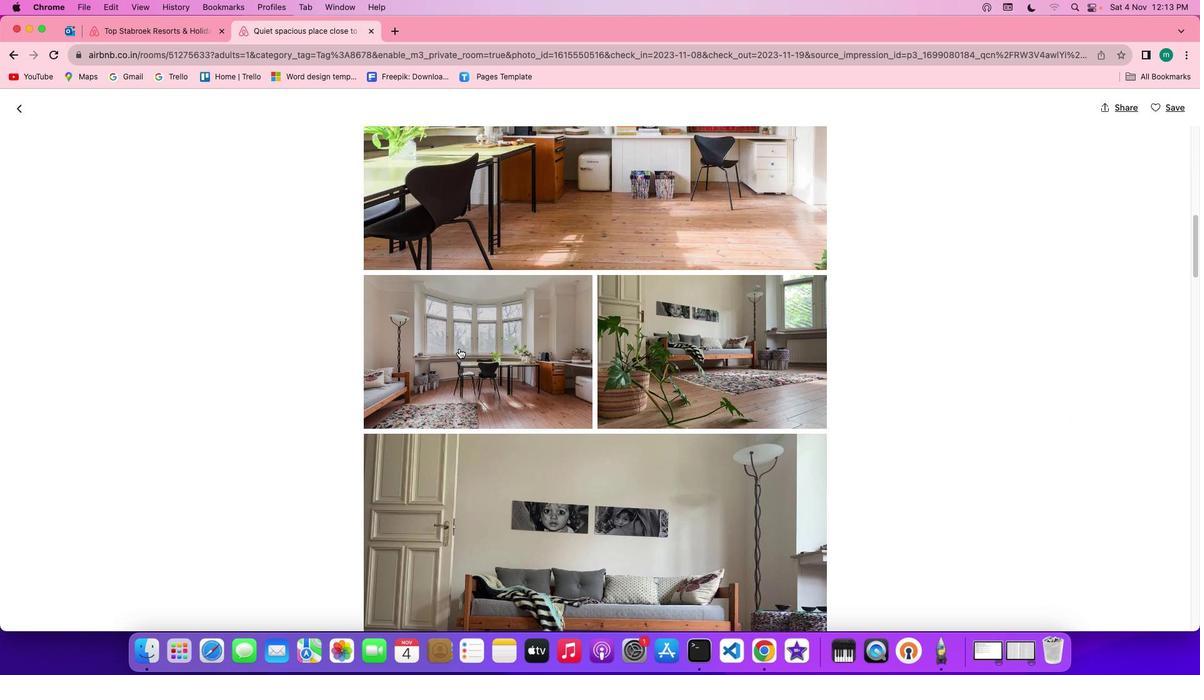 
Action: Mouse scrolled (459, 348) with delta (0, 0)
Screenshot: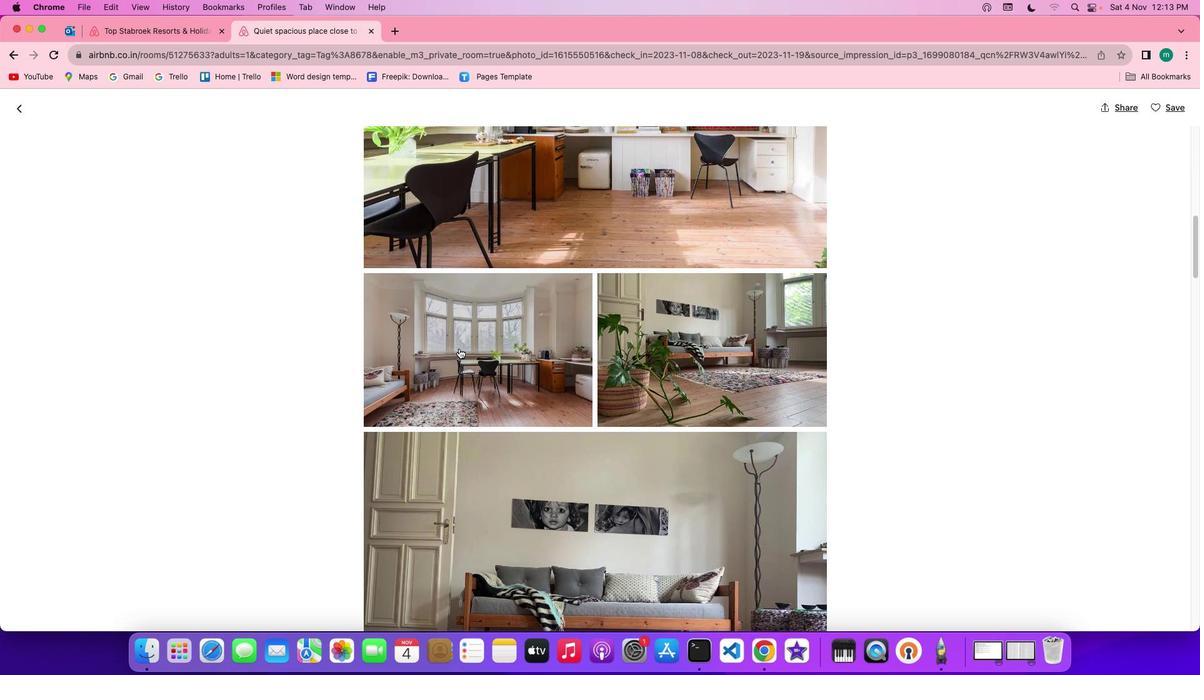 
Action: Mouse scrolled (459, 348) with delta (0, 0)
Screenshot: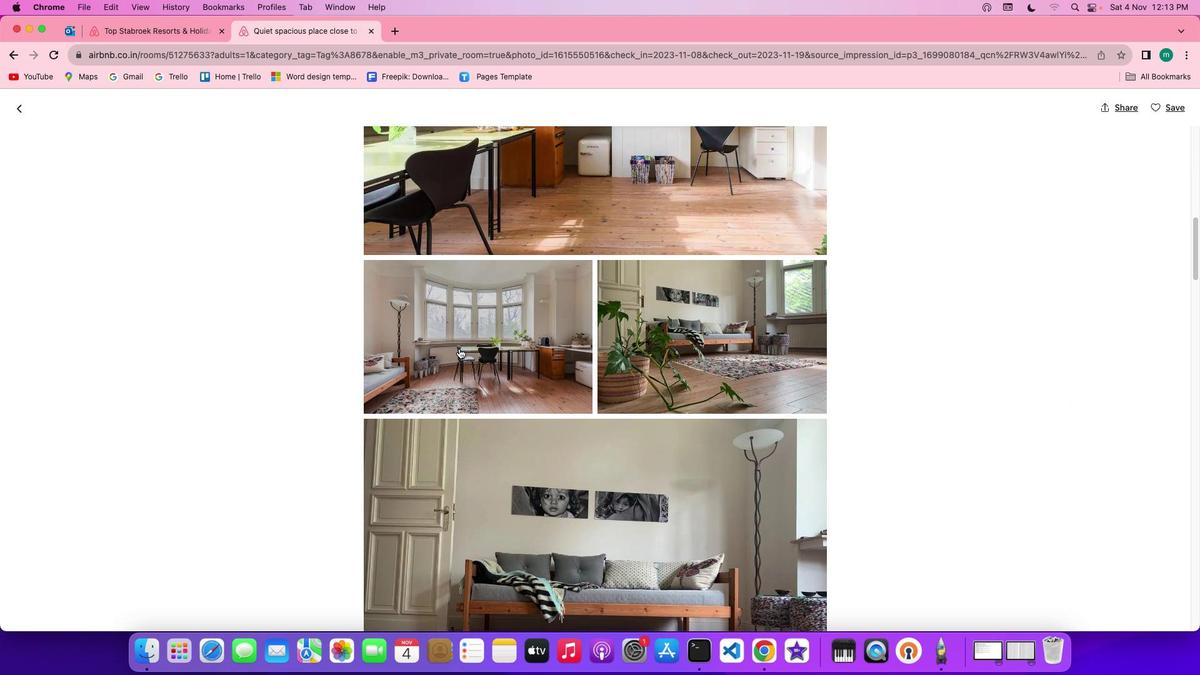 
Action: Mouse scrolled (459, 348) with delta (0, 0)
Screenshot: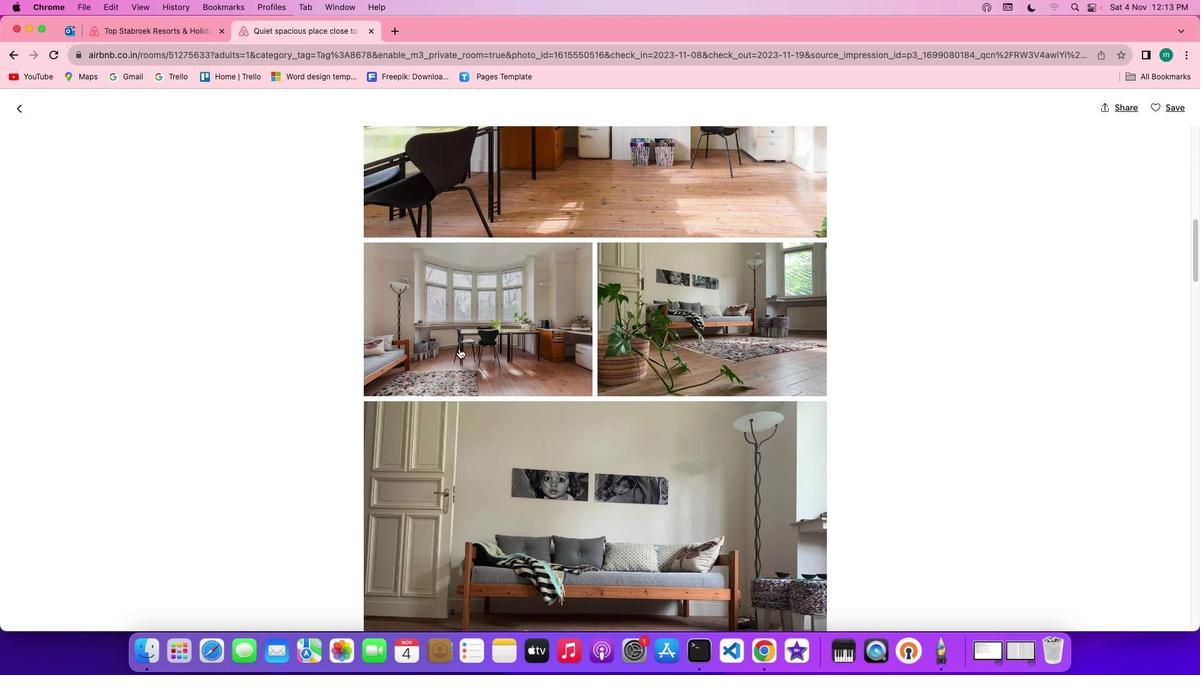 
Action: Mouse scrolled (459, 348) with delta (0, -1)
Screenshot: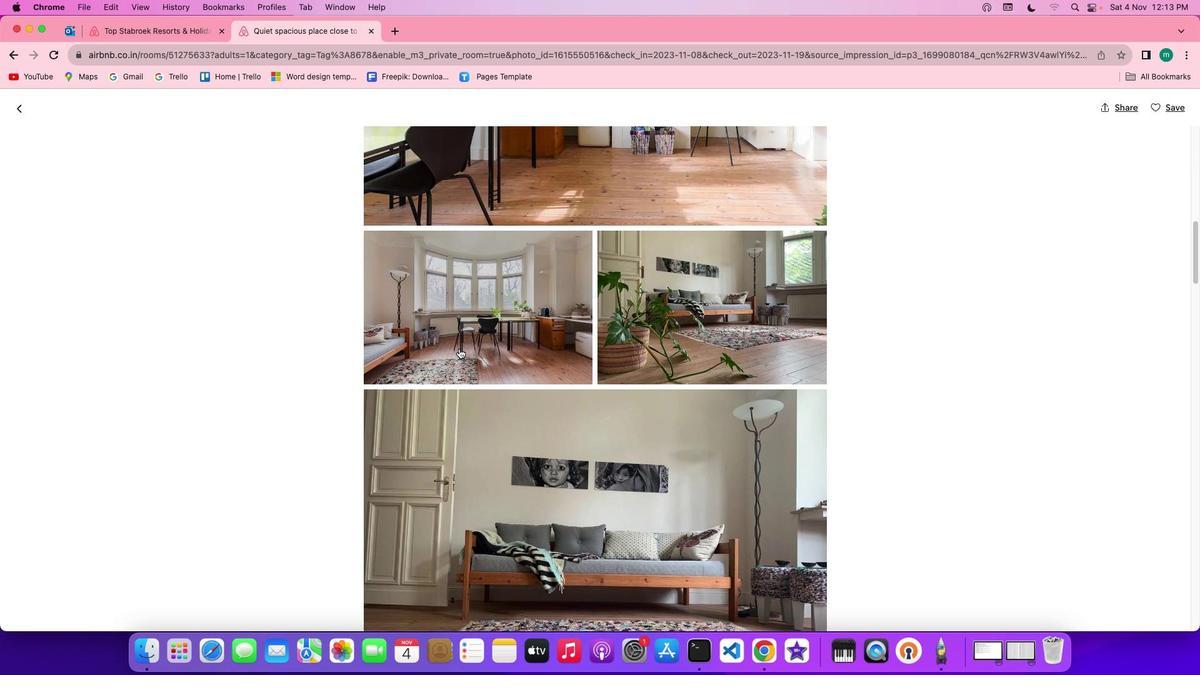 
Action: Mouse scrolled (459, 348) with delta (0, 0)
Screenshot: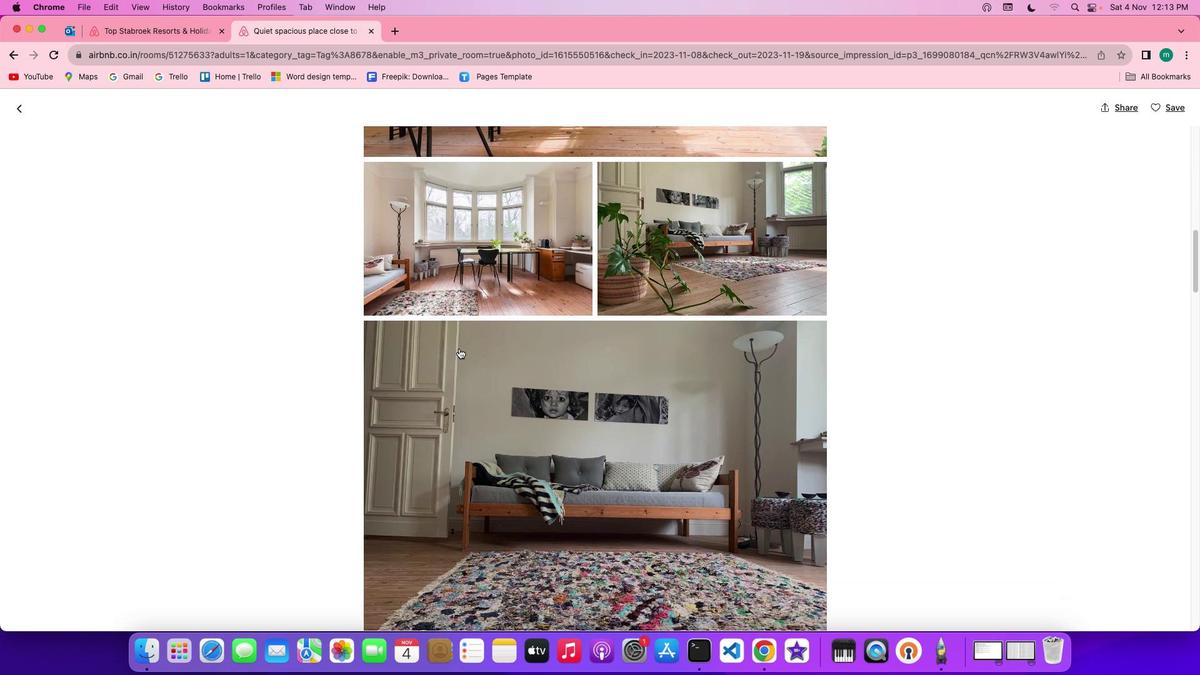 
Action: Mouse scrolled (459, 348) with delta (0, 0)
Screenshot: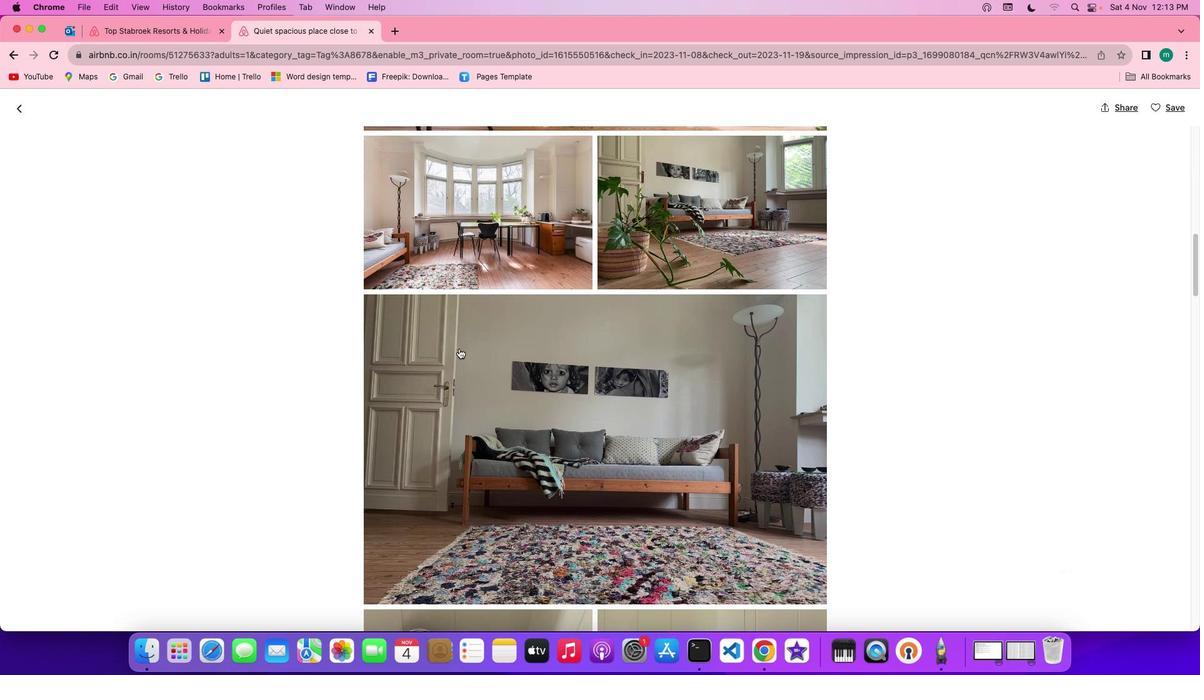 
Action: Mouse scrolled (459, 348) with delta (0, -1)
Screenshot: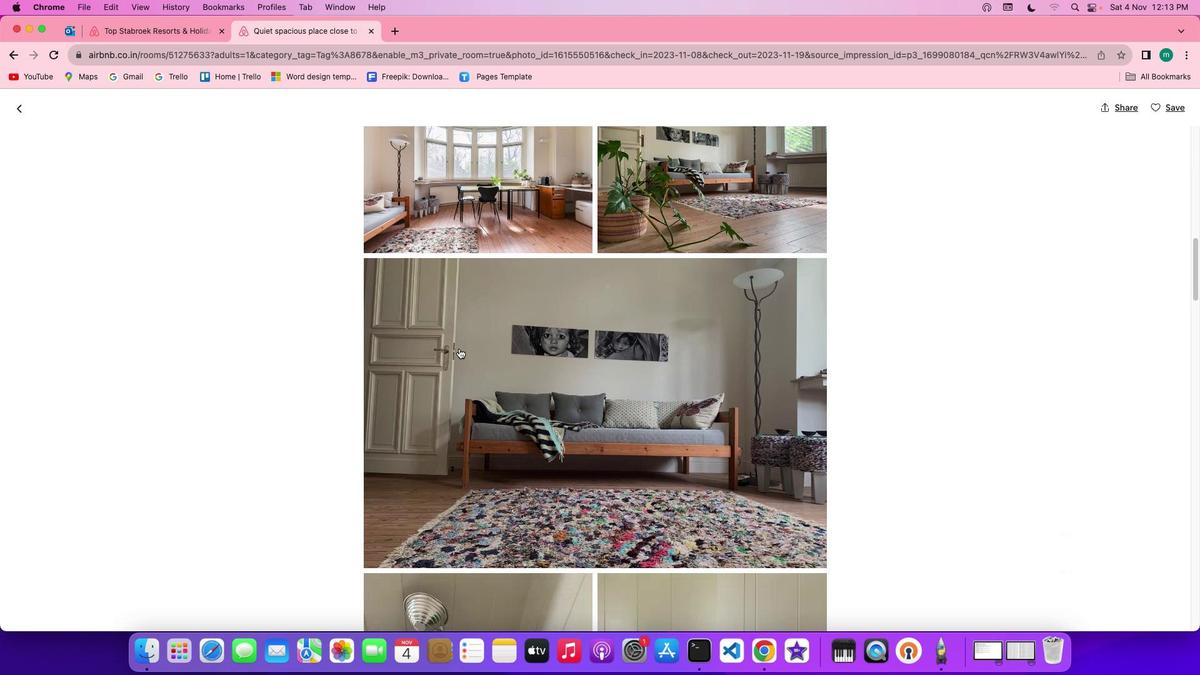 
Action: Mouse scrolled (459, 348) with delta (0, -1)
Screenshot: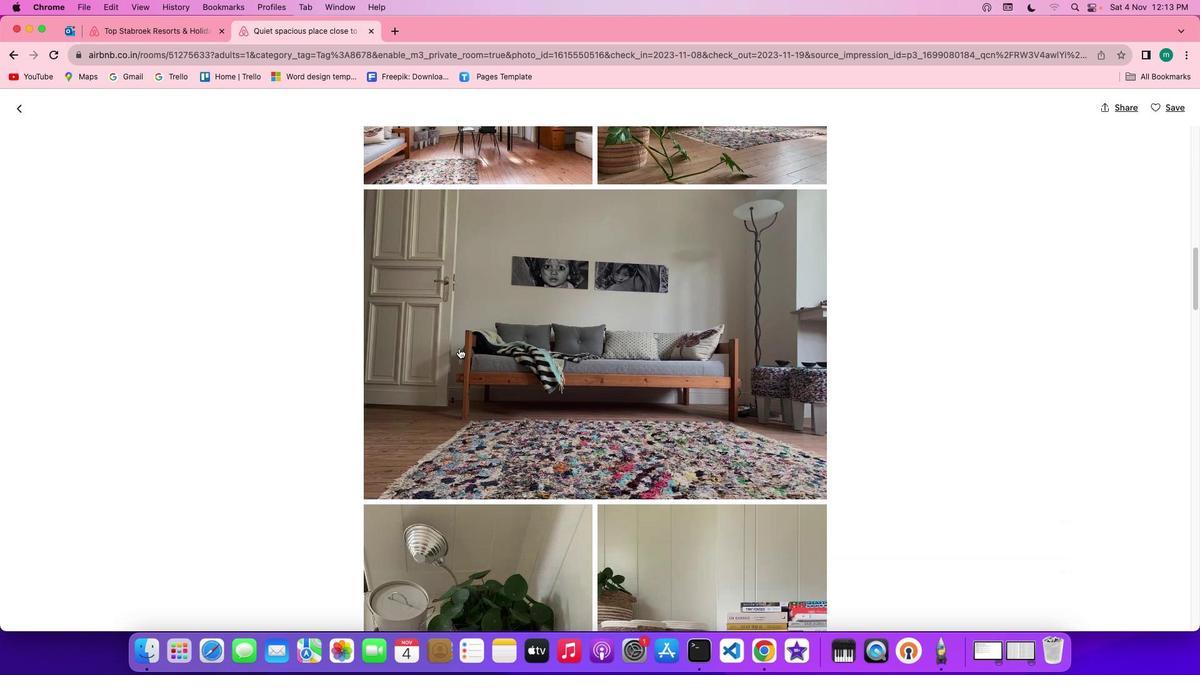 
Action: Mouse scrolled (459, 348) with delta (0, 0)
Screenshot: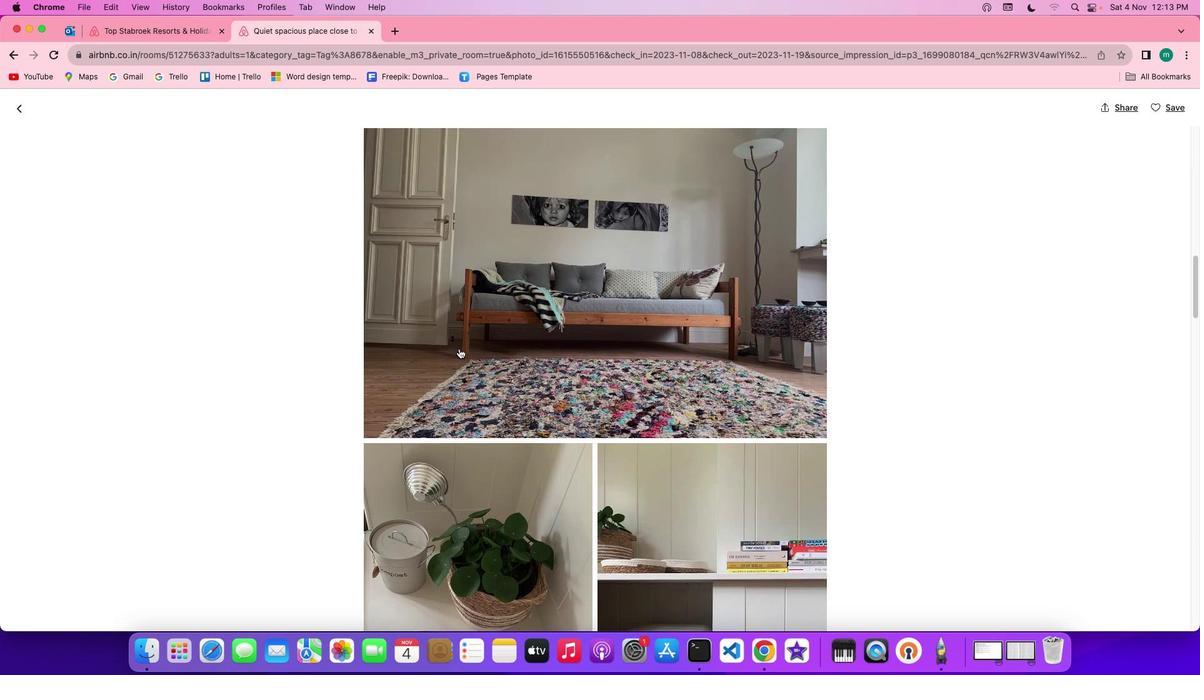 
Action: Mouse scrolled (459, 348) with delta (0, 0)
Screenshot: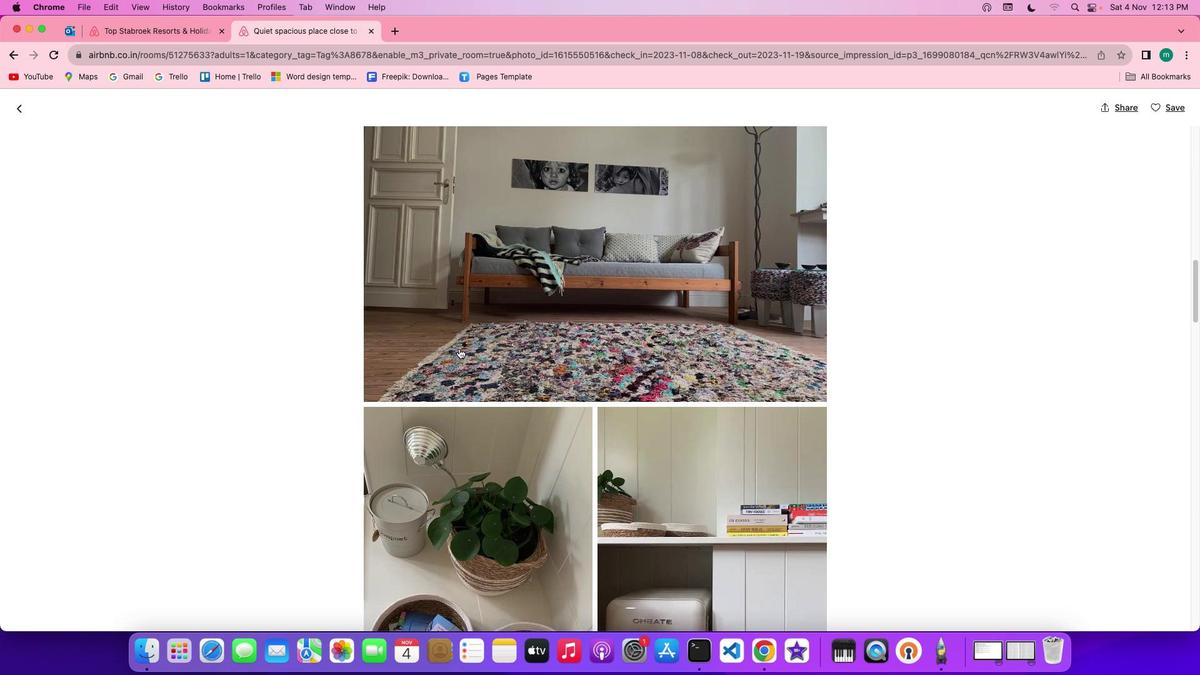 
Action: Mouse scrolled (459, 348) with delta (0, -1)
Screenshot: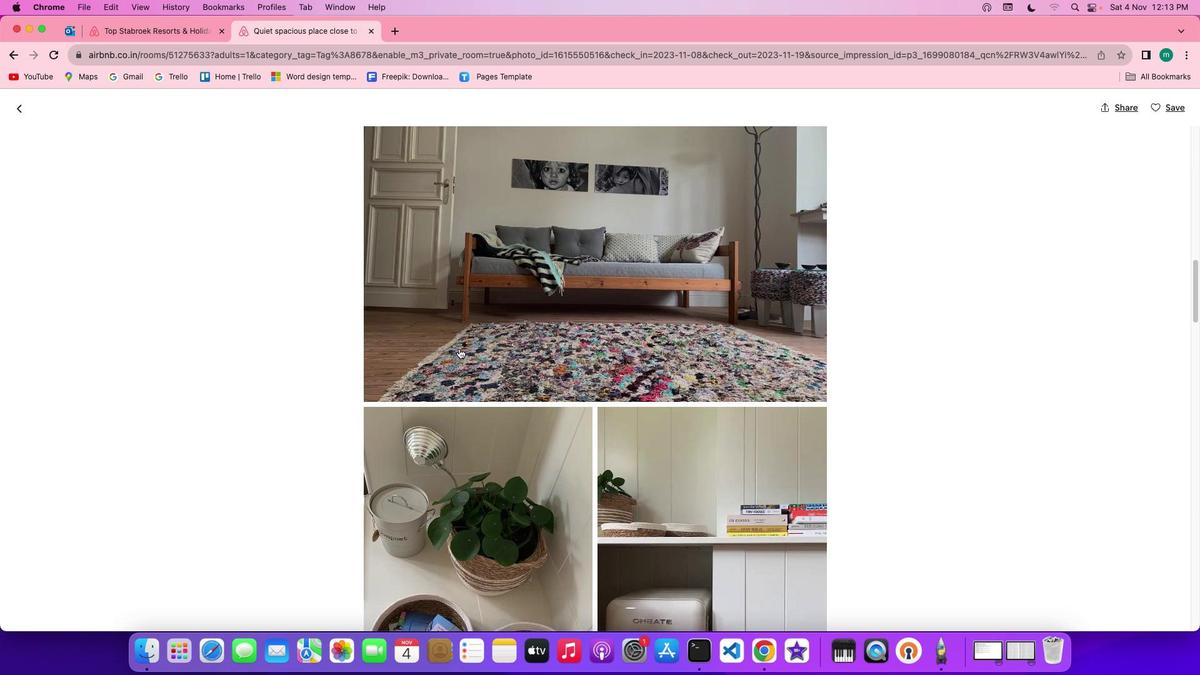 
Action: Mouse scrolled (459, 348) with delta (0, -1)
Screenshot: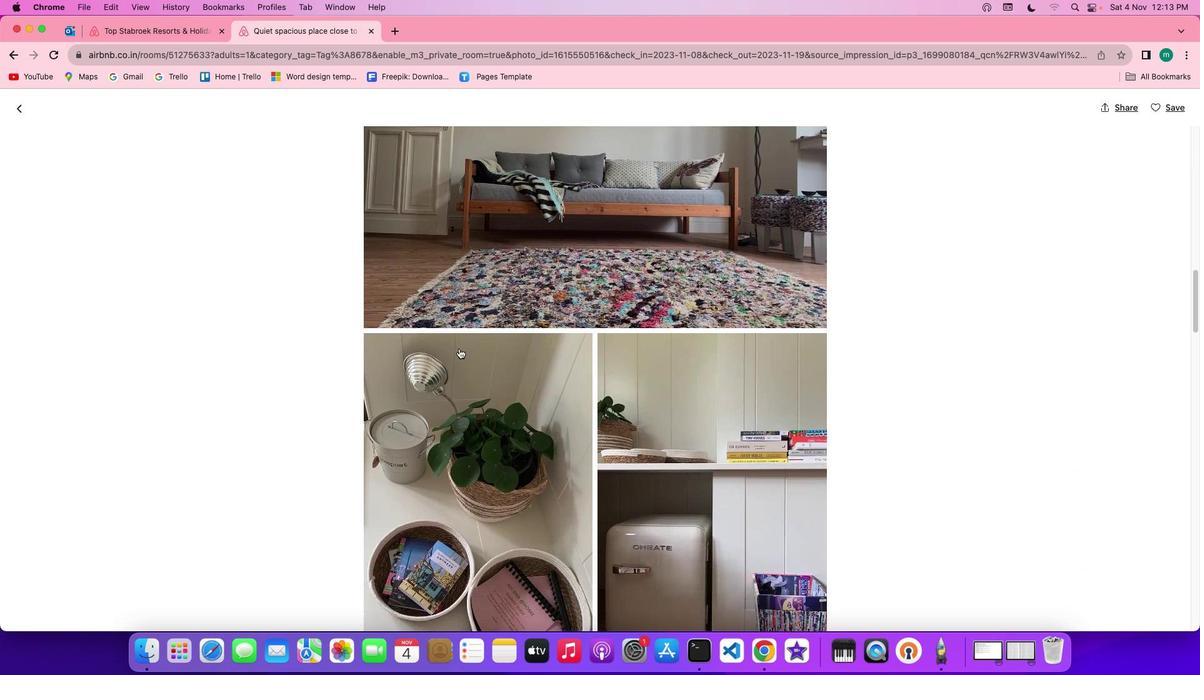 
Action: Mouse scrolled (459, 348) with delta (0, -1)
Screenshot: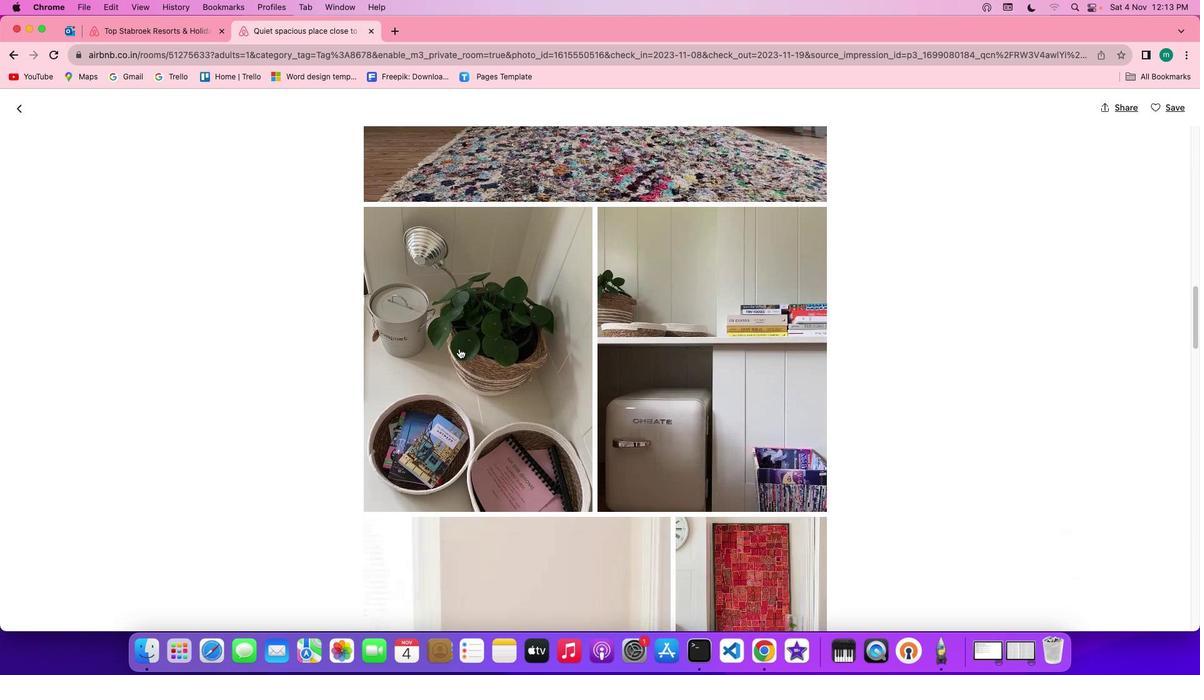 
Action: Mouse scrolled (459, 348) with delta (0, 0)
Screenshot: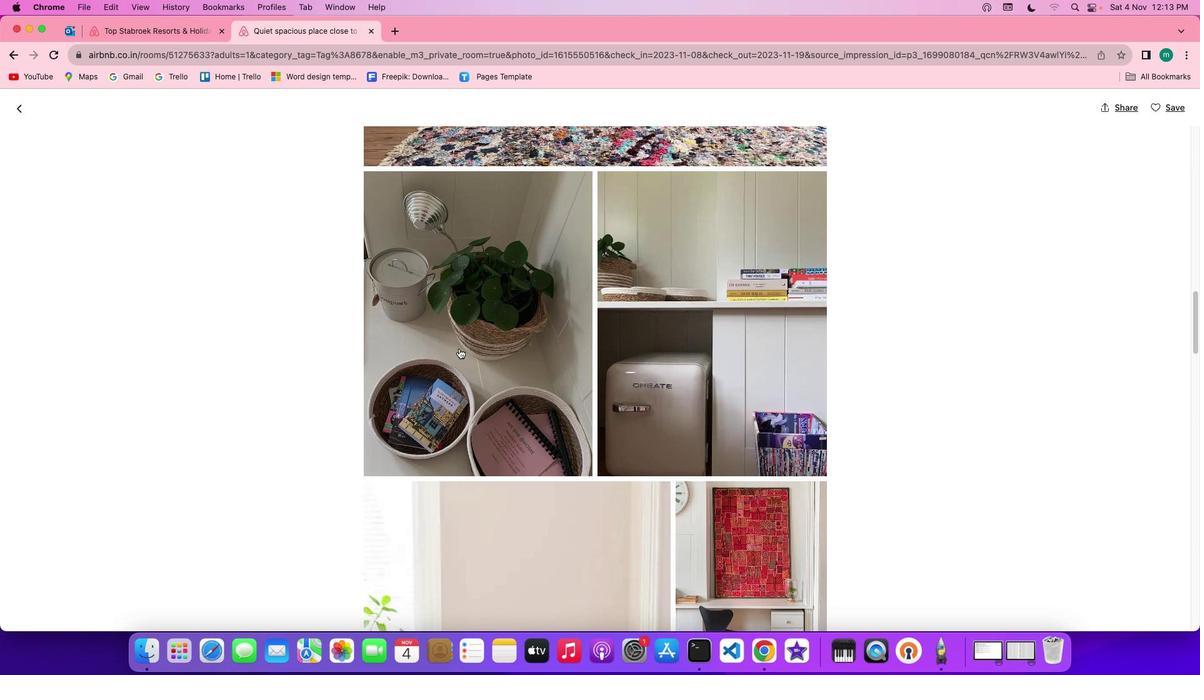 
Action: Mouse scrolled (459, 348) with delta (0, 0)
Screenshot: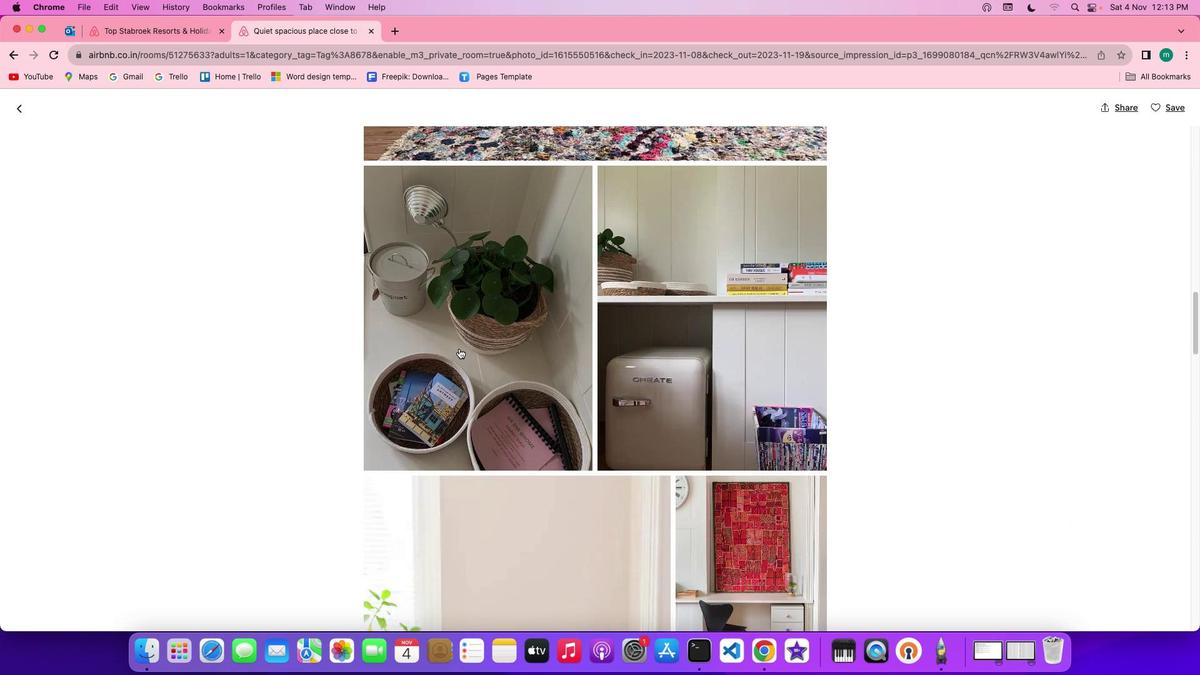 
Action: Mouse scrolled (459, 348) with delta (0, -1)
Screenshot: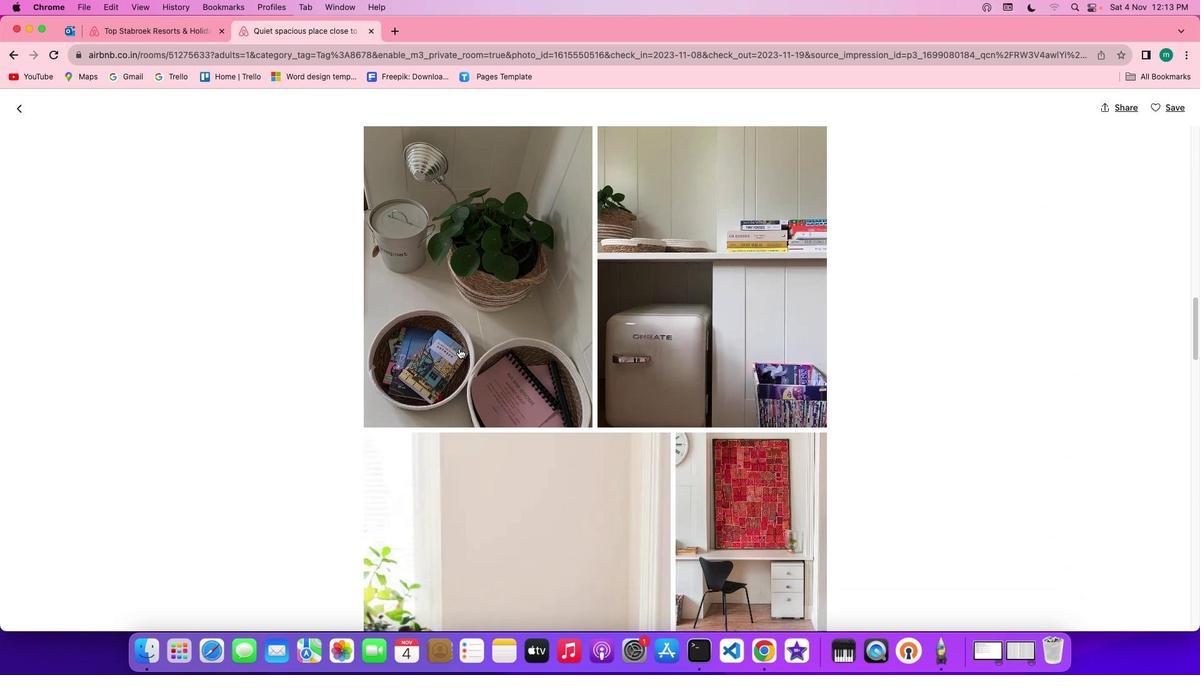 
Action: Mouse scrolled (459, 348) with delta (0, 0)
Screenshot: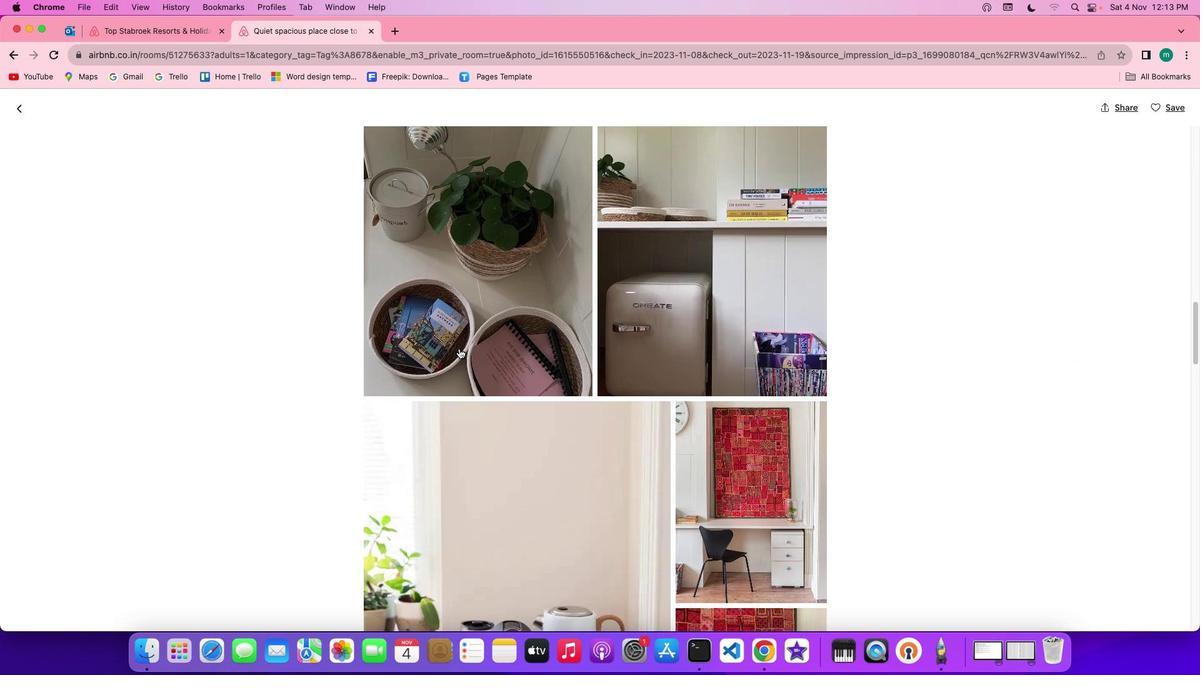 
Action: Mouse scrolled (459, 348) with delta (0, 0)
Screenshot: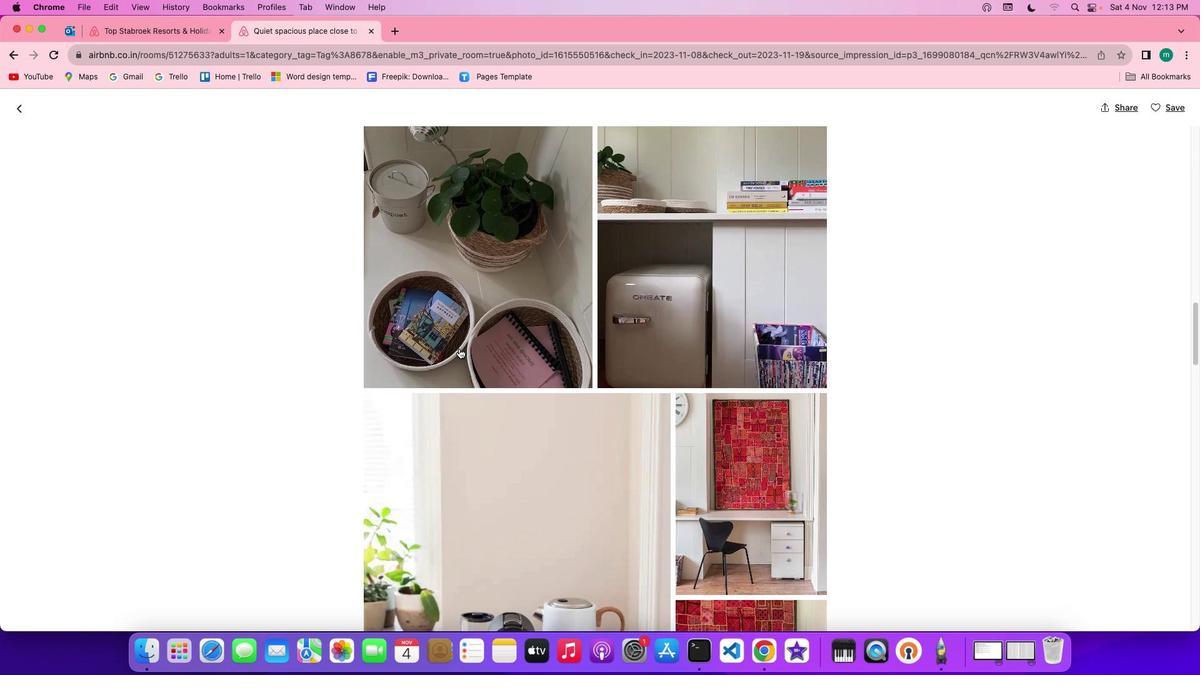
Action: Mouse scrolled (459, 348) with delta (0, 0)
Screenshot: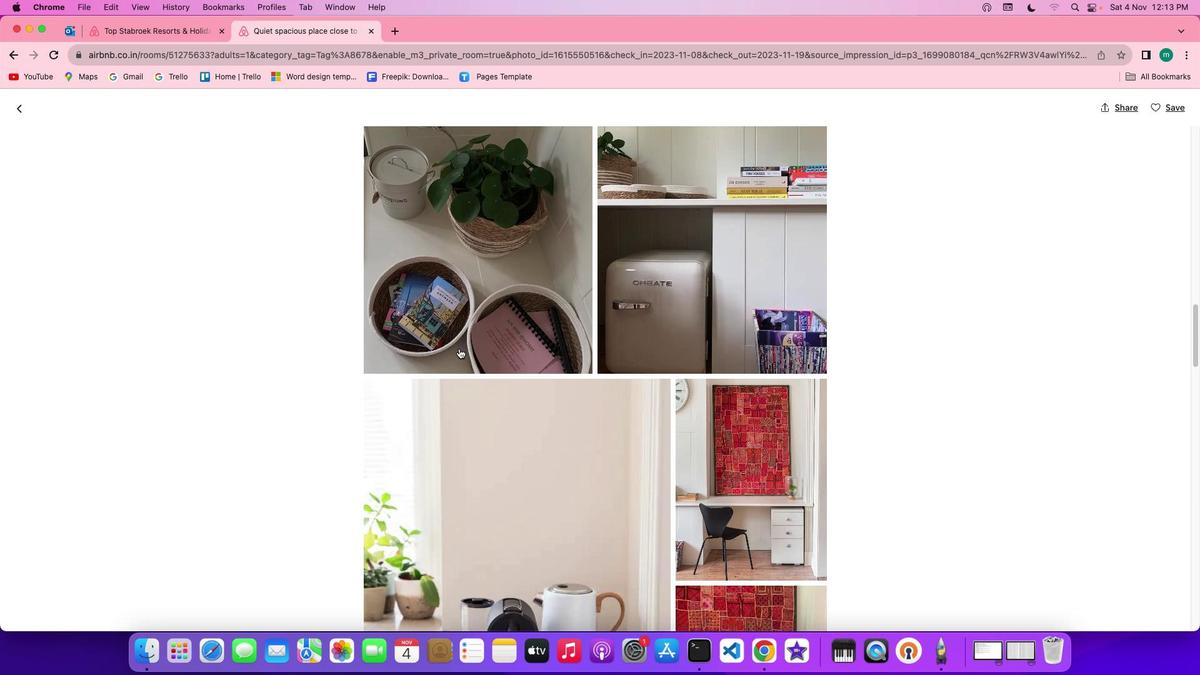 
Action: Mouse scrolled (459, 348) with delta (0, 0)
Screenshot: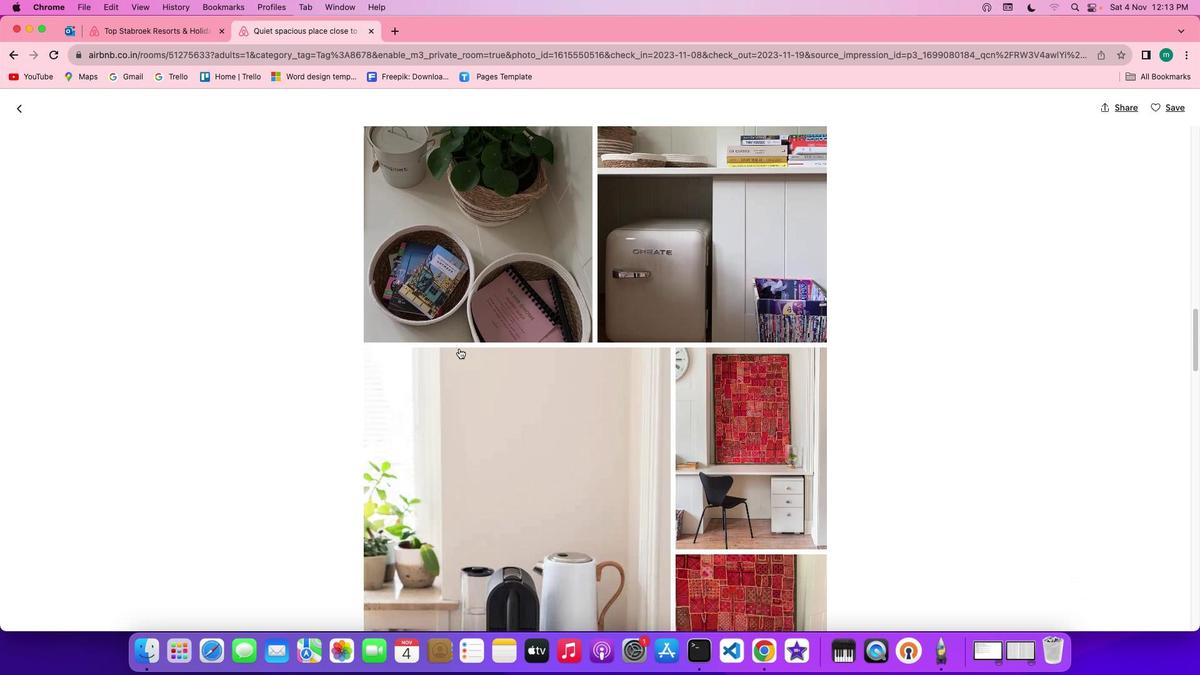 
Action: Mouse scrolled (459, 348) with delta (0, 0)
Screenshot: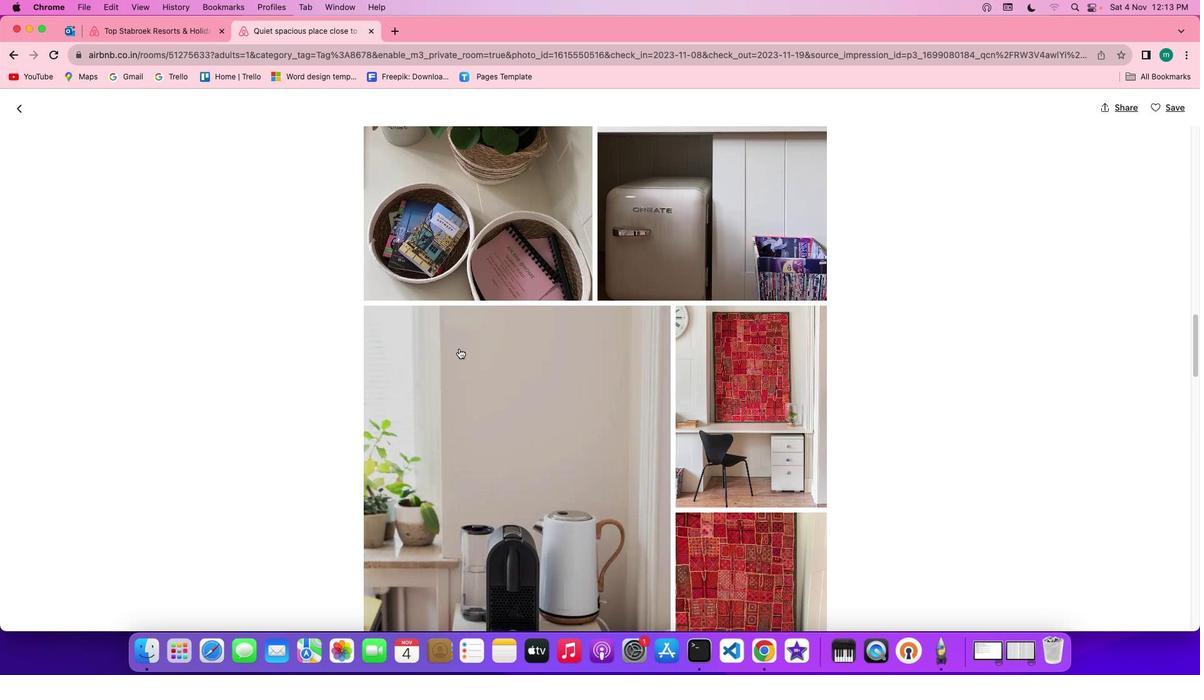 
Action: Mouse scrolled (459, 348) with delta (0, 0)
Screenshot: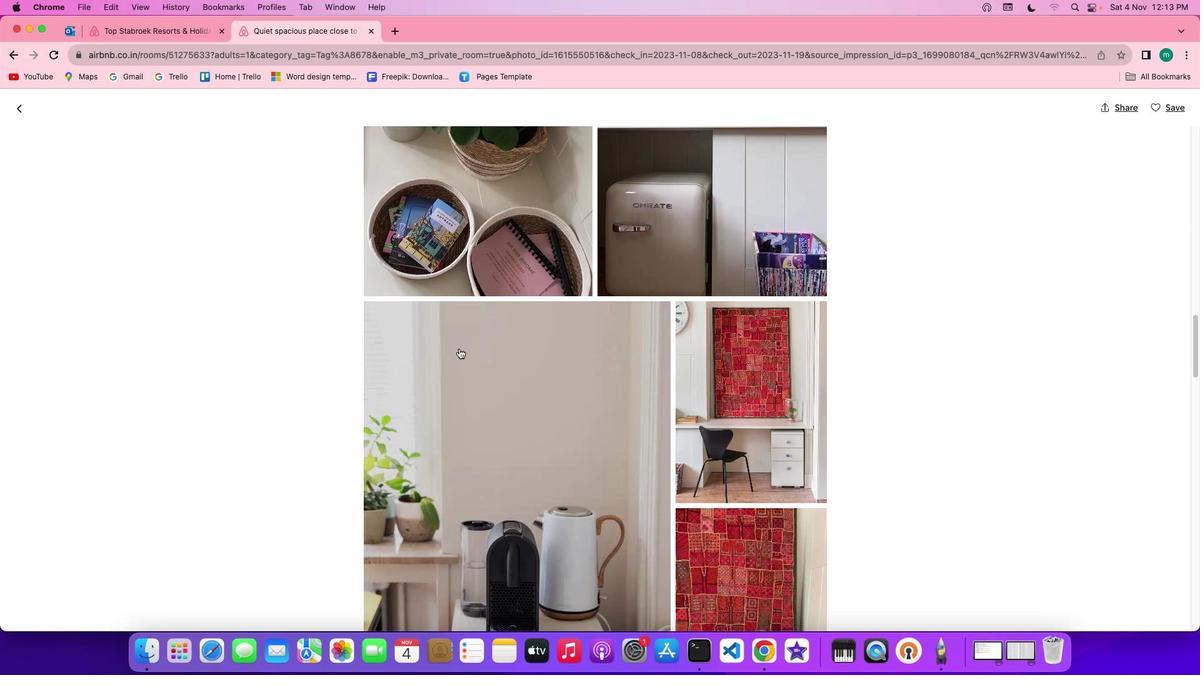 
Action: Mouse scrolled (459, 348) with delta (0, 0)
Screenshot: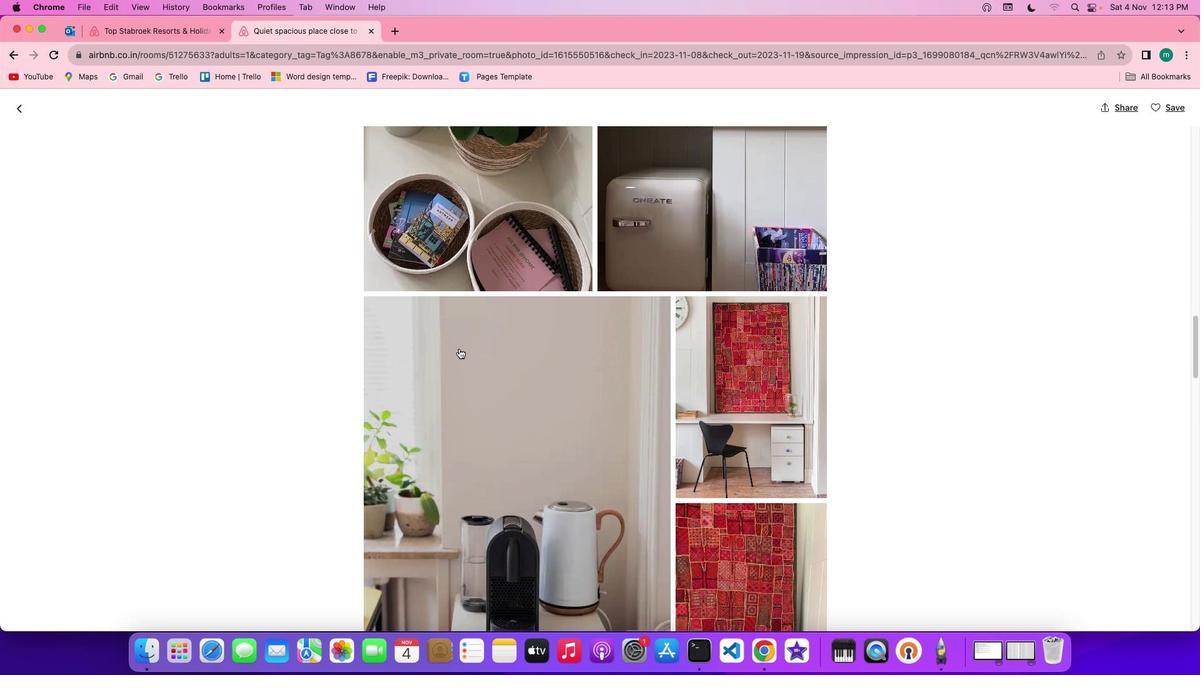 
Action: Mouse scrolled (459, 348) with delta (0, 0)
Screenshot: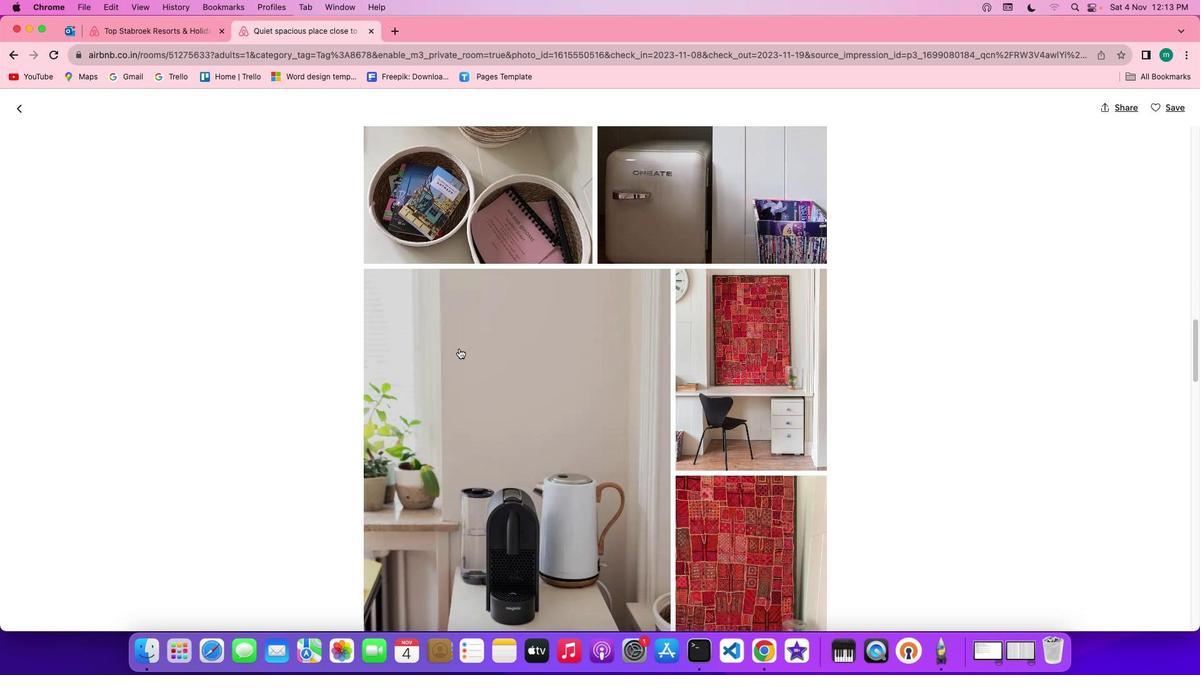 
Action: Mouse scrolled (459, 348) with delta (0, 0)
Screenshot: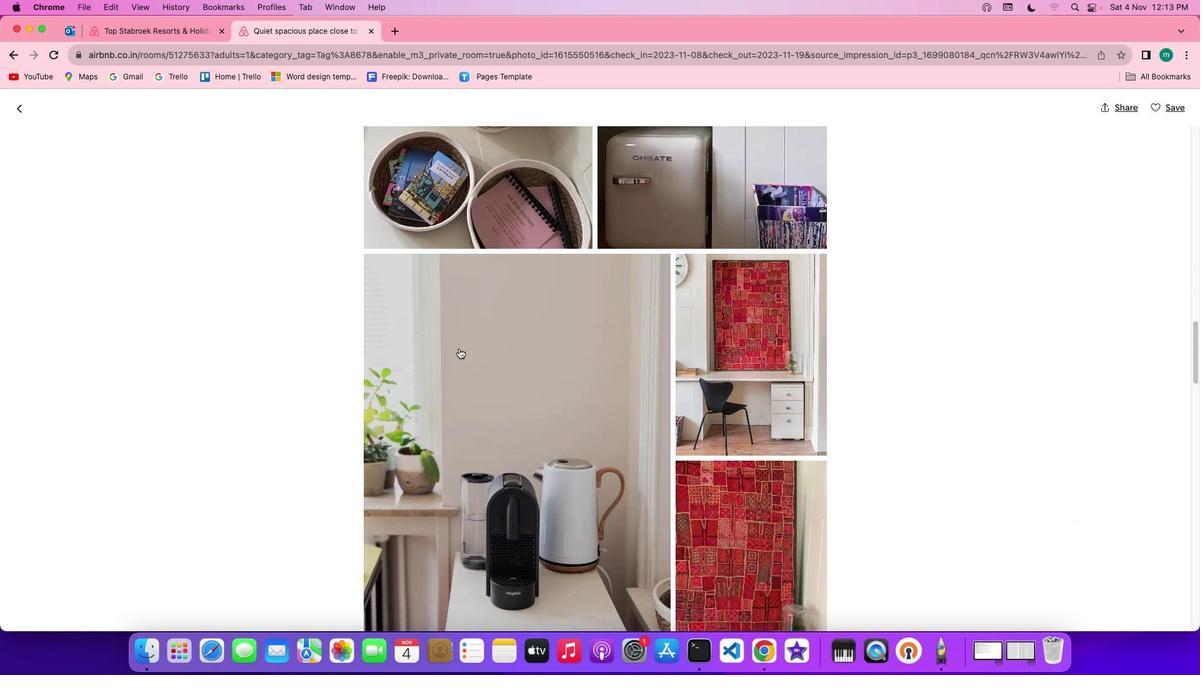 
Action: Mouse scrolled (459, 348) with delta (0, 0)
Screenshot: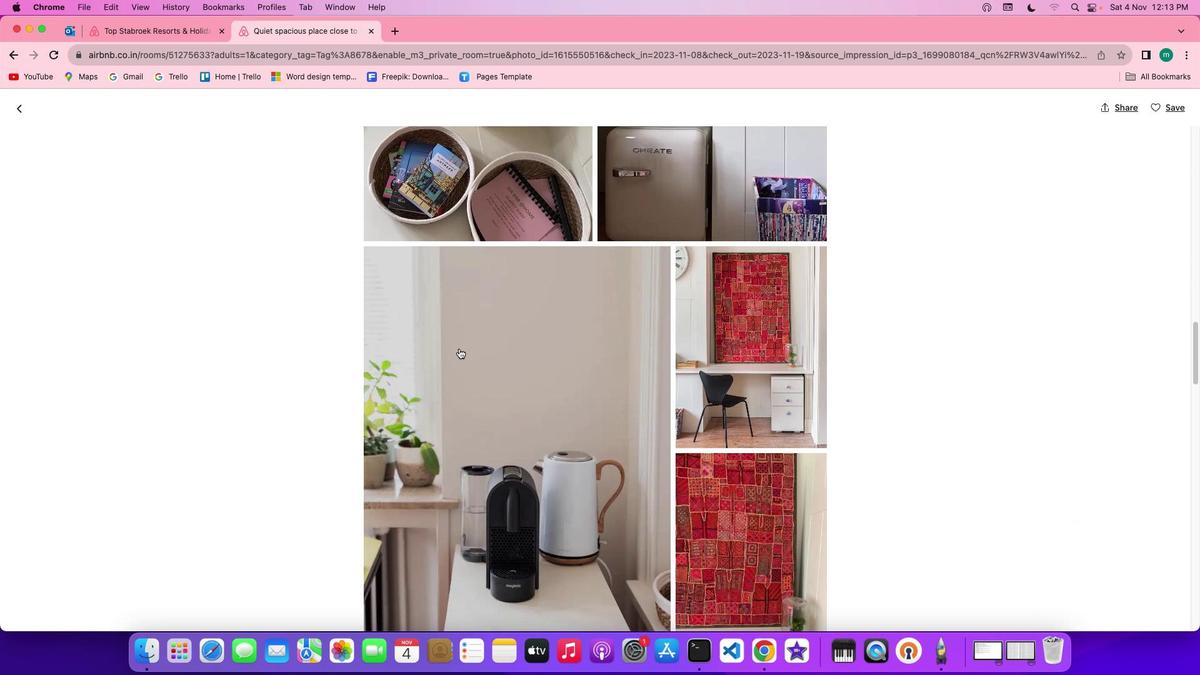 
Action: Mouse scrolled (459, 348) with delta (0, 0)
Screenshot: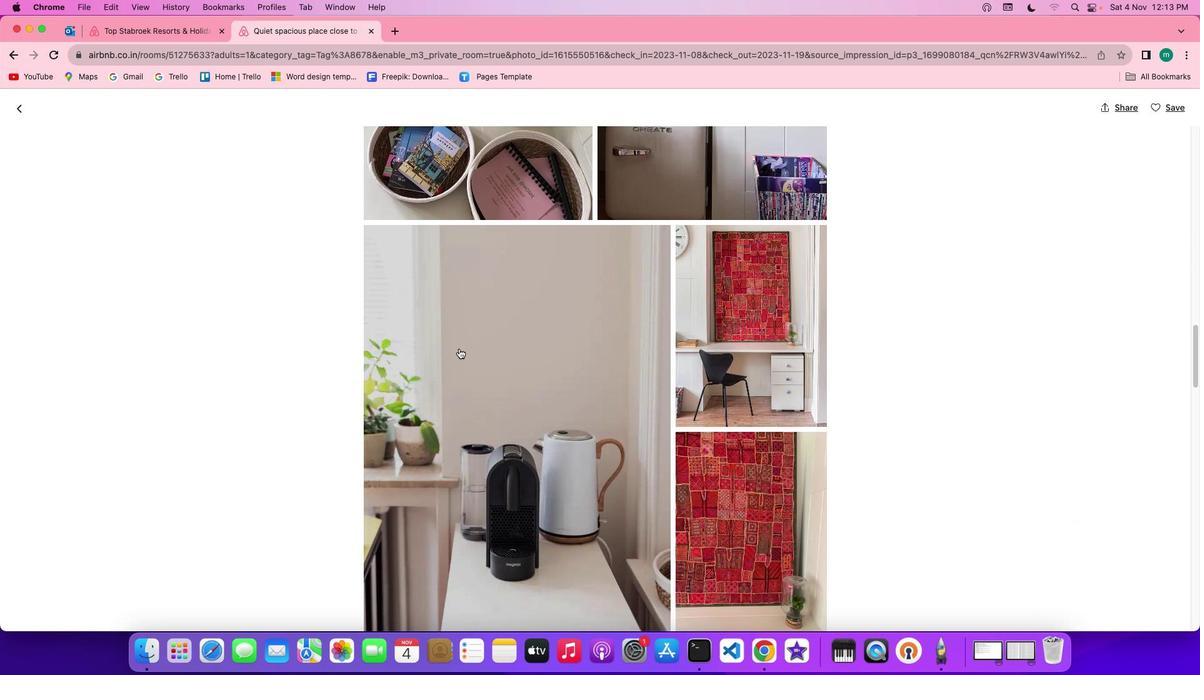 
Action: Mouse scrolled (459, 348) with delta (0, 0)
Screenshot: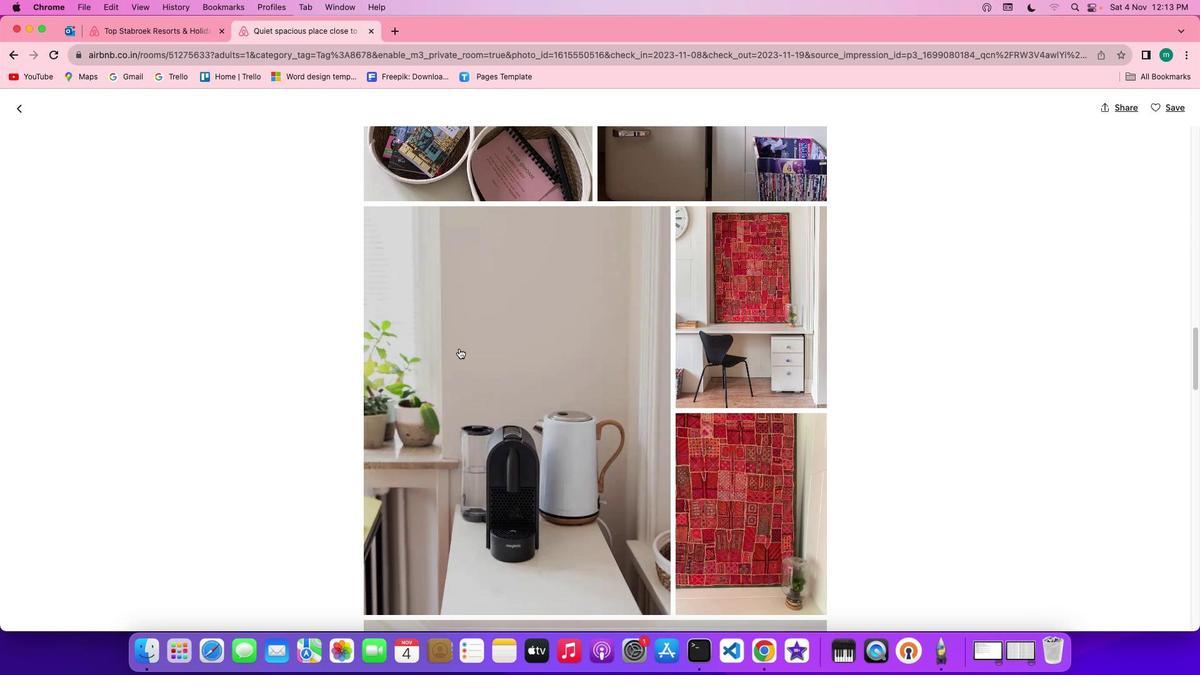 
Action: Mouse scrolled (459, 348) with delta (0, 0)
Screenshot: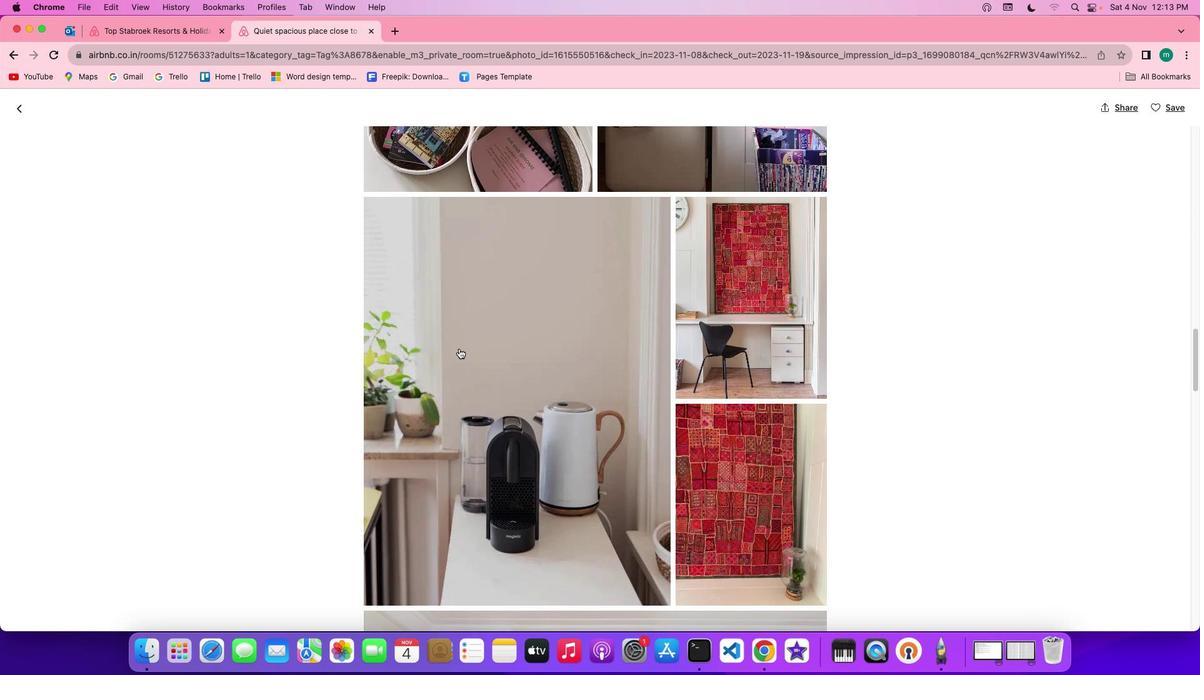
Action: Mouse scrolled (459, 348) with delta (0, 0)
Screenshot: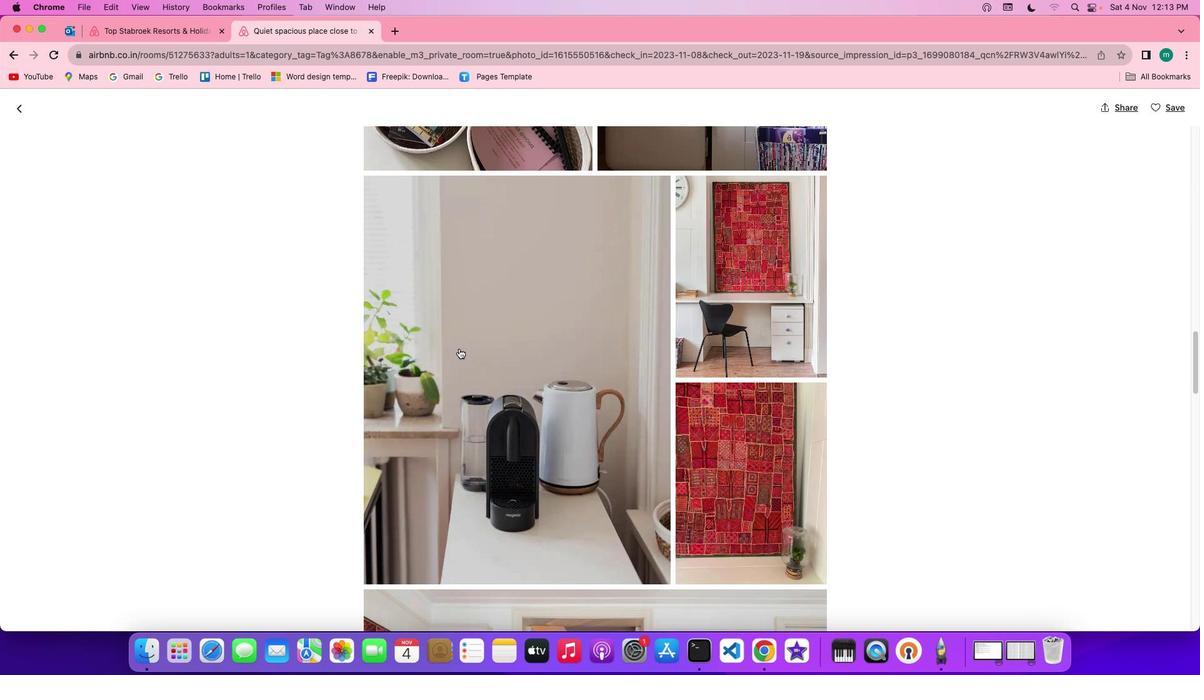 
Action: Mouse scrolled (459, 348) with delta (0, 0)
Screenshot: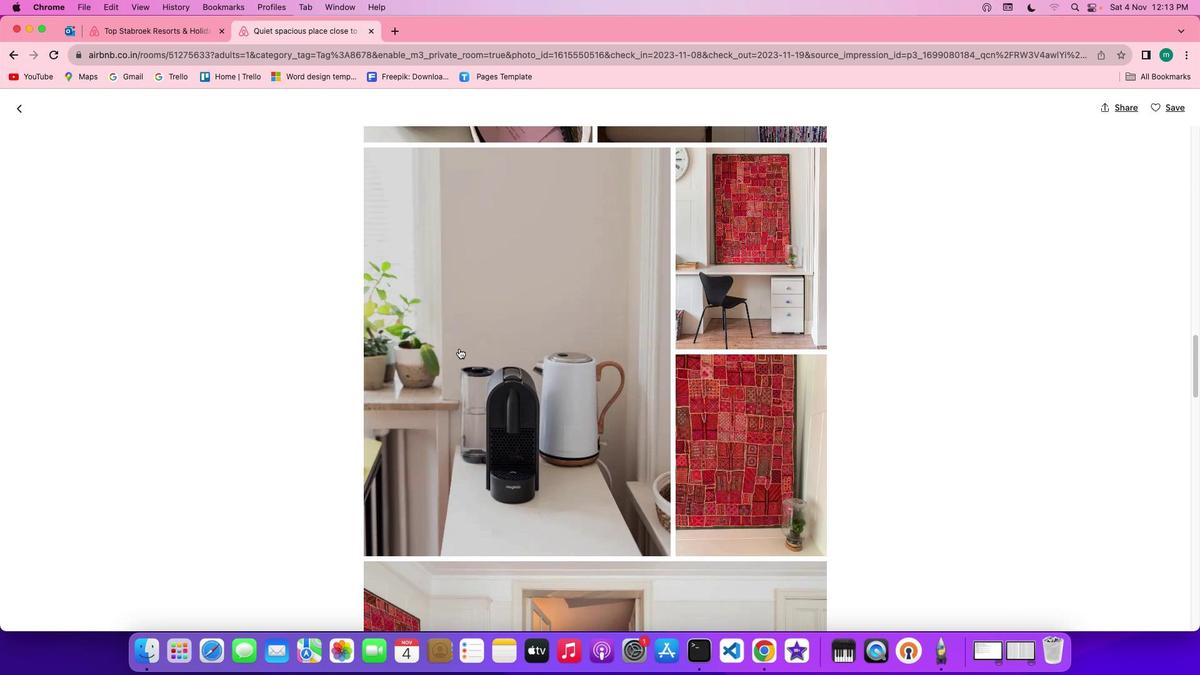 
Action: Mouse scrolled (459, 348) with delta (0, 0)
Screenshot: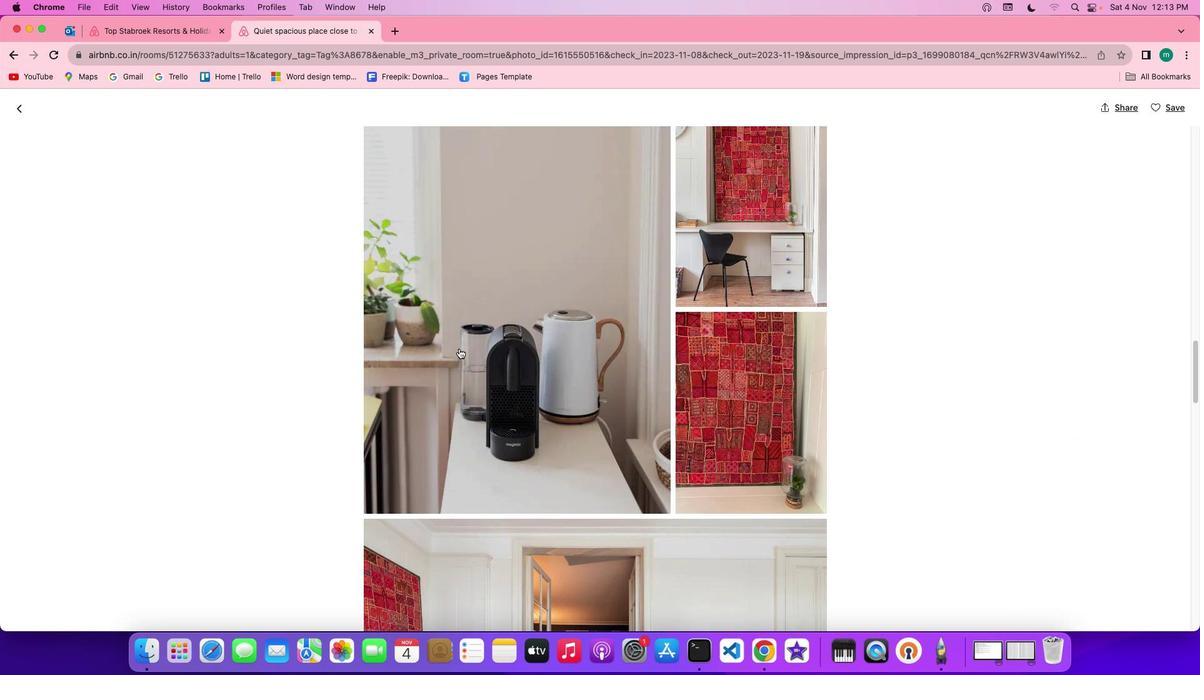 
Action: Mouse scrolled (459, 348) with delta (0, -1)
Screenshot: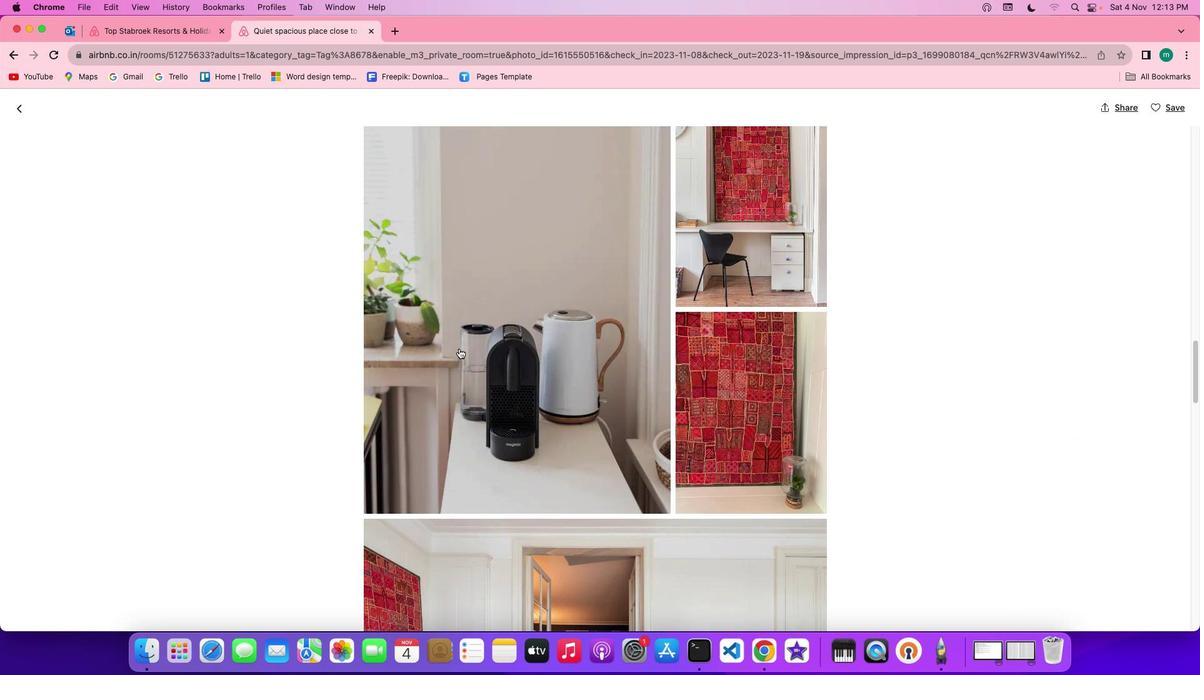 
Action: Mouse scrolled (459, 348) with delta (0, -2)
Screenshot: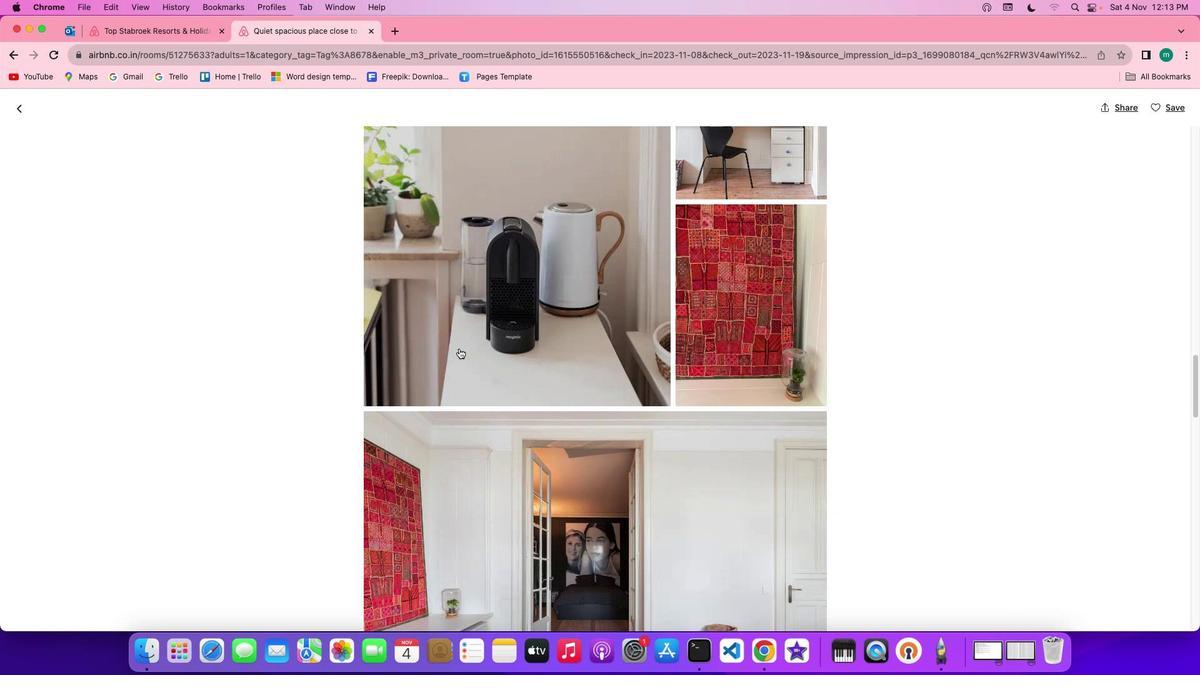 
Action: Mouse scrolled (459, 348) with delta (0, -3)
Screenshot: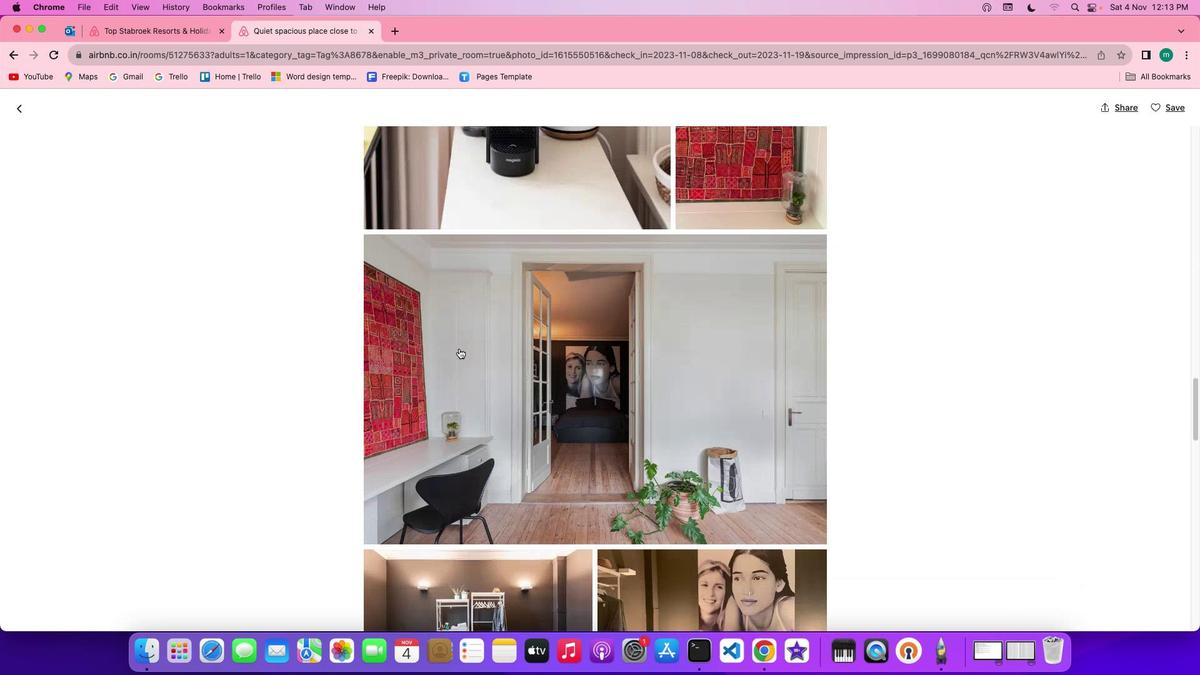 
Action: Mouse scrolled (459, 348) with delta (0, 0)
Screenshot: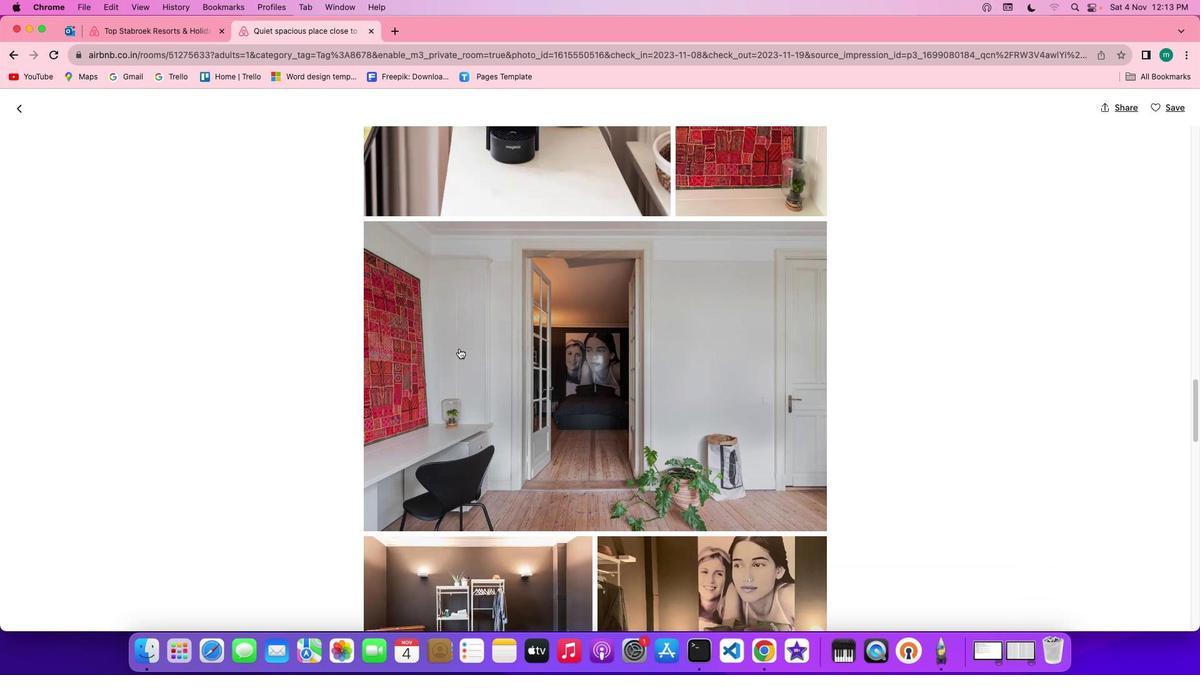 
Action: Mouse scrolled (459, 348) with delta (0, 0)
Screenshot: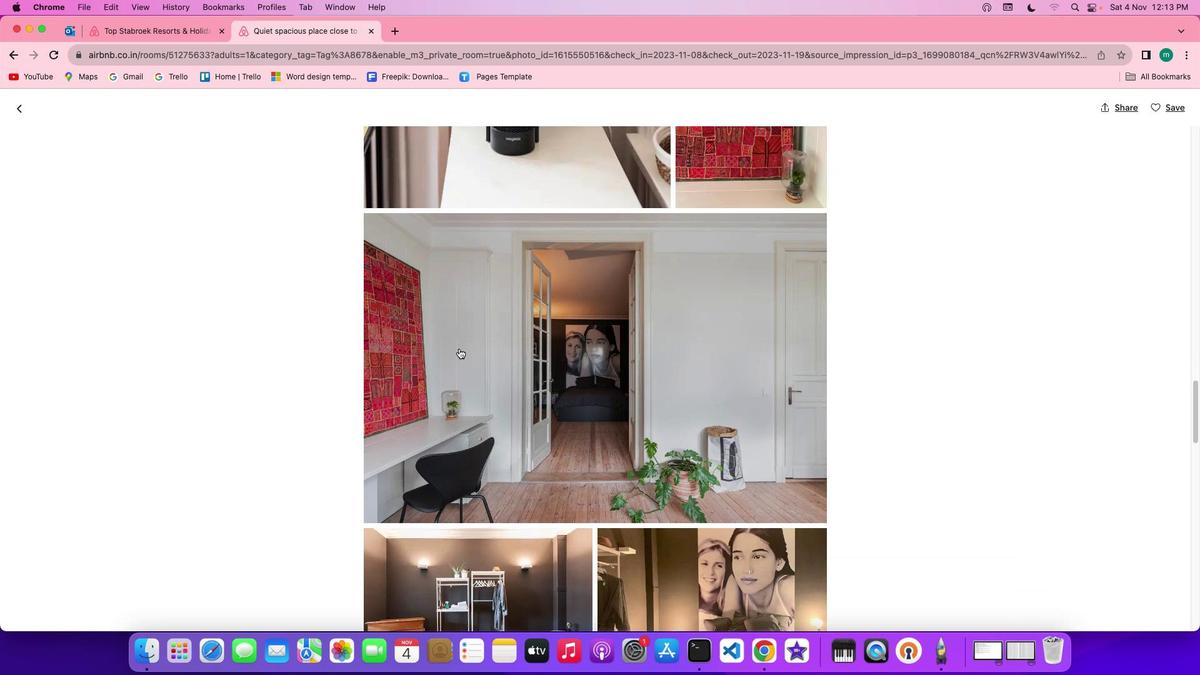 
Action: Mouse scrolled (459, 348) with delta (0, -1)
Screenshot: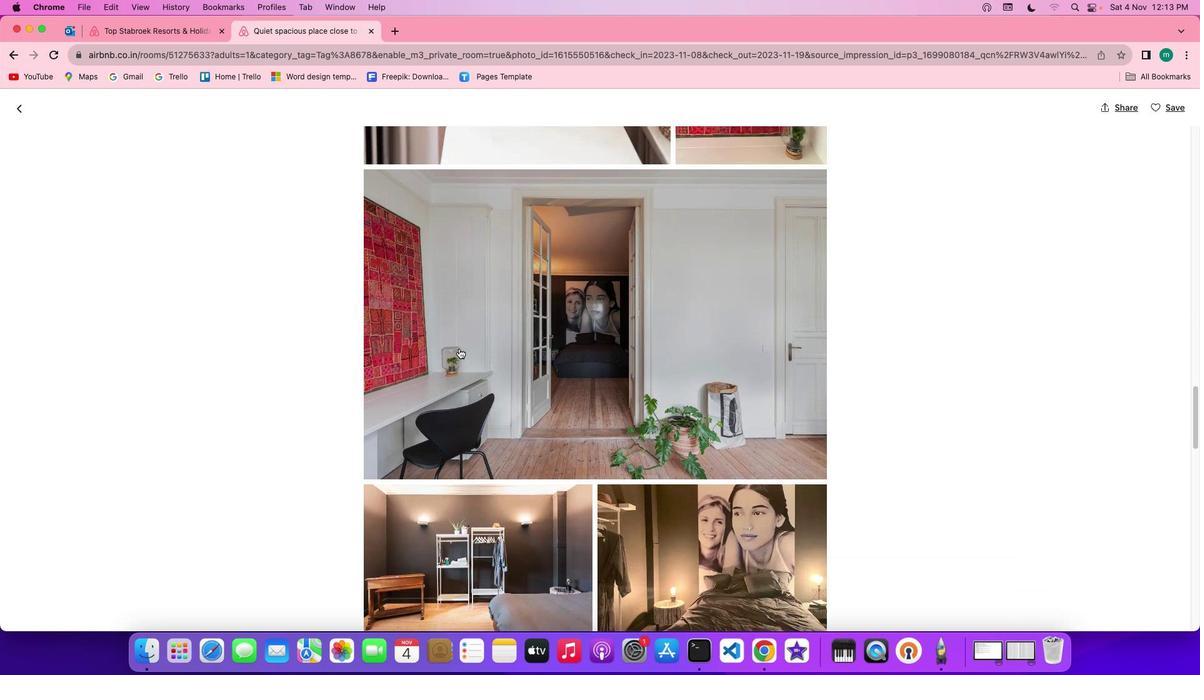
Action: Mouse scrolled (459, 348) with delta (0, -1)
Screenshot: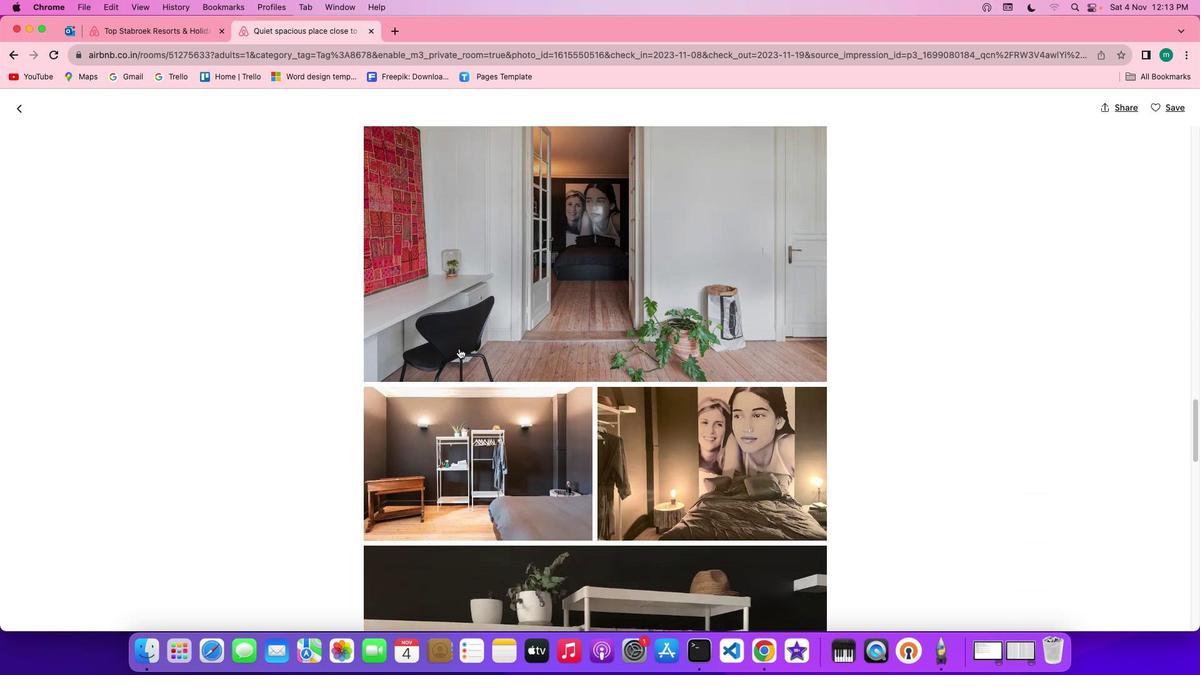 
Action: Mouse scrolled (459, 348) with delta (0, 0)
Screenshot: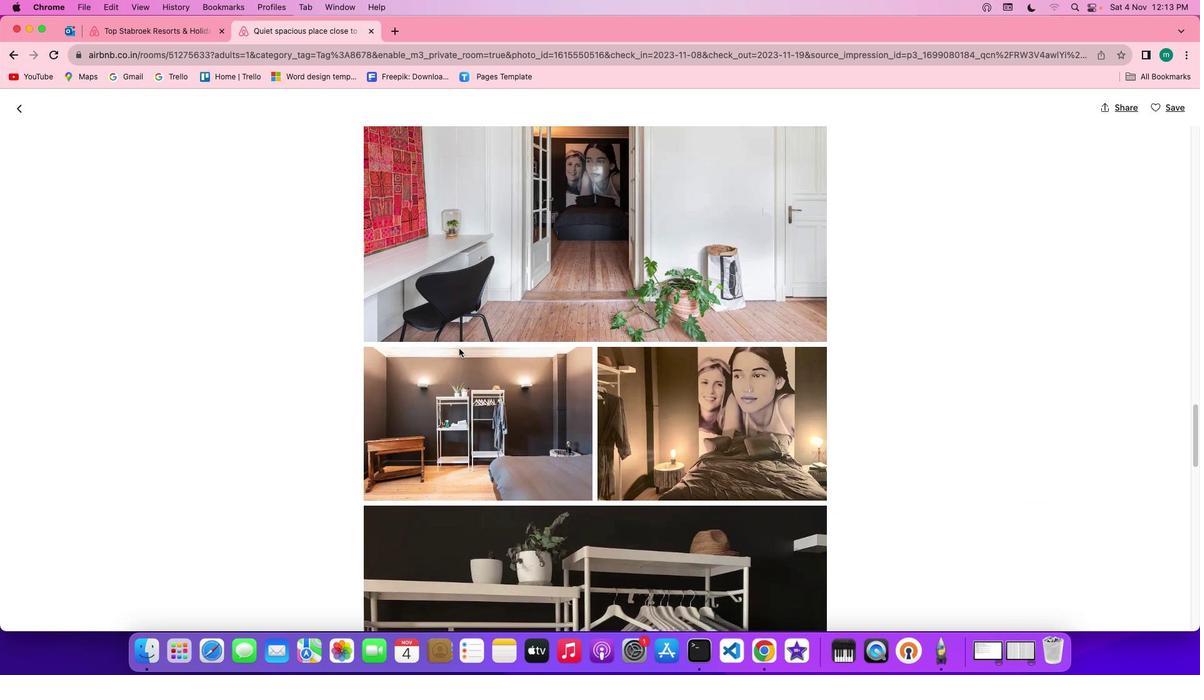 
Action: Mouse scrolled (459, 348) with delta (0, 0)
Screenshot: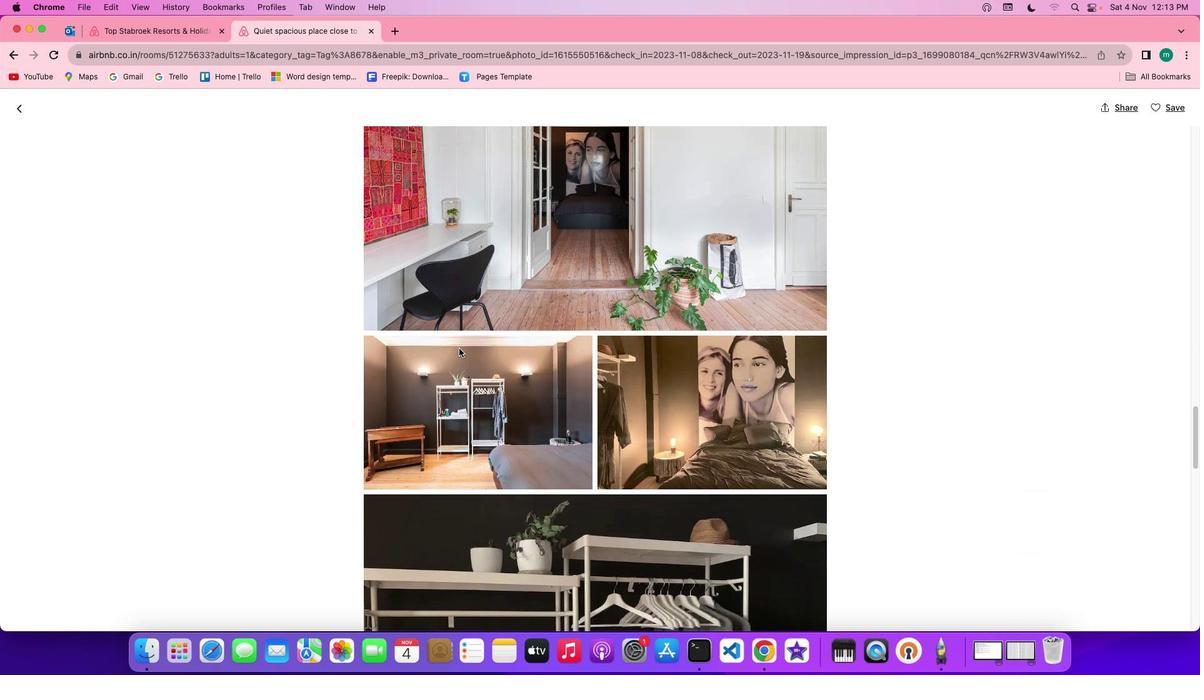 
Action: Mouse scrolled (459, 348) with delta (0, -1)
Screenshot: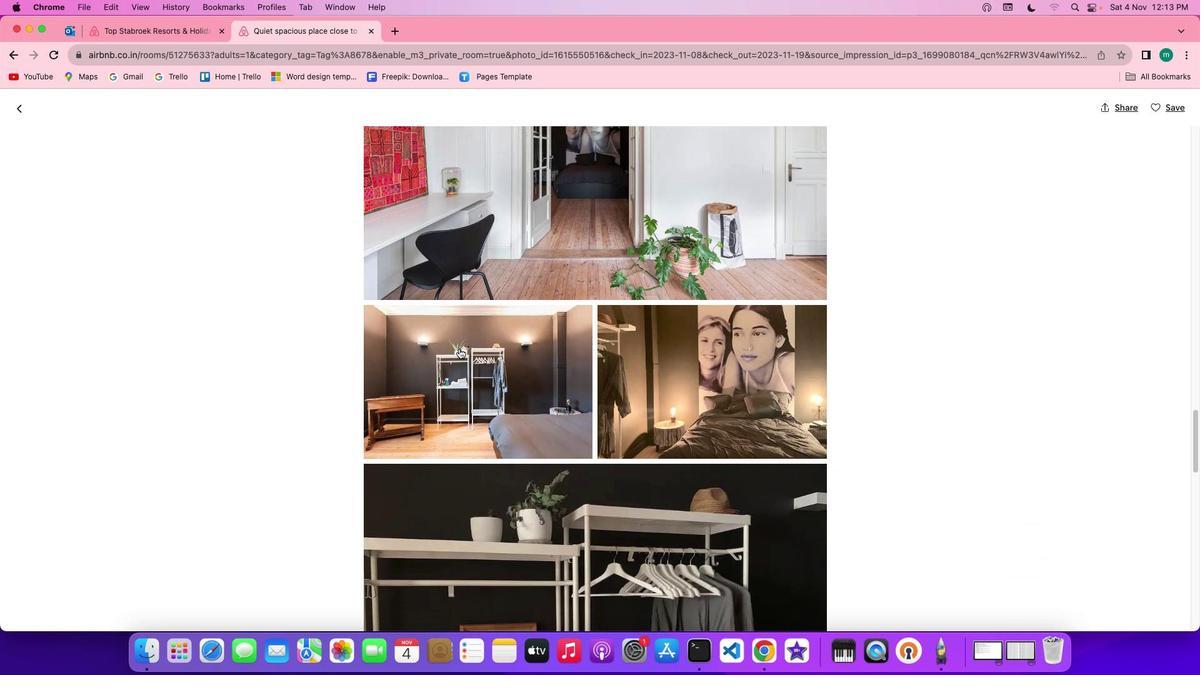 
Action: Mouse scrolled (459, 348) with delta (0, 0)
Screenshot: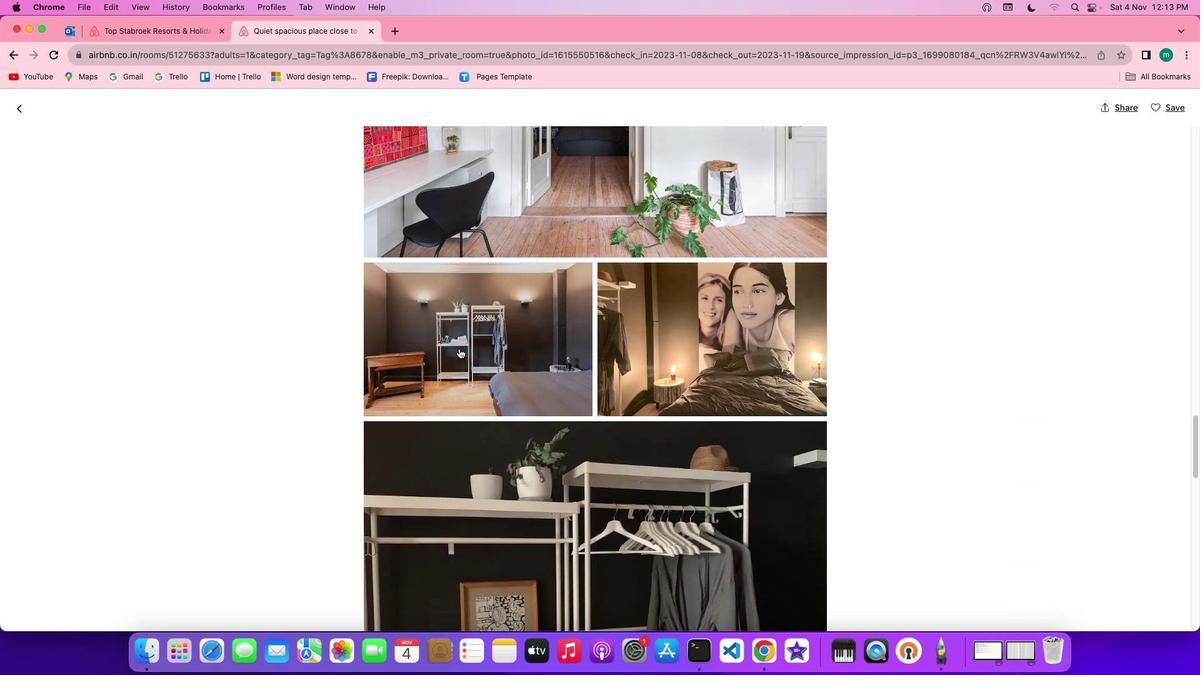 
Action: Mouse scrolled (459, 348) with delta (0, 0)
Screenshot: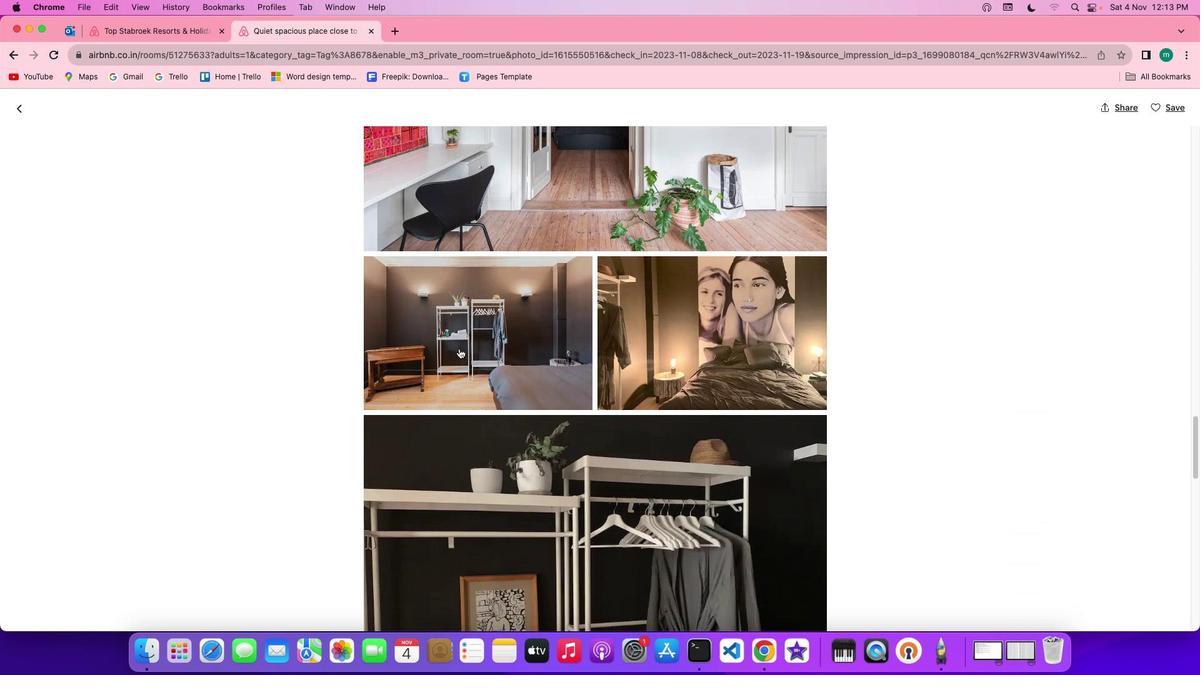 
Action: Mouse scrolled (459, 348) with delta (0, 0)
Screenshot: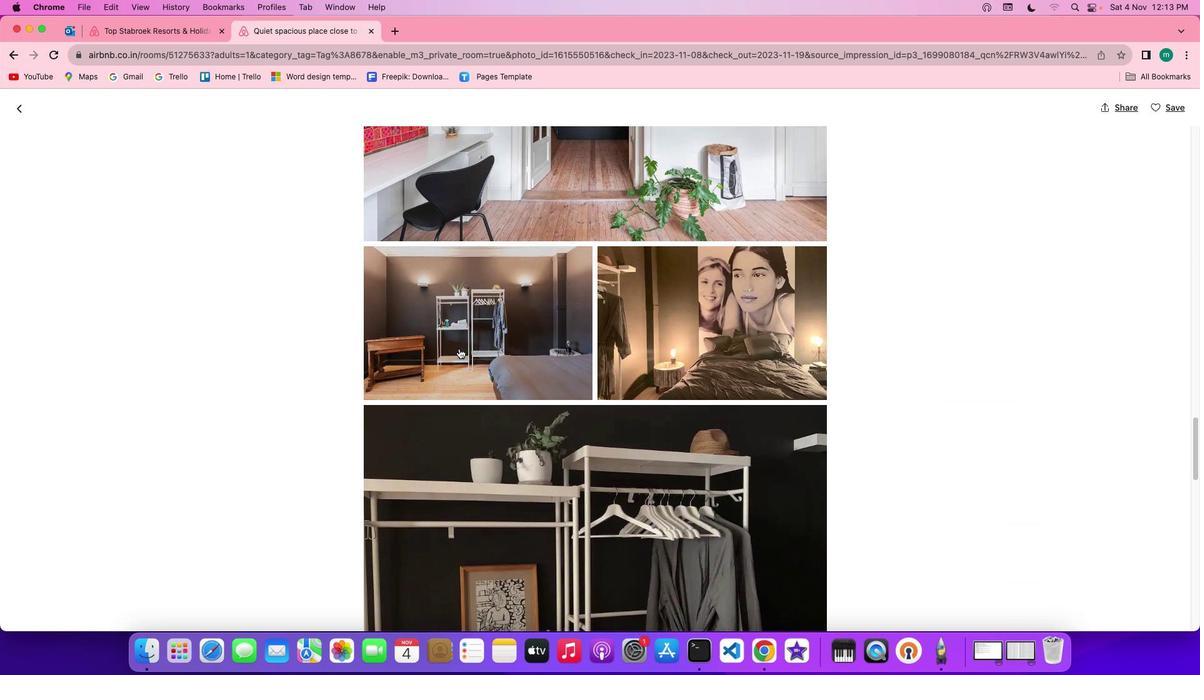 
Action: Mouse scrolled (459, 348) with delta (0, 0)
Screenshot: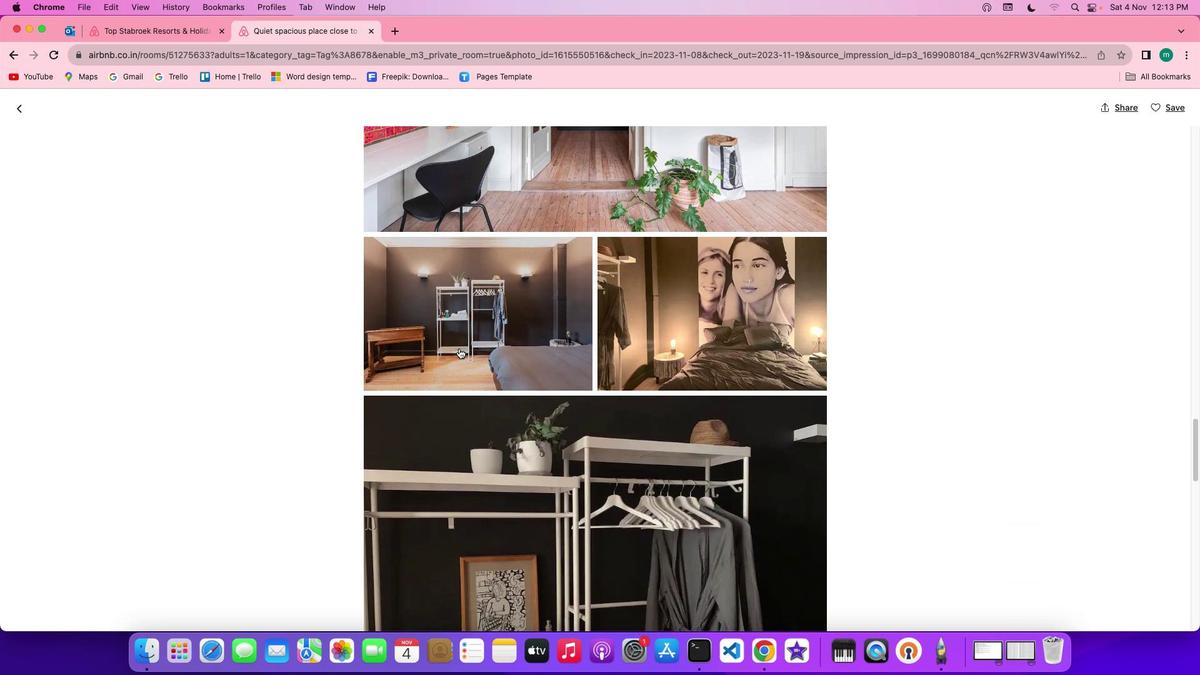 
Action: Mouse scrolled (459, 348) with delta (0, -1)
Screenshot: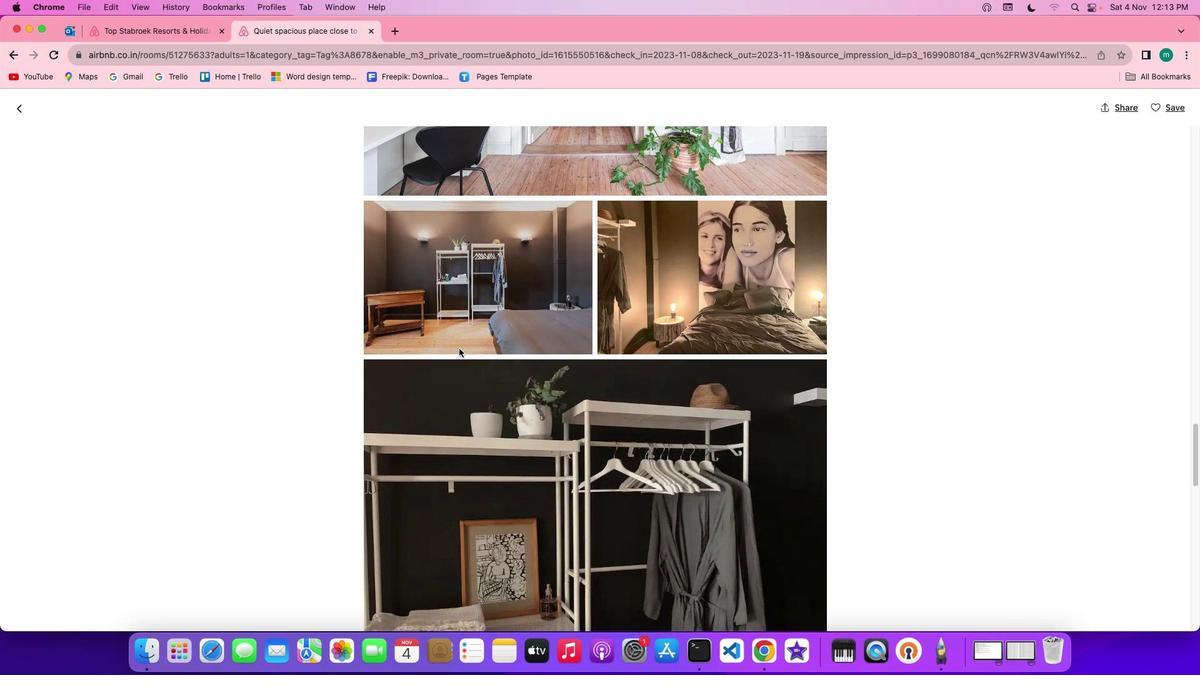 
Action: Mouse scrolled (459, 348) with delta (0, 0)
Screenshot: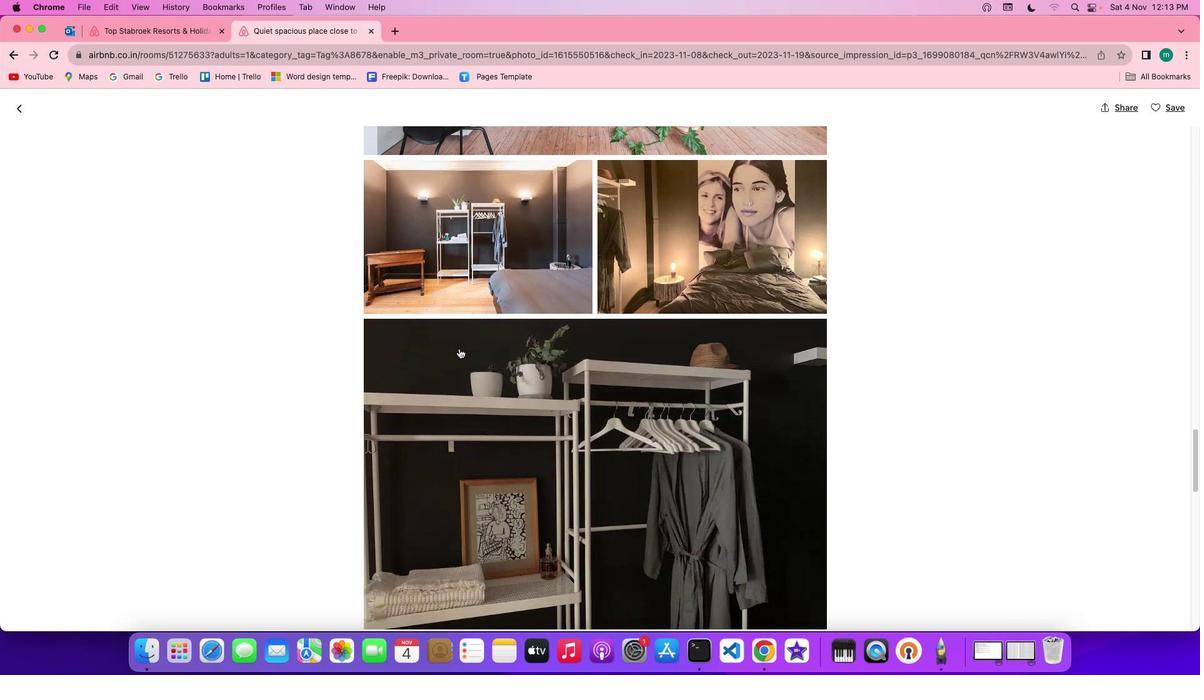 
Action: Mouse scrolled (459, 348) with delta (0, 0)
Screenshot: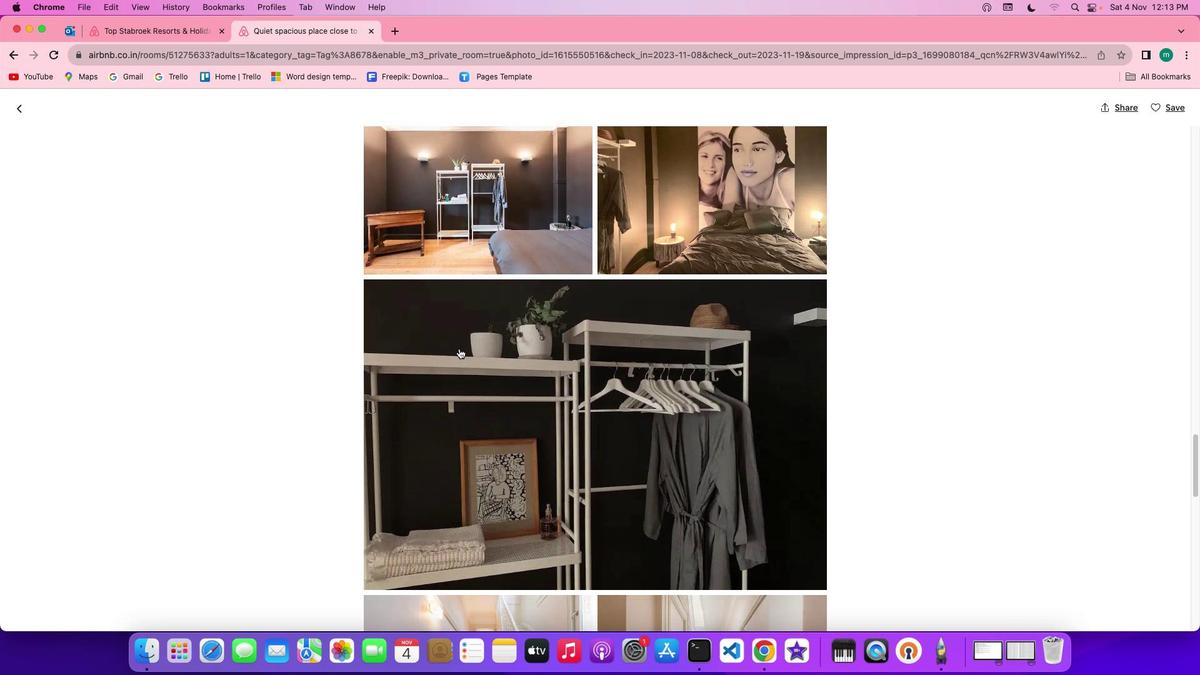 
Action: Mouse scrolled (459, 348) with delta (0, -1)
Screenshot: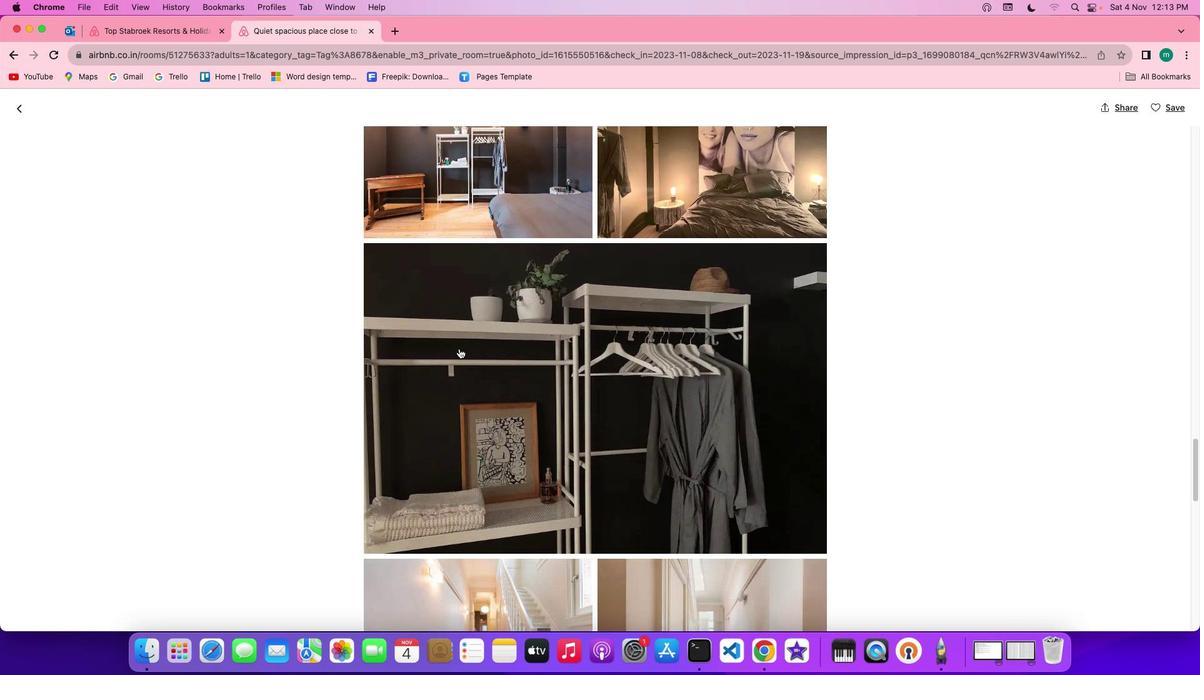 
Action: Mouse scrolled (459, 348) with delta (0, -2)
Screenshot: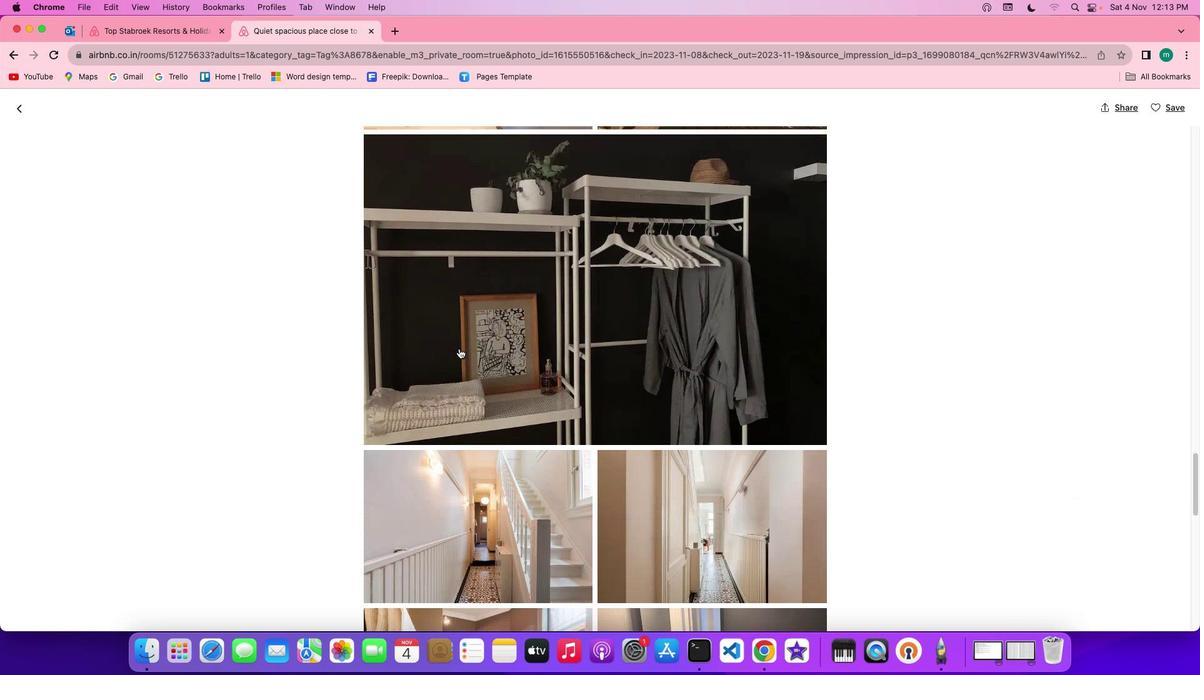 
Action: Mouse scrolled (459, 348) with delta (0, -3)
Screenshot: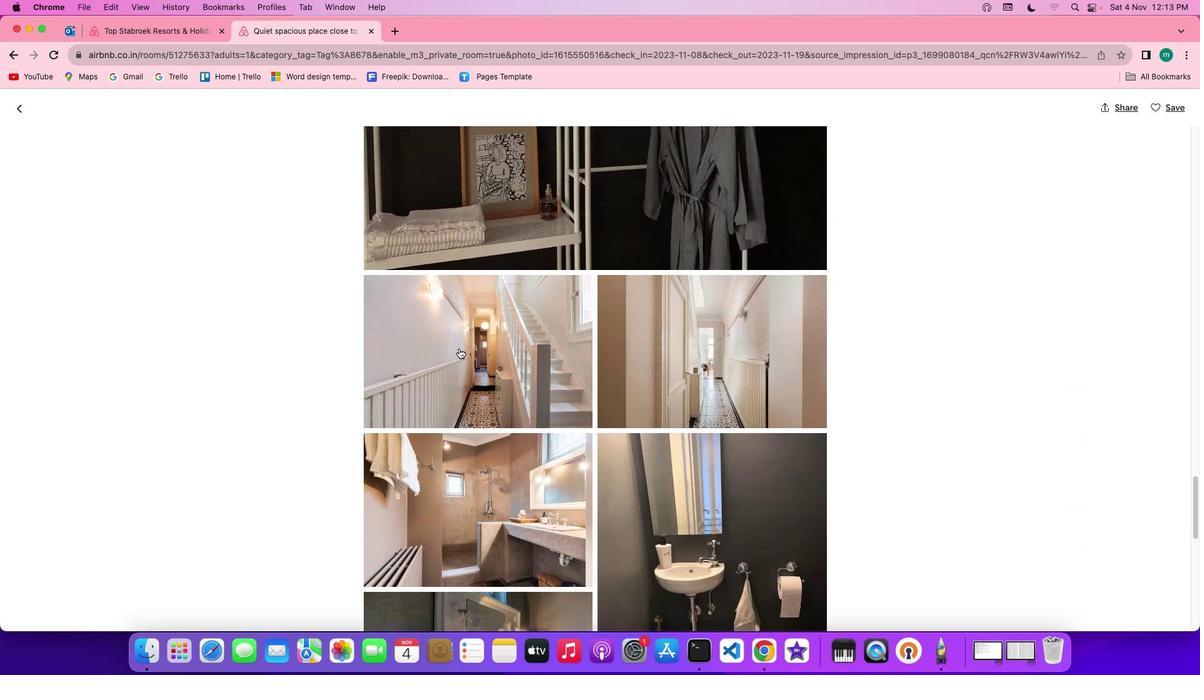 
Action: Mouse scrolled (459, 348) with delta (0, 0)
Screenshot: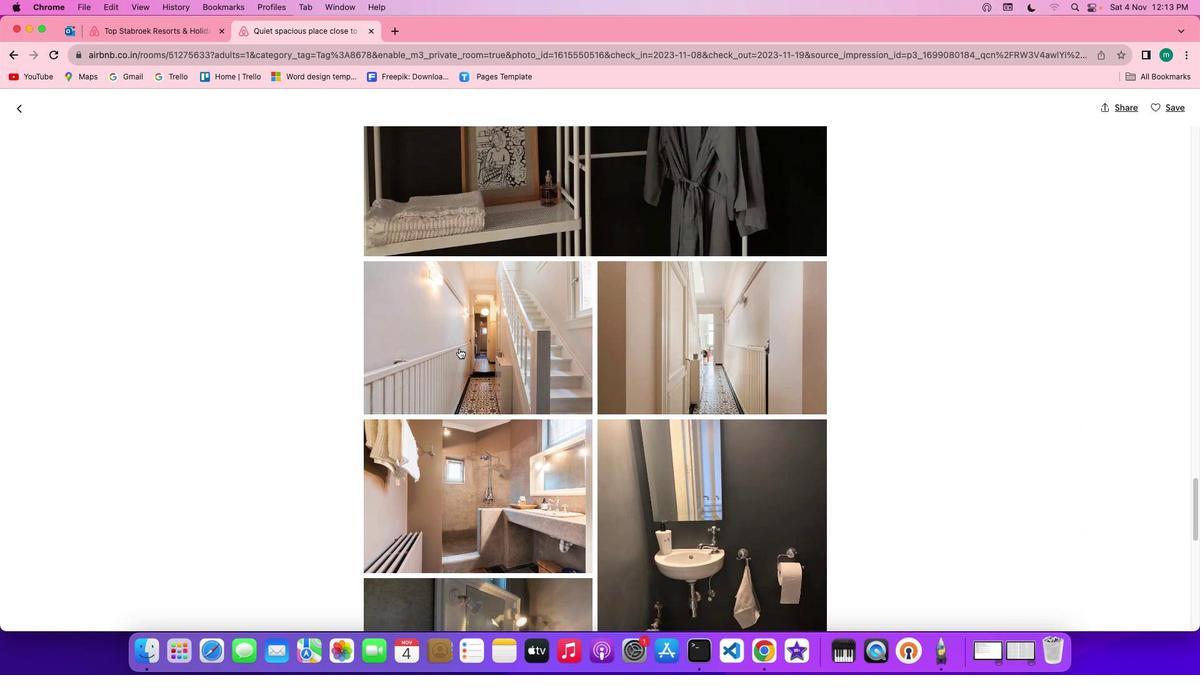 
Action: Mouse scrolled (459, 348) with delta (0, 0)
Screenshot: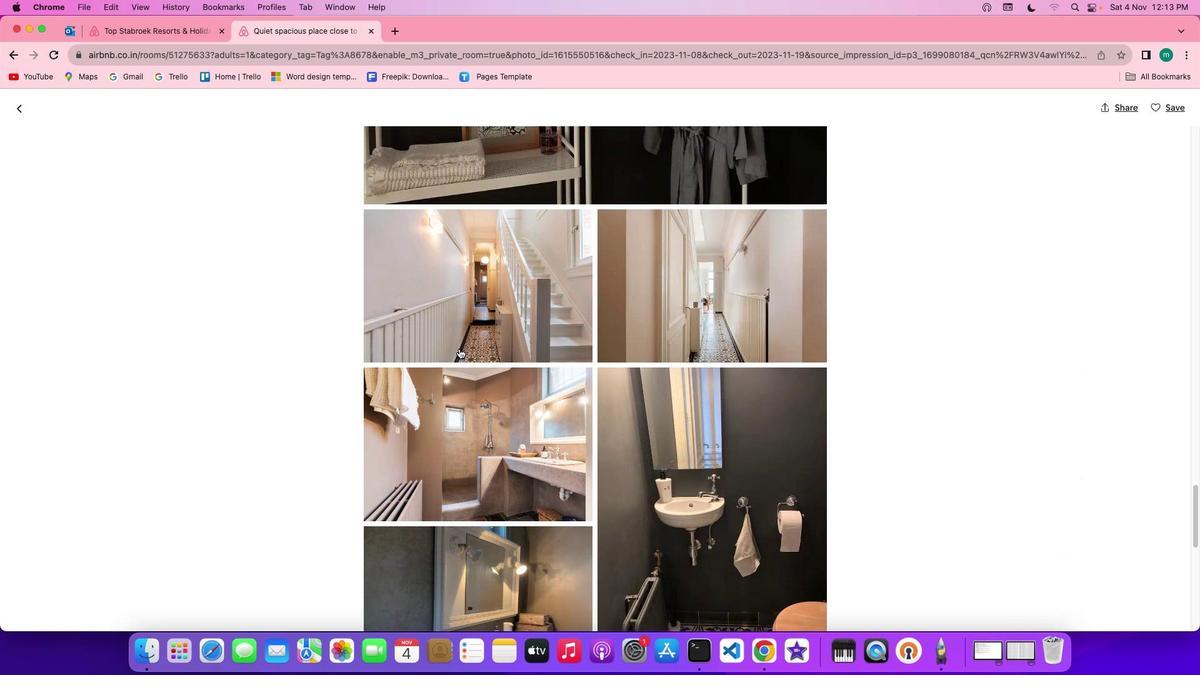 
Action: Mouse scrolled (459, 348) with delta (0, -1)
Screenshot: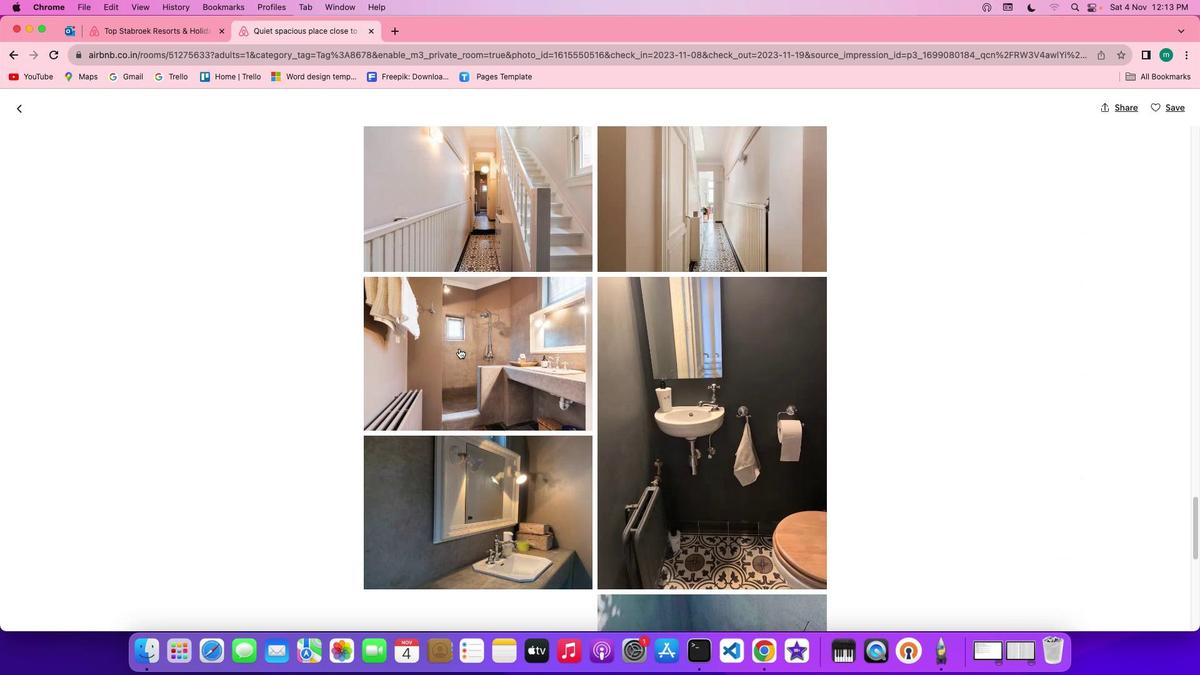 
Action: Mouse scrolled (459, 348) with delta (0, -3)
Screenshot: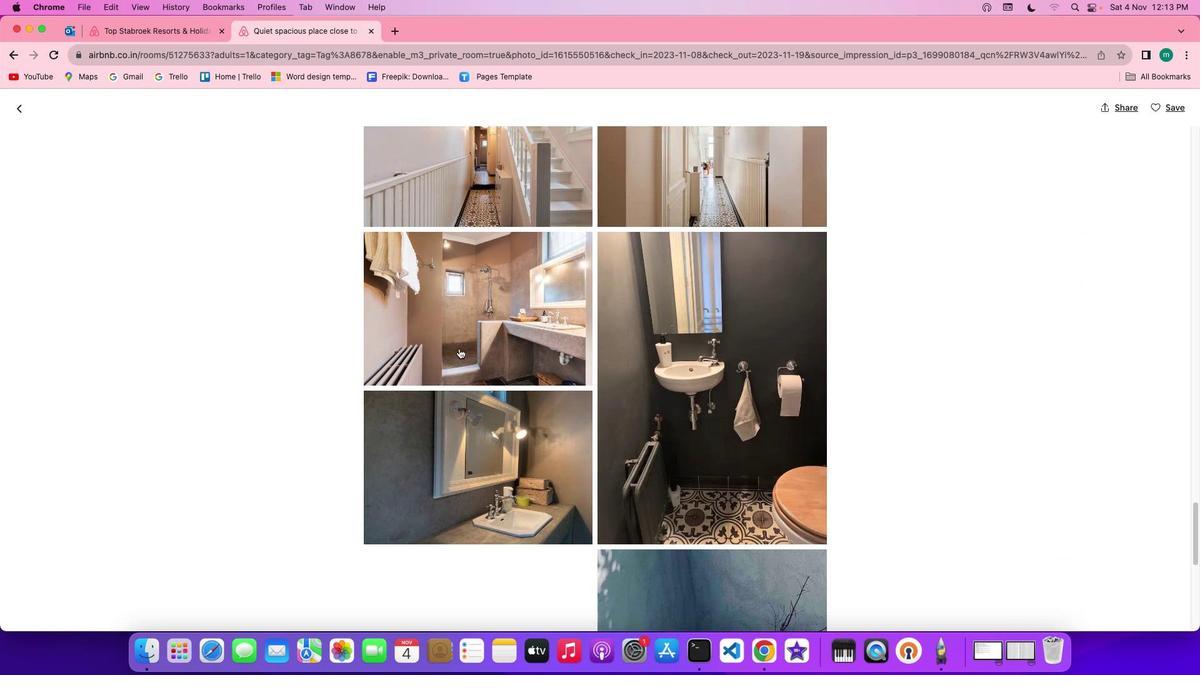 
Action: Mouse scrolled (459, 348) with delta (0, -3)
Screenshot: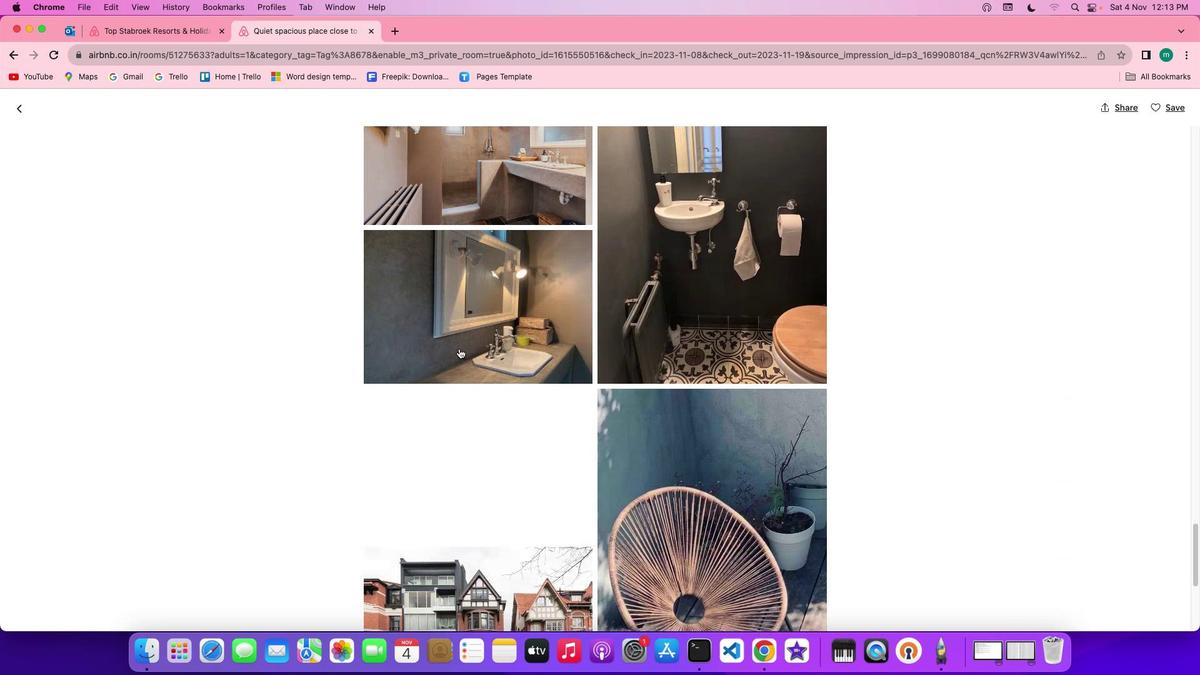 
Action: Mouse scrolled (459, 348) with delta (0, 0)
Screenshot: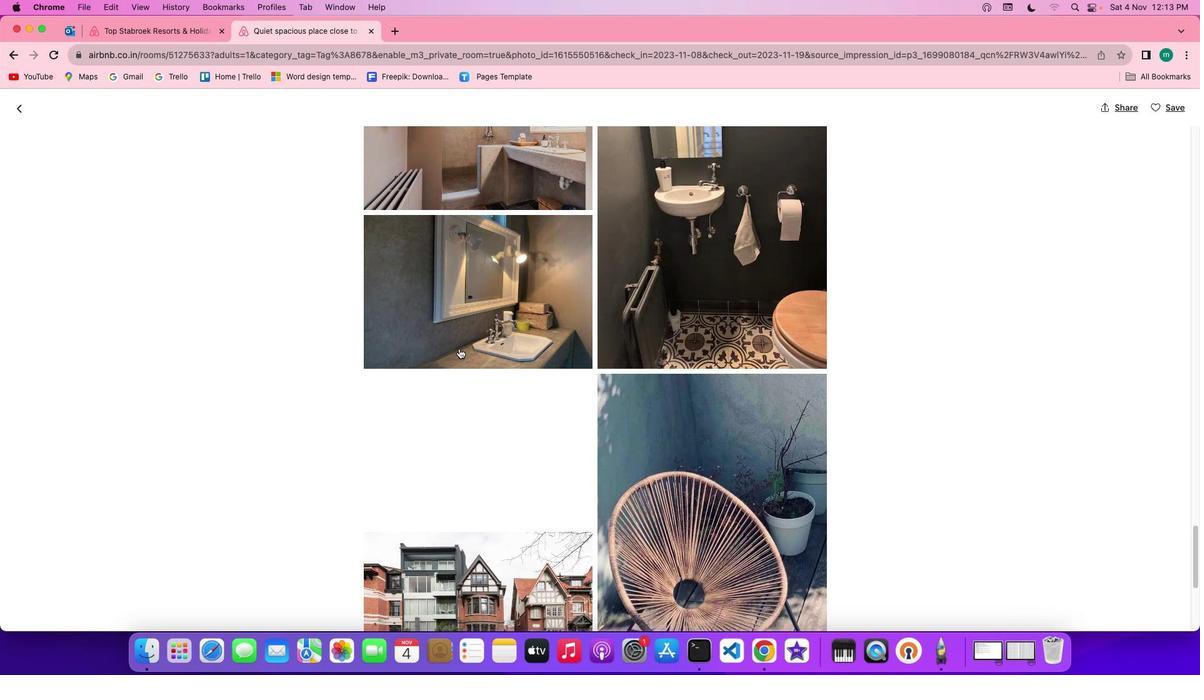 
Action: Mouse scrolled (459, 348) with delta (0, 0)
Screenshot: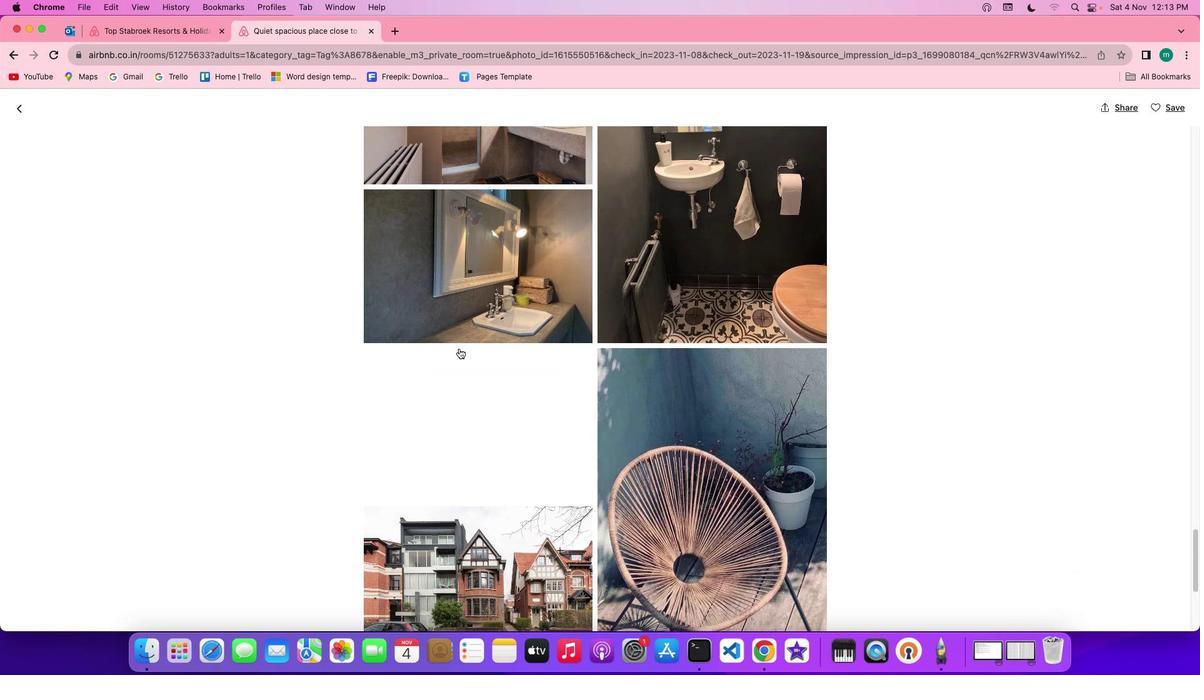 
Action: Mouse scrolled (459, 348) with delta (0, -1)
Screenshot: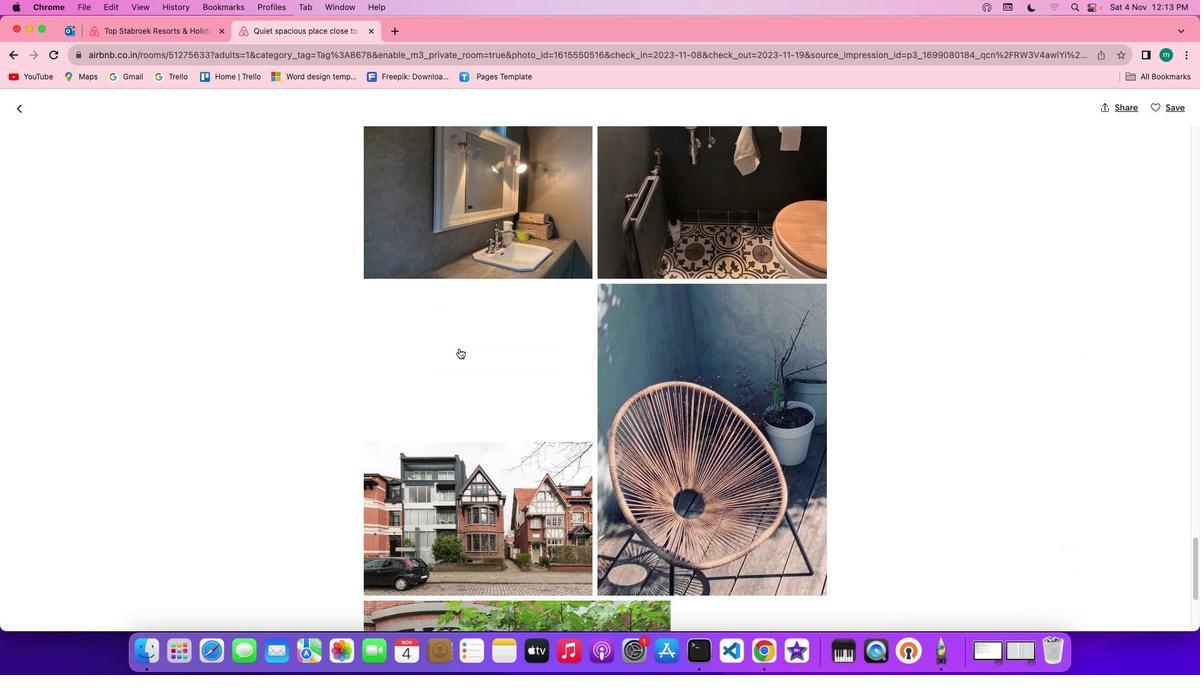 
Action: Mouse scrolled (459, 348) with delta (0, -2)
Screenshot: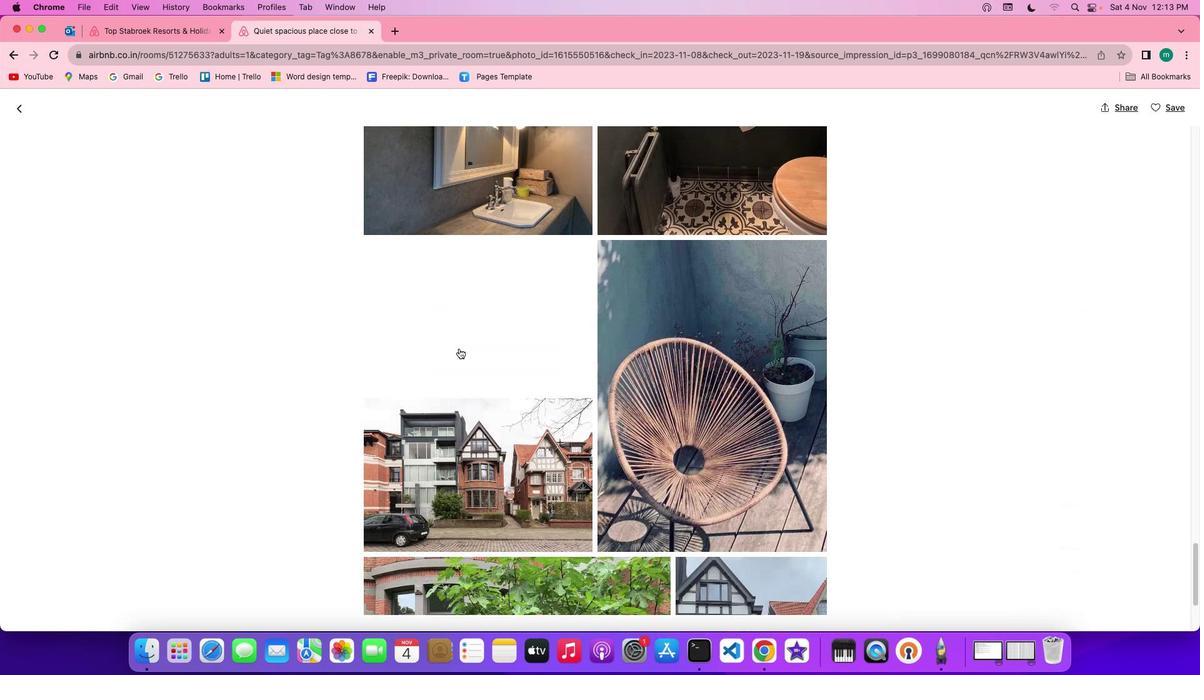
Action: Mouse scrolled (459, 348) with delta (0, -2)
Screenshot: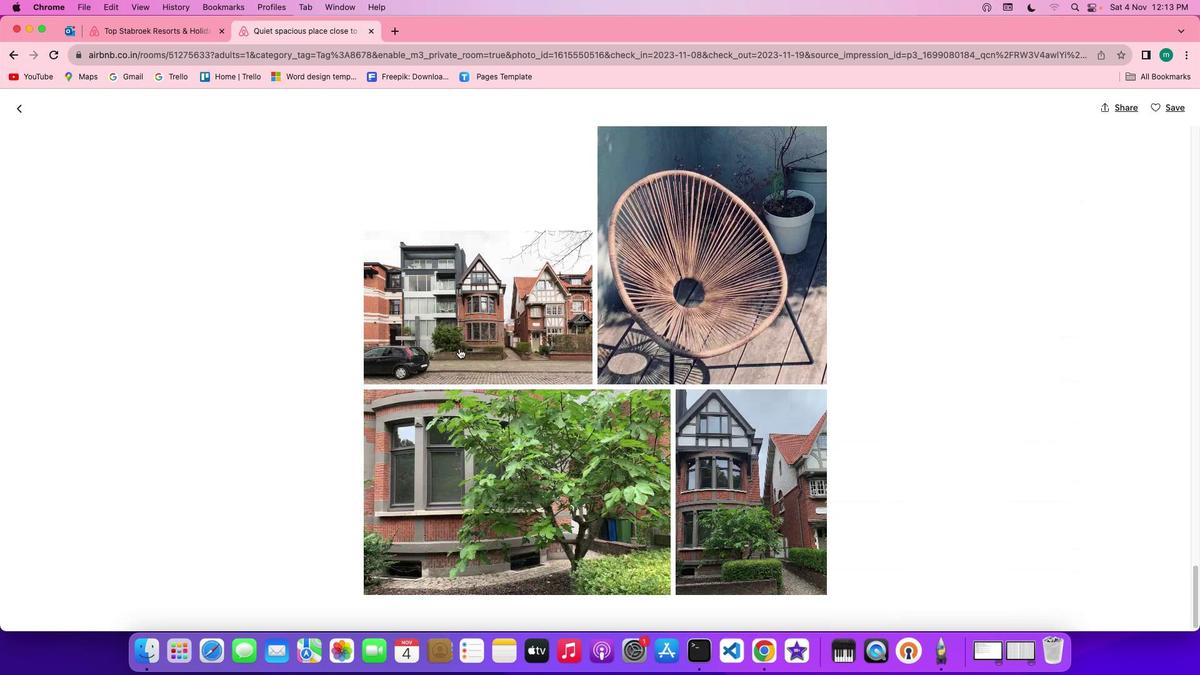 
Action: Mouse scrolled (459, 348) with delta (0, 0)
Screenshot: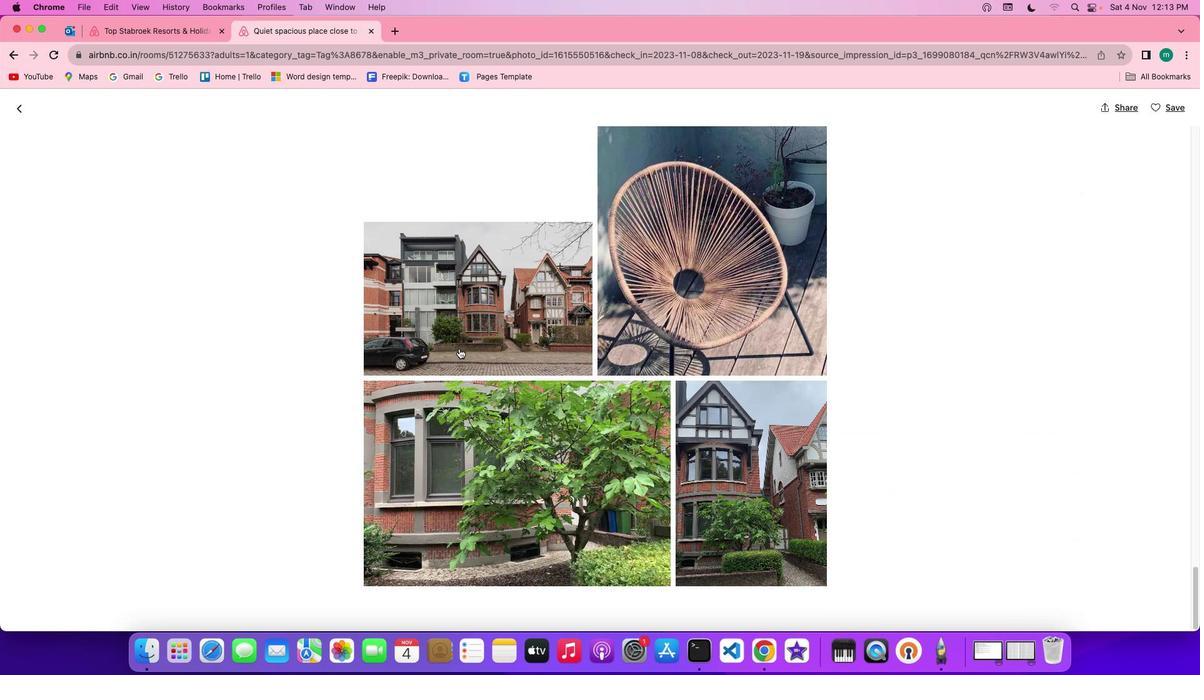 
Action: Mouse scrolled (459, 348) with delta (0, 0)
Screenshot: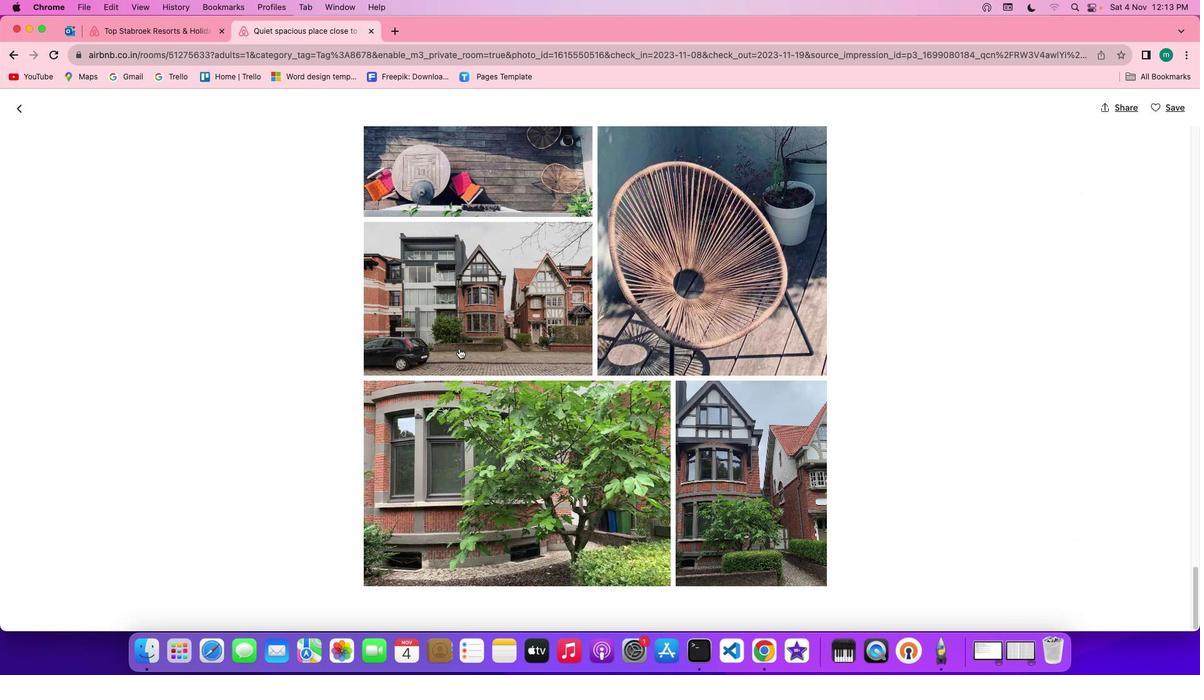
Action: Mouse scrolled (459, 348) with delta (0, -1)
Screenshot: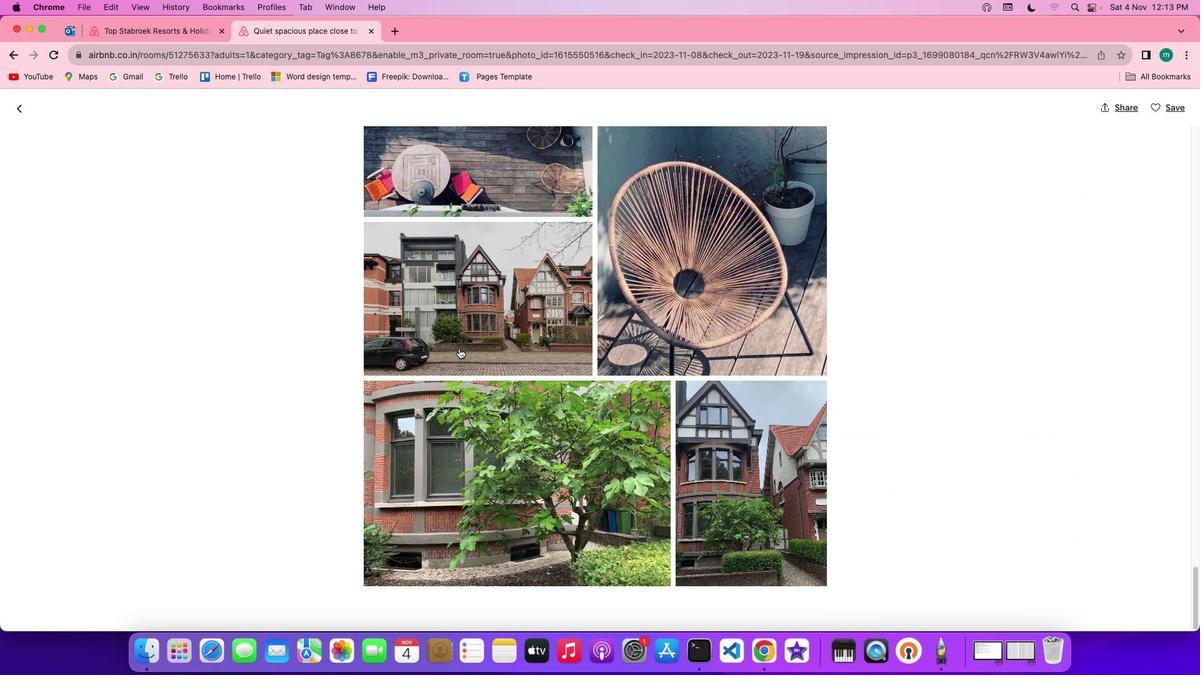 
Action: Mouse scrolled (459, 348) with delta (0, -2)
Screenshot: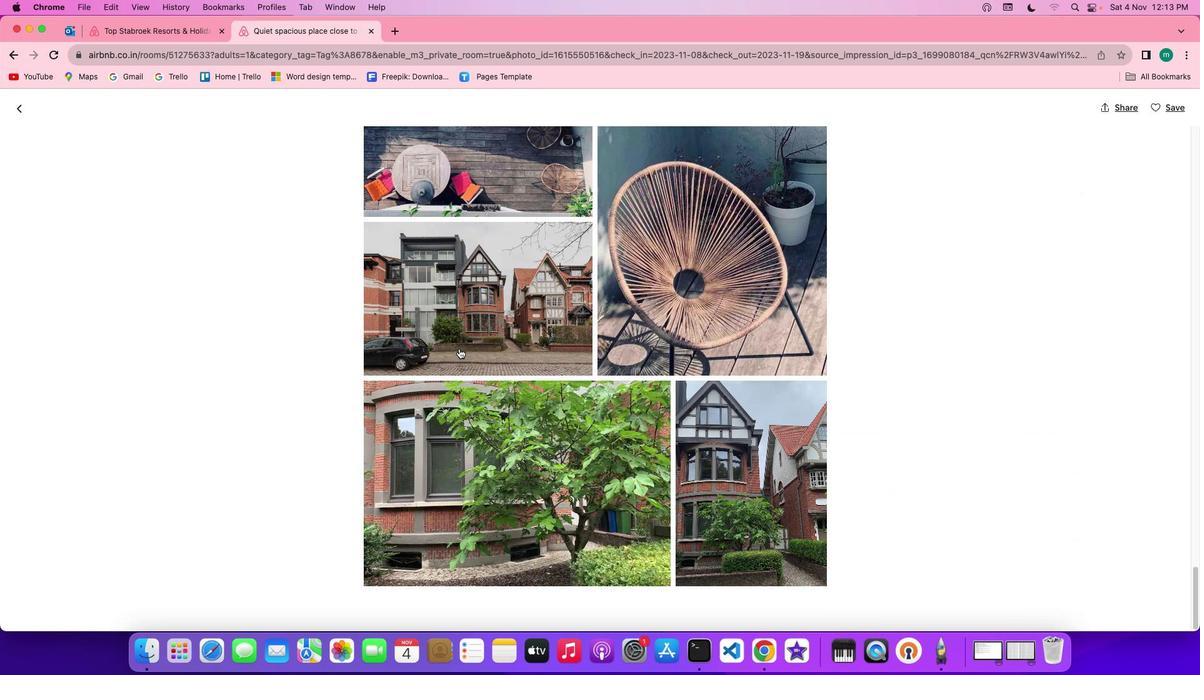 
Action: Mouse scrolled (459, 348) with delta (0, 0)
Screenshot: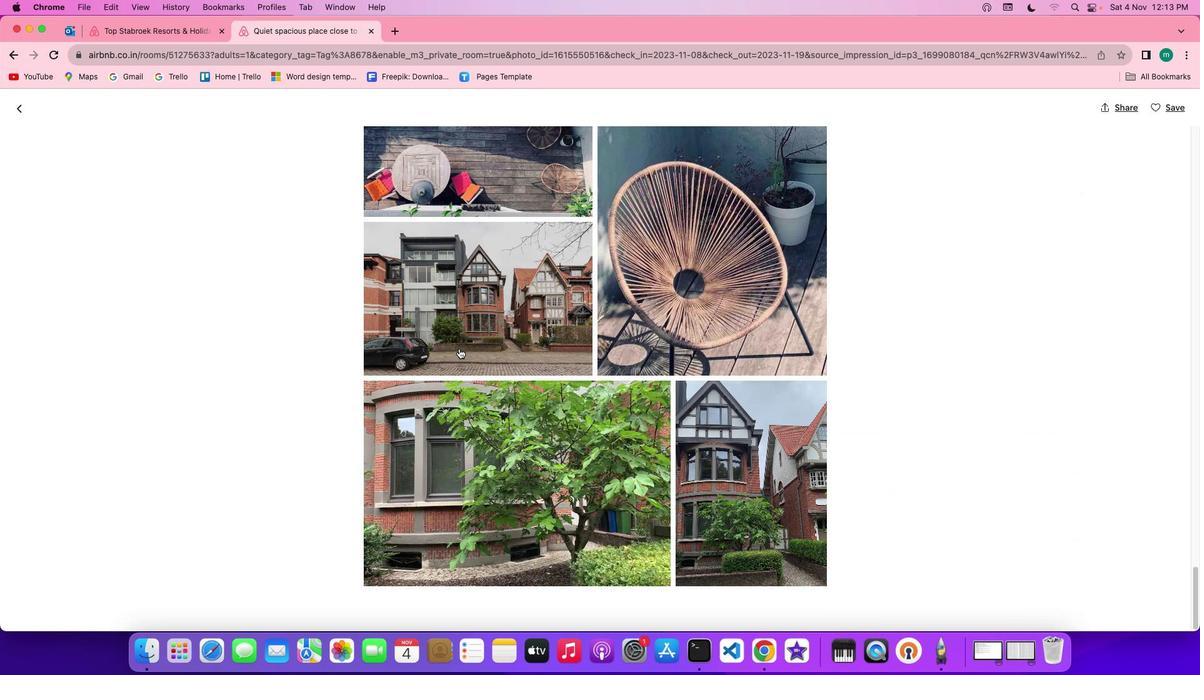 
Action: Mouse scrolled (459, 348) with delta (0, 0)
Screenshot: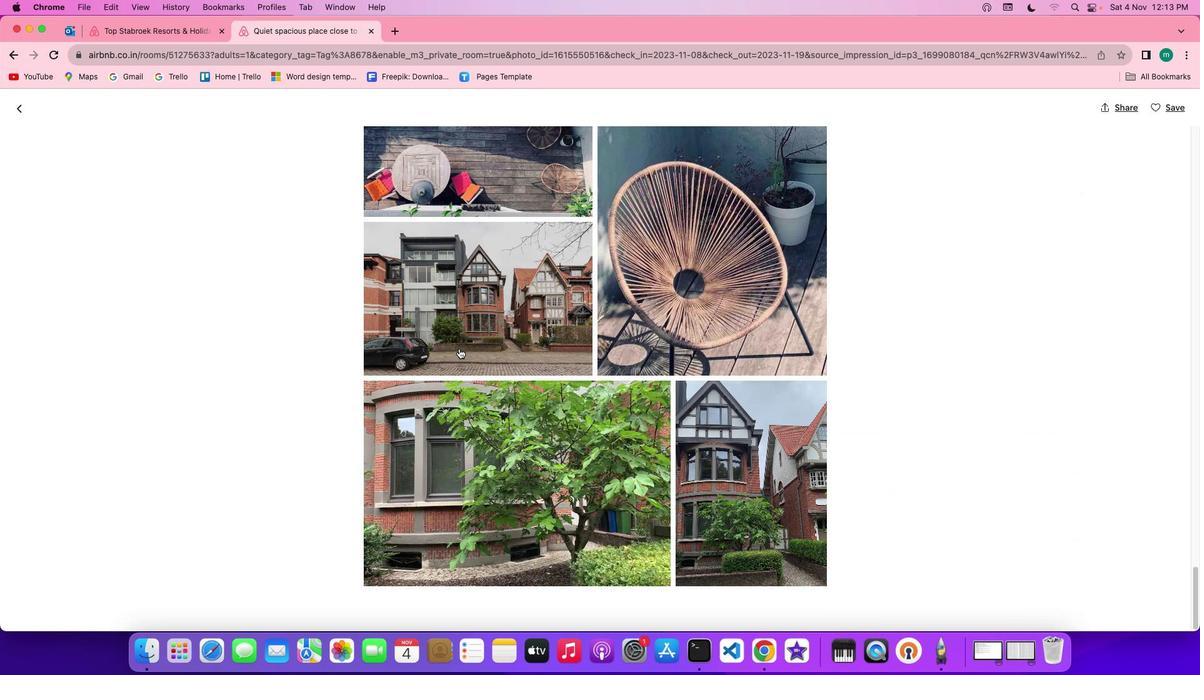 
Action: Mouse scrolled (459, 348) with delta (0, -1)
Screenshot: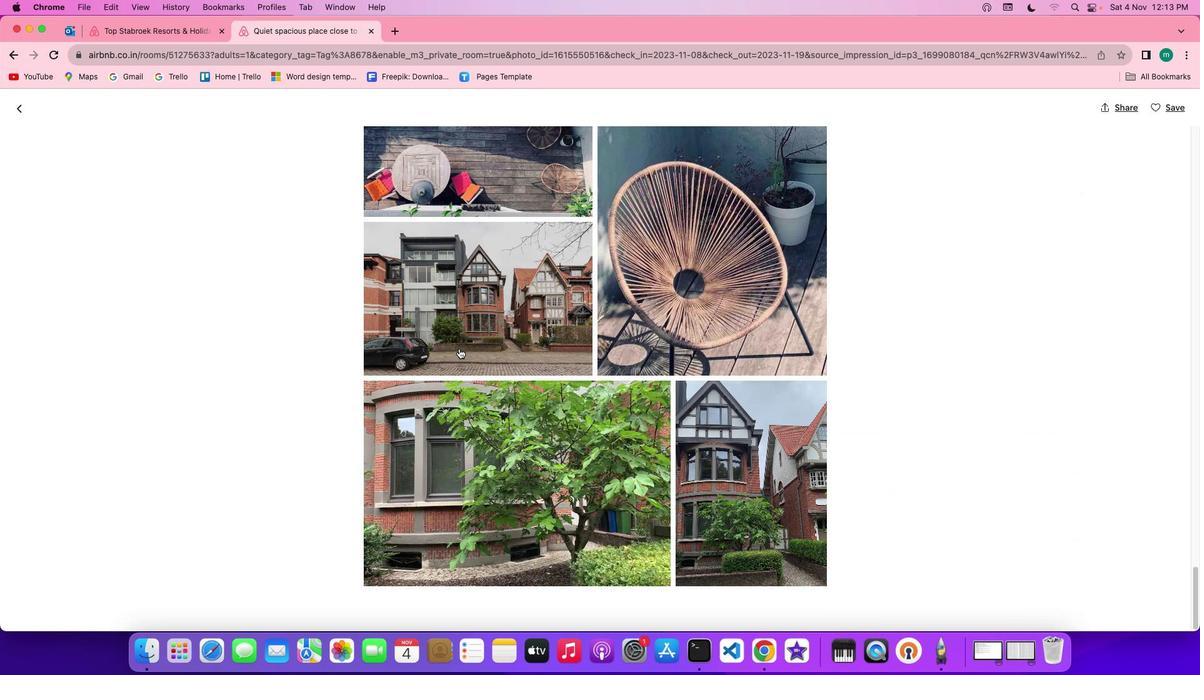 
Action: Mouse scrolled (459, 348) with delta (0, -2)
Screenshot: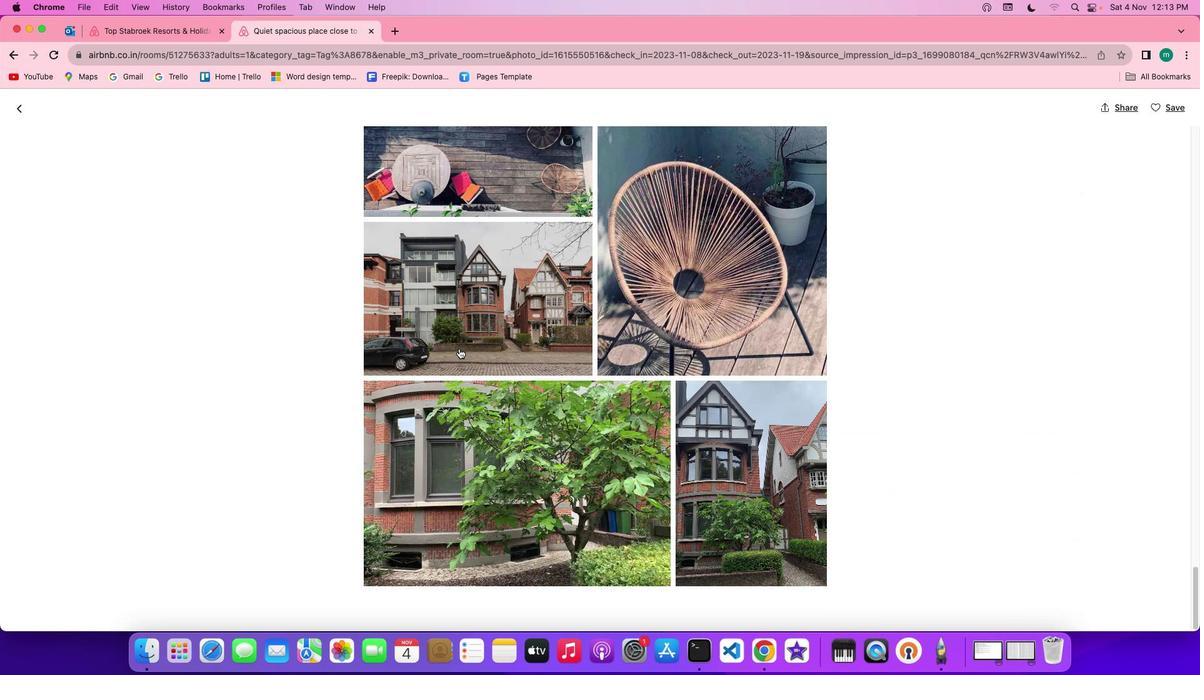 
Action: Mouse scrolled (459, 348) with delta (0, -3)
Screenshot: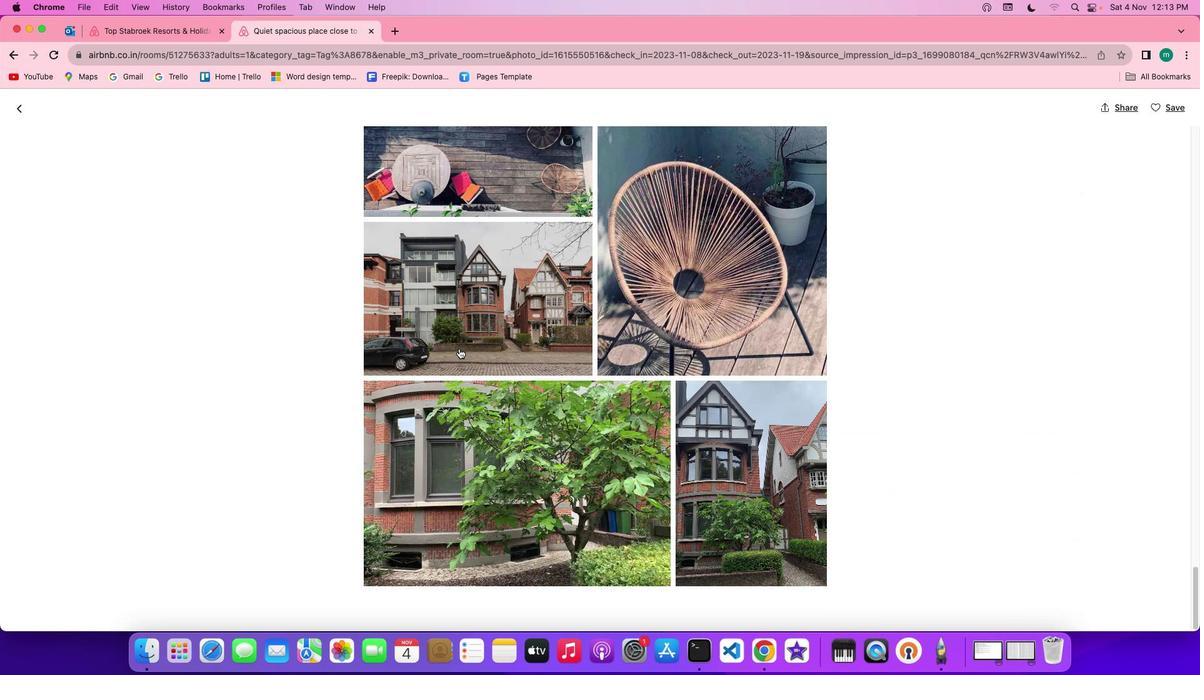 
Action: Mouse moved to (21, 110)
Screenshot: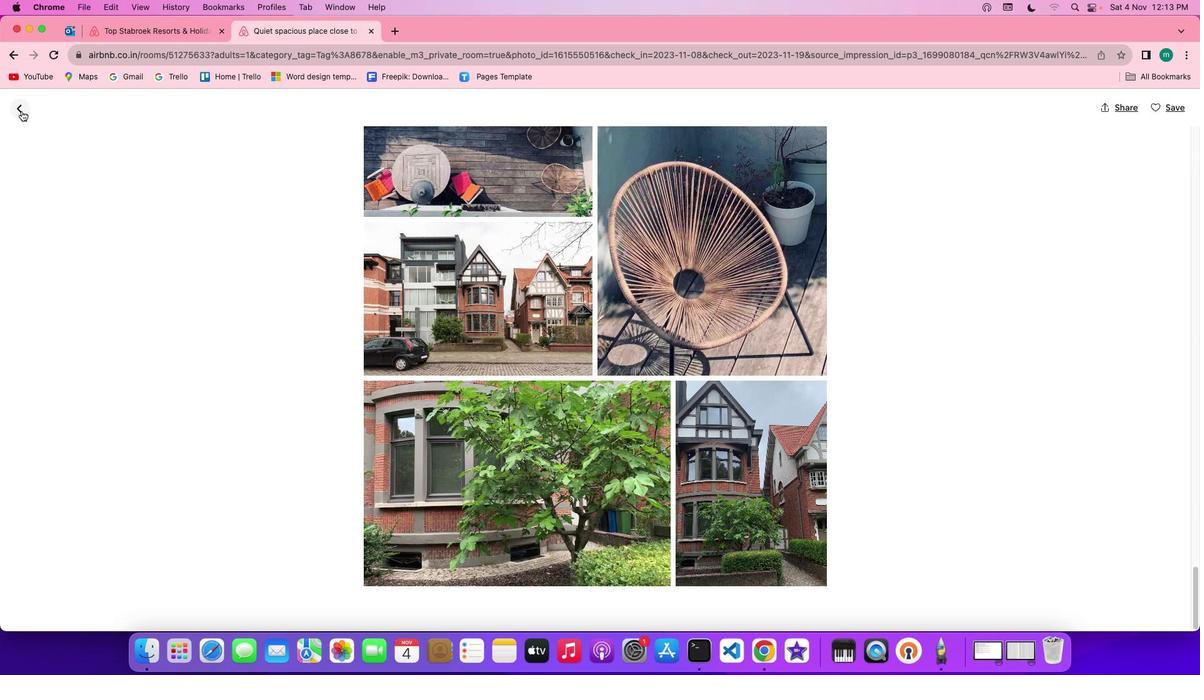 
Action: Mouse pressed left at (21, 110)
Screenshot: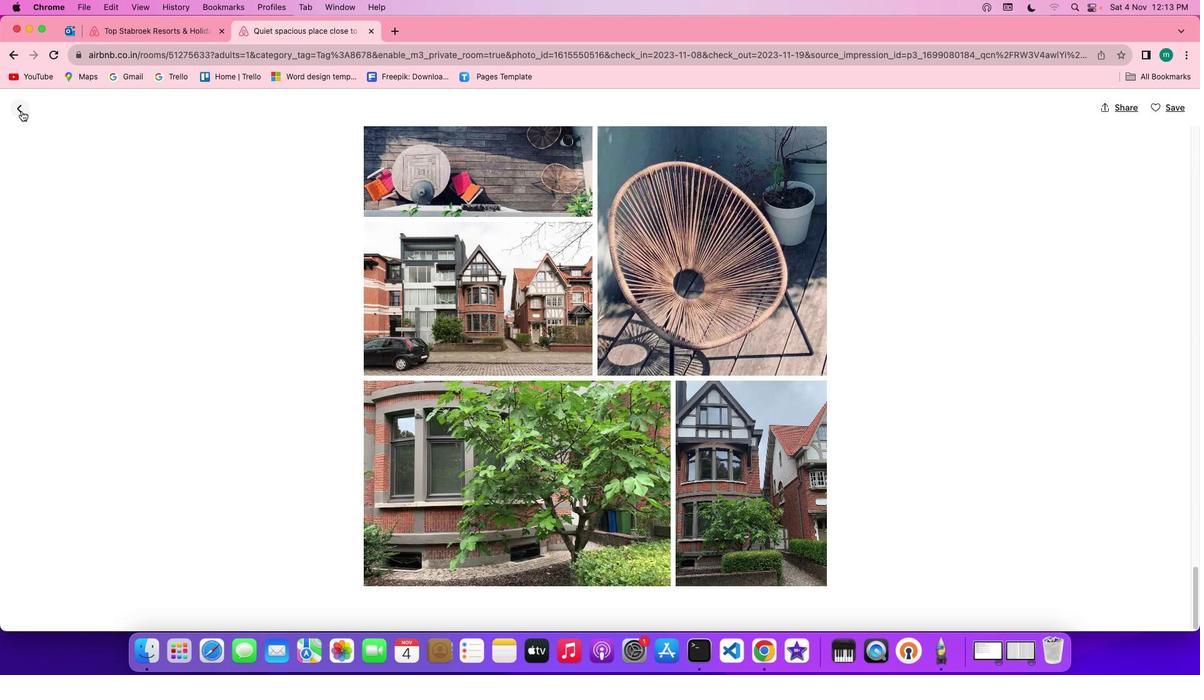 
Action: Mouse moved to (466, 352)
Screenshot: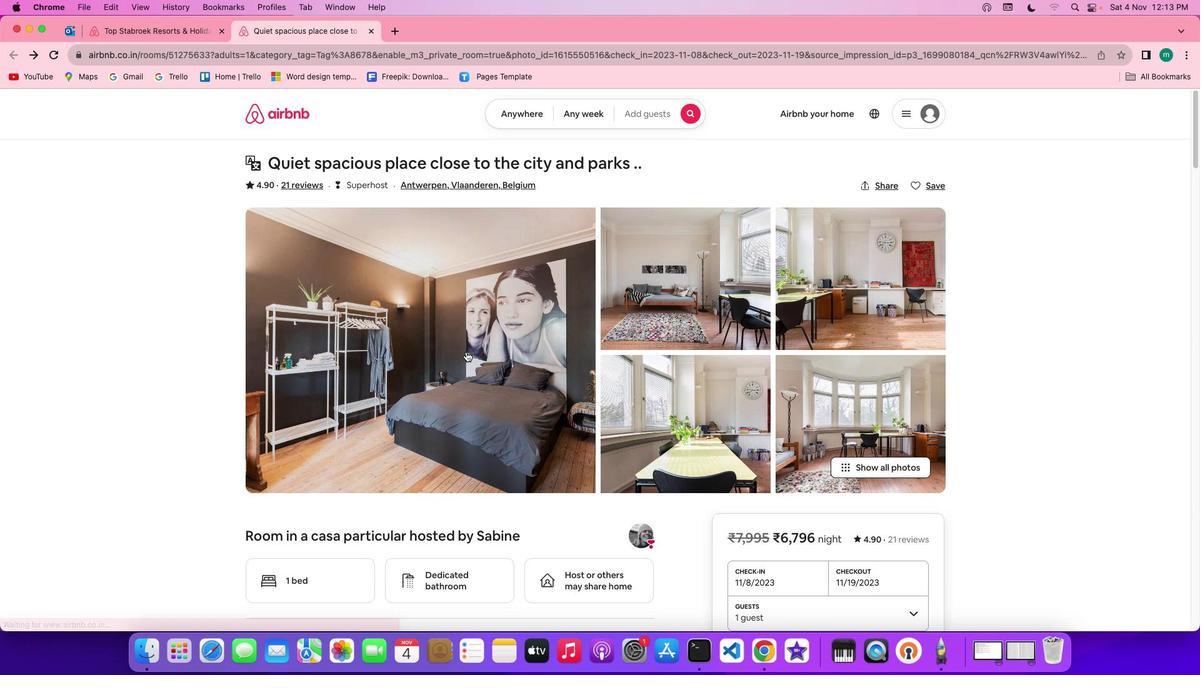 
Action: Mouse scrolled (466, 352) with delta (0, 0)
Screenshot: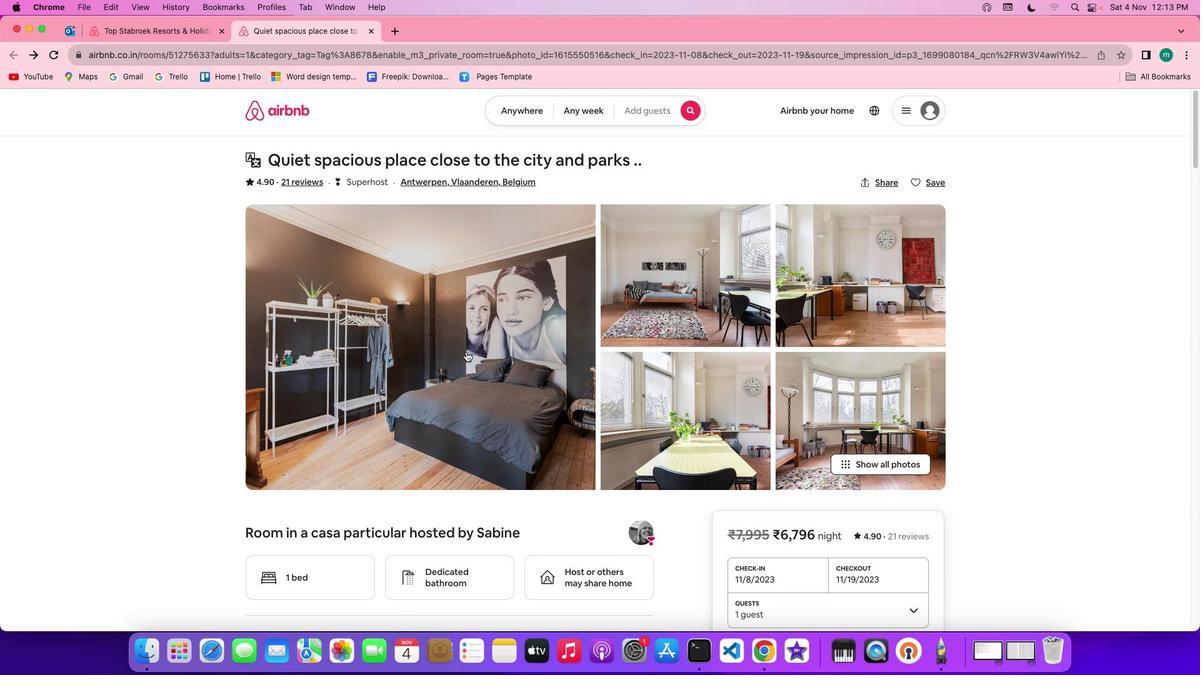 
Action: Mouse scrolled (466, 352) with delta (0, 0)
Screenshot: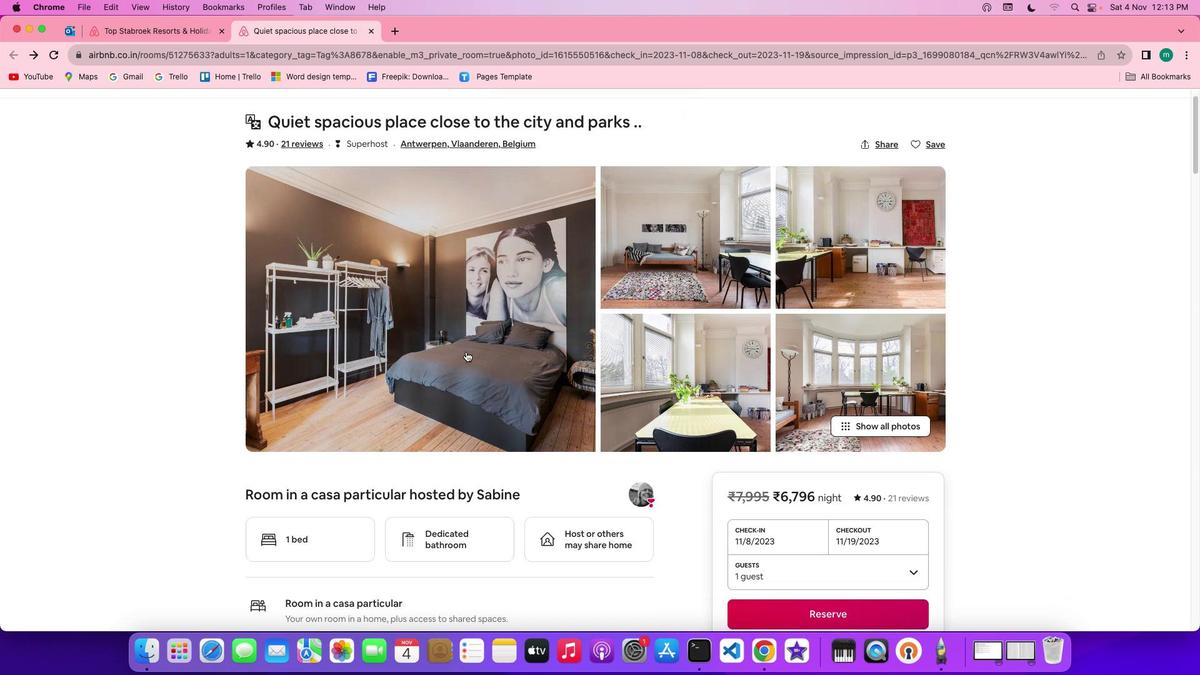 
Action: Mouse scrolled (466, 352) with delta (0, -1)
Screenshot: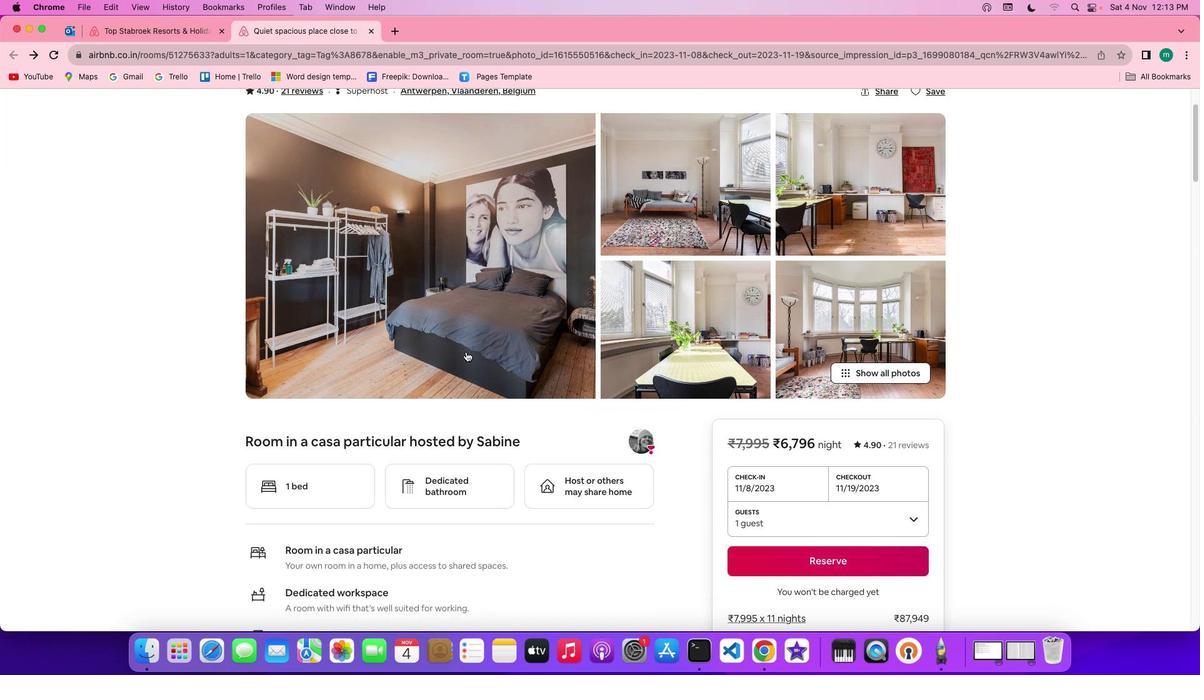 
Action: Mouse scrolled (466, 352) with delta (0, -2)
Screenshot: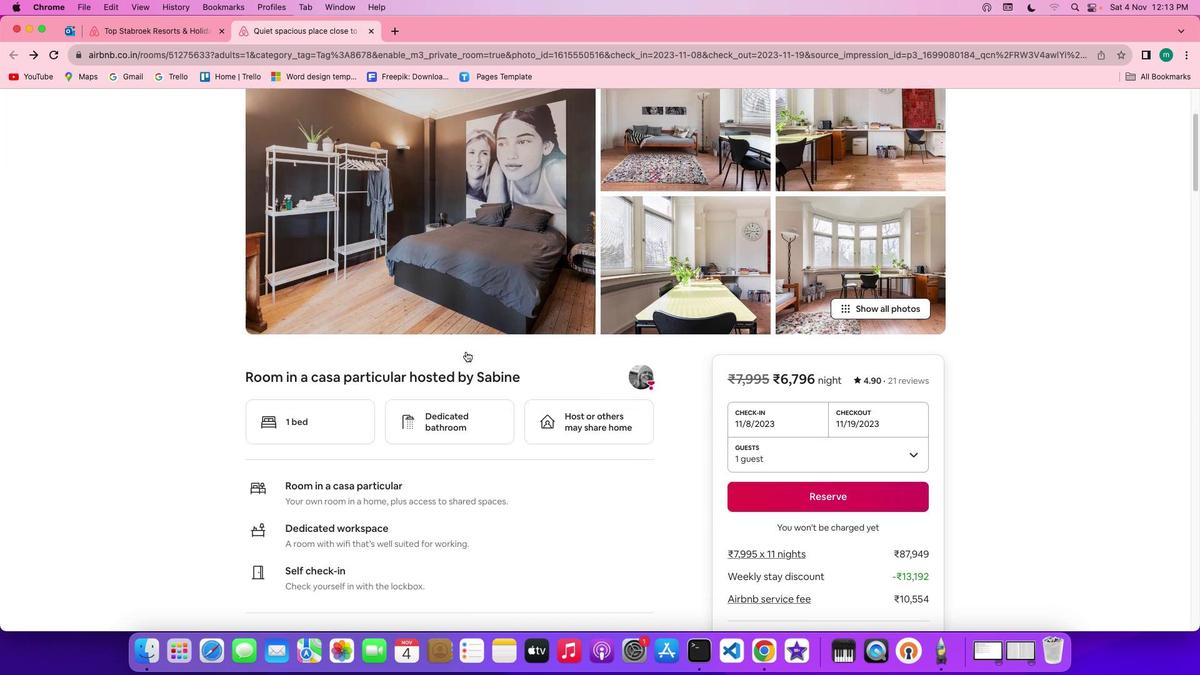 
Action: Mouse scrolled (466, 352) with delta (0, -2)
Screenshot: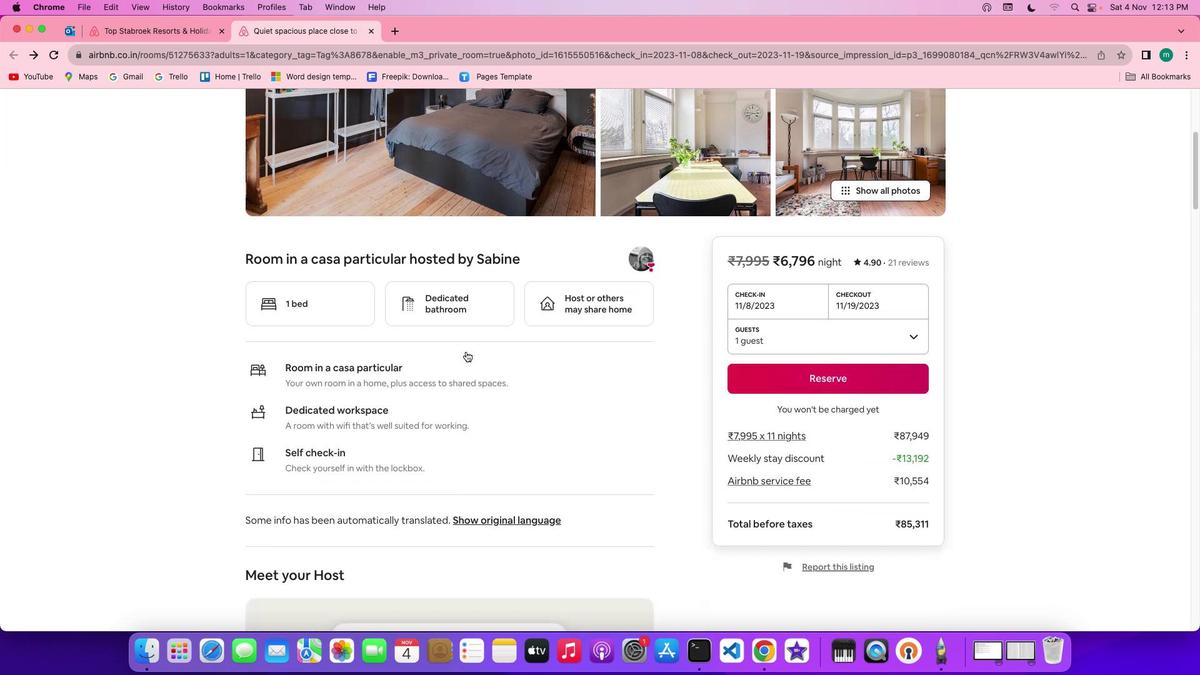 
Action: Mouse scrolled (466, 352) with delta (0, 0)
Screenshot: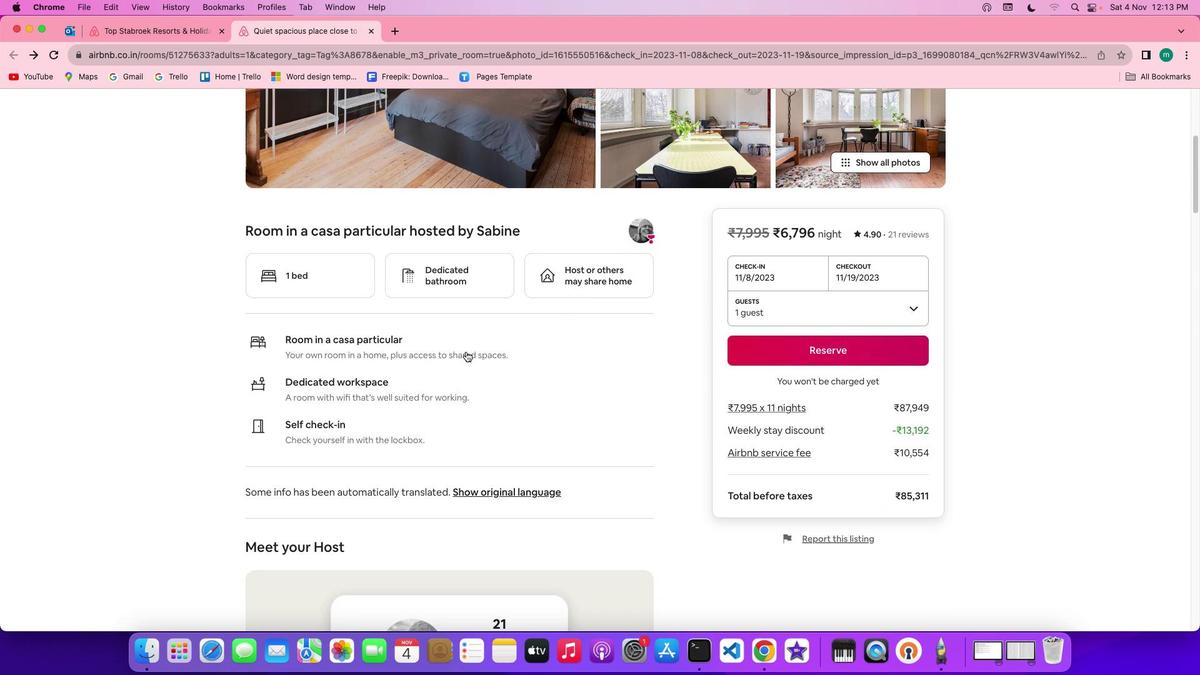 
Action: Mouse scrolled (466, 352) with delta (0, 0)
Screenshot: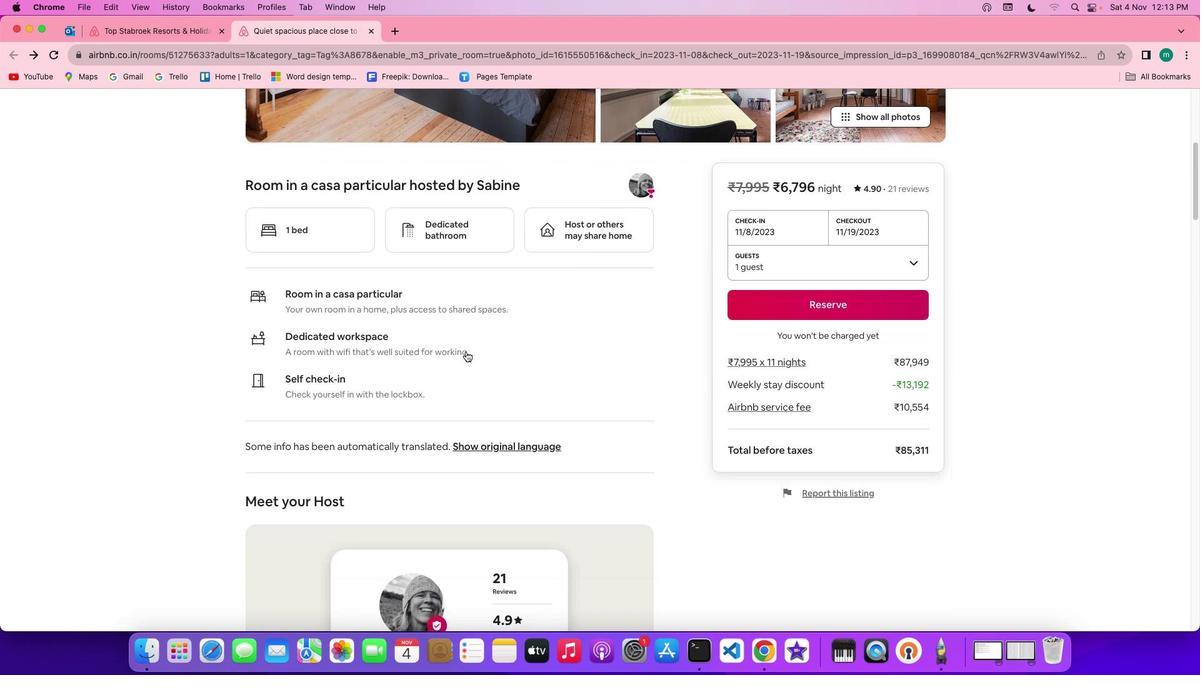 
Action: Mouse scrolled (466, 352) with delta (0, -1)
Screenshot: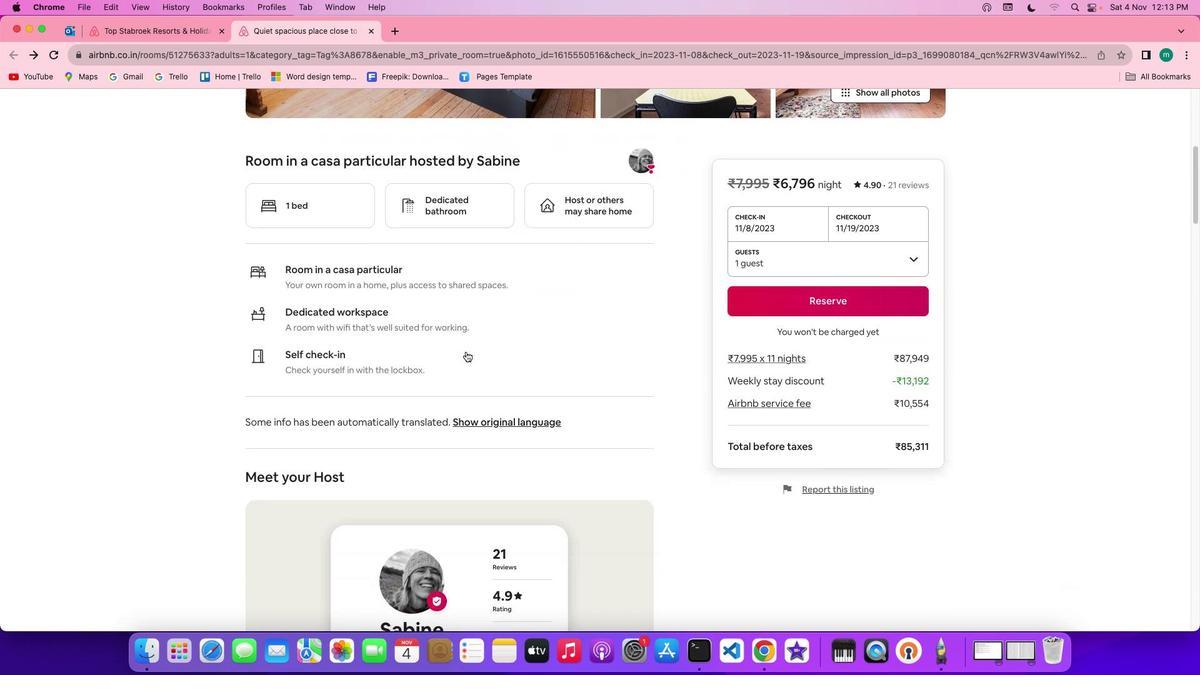 
Action: Mouse scrolled (466, 352) with delta (0, -2)
Screenshot: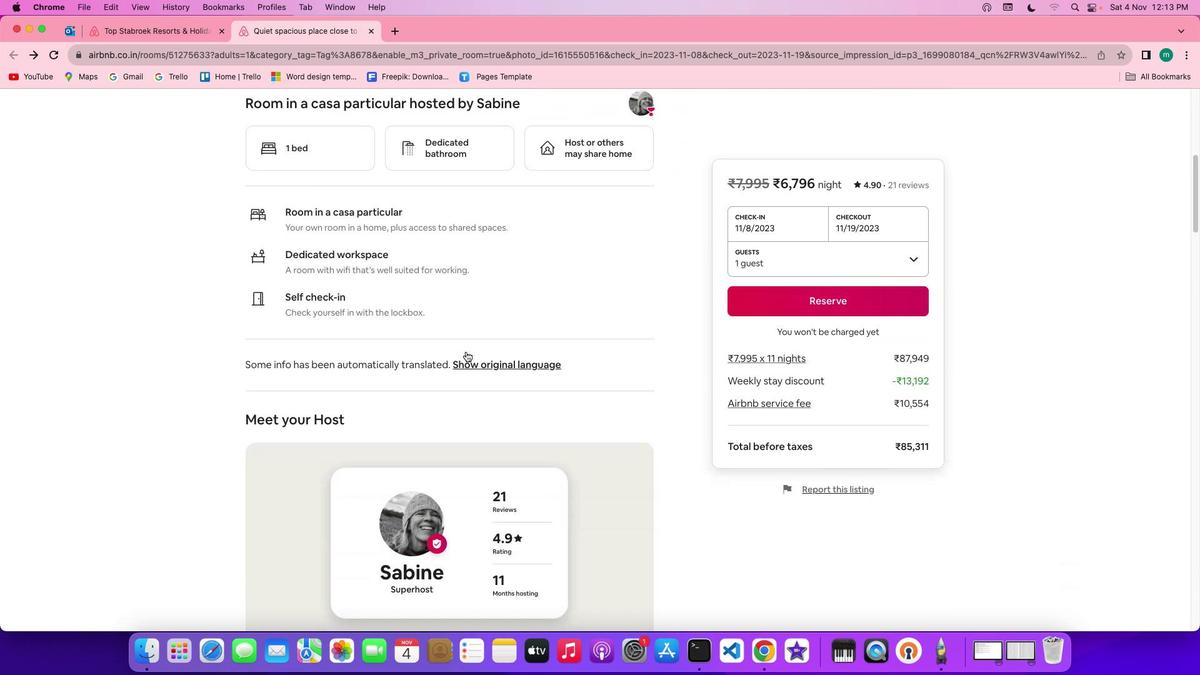 
Action: Mouse scrolled (466, 352) with delta (0, 0)
Screenshot: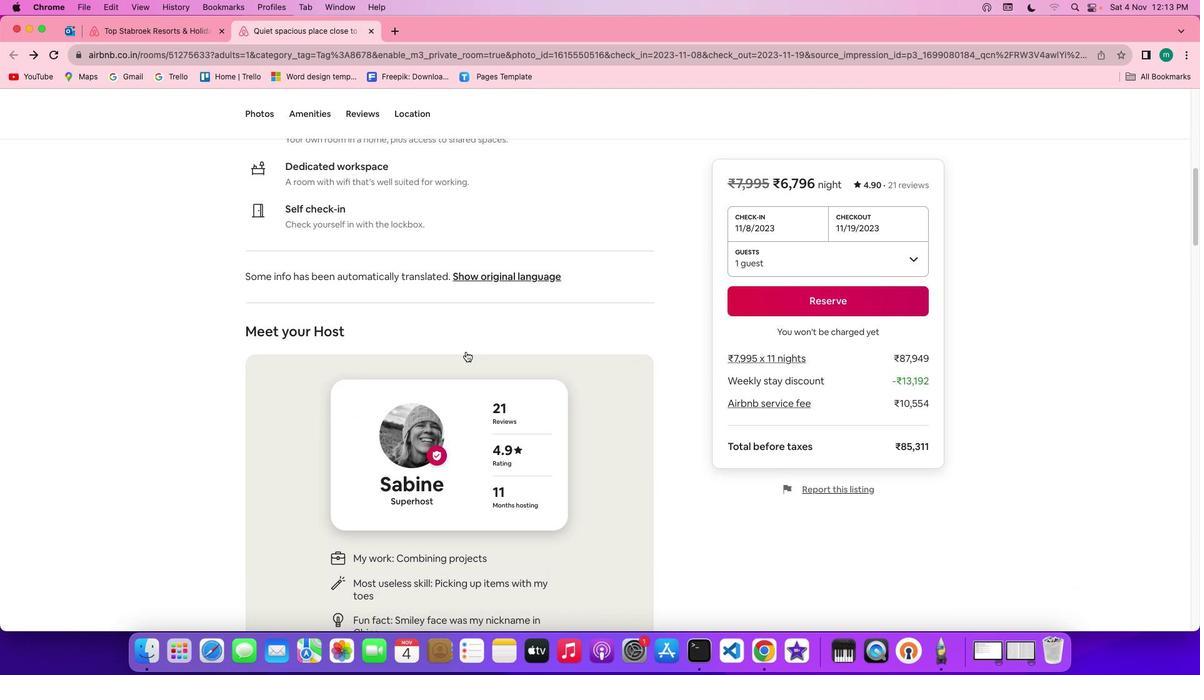
Action: Mouse scrolled (466, 352) with delta (0, 0)
Screenshot: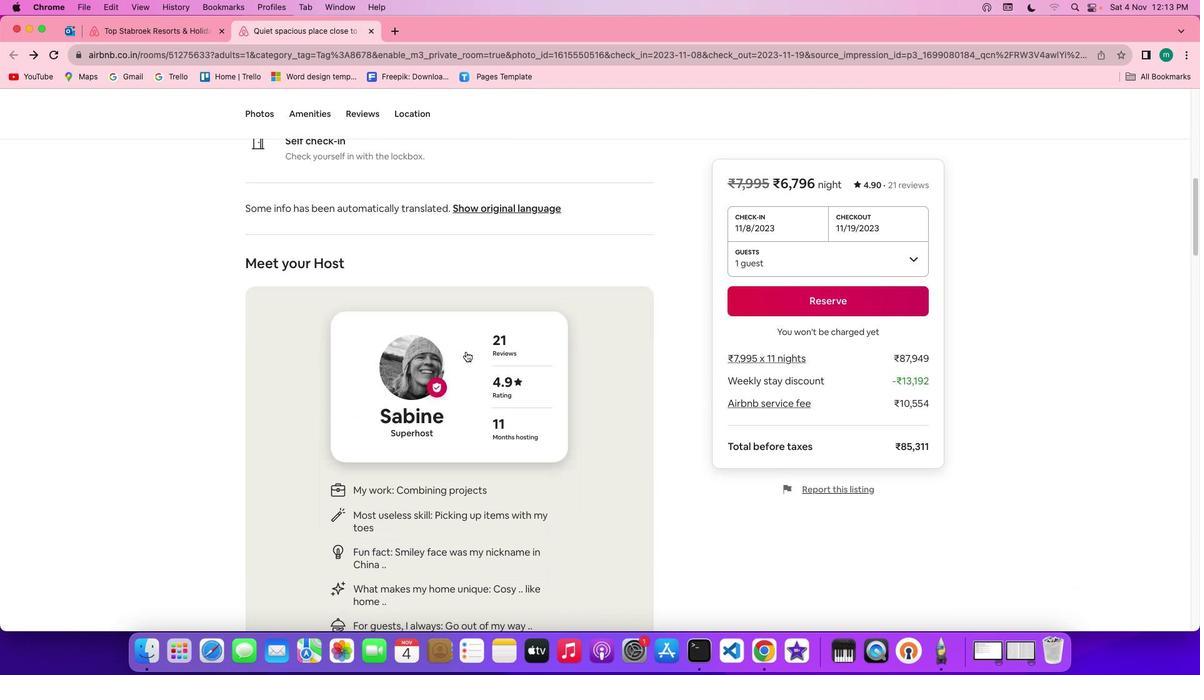 
Action: Mouse scrolled (466, 352) with delta (0, -1)
Screenshot: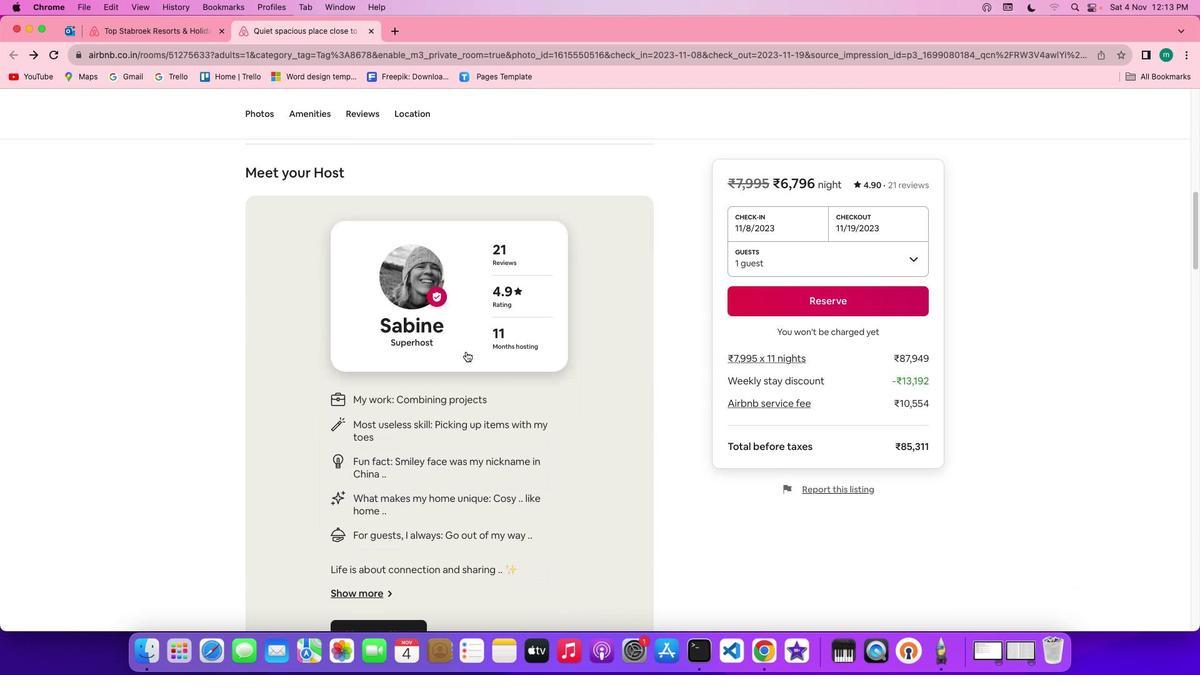 
Action: Mouse scrolled (466, 352) with delta (0, -2)
